 Task: Select the current location as Great Barrier Reef, Australia . Now zoom + , and verify the location . Show zoom slider
Action: Mouse moved to (189, 94)
Screenshot: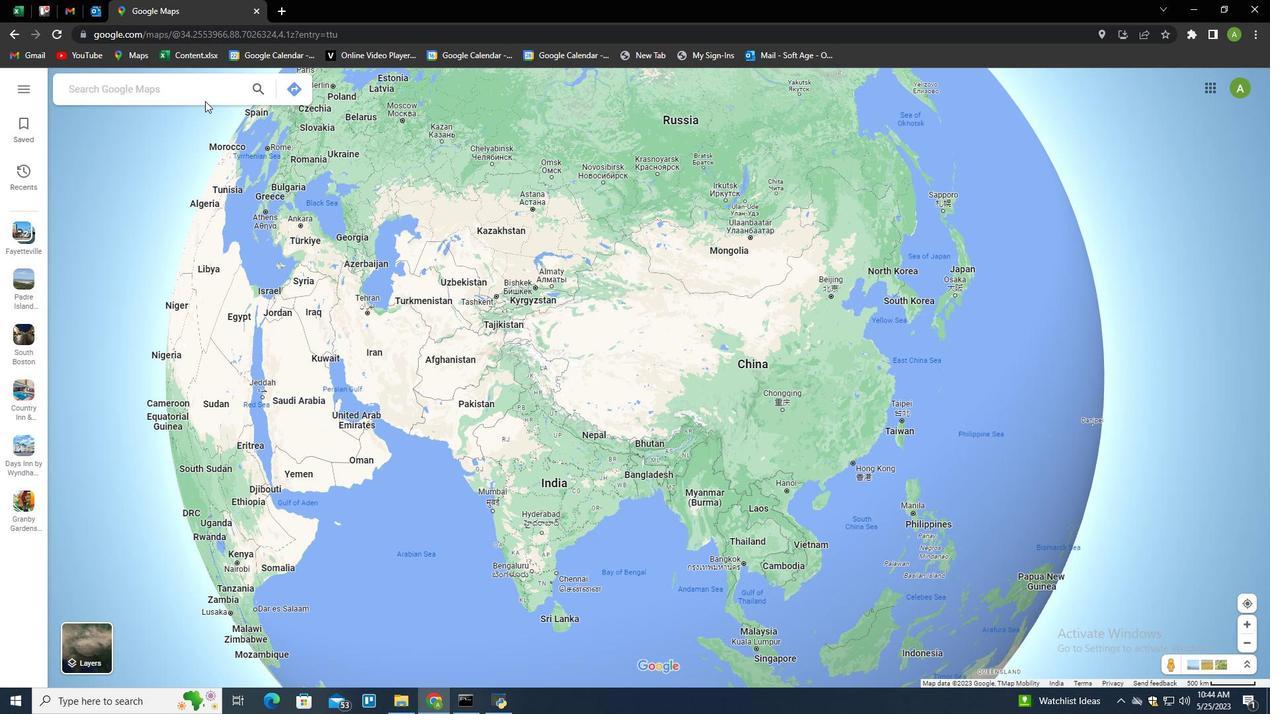 
Action: Mouse pressed left at (189, 94)
Screenshot: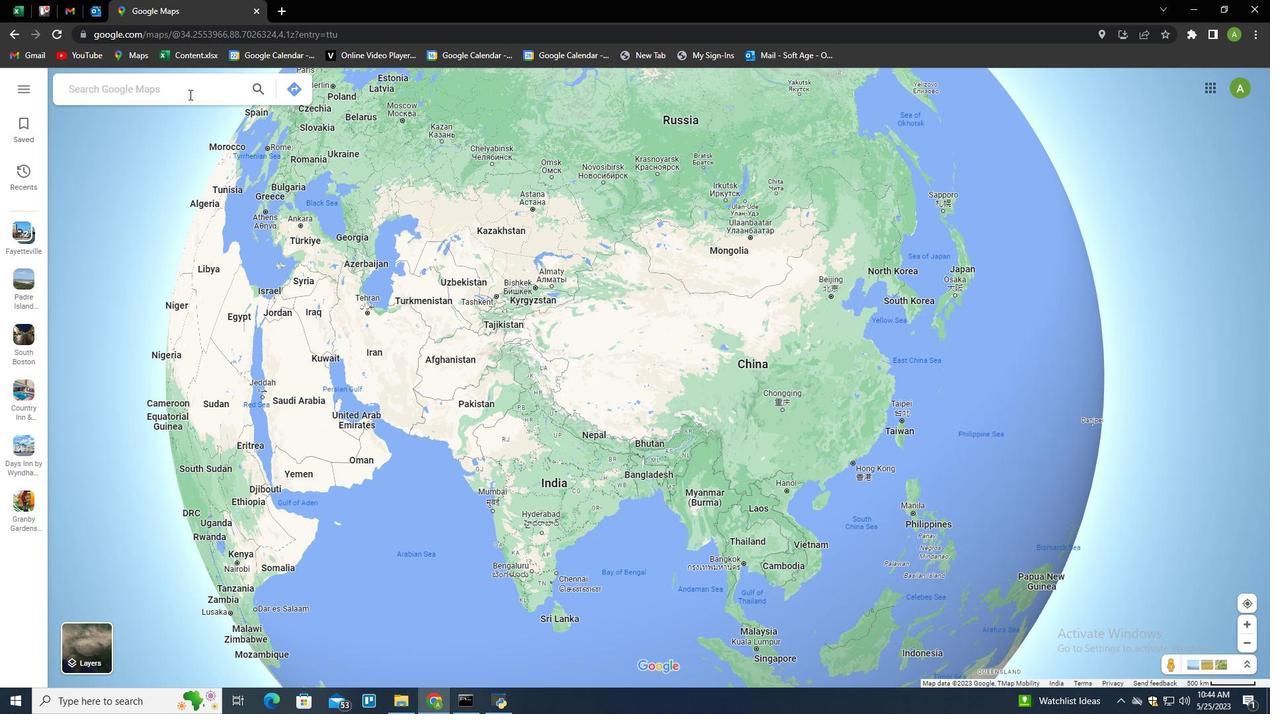 
Action: Key pressed <Key.shift>Va<Key.backspace><Key.backspace><Key.shift>Barre<Key.backspace>ier<Key.space><Key.shift>Reef,<Key.space><Key.shift>Australia<Key.enter>
Screenshot: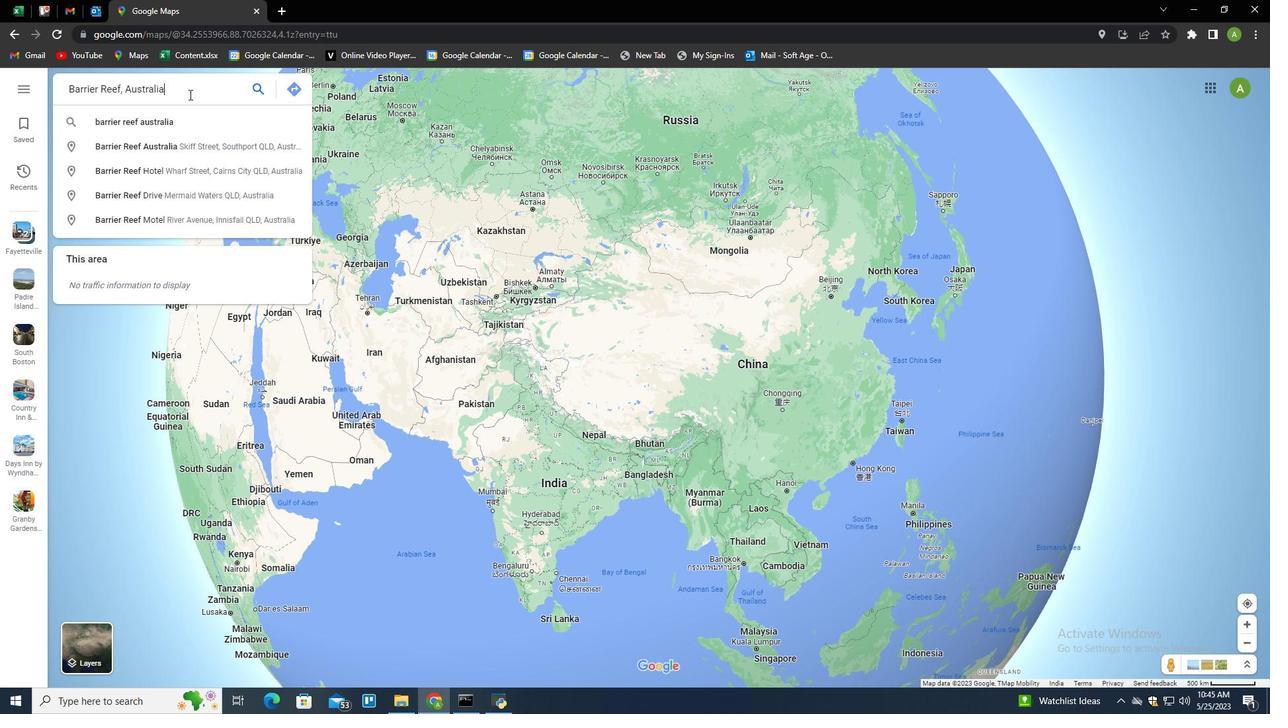 
Action: Mouse moved to (1214, 634)
Screenshot: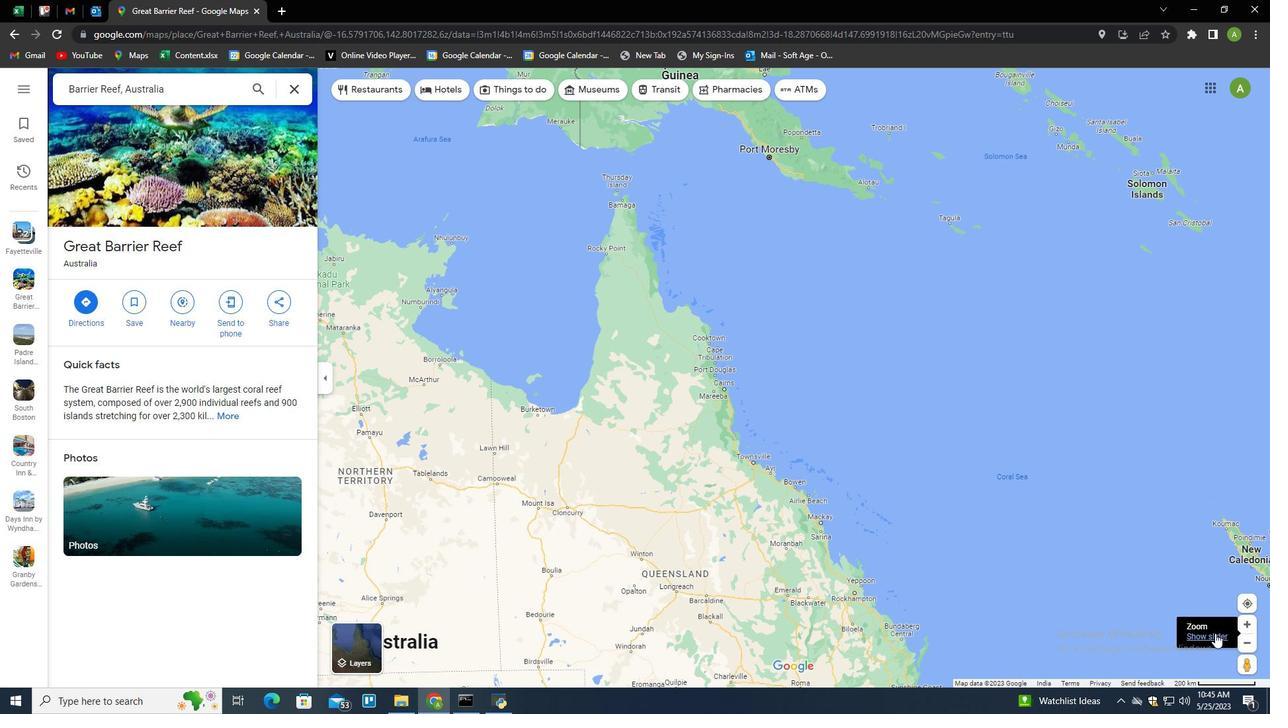 
Action: Mouse pressed left at (1214, 634)
Screenshot: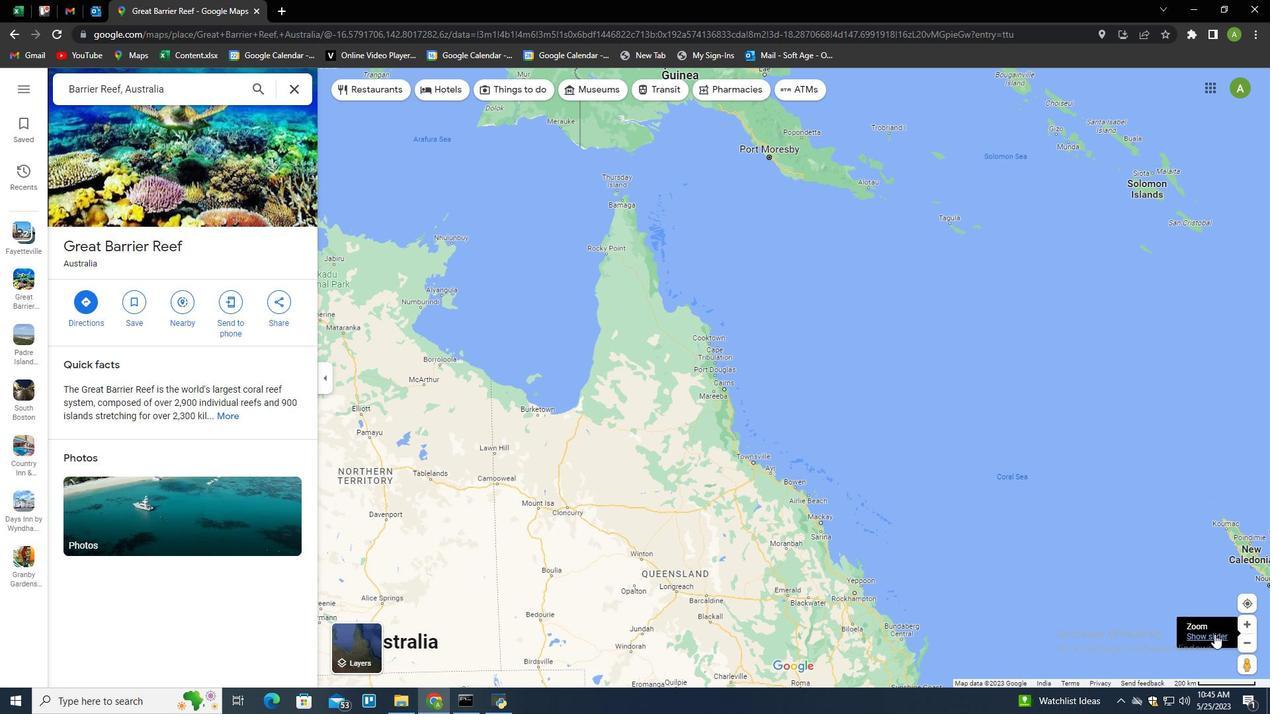 
Action: Mouse moved to (1247, 615)
Screenshot: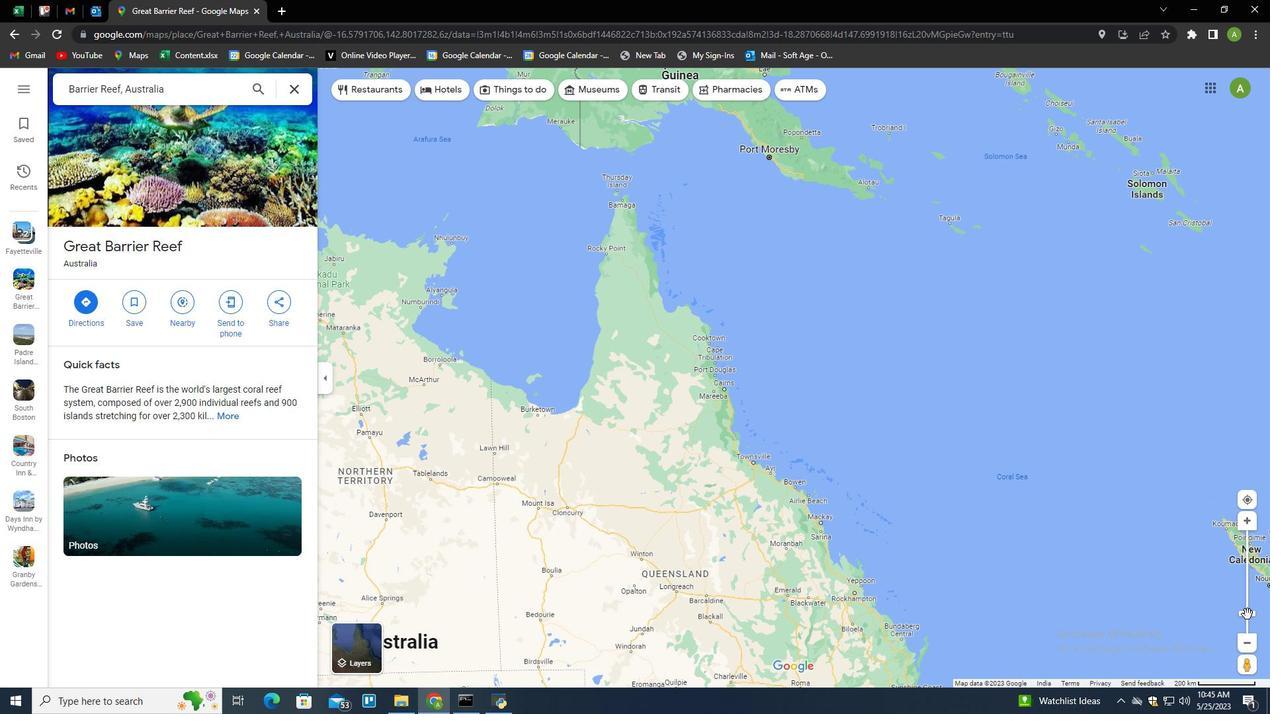 
Action: Mouse pressed left at (1247, 615)
Screenshot: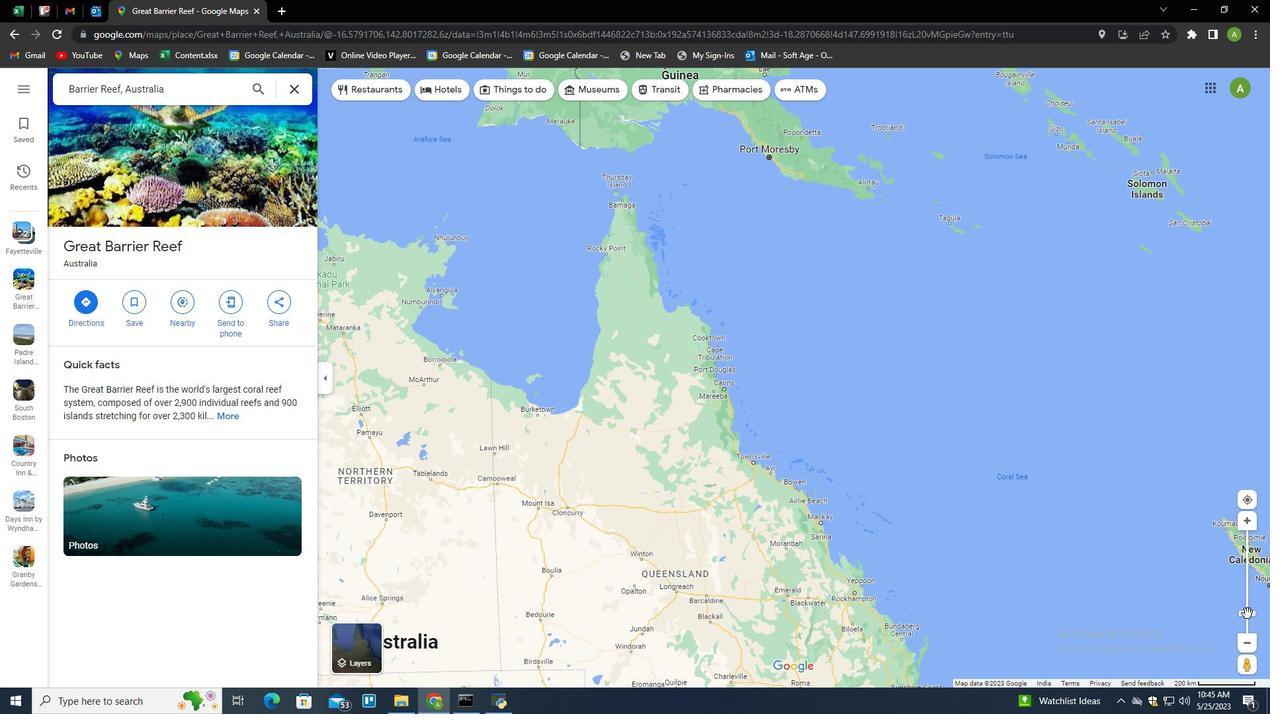 
Action: Mouse moved to (941, 486)
Screenshot: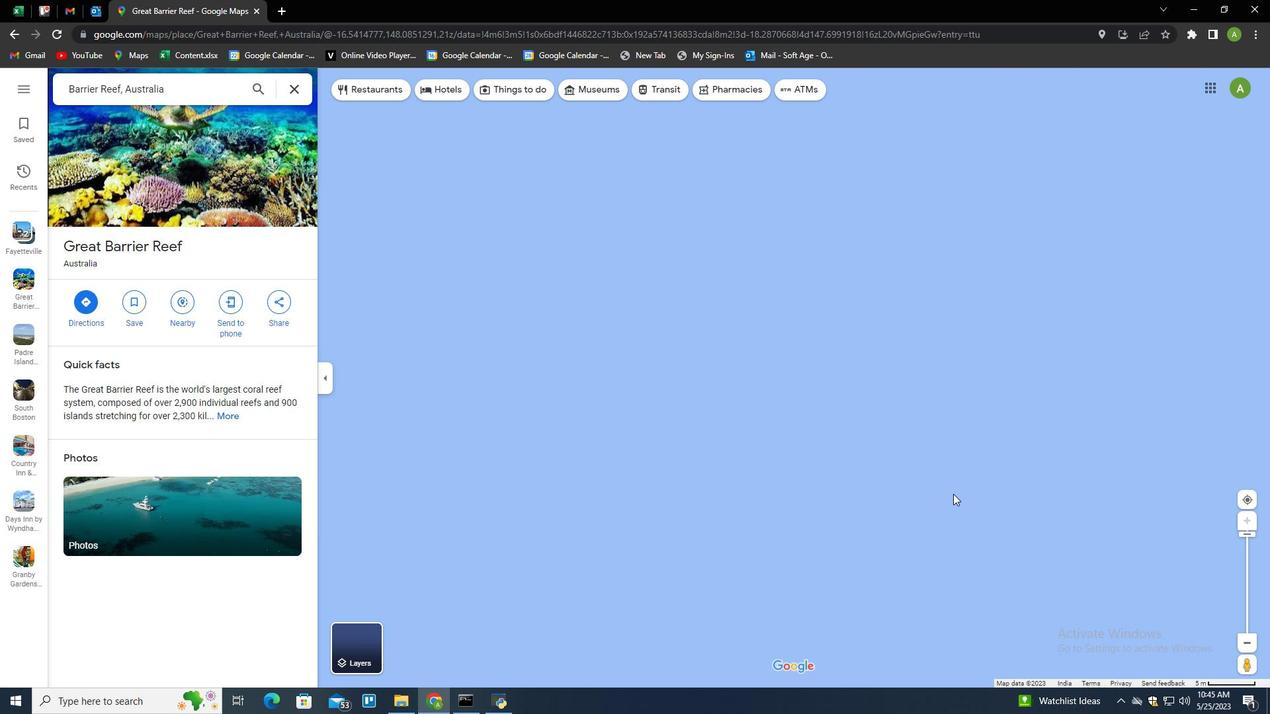 
Action: Mouse scrolled (941, 485) with delta (0, 0)
Screenshot: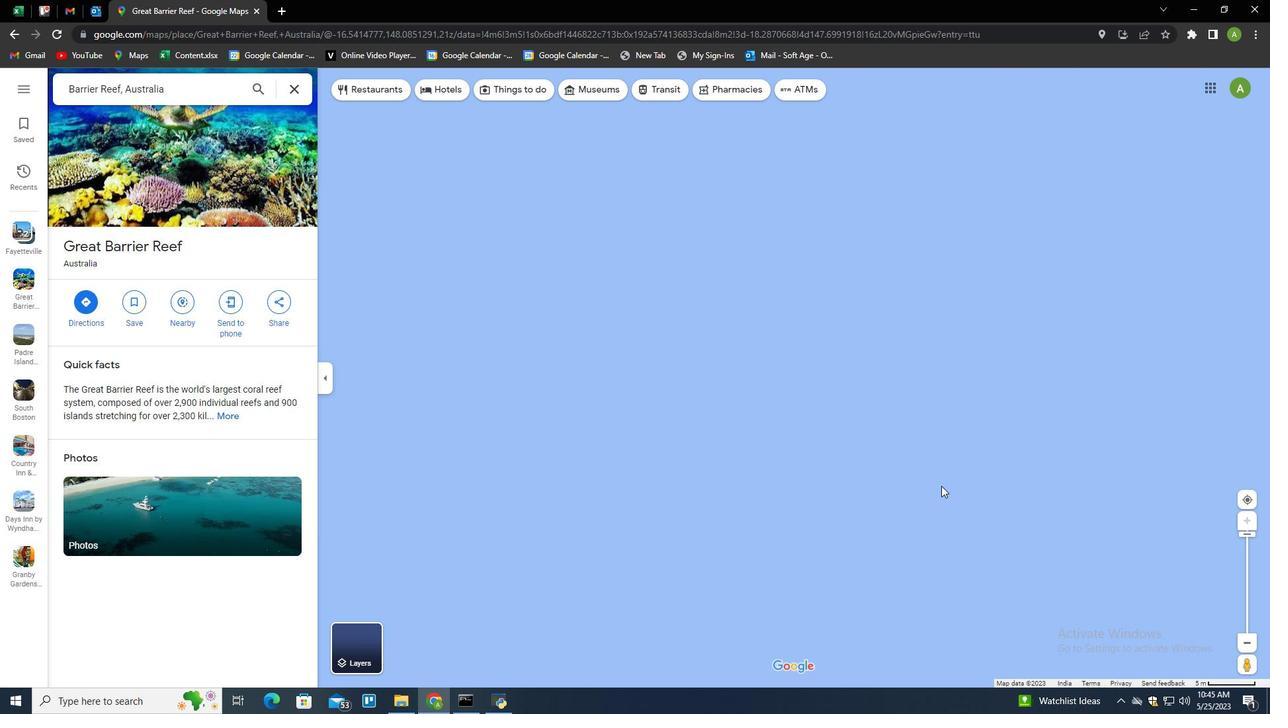 
Action: Mouse scrolled (941, 485) with delta (0, 0)
Screenshot: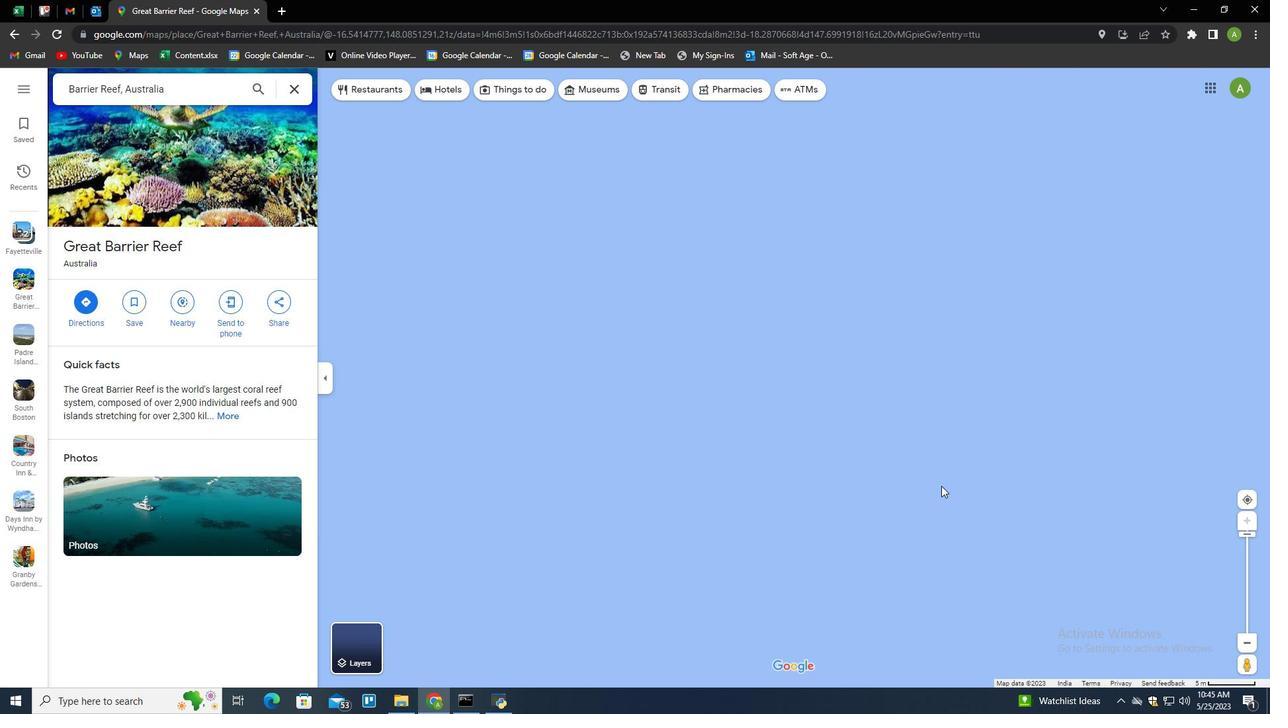 
Action: Mouse scrolled (941, 485) with delta (0, 0)
Screenshot: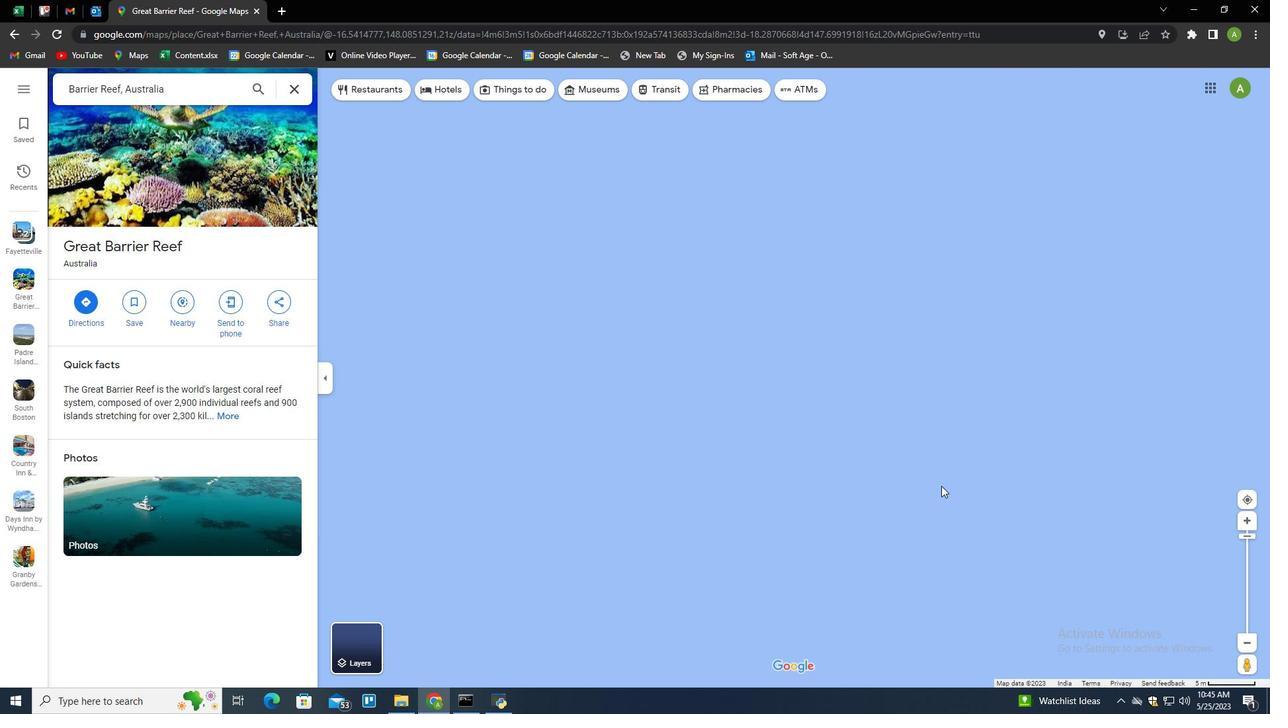 
Action: Mouse moved to (801, 457)
Screenshot: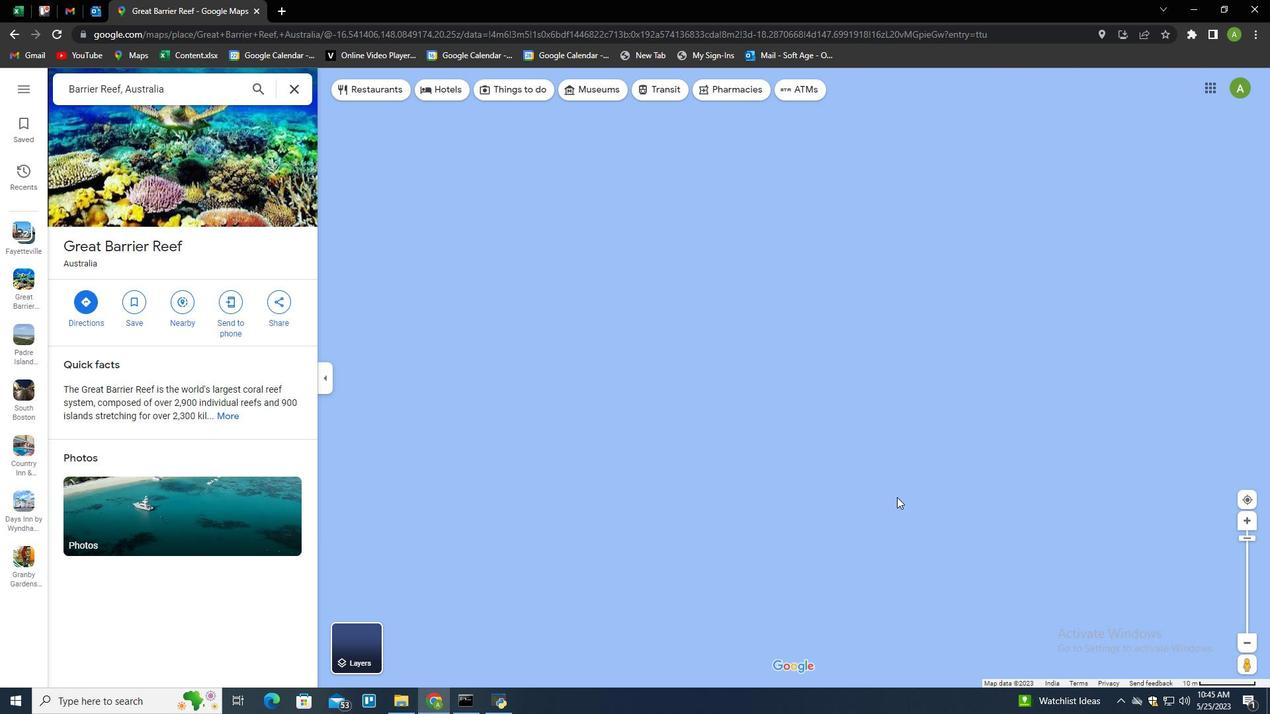 
Action: Mouse scrolled (801, 458) with delta (0, 0)
Screenshot: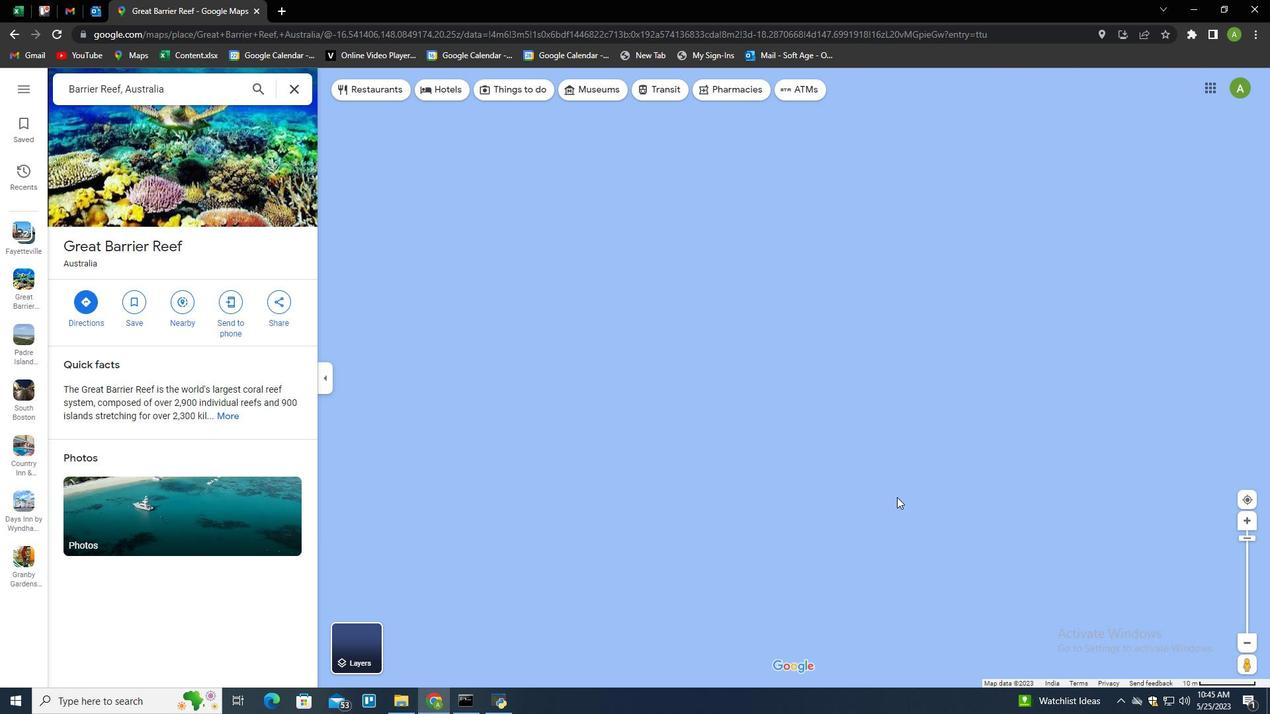 
Action: Mouse scrolled (801, 458) with delta (0, 0)
Screenshot: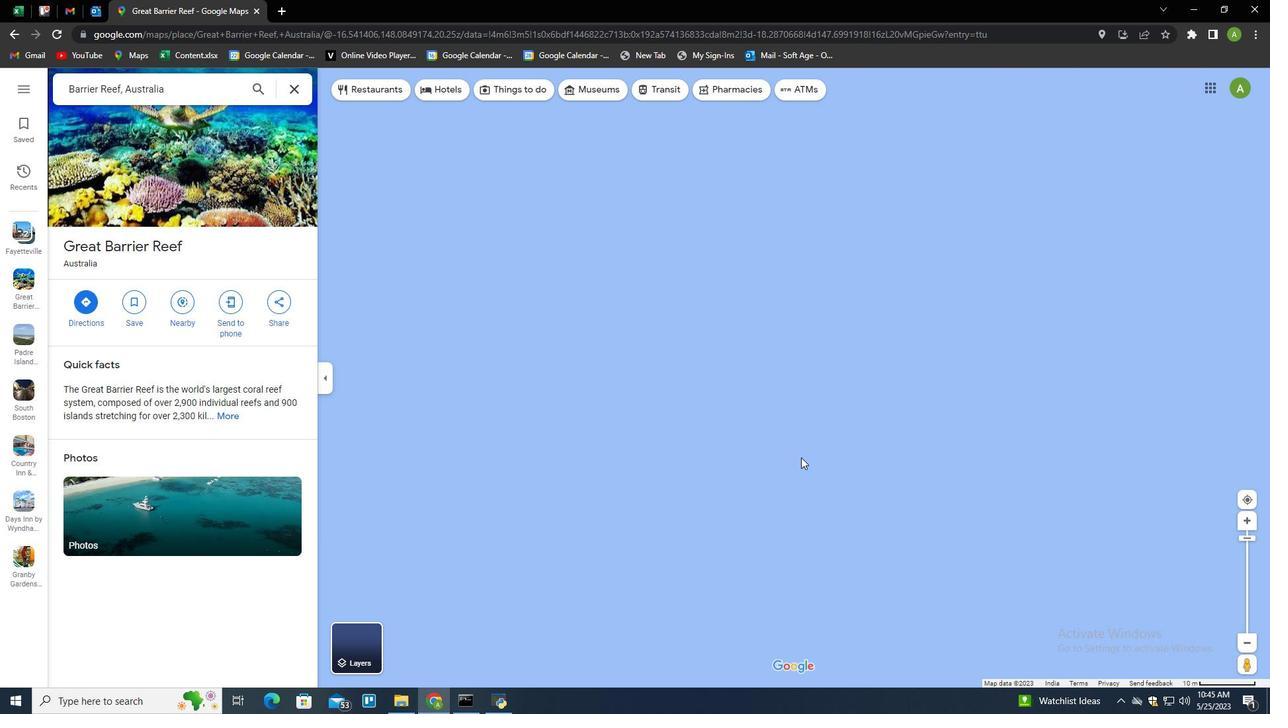 
Action: Mouse moved to (953, 476)
Screenshot: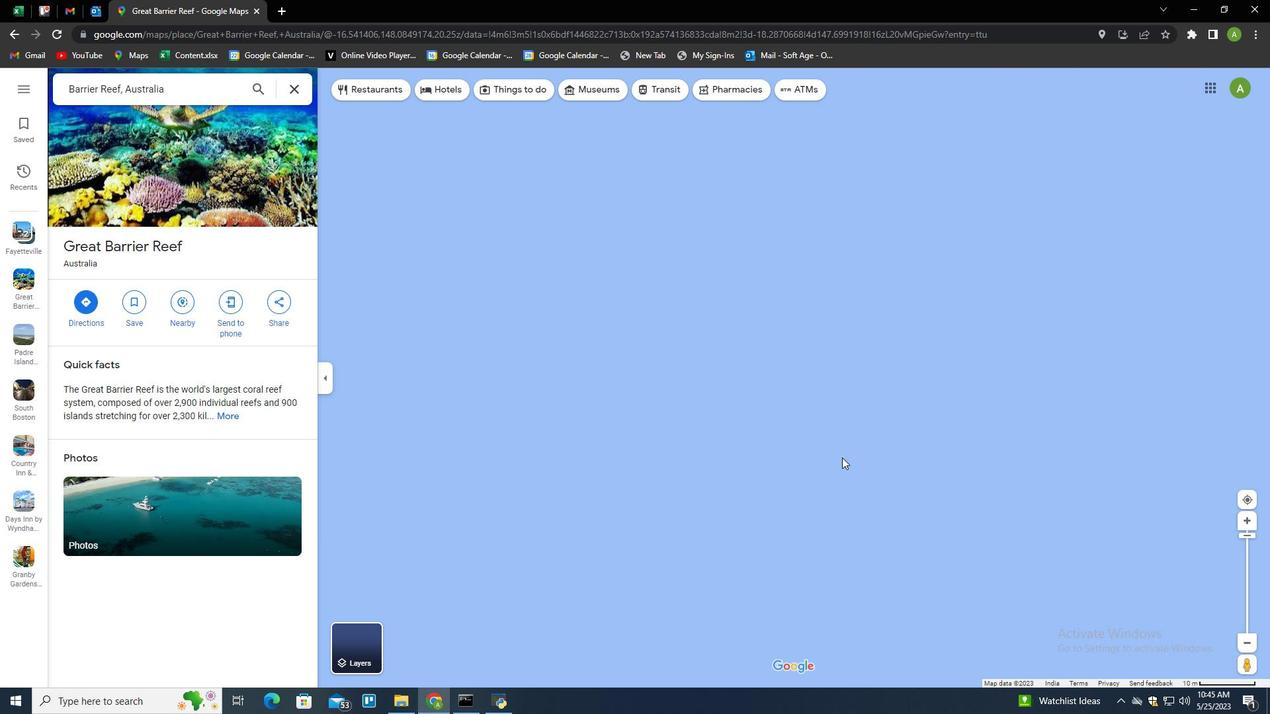 
Action: Mouse scrolled (953, 476) with delta (0, 0)
Screenshot: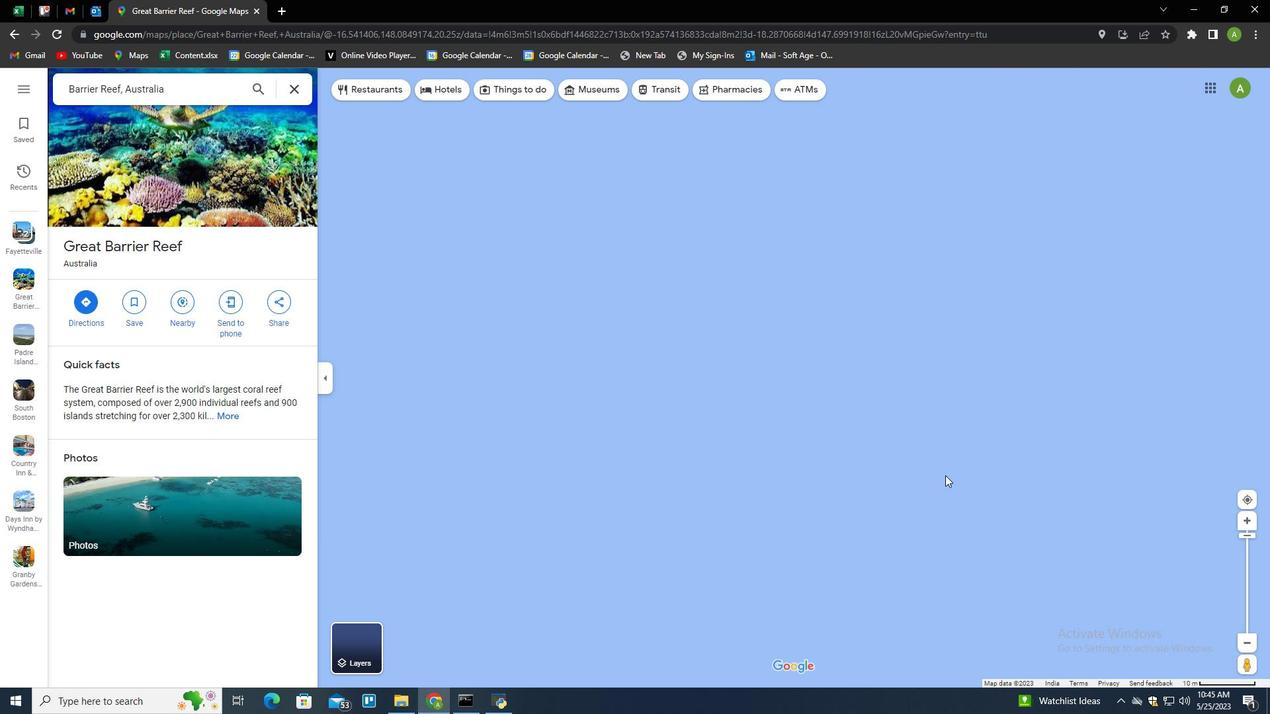 
Action: Mouse scrolled (953, 476) with delta (0, 0)
Screenshot: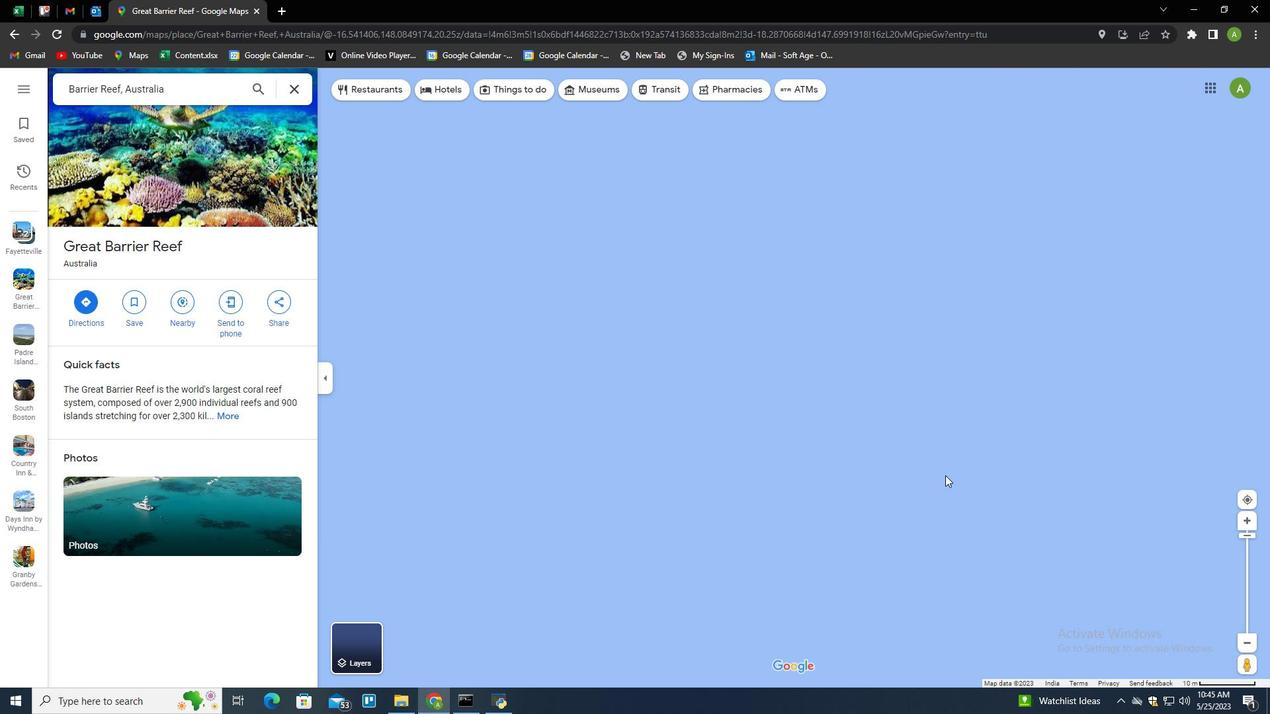 
Action: Mouse scrolled (953, 476) with delta (0, 0)
Screenshot: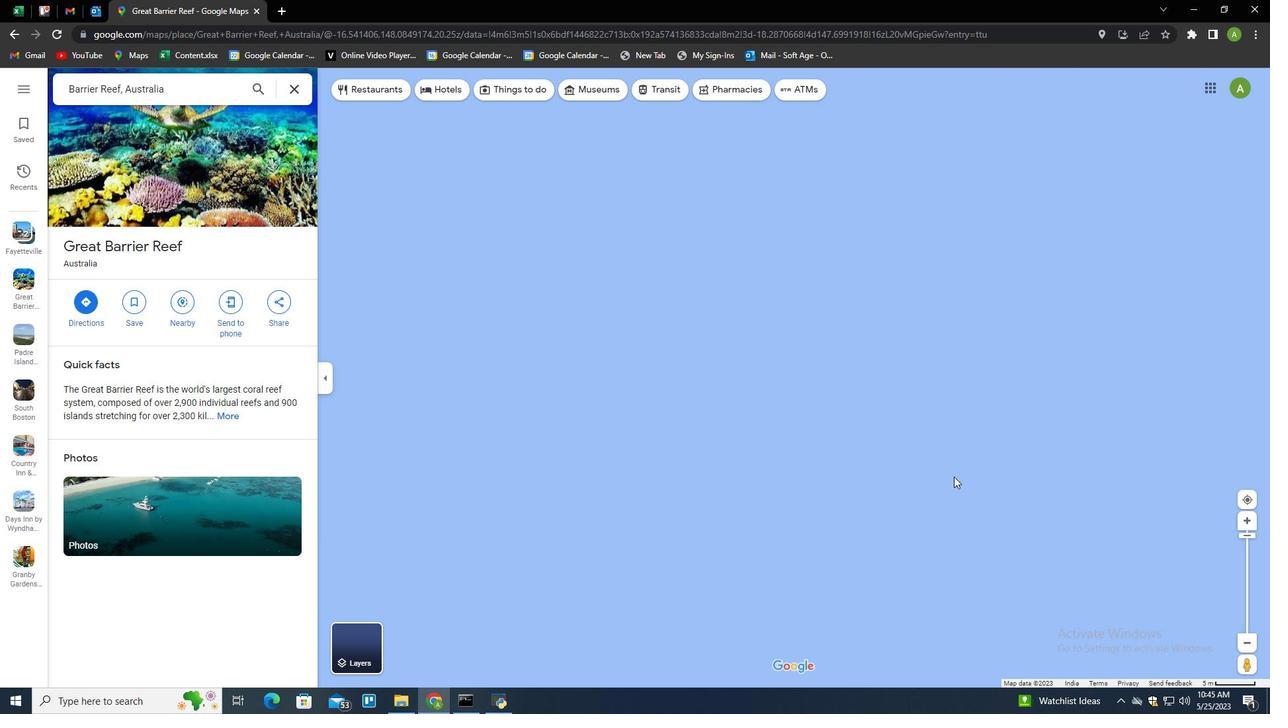 
Action: Mouse scrolled (953, 476) with delta (0, 0)
Screenshot: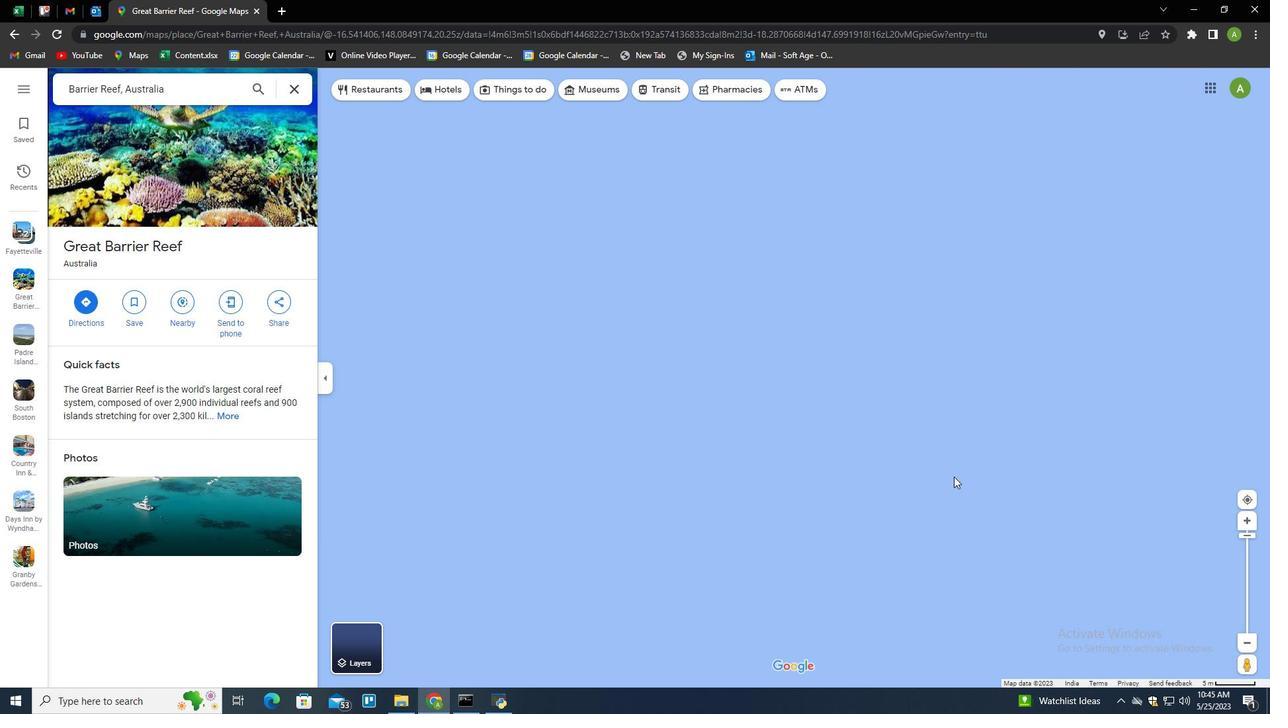 
Action: Mouse scrolled (953, 476) with delta (0, 0)
Screenshot: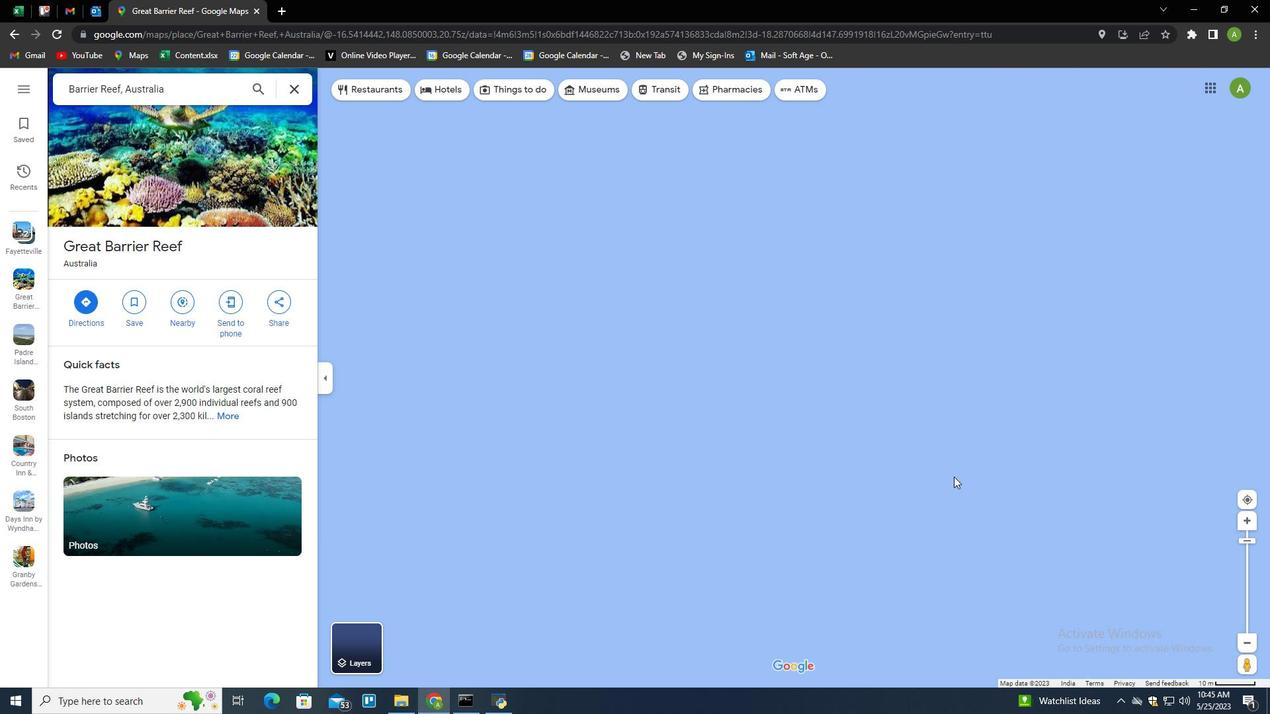 
Action: Mouse scrolled (953, 476) with delta (0, 0)
Screenshot: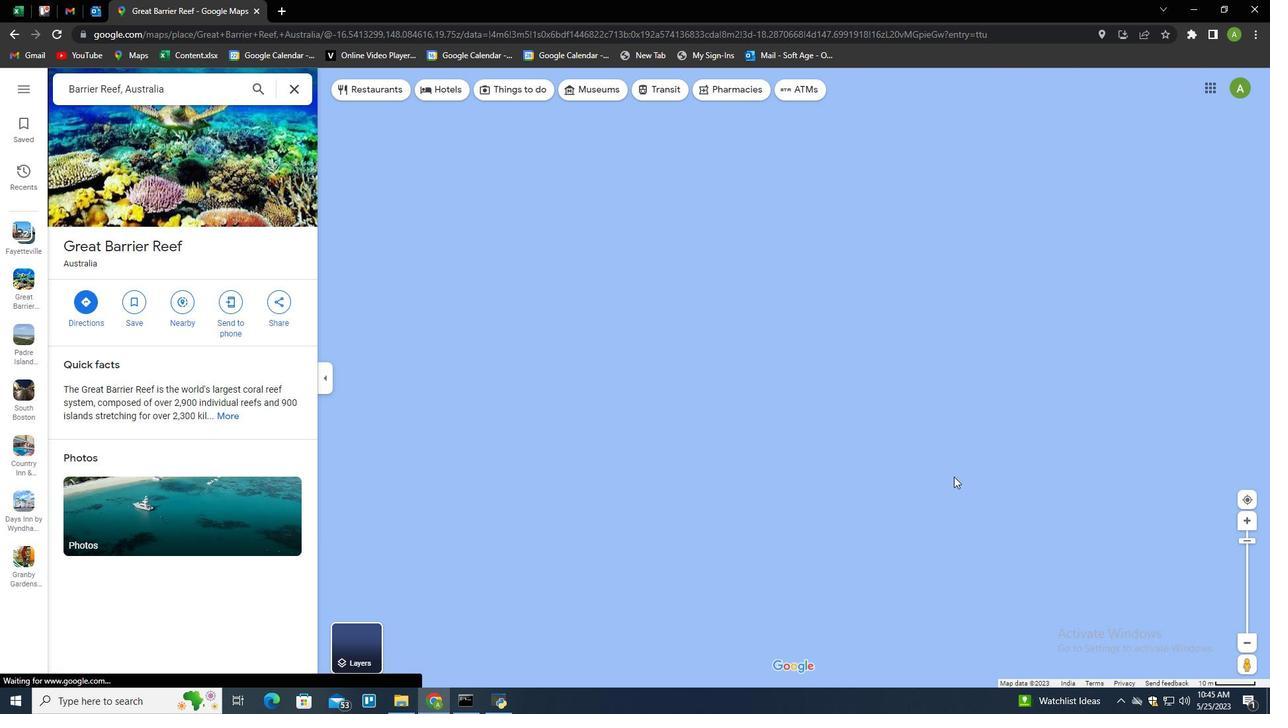 
Action: Mouse scrolled (953, 476) with delta (0, 0)
Screenshot: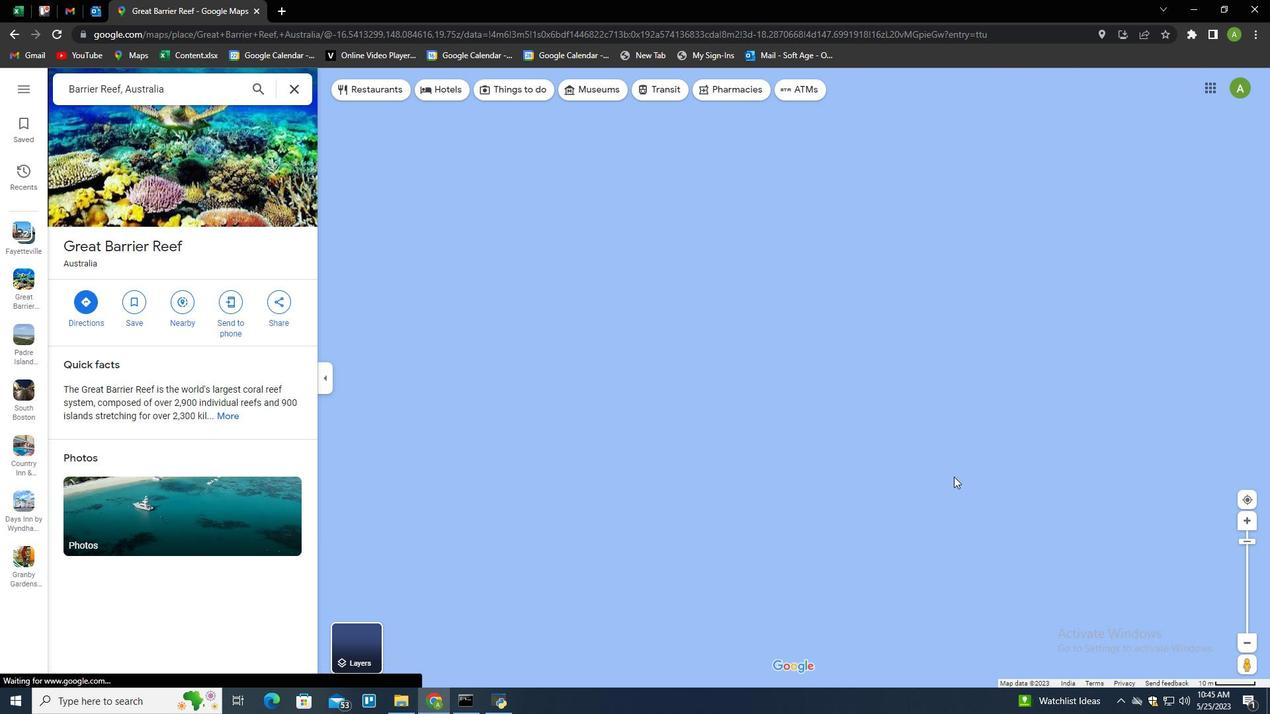 
Action: Mouse scrolled (953, 476) with delta (0, 0)
Screenshot: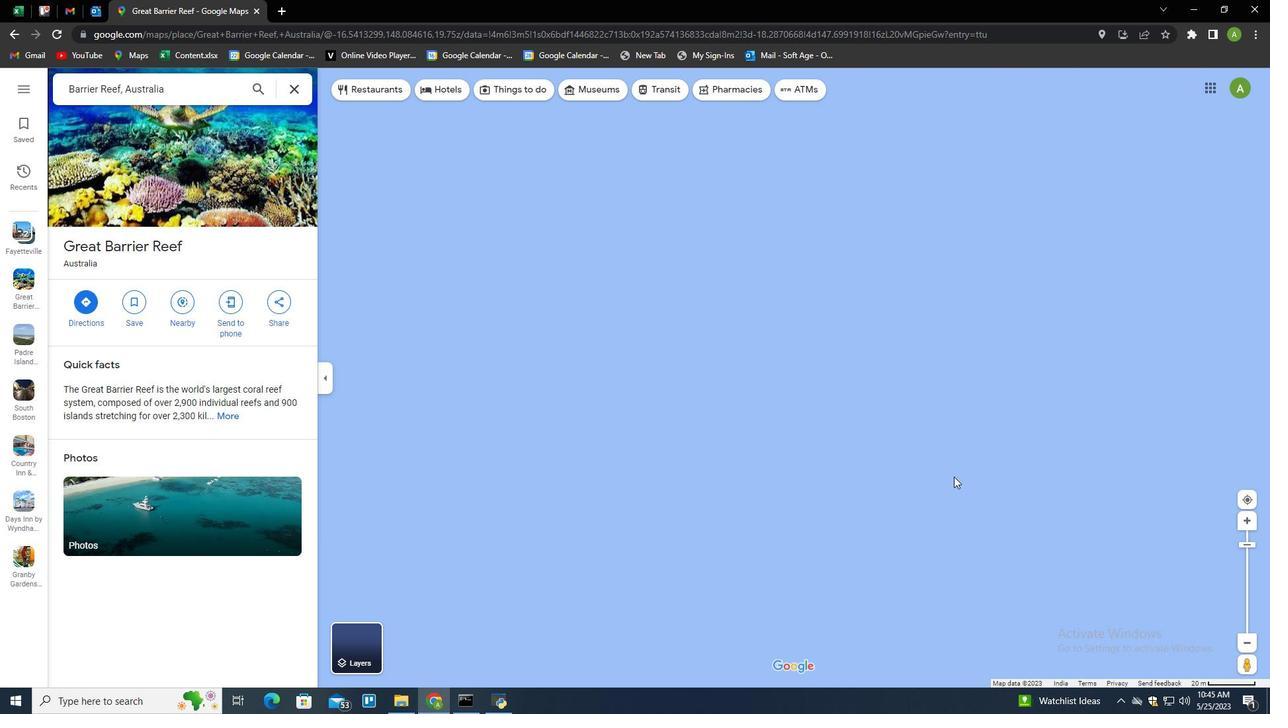 
Action: Mouse scrolled (953, 476) with delta (0, 0)
Screenshot: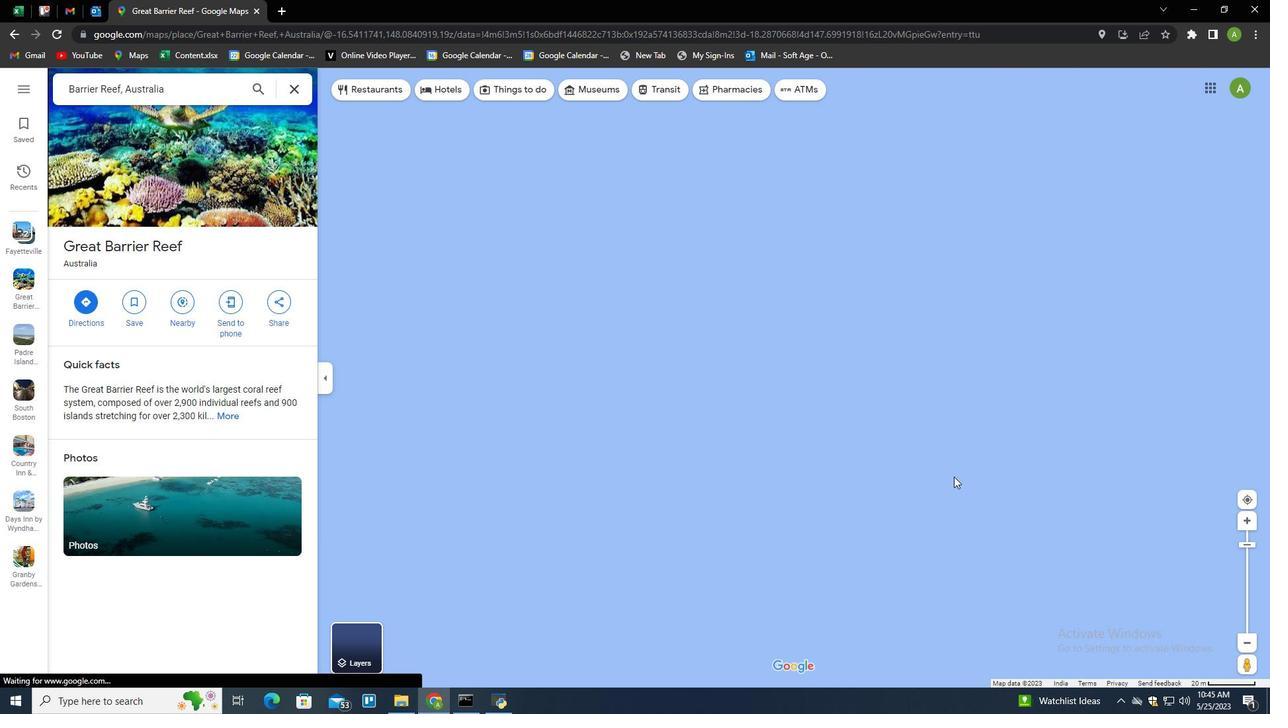 
Action: Mouse scrolled (953, 476) with delta (0, 0)
Screenshot: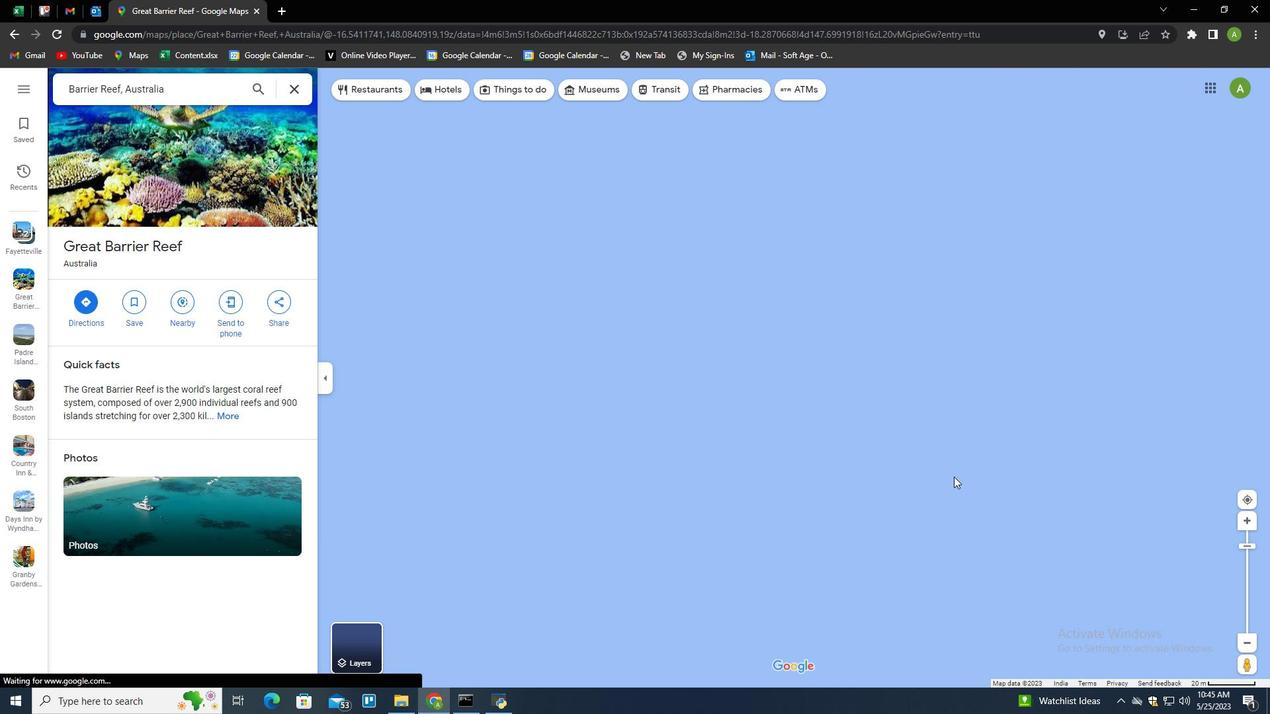 
Action: Mouse scrolled (953, 476) with delta (0, 0)
Screenshot: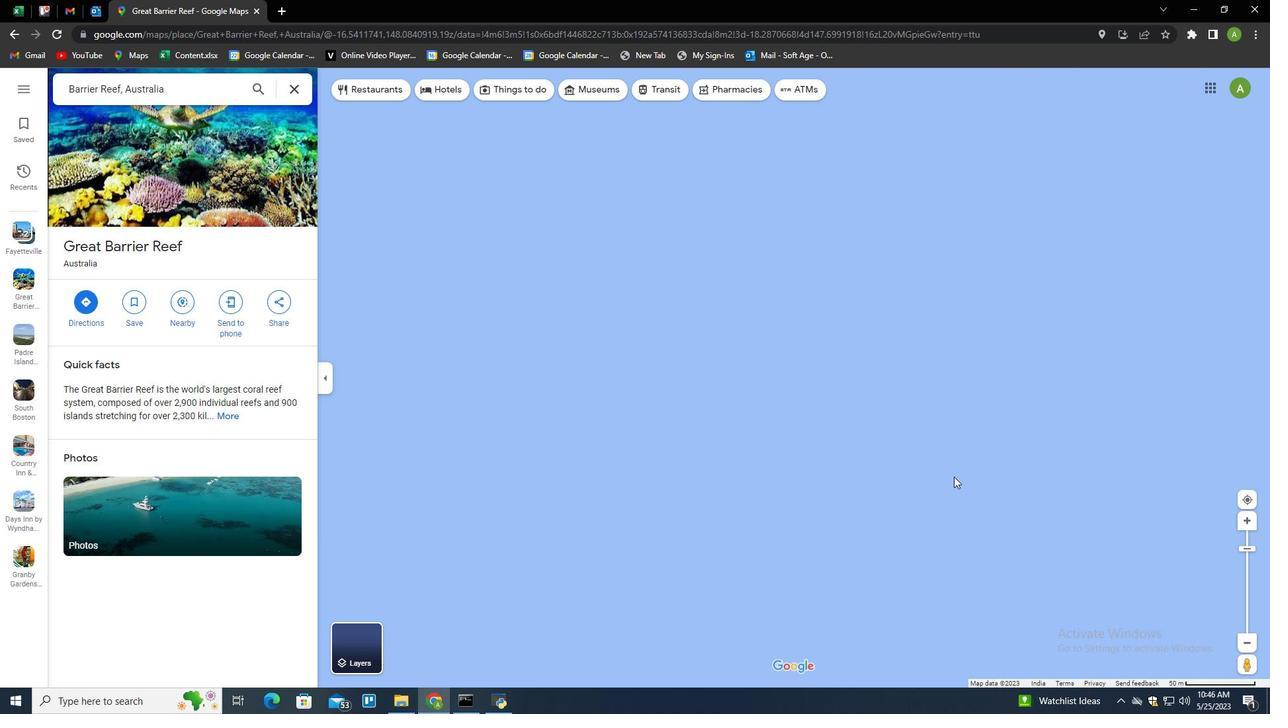 
Action: Mouse scrolled (953, 476) with delta (0, 0)
Screenshot: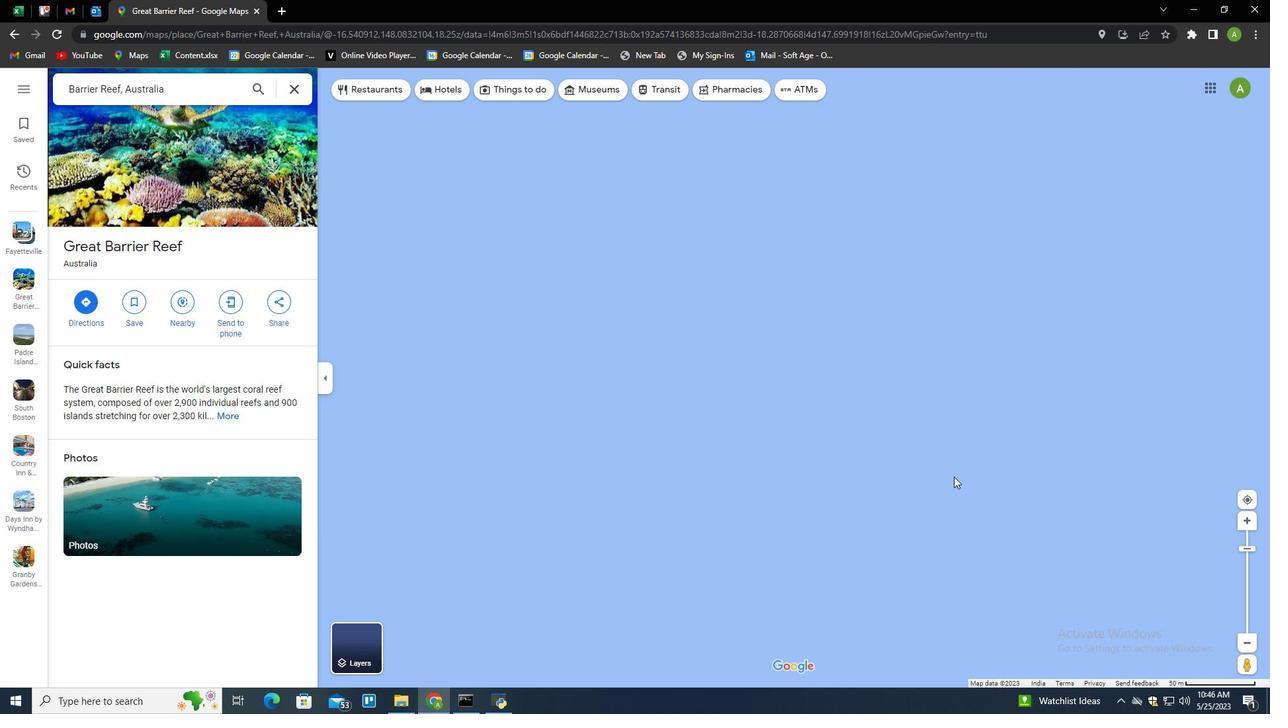 
Action: Mouse scrolled (953, 476) with delta (0, 0)
Screenshot: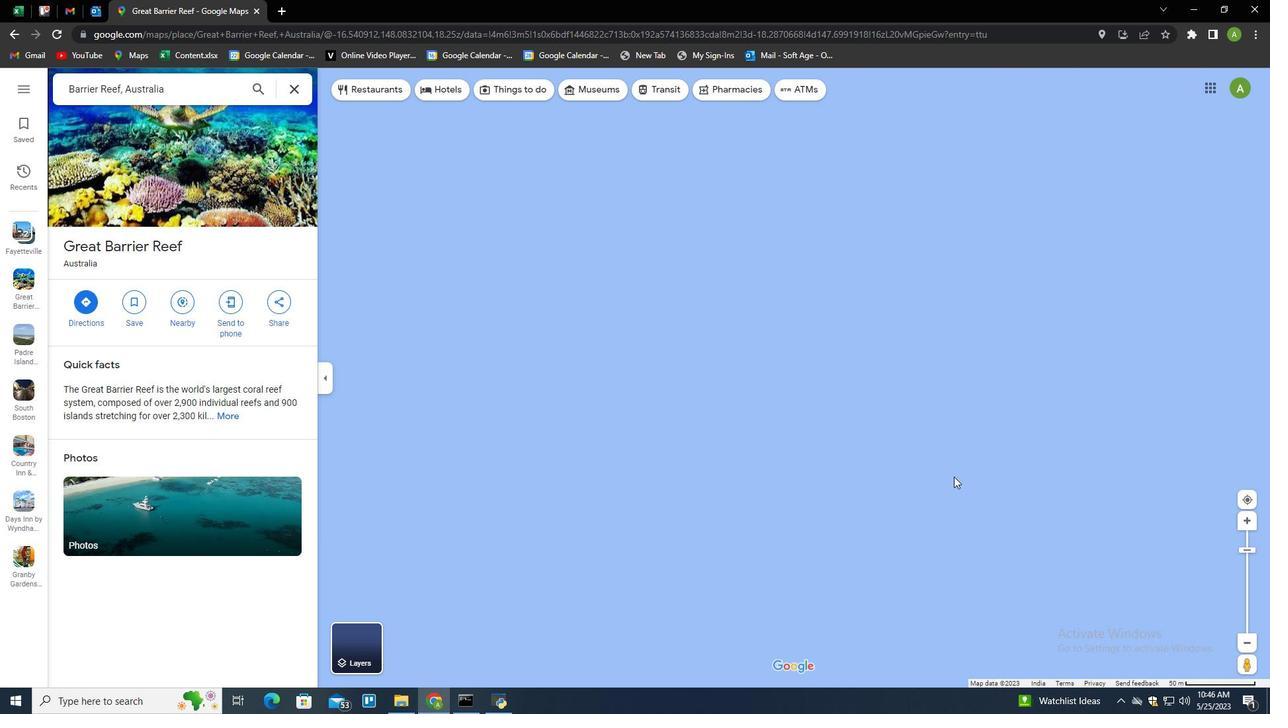 
Action: Mouse moved to (1086, 501)
Screenshot: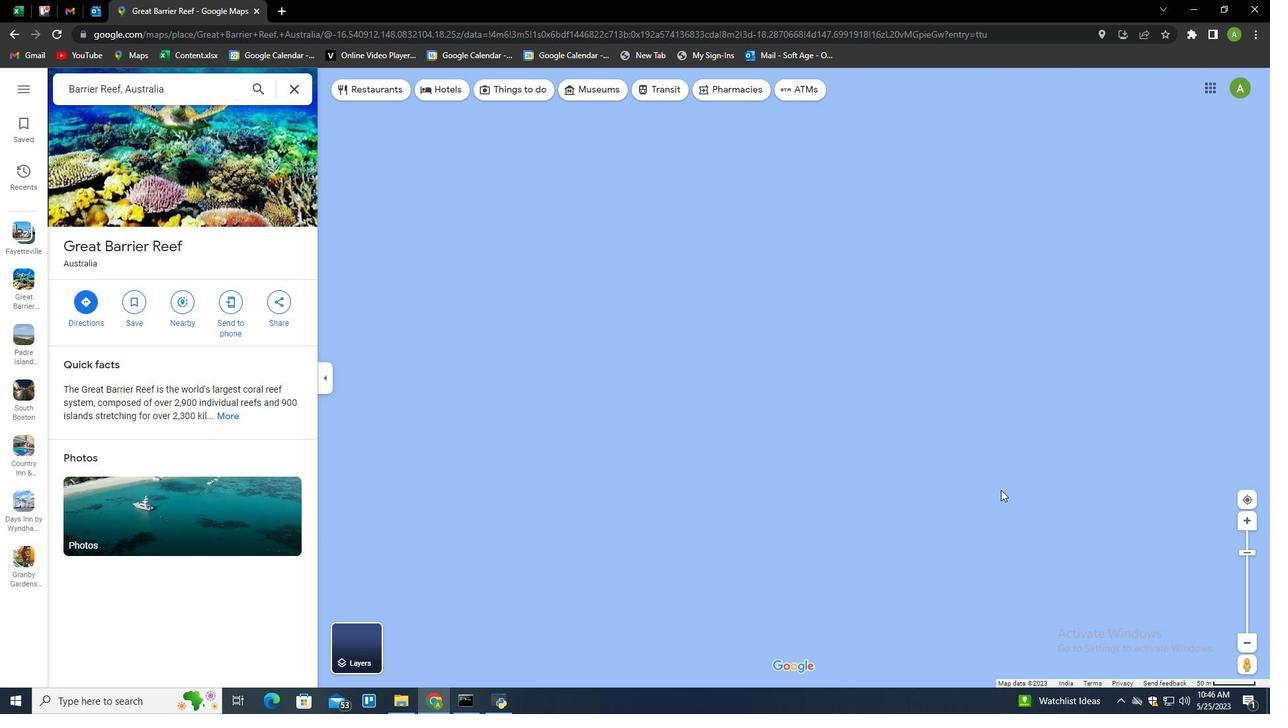 
Action: Mouse scrolled (1086, 500) with delta (0, 0)
Screenshot: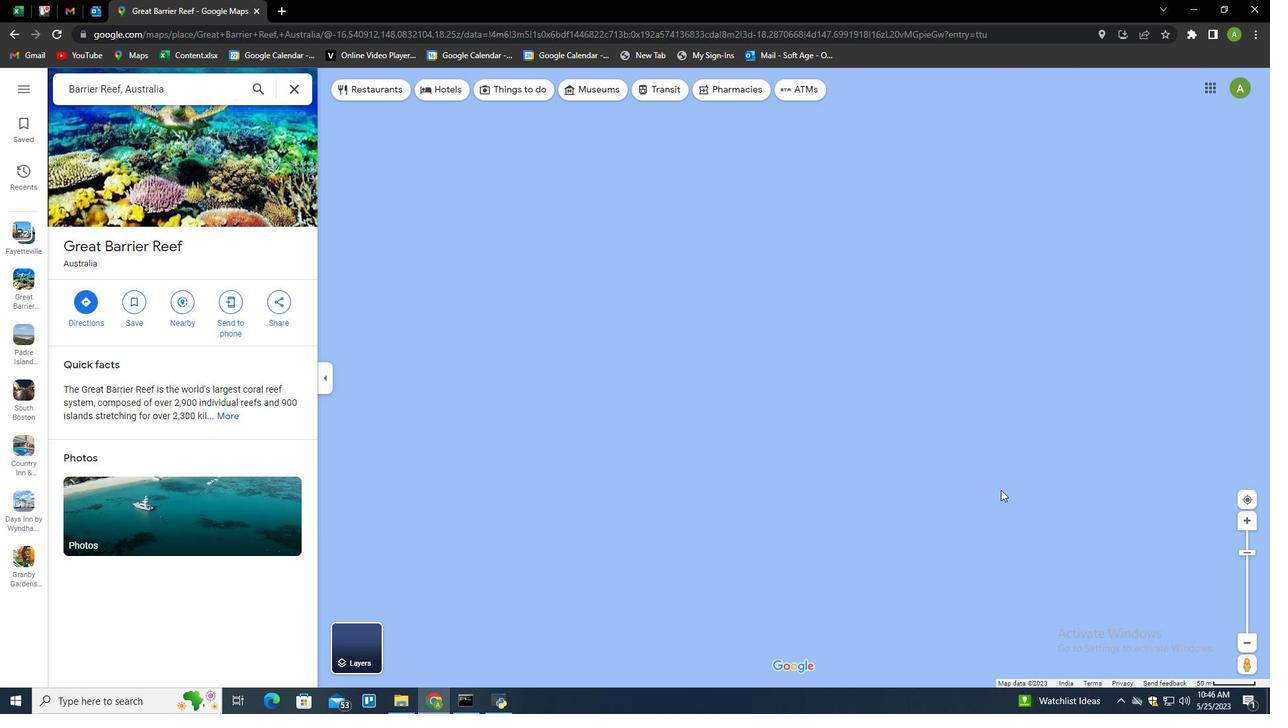 
Action: Mouse scrolled (1086, 500) with delta (0, 0)
Screenshot: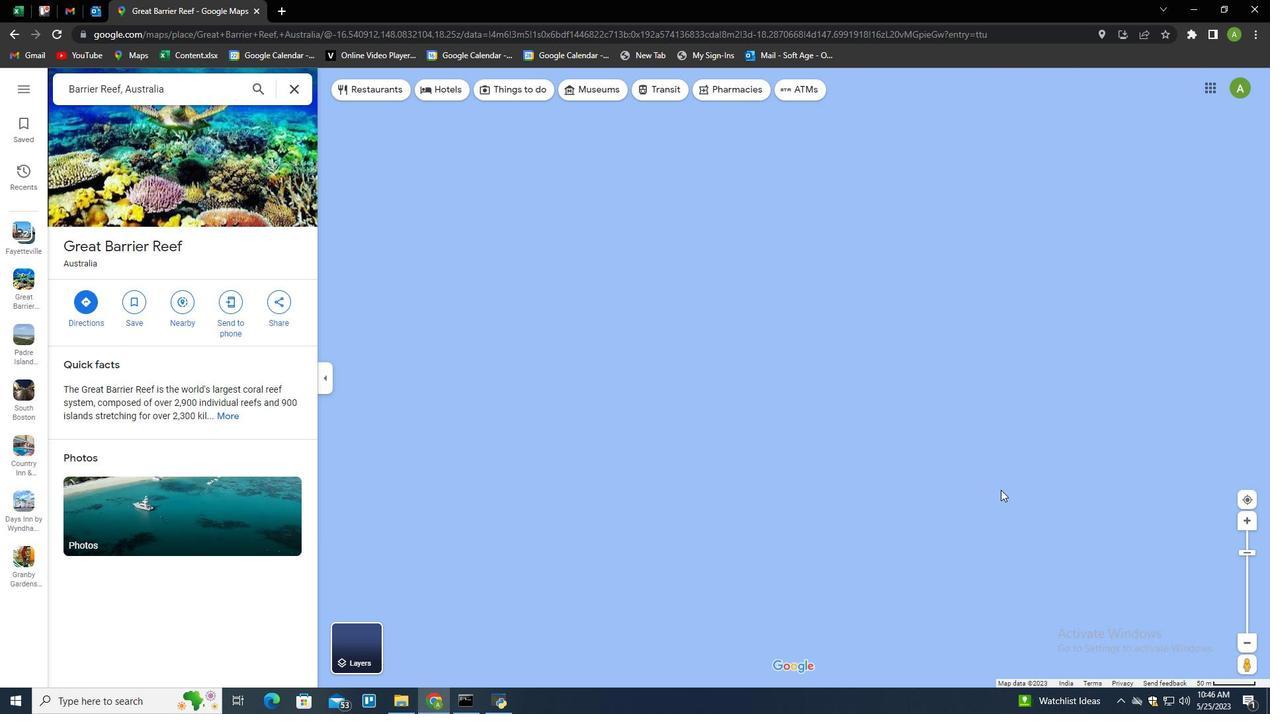 
Action: Mouse scrolled (1086, 500) with delta (0, 0)
Screenshot: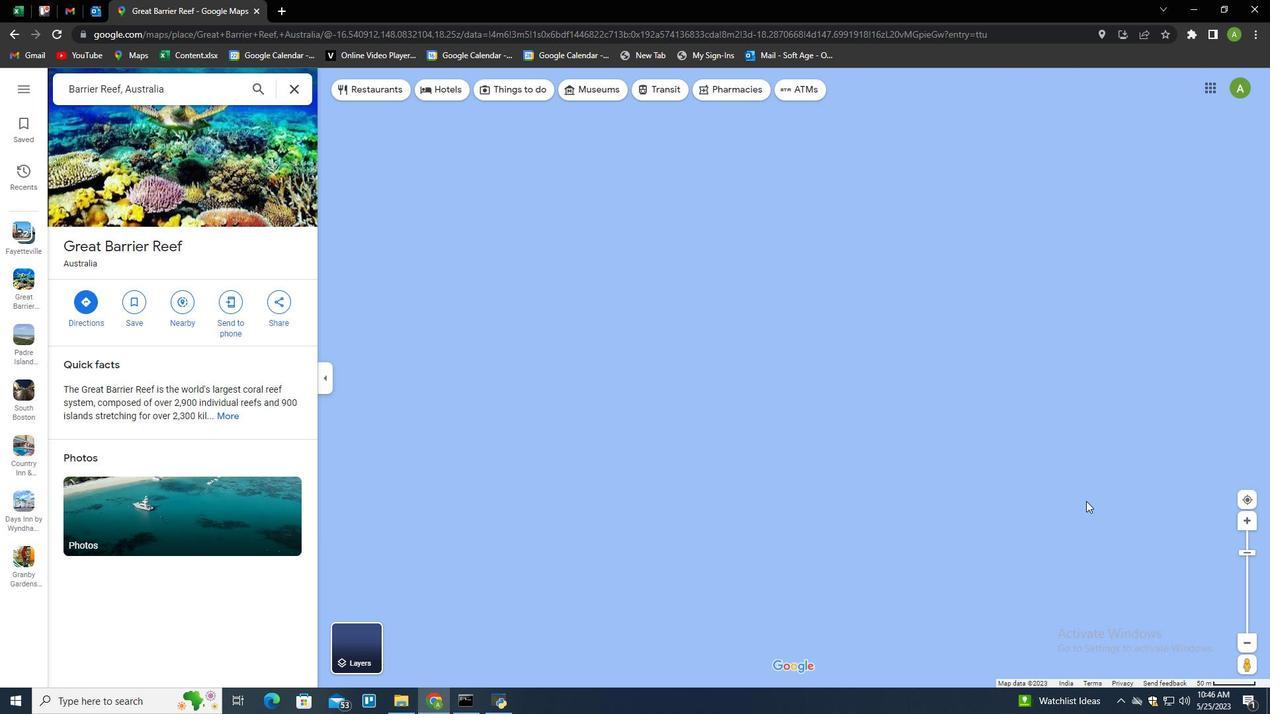 
Action: Mouse scrolled (1086, 500) with delta (0, 0)
Screenshot: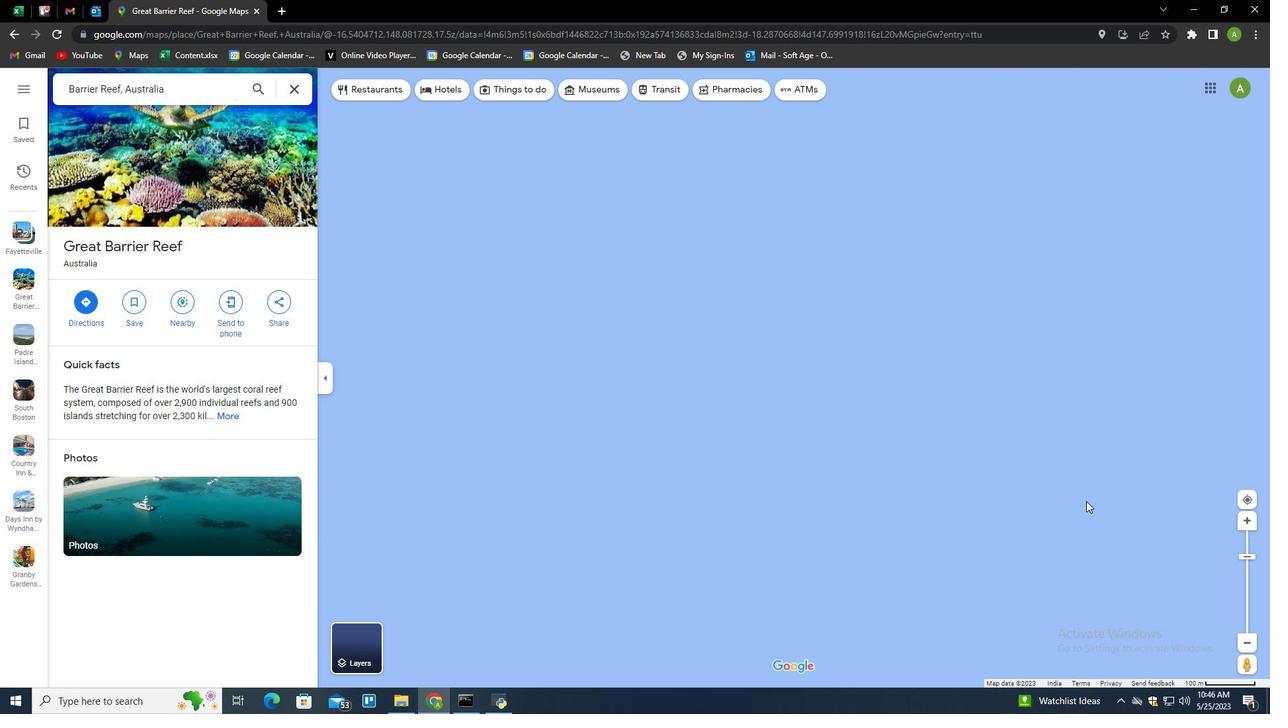 
Action: Mouse scrolled (1086, 500) with delta (0, 0)
Screenshot: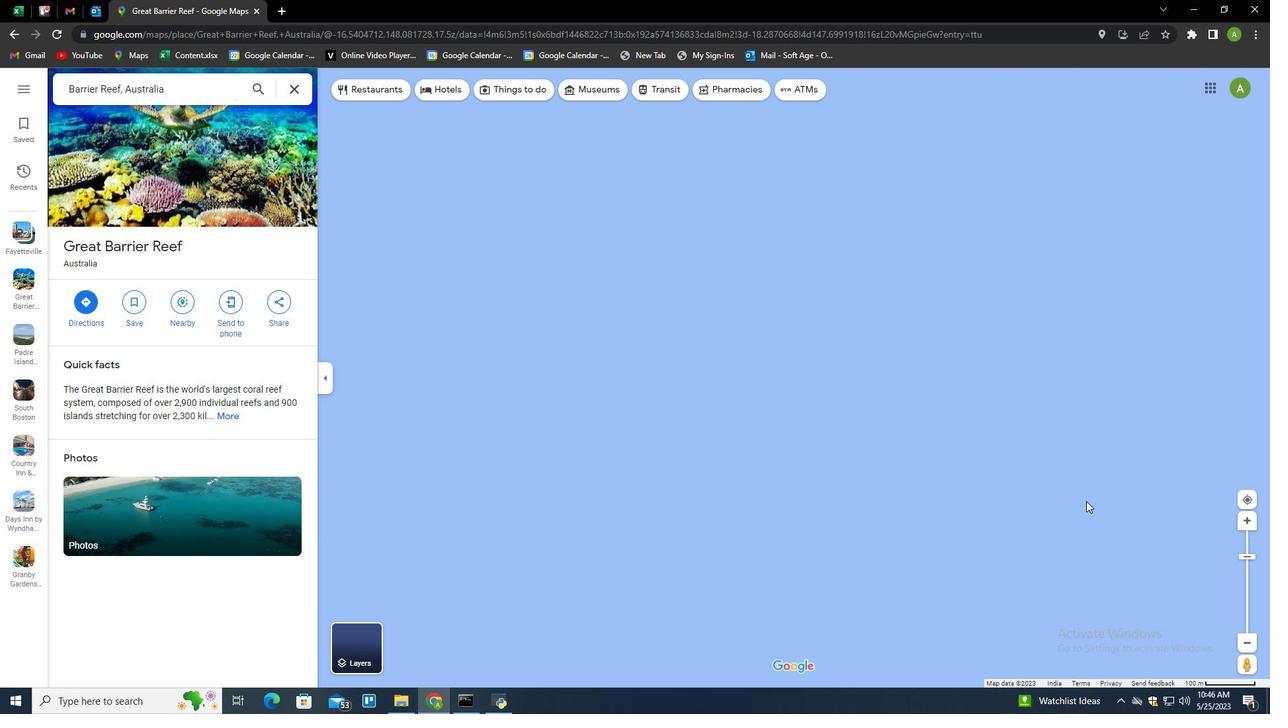 
Action: Mouse scrolled (1086, 500) with delta (0, 0)
Screenshot: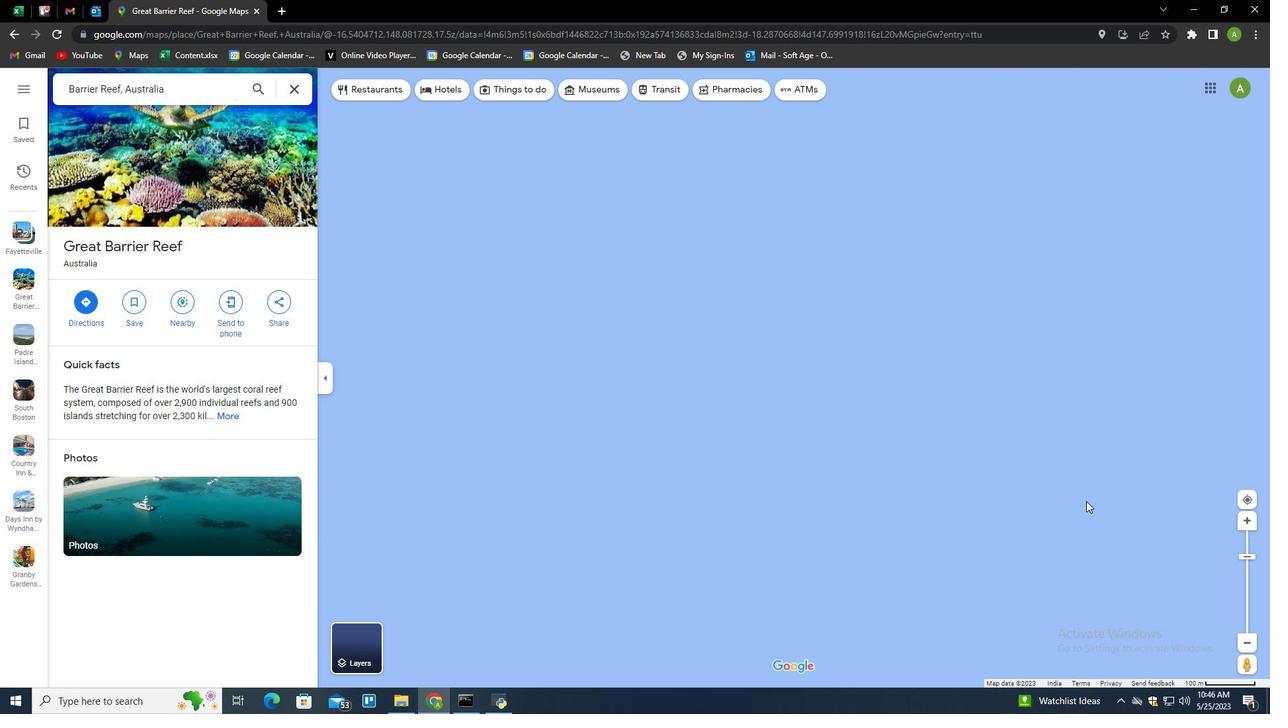 
Action: Mouse scrolled (1086, 500) with delta (0, 0)
Screenshot: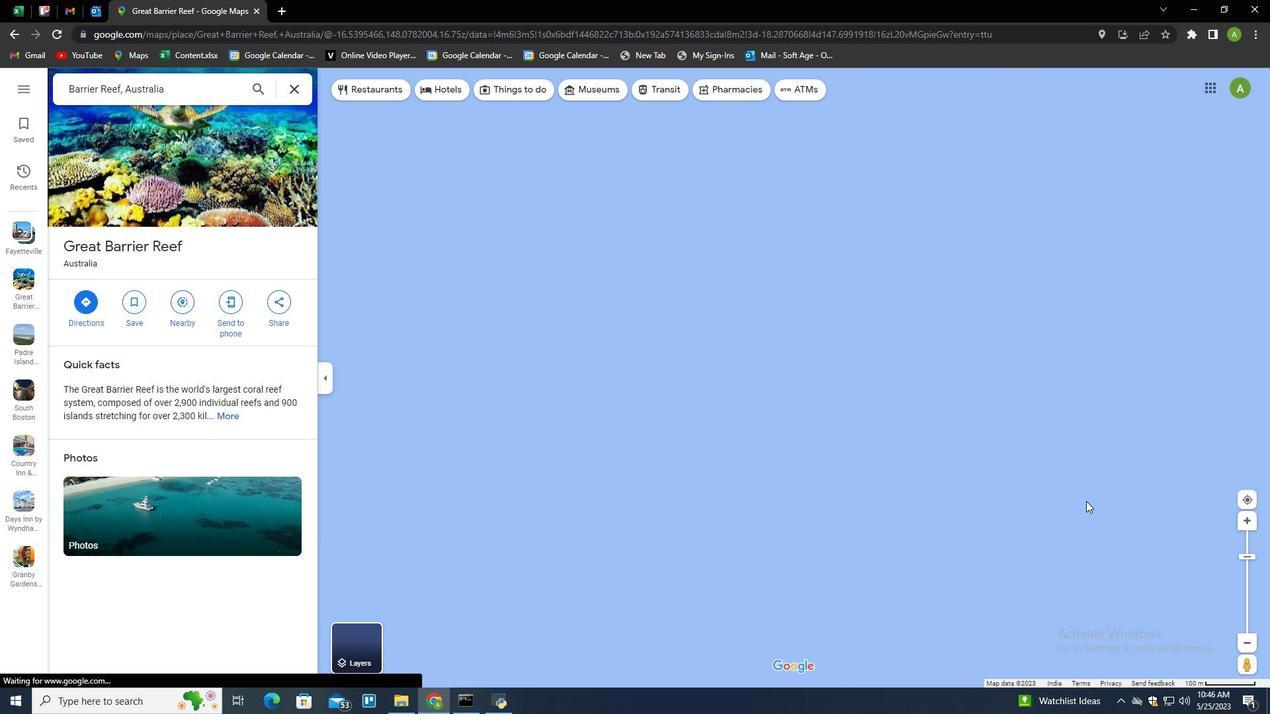 
Action: Mouse scrolled (1086, 500) with delta (0, 0)
Screenshot: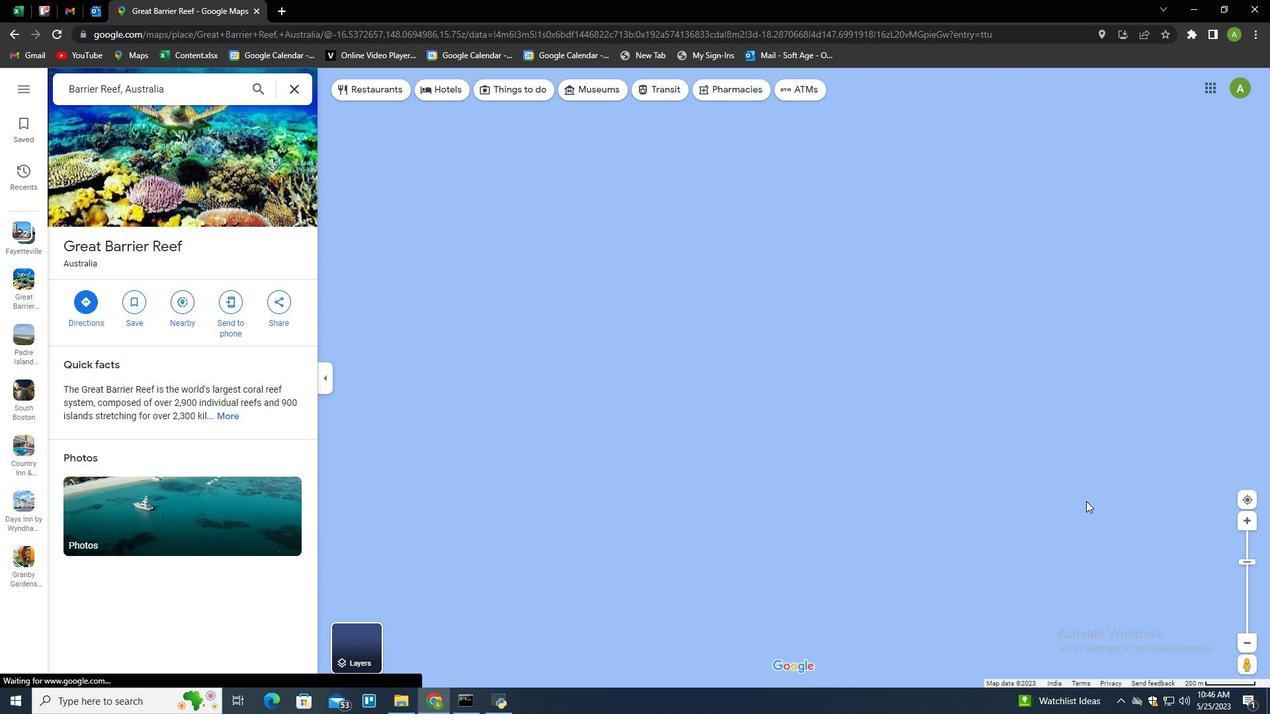
Action: Mouse scrolled (1086, 500) with delta (0, 0)
Screenshot: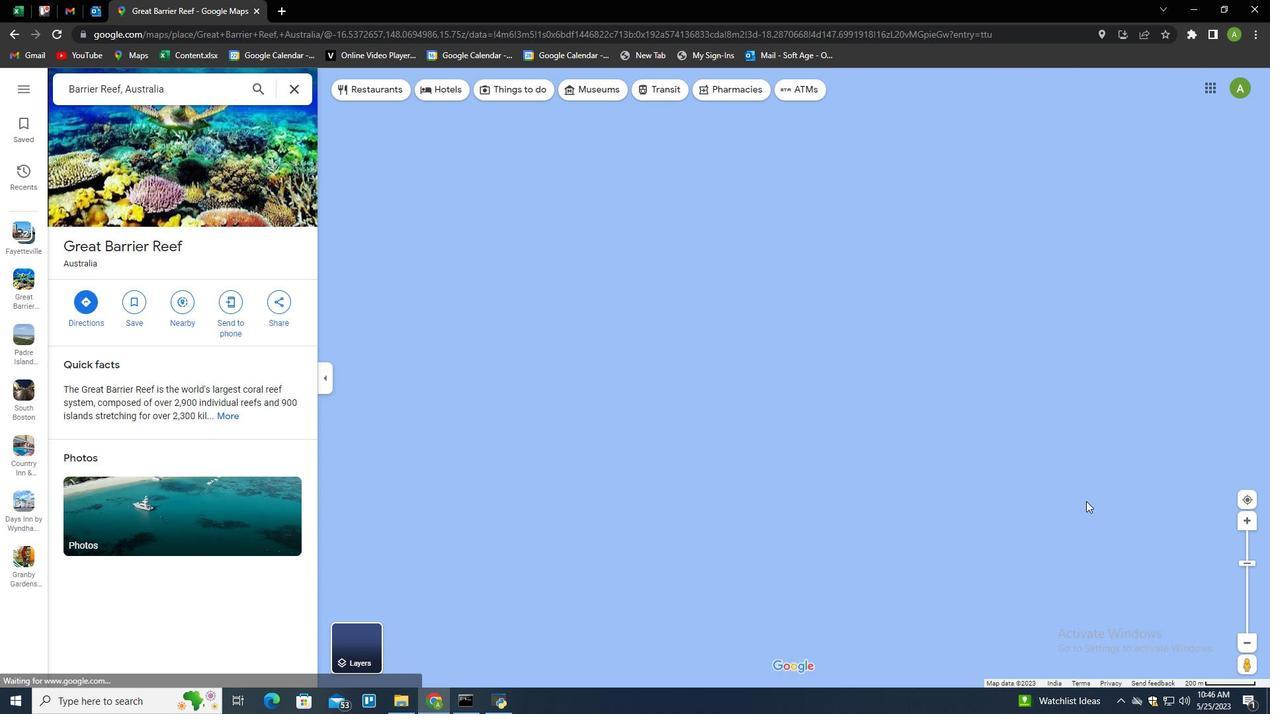 
Action: Mouse scrolled (1086, 500) with delta (0, 0)
Screenshot: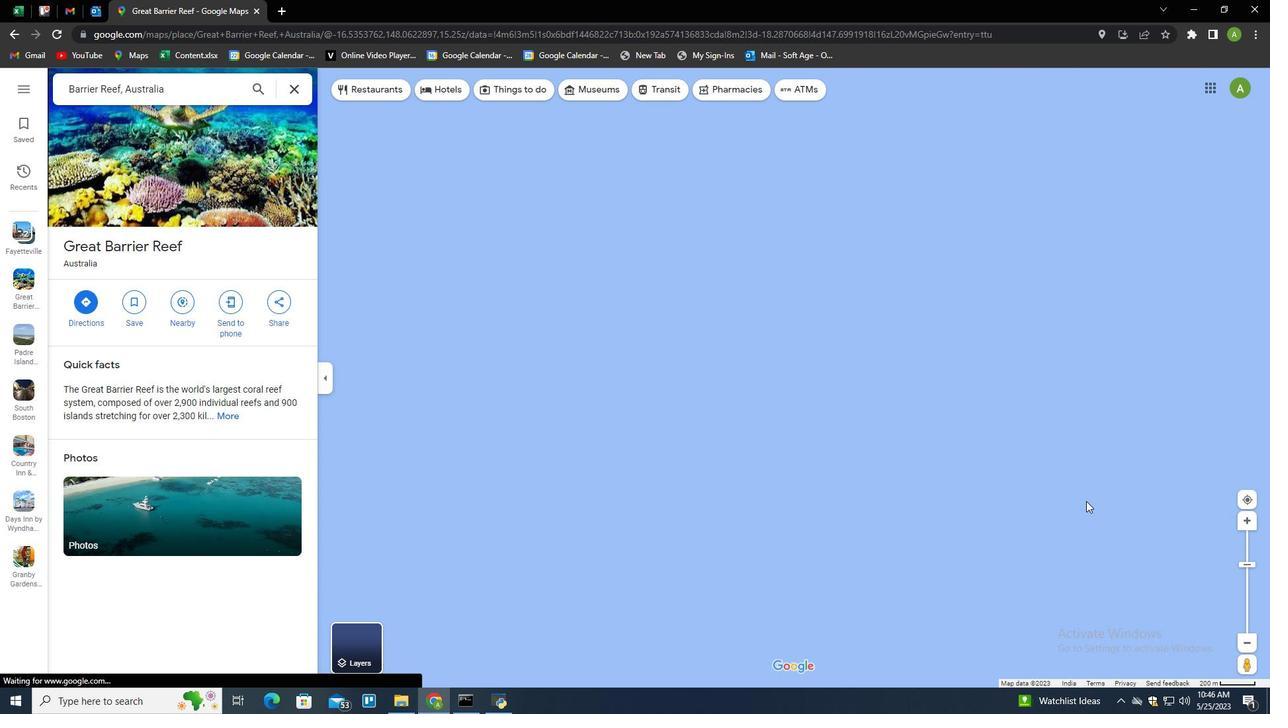 
Action: Mouse scrolled (1086, 500) with delta (0, 0)
Screenshot: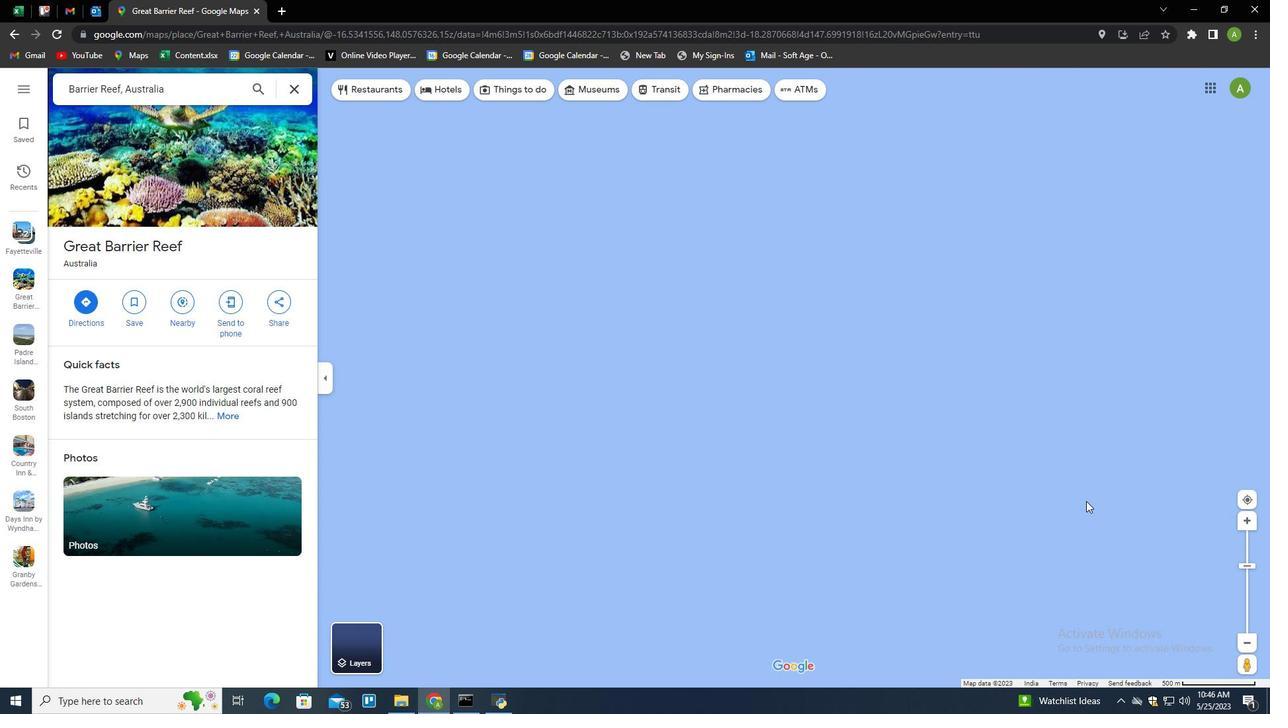 
Action: Mouse scrolled (1086, 500) with delta (0, 0)
Screenshot: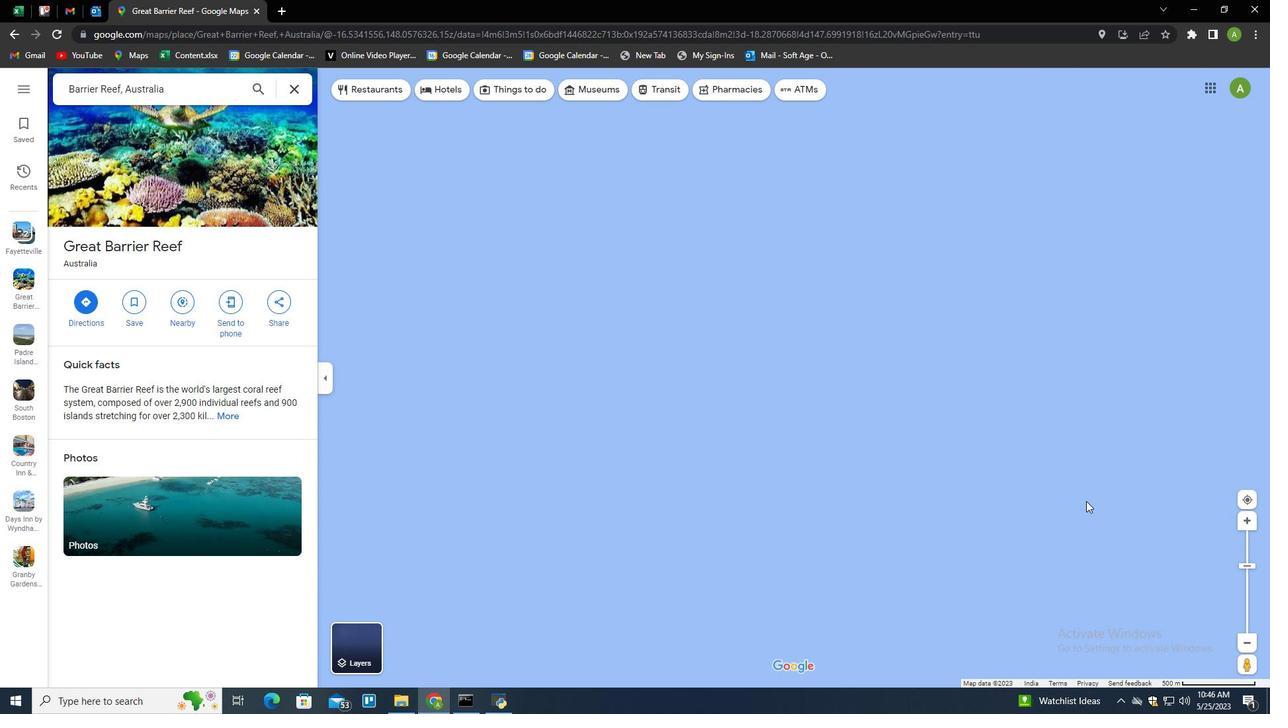 
Action: Mouse scrolled (1086, 500) with delta (0, 0)
Screenshot: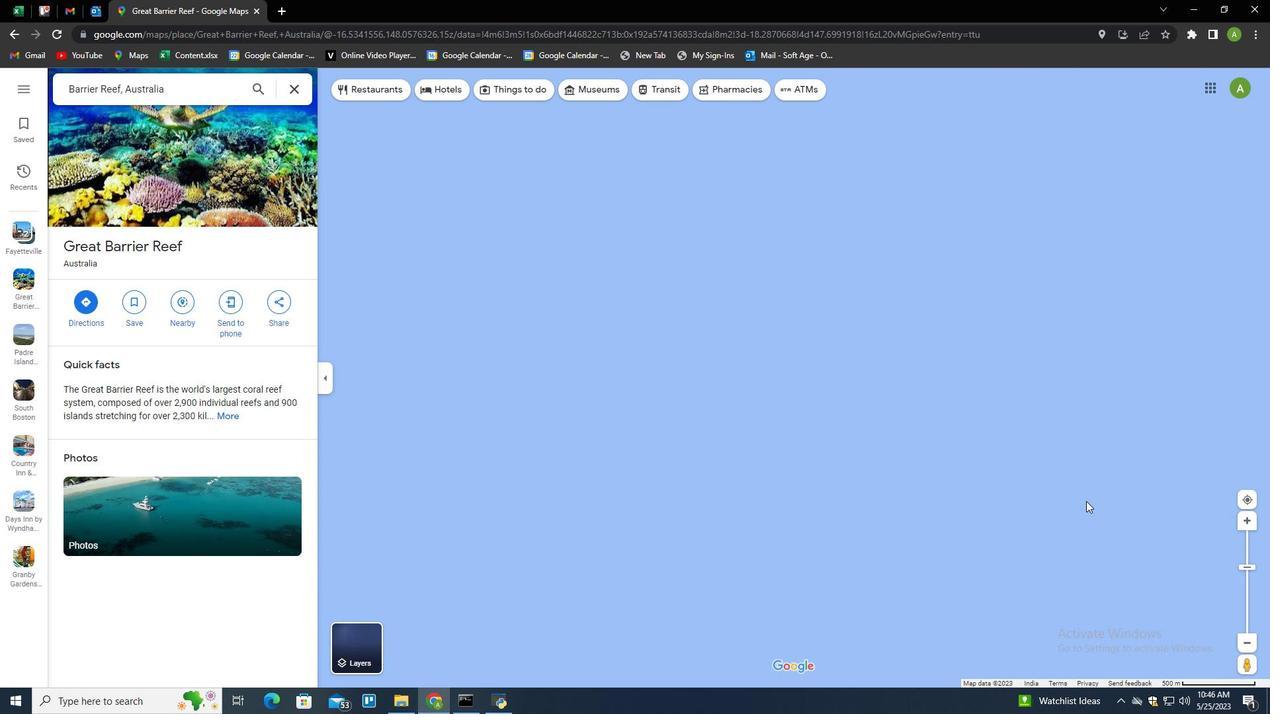
Action: Mouse scrolled (1086, 500) with delta (0, 0)
Screenshot: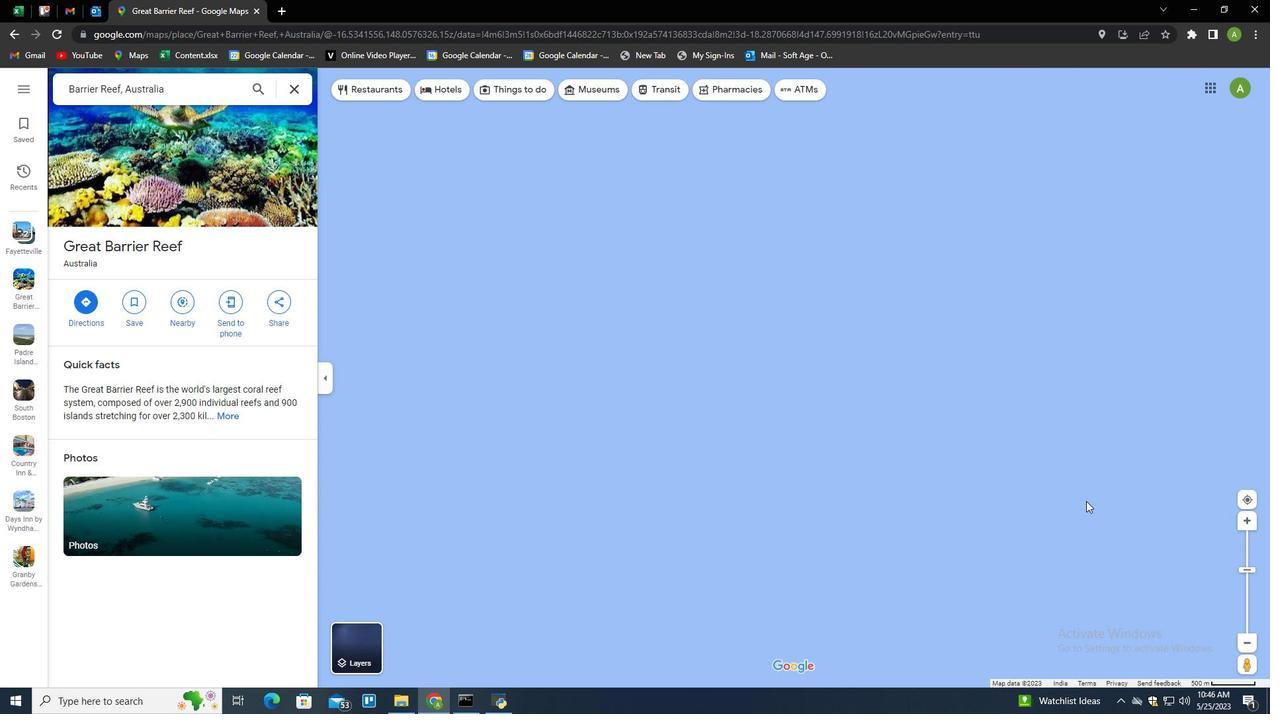 
Action: Mouse scrolled (1086, 500) with delta (0, 0)
Screenshot: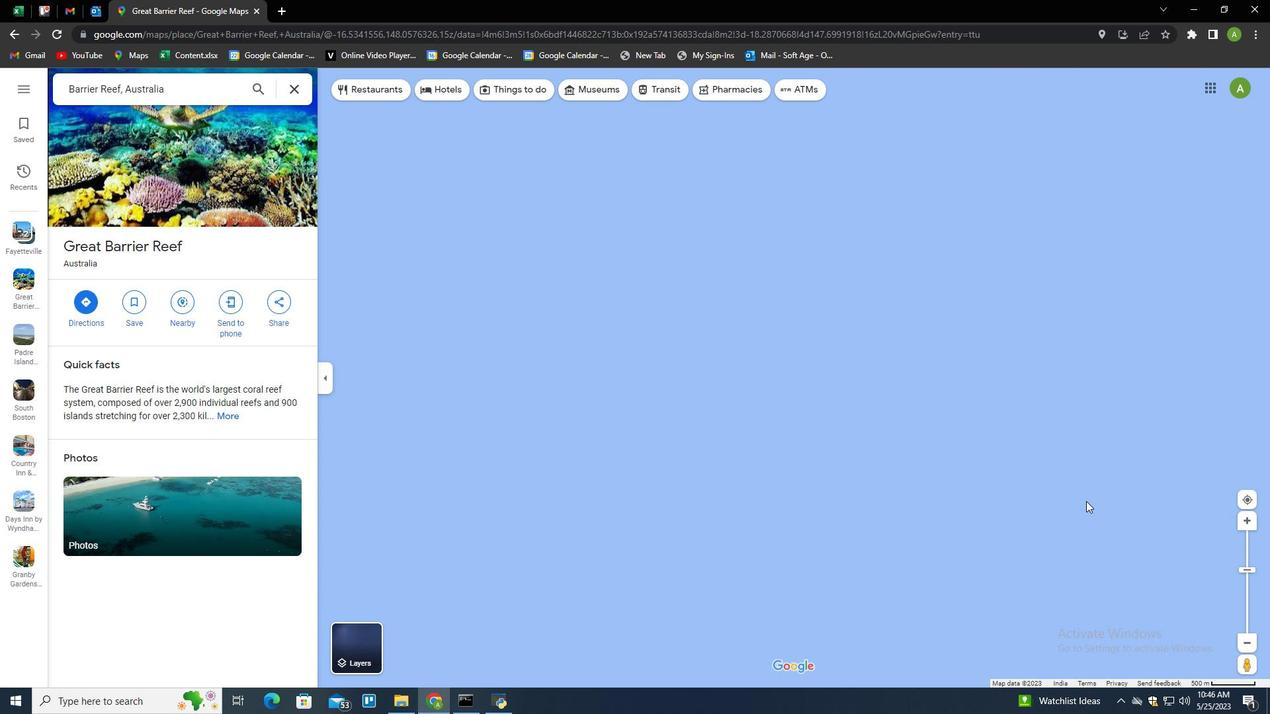 
Action: Mouse scrolled (1086, 500) with delta (0, 0)
Screenshot: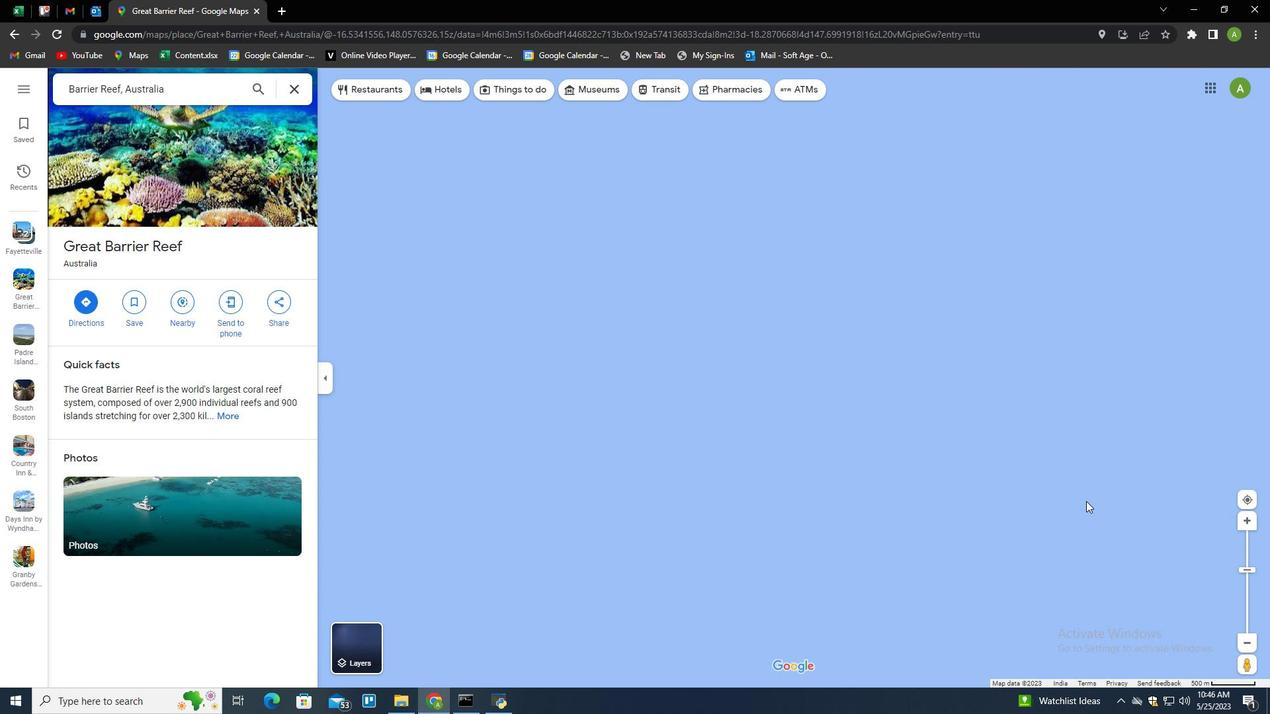 
Action: Mouse scrolled (1086, 500) with delta (0, 0)
Screenshot: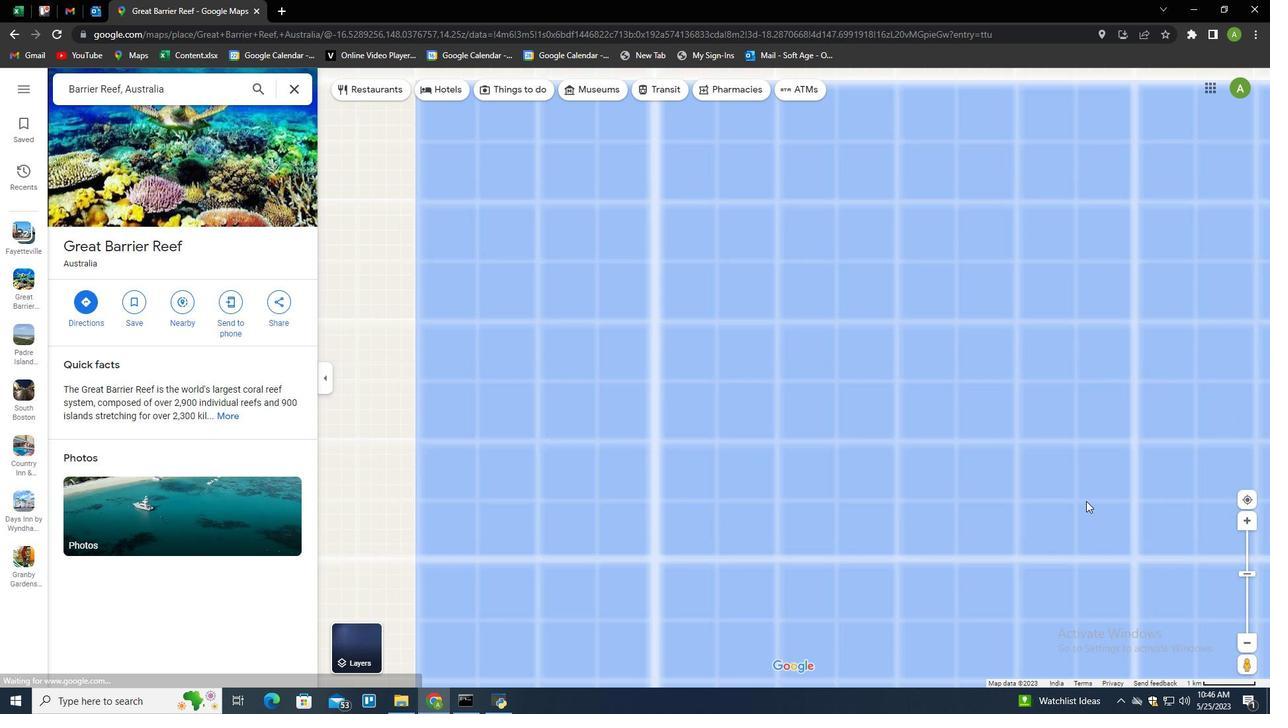 
Action: Mouse scrolled (1086, 500) with delta (0, 0)
Screenshot: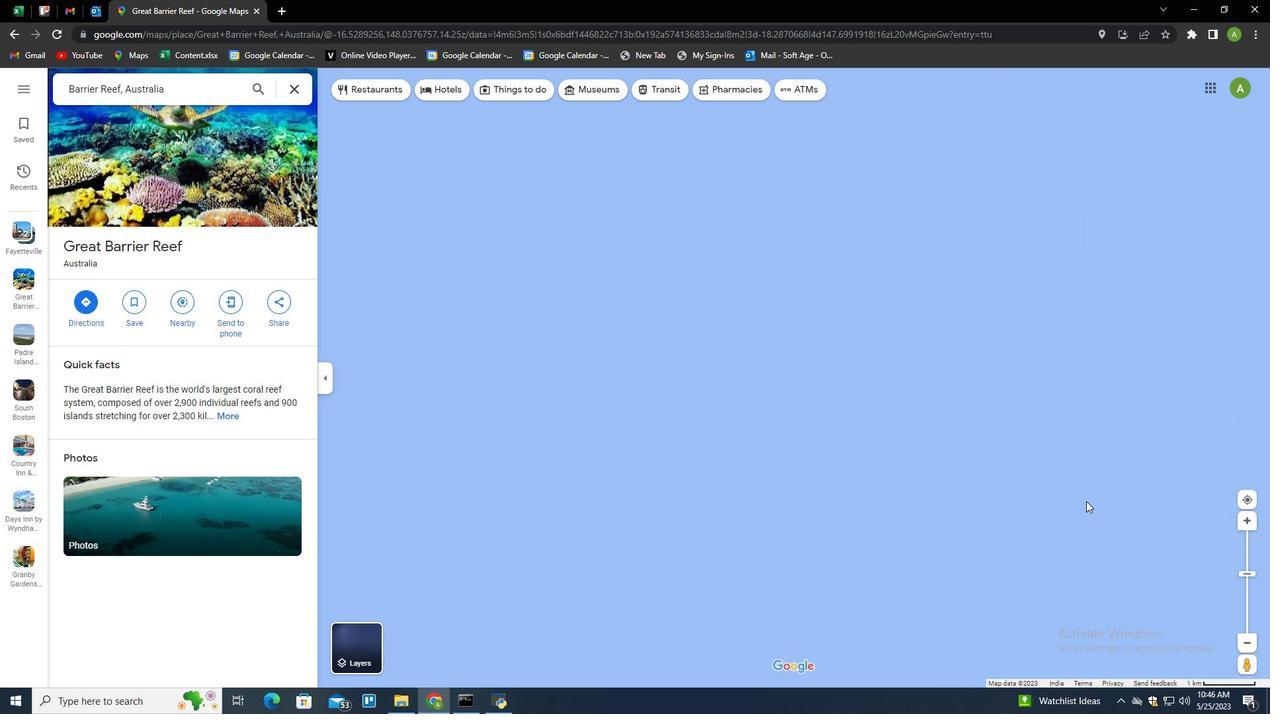 
Action: Mouse scrolled (1086, 500) with delta (0, 0)
Screenshot: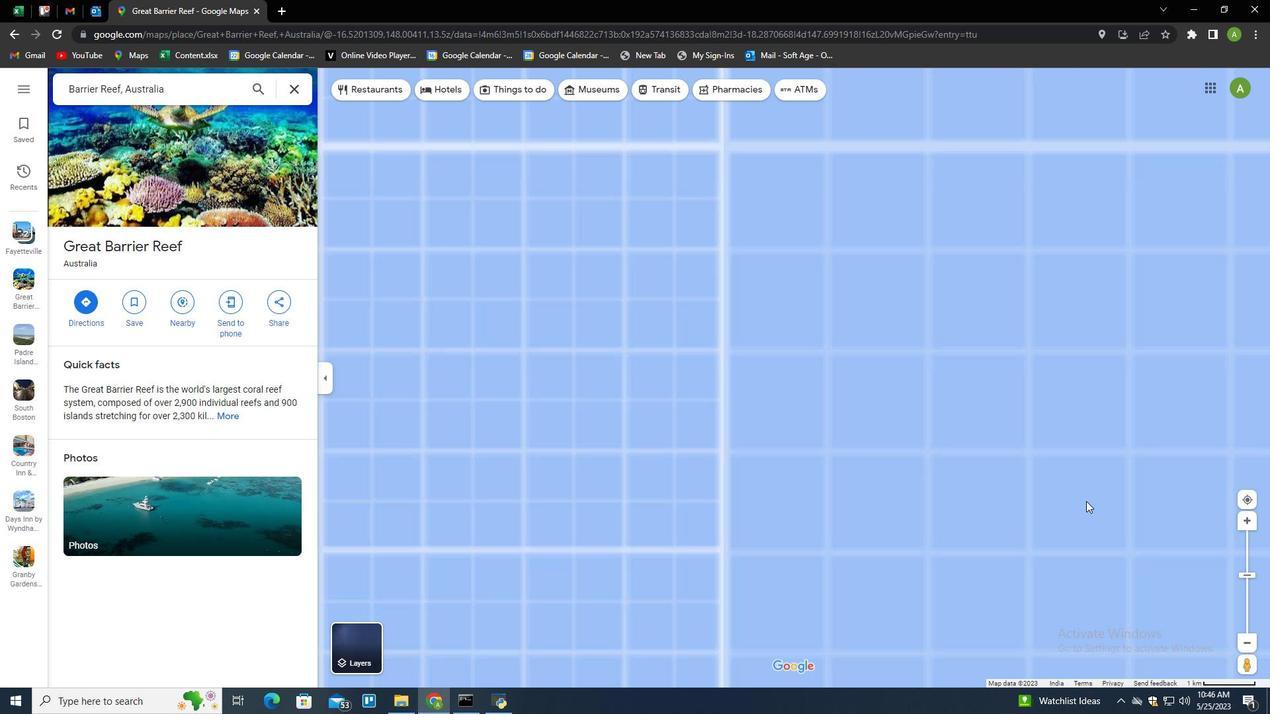 
Action: Mouse scrolled (1086, 500) with delta (0, 0)
Screenshot: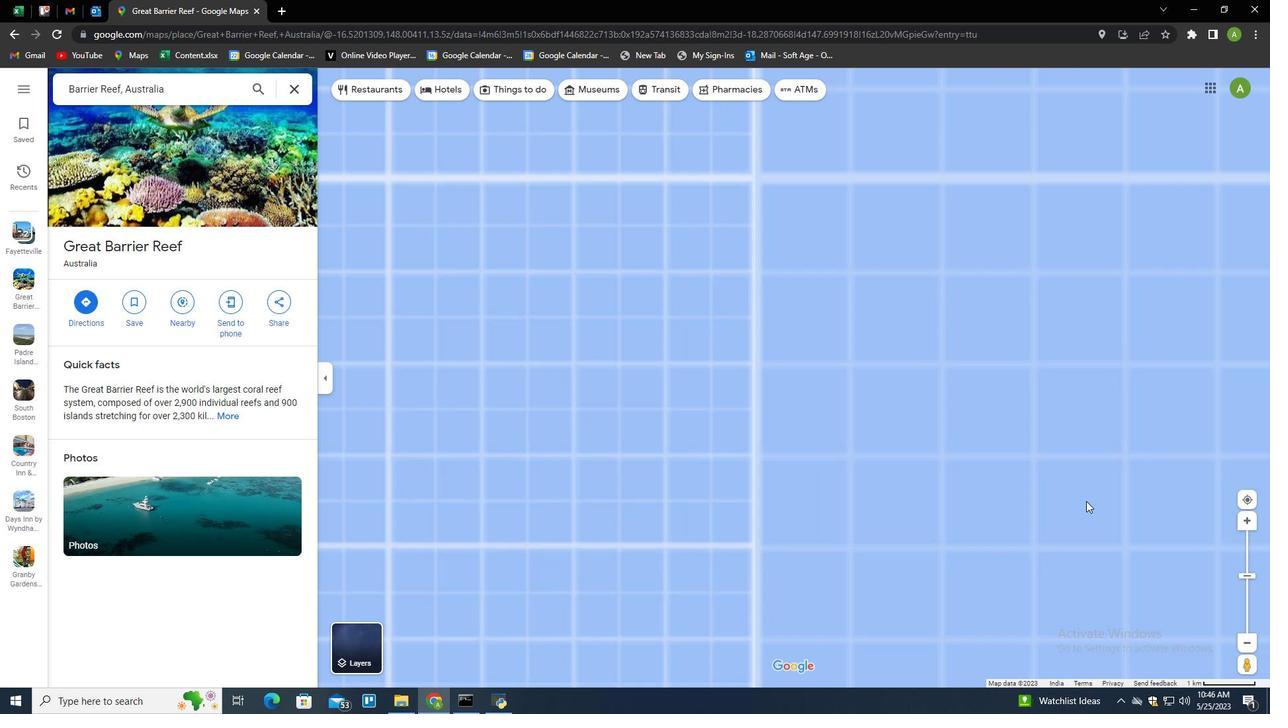 
Action: Mouse scrolled (1086, 500) with delta (0, 0)
Screenshot: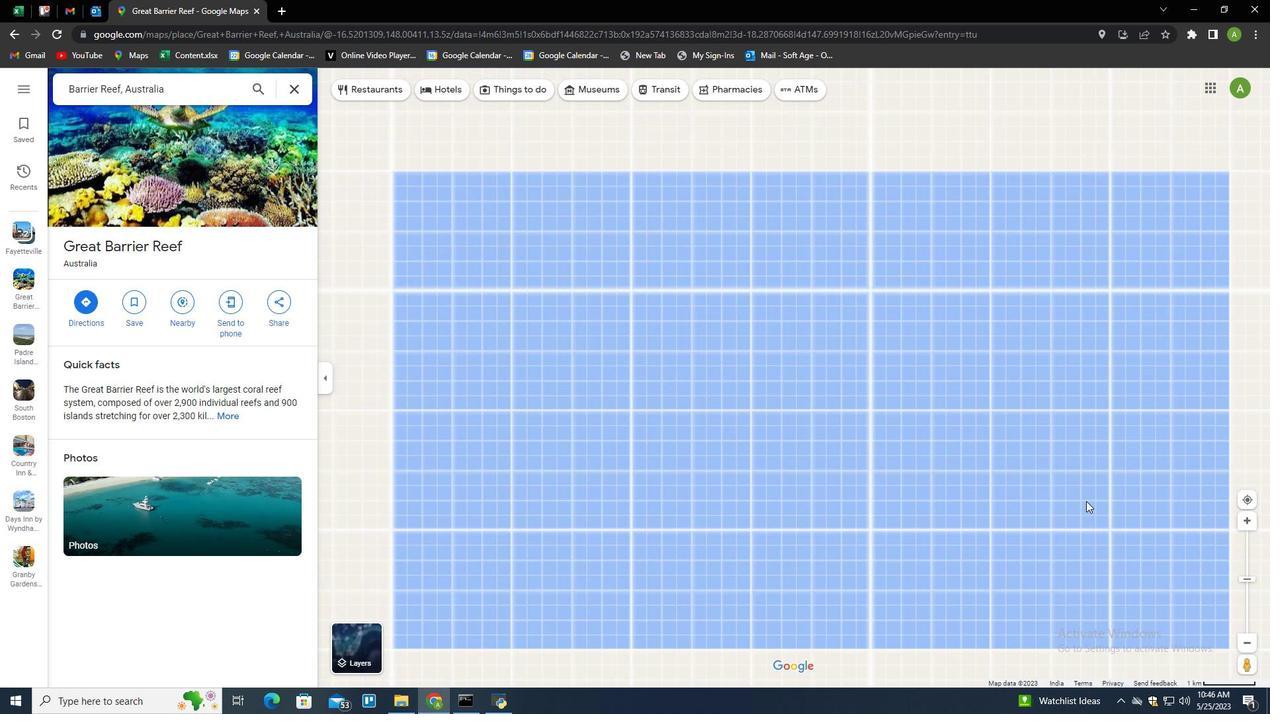 
Action: Mouse scrolled (1086, 500) with delta (0, 0)
Screenshot: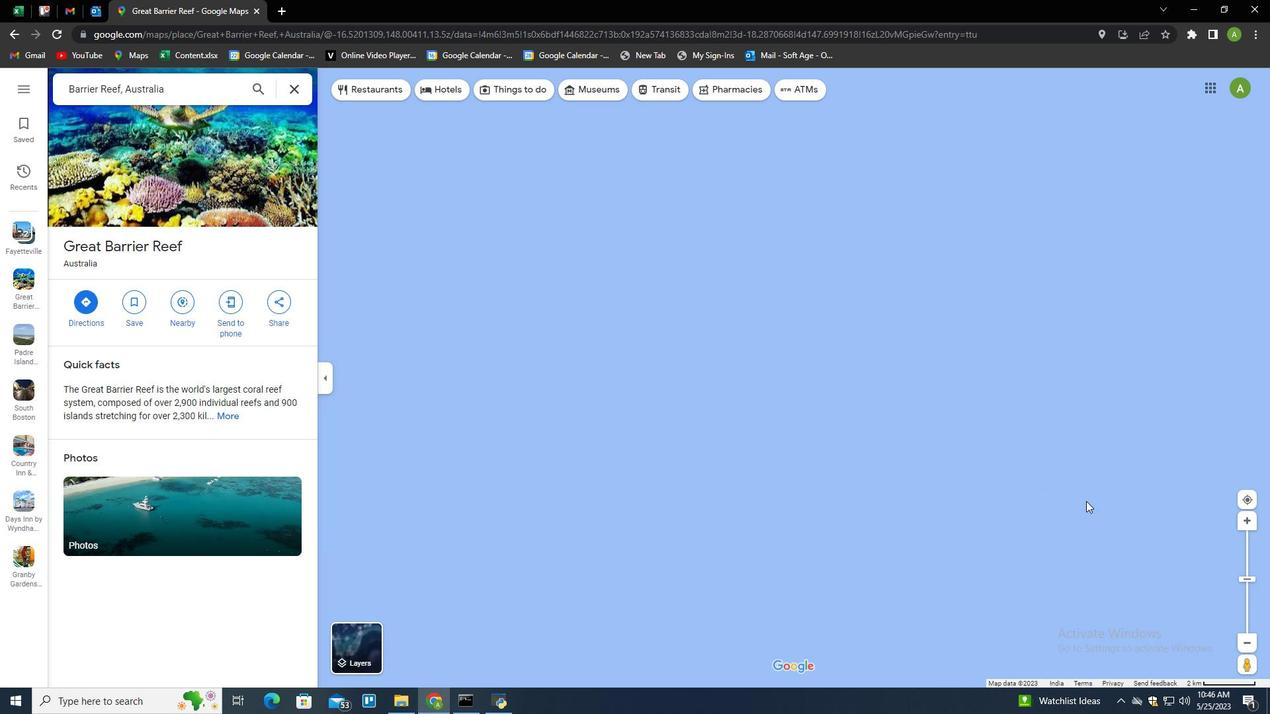 
Action: Mouse scrolled (1086, 500) with delta (0, 0)
Screenshot: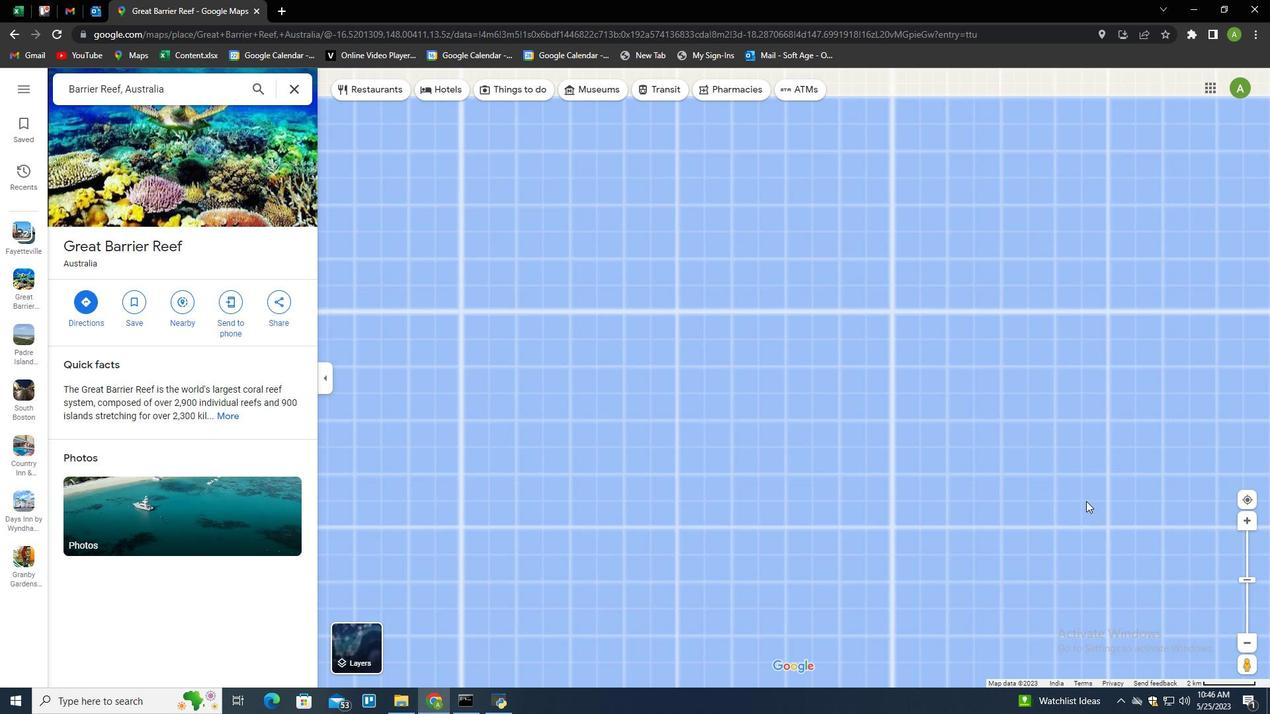 
Action: Mouse scrolled (1086, 500) with delta (0, 0)
Screenshot: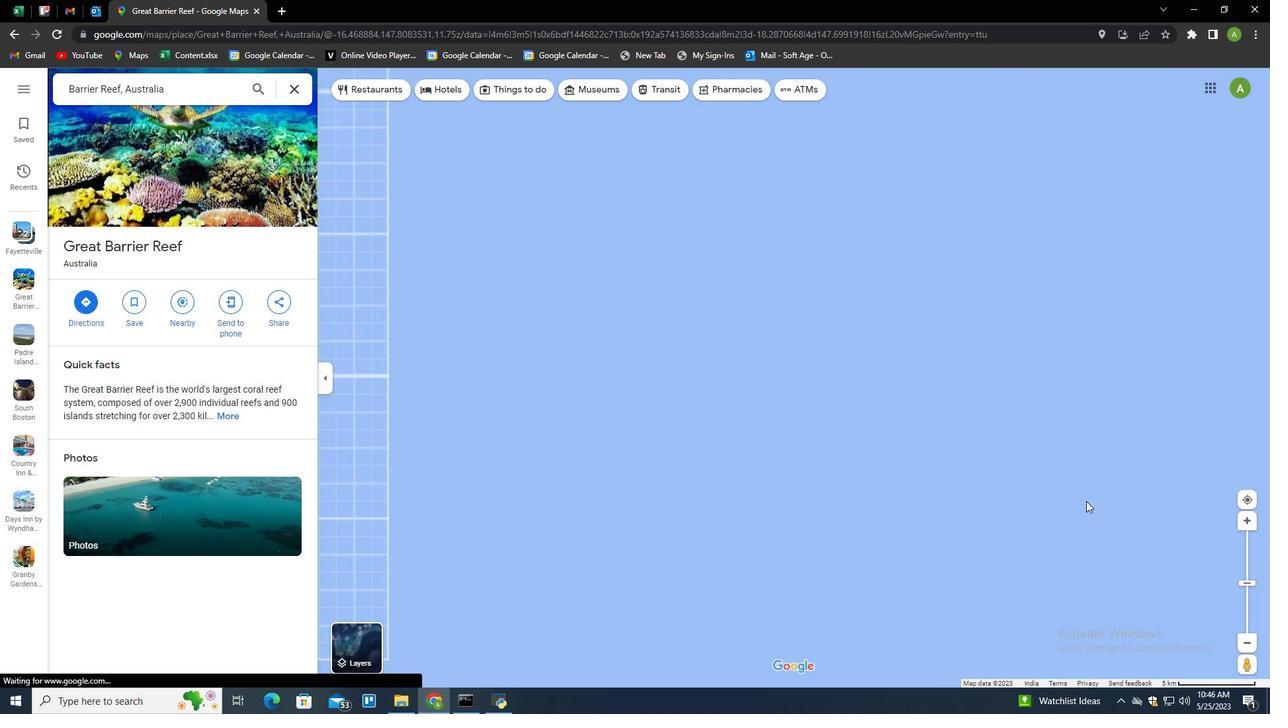 
Action: Mouse scrolled (1086, 500) with delta (0, 0)
Screenshot: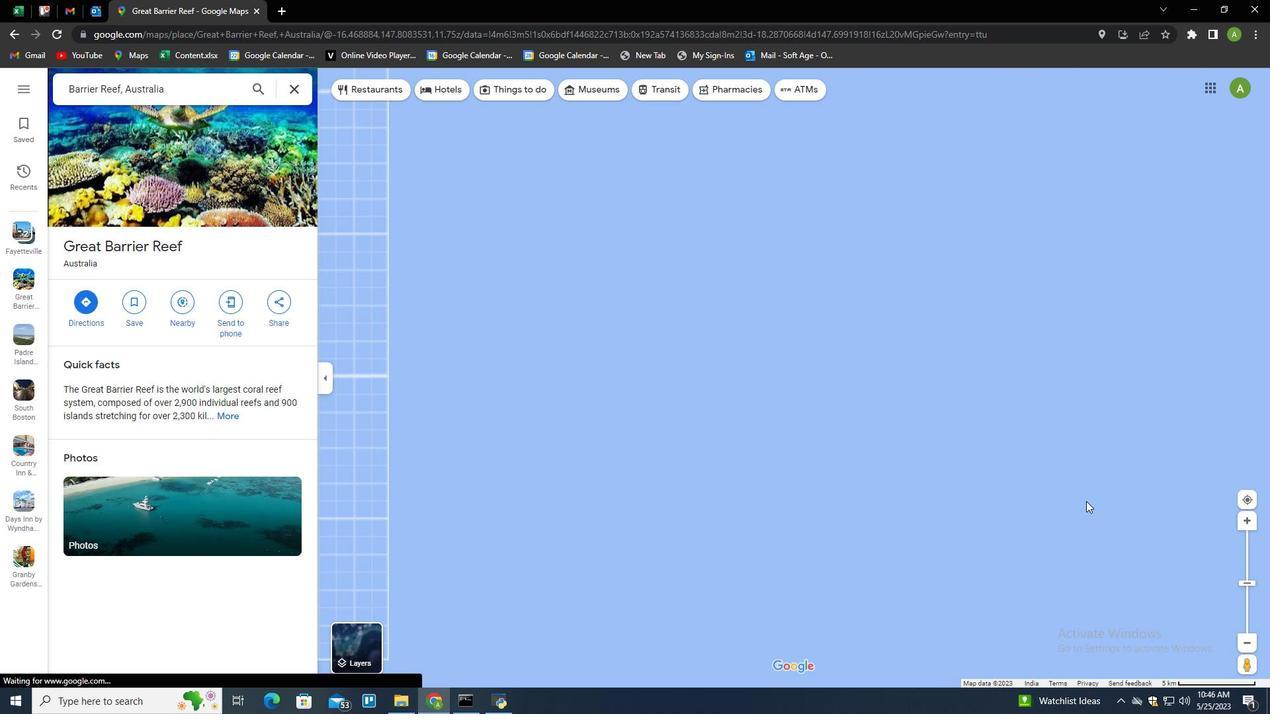 
Action: Mouse scrolled (1086, 500) with delta (0, 0)
Screenshot: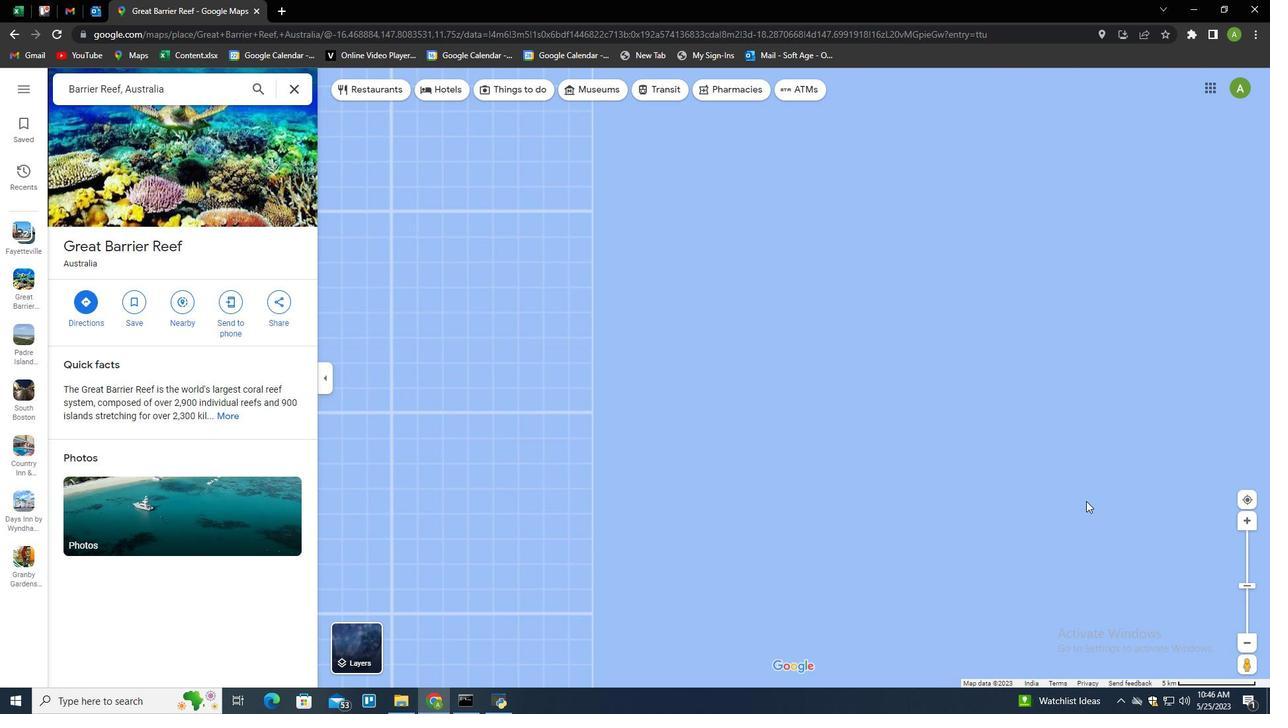 
Action: Mouse scrolled (1086, 500) with delta (0, 0)
Screenshot: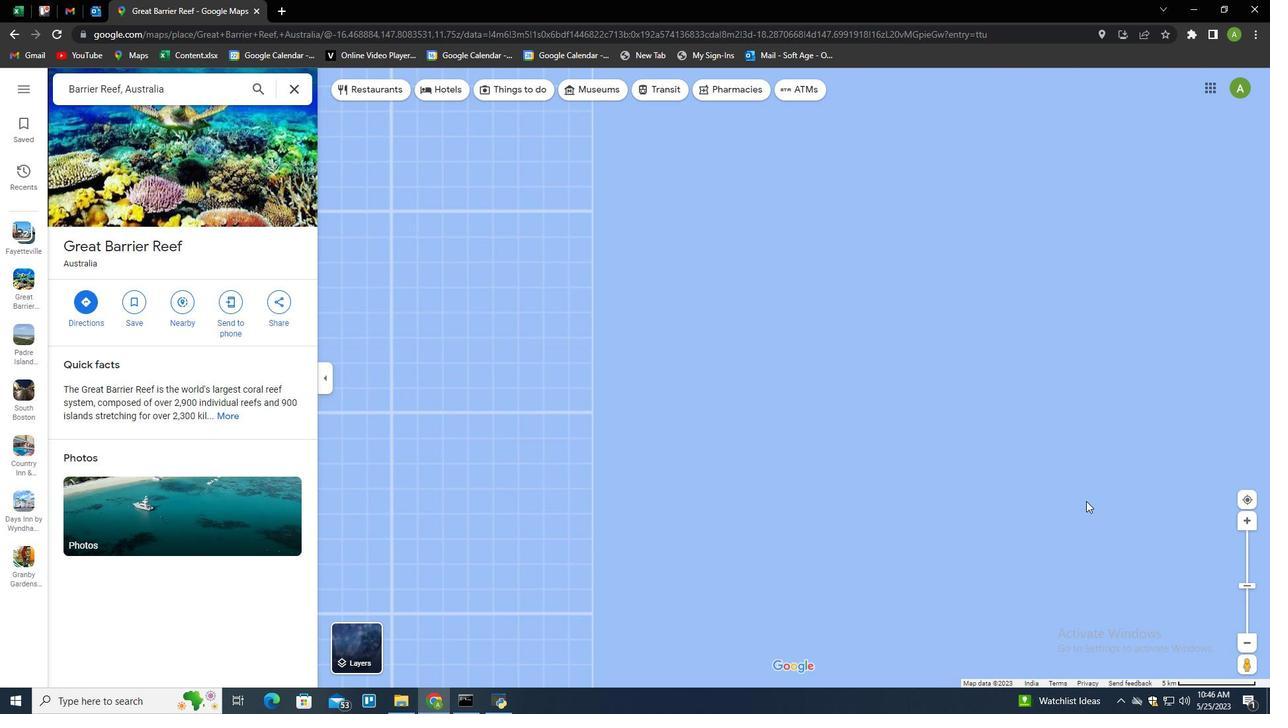 
Action: Mouse scrolled (1086, 500) with delta (0, 0)
Screenshot: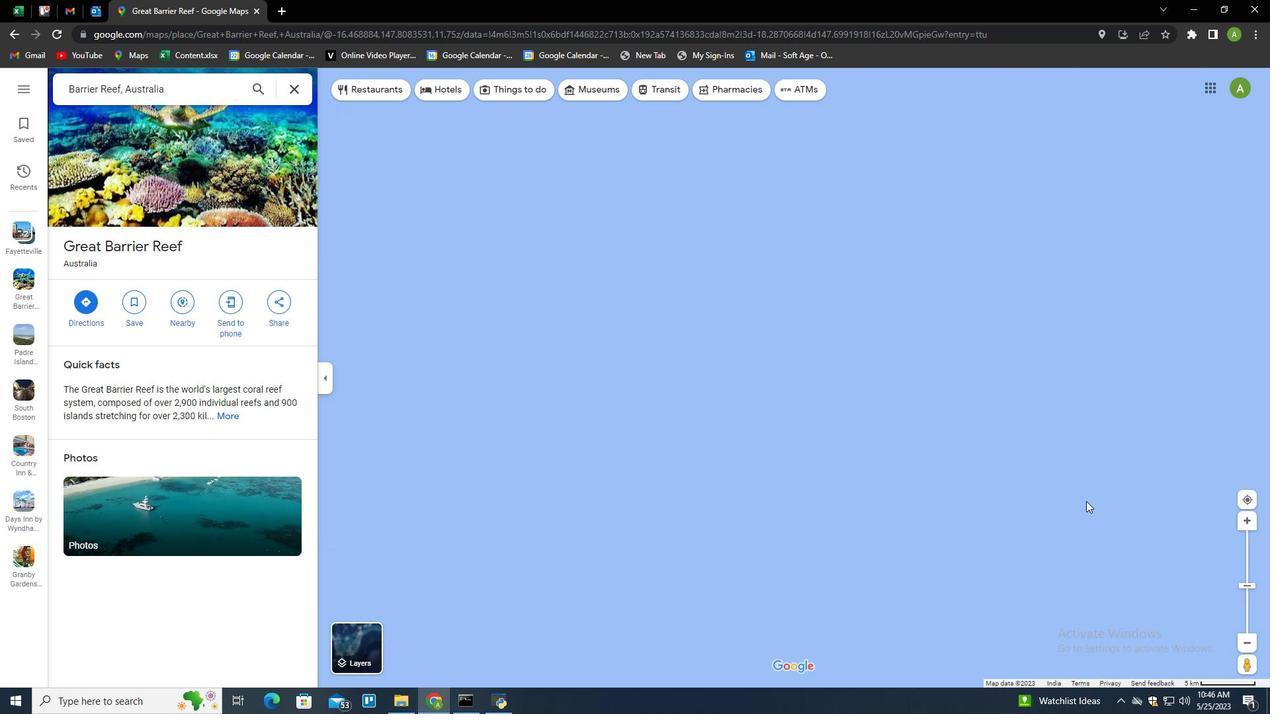 
Action: Mouse scrolled (1086, 500) with delta (0, 0)
Screenshot: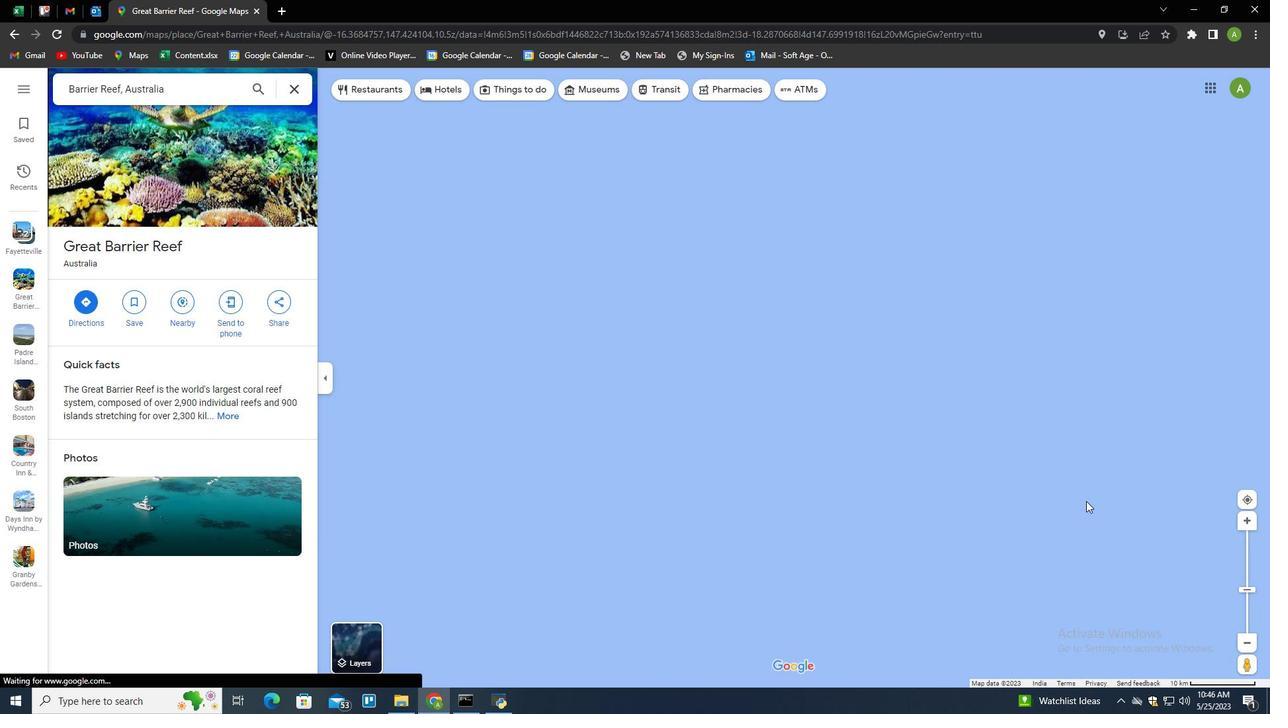 
Action: Mouse scrolled (1086, 500) with delta (0, 0)
Screenshot: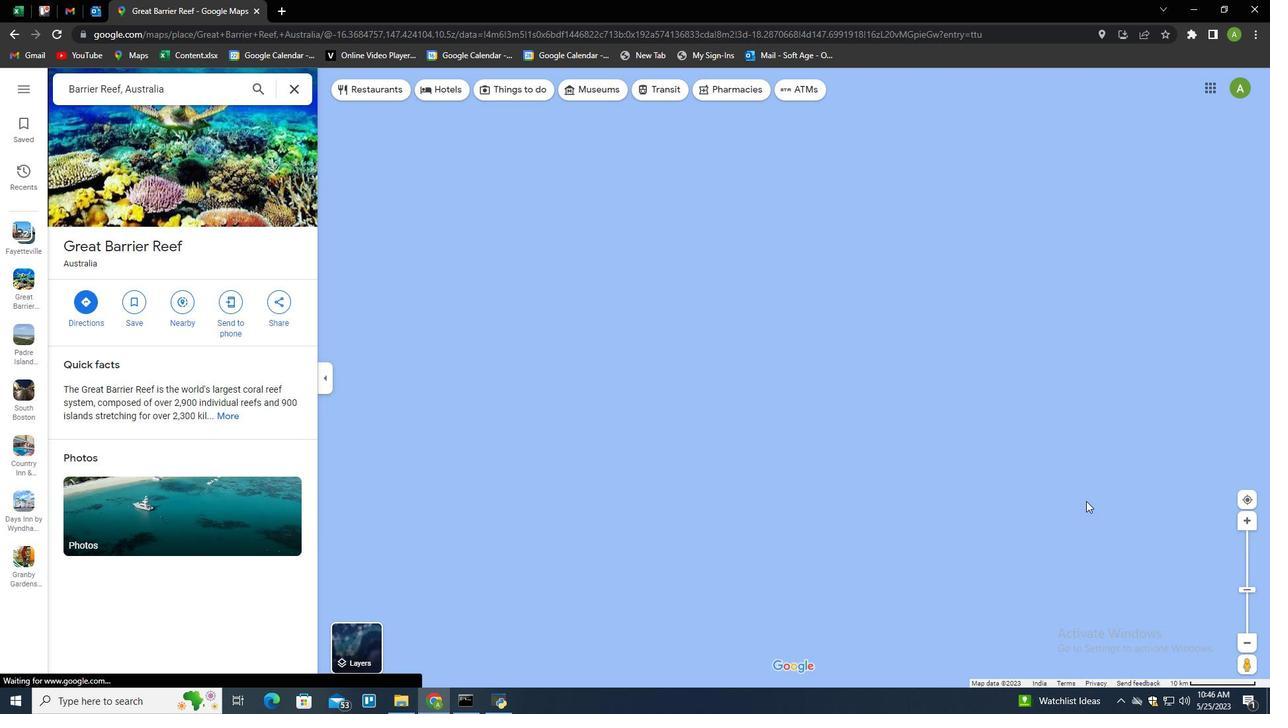 
Action: Mouse scrolled (1086, 500) with delta (0, 0)
Screenshot: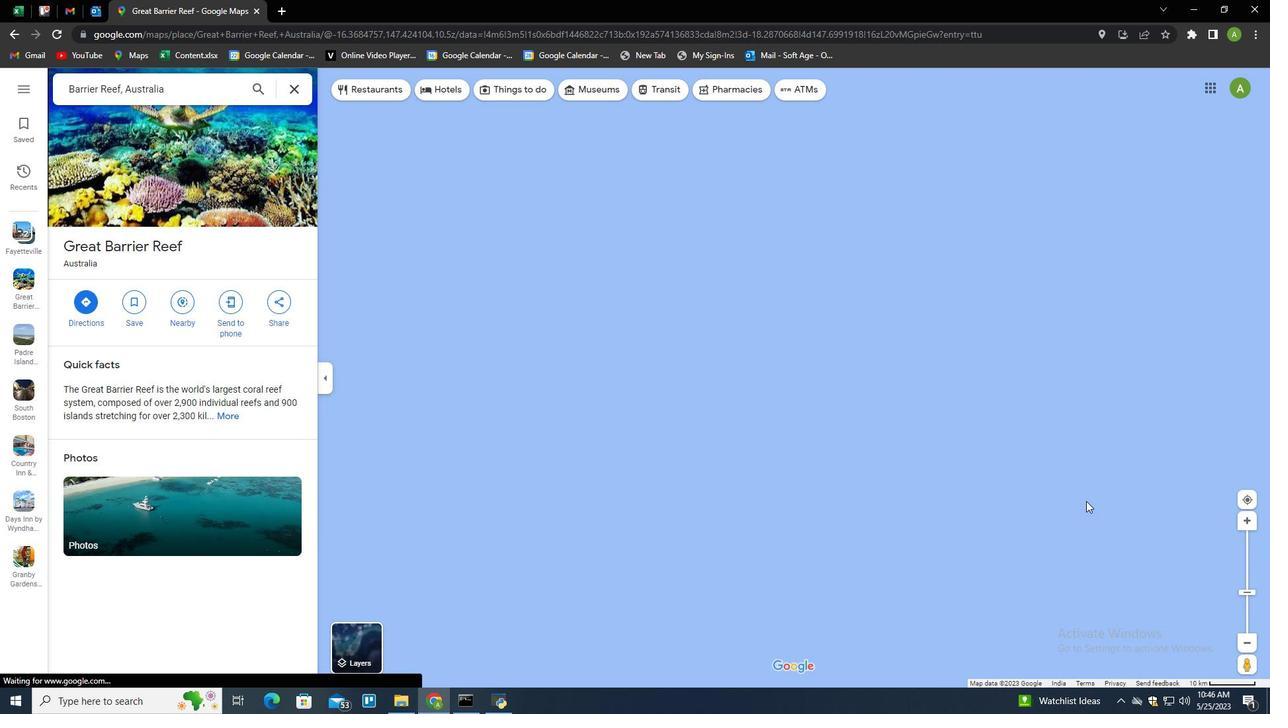 
Action: Mouse scrolled (1086, 500) with delta (0, 0)
Screenshot: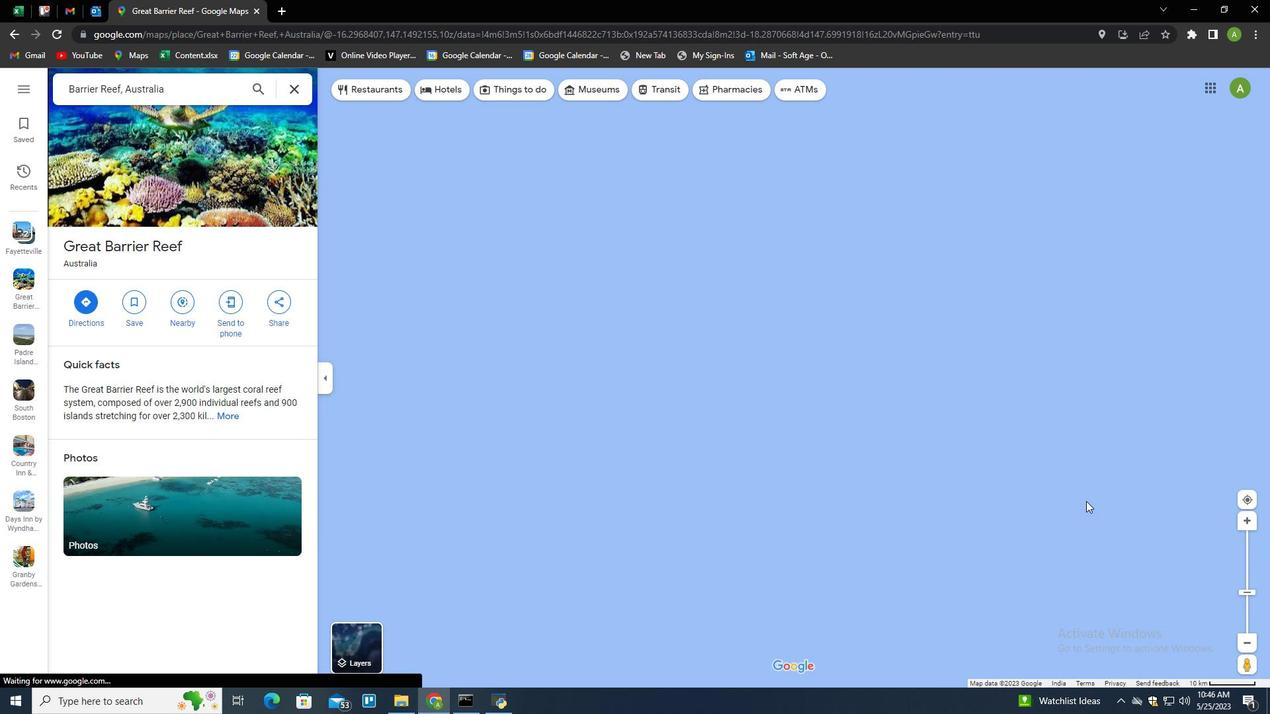 
Action: Mouse scrolled (1086, 500) with delta (0, 0)
Screenshot: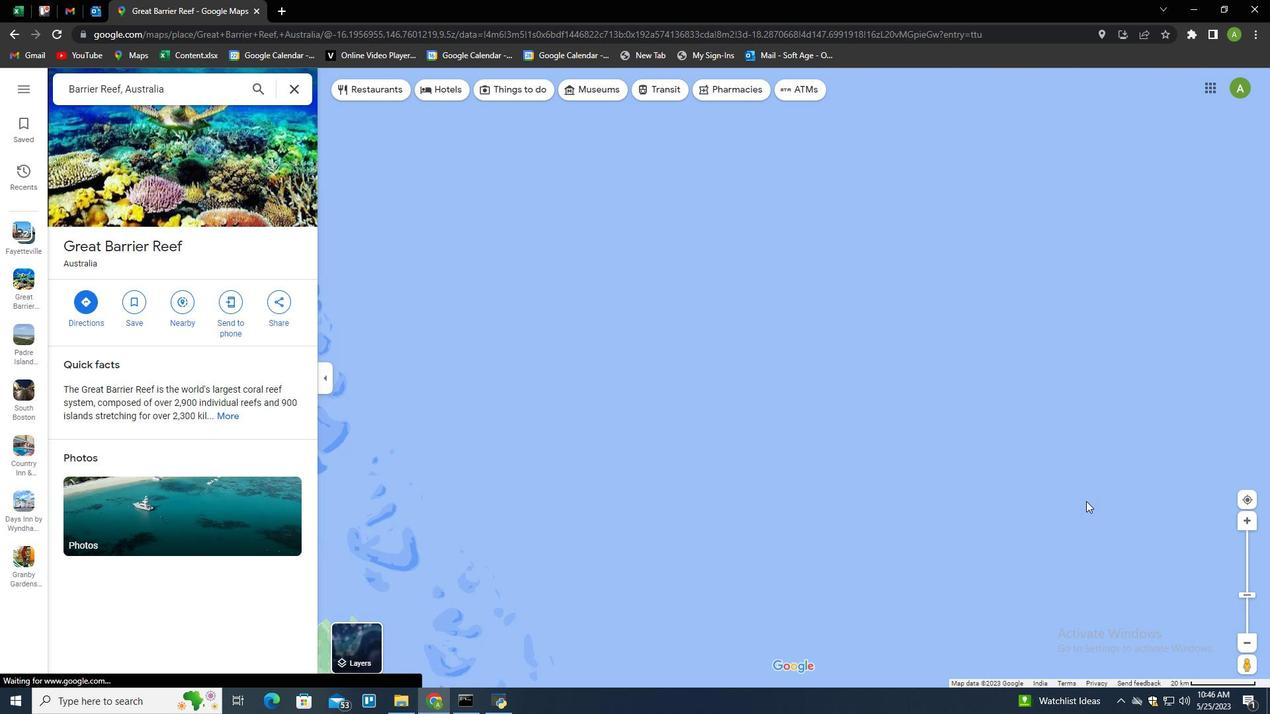 
Action: Mouse scrolled (1086, 500) with delta (0, 0)
Screenshot: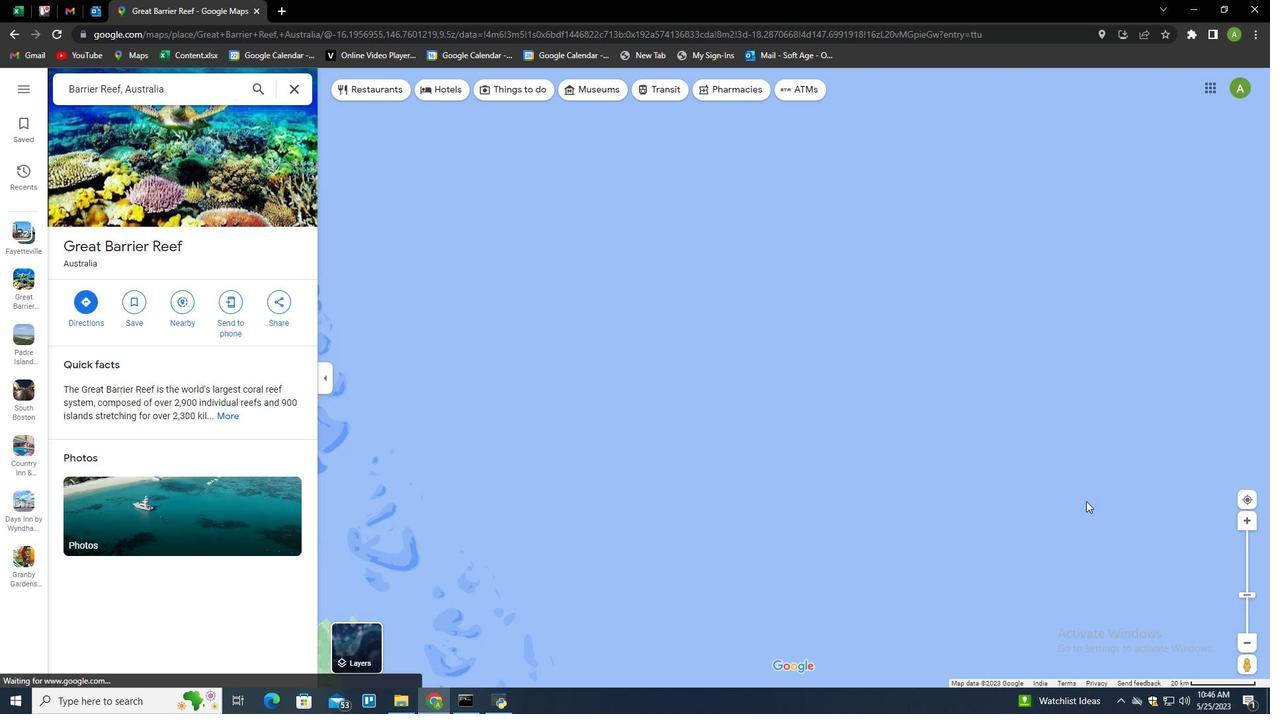 
Action: Mouse scrolled (1086, 500) with delta (0, 0)
Screenshot: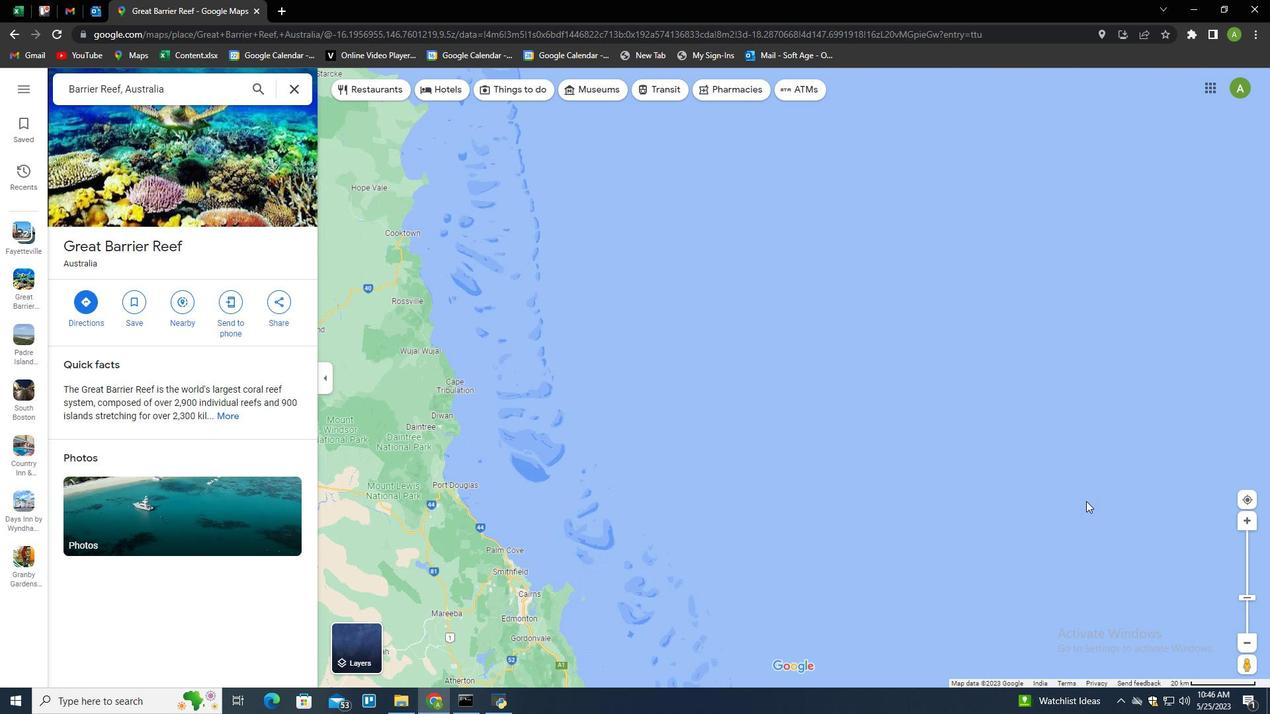 
Action: Mouse scrolled (1086, 500) with delta (0, 0)
Screenshot: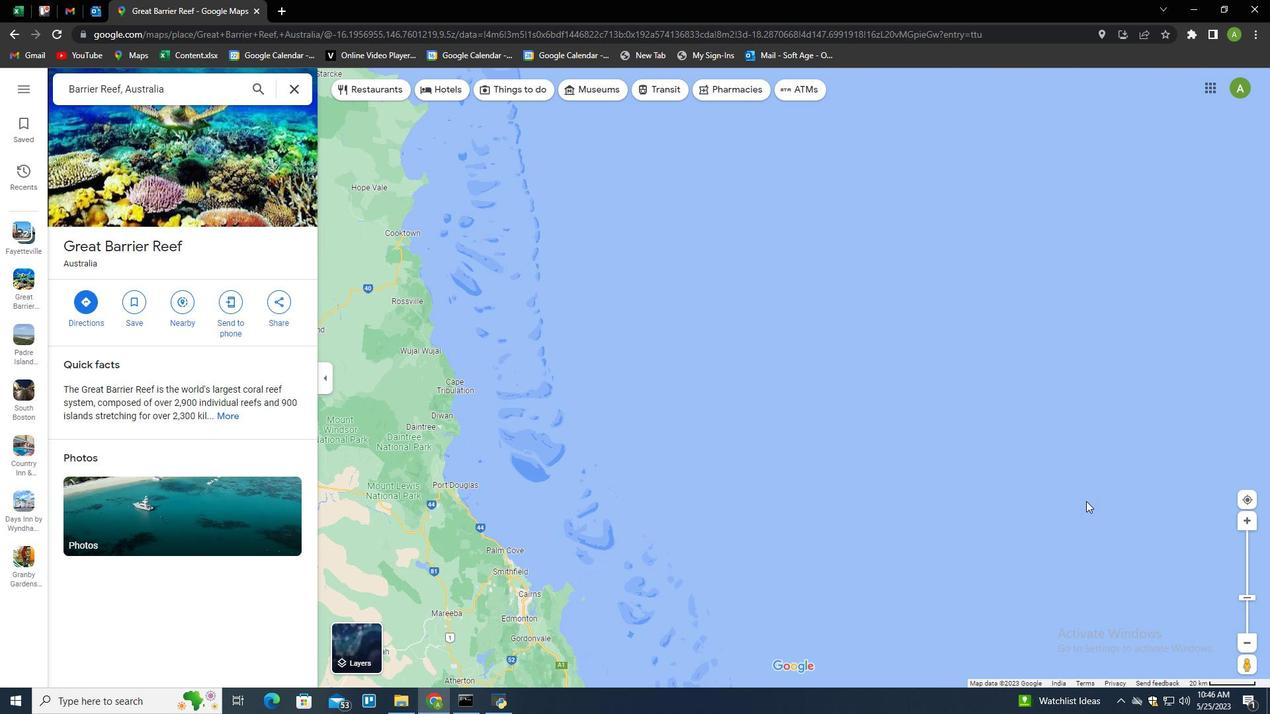 
Action: Mouse scrolled (1086, 500) with delta (0, 0)
Screenshot: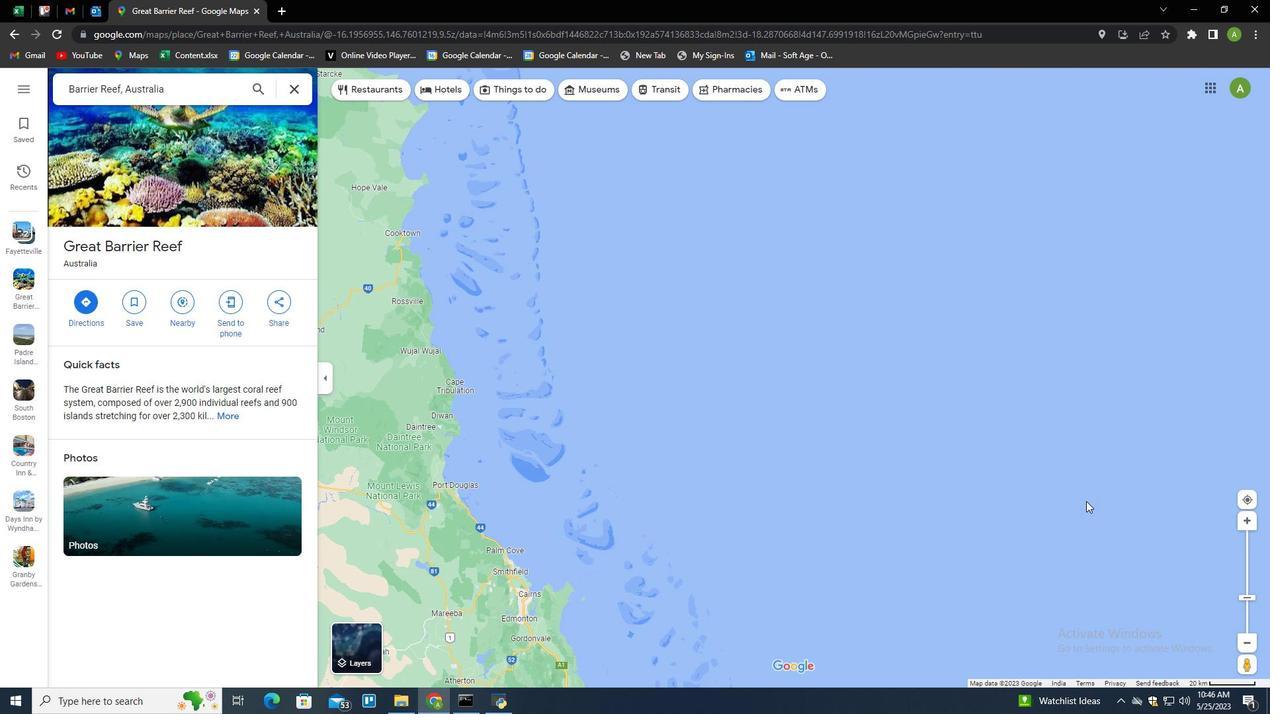 
Action: Mouse scrolled (1086, 500) with delta (0, 0)
Screenshot: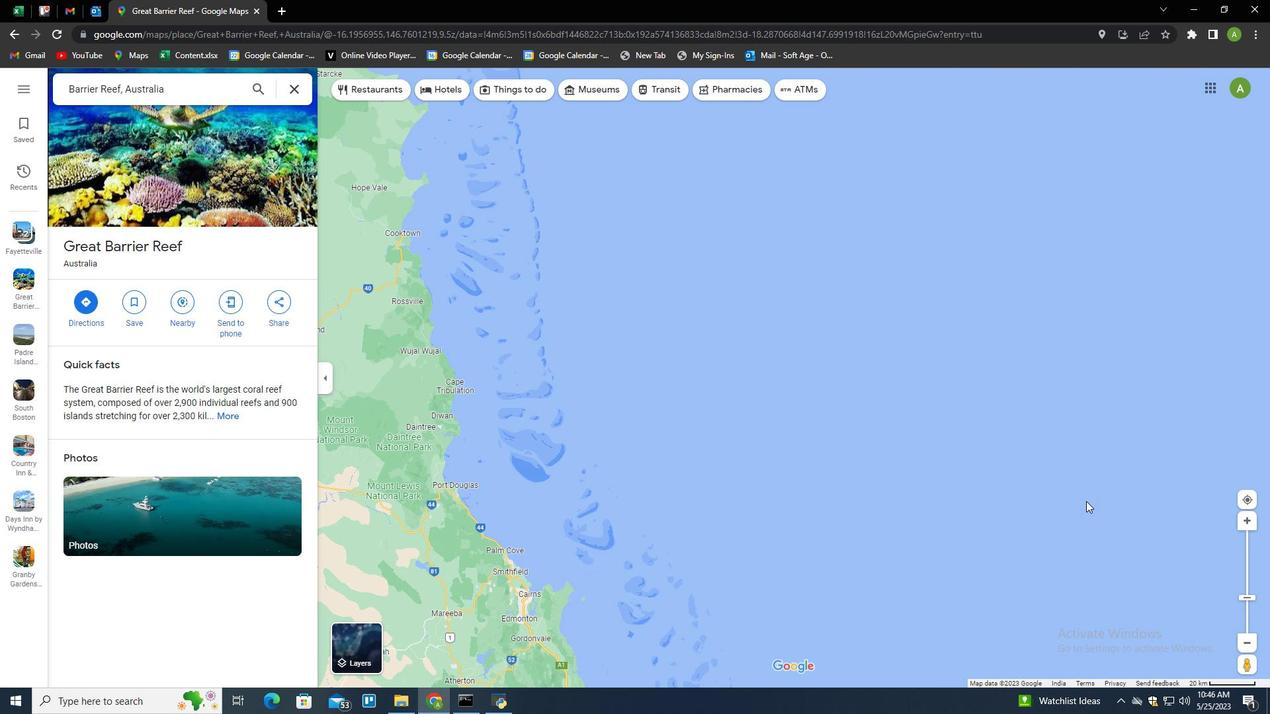 
Action: Mouse scrolled (1086, 500) with delta (0, 0)
Screenshot: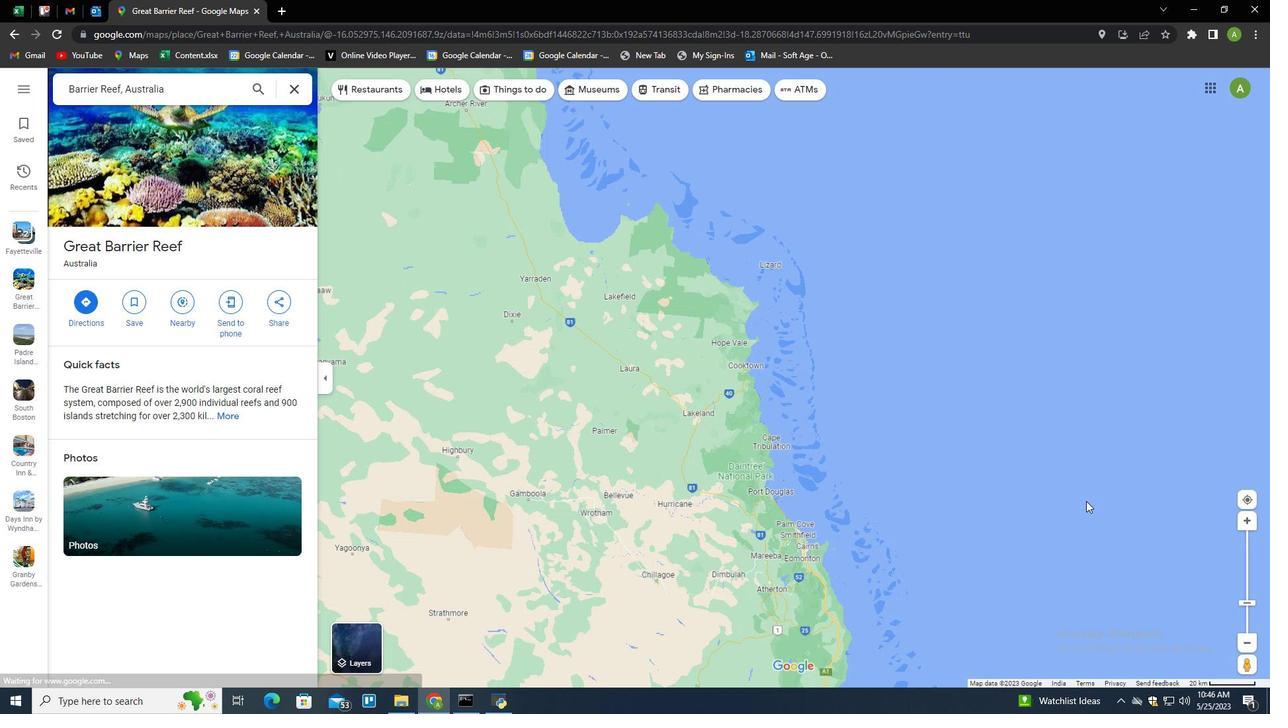 
Action: Mouse scrolled (1086, 500) with delta (0, 0)
Screenshot: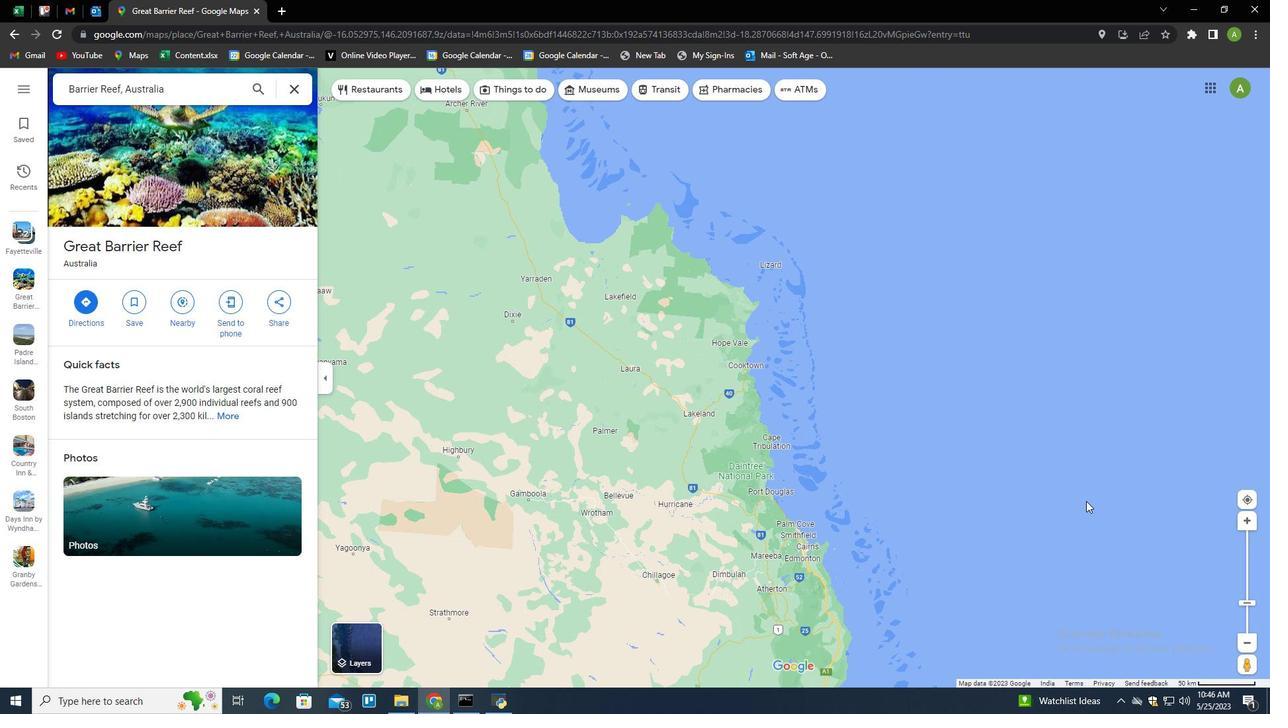 
Action: Mouse scrolled (1086, 500) with delta (0, 0)
Screenshot: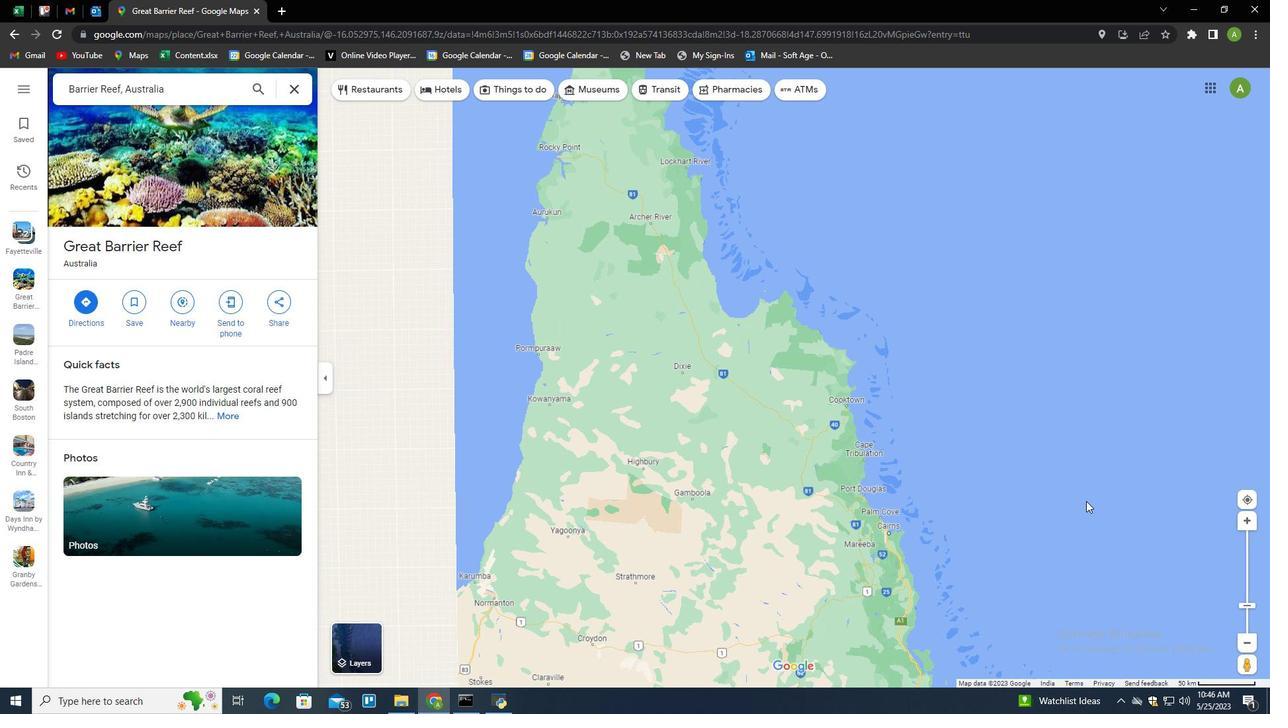 
Action: Mouse scrolled (1086, 500) with delta (0, 0)
Screenshot: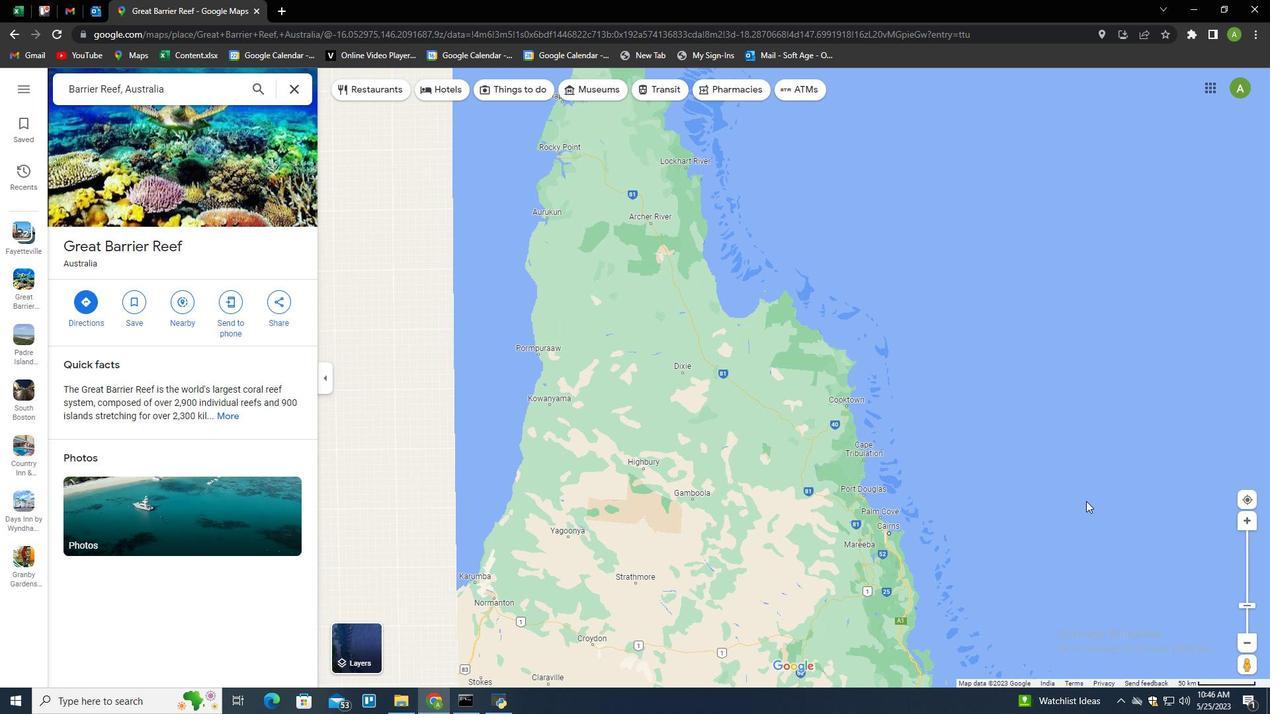 
Action: Mouse scrolled (1086, 500) with delta (0, 0)
Screenshot: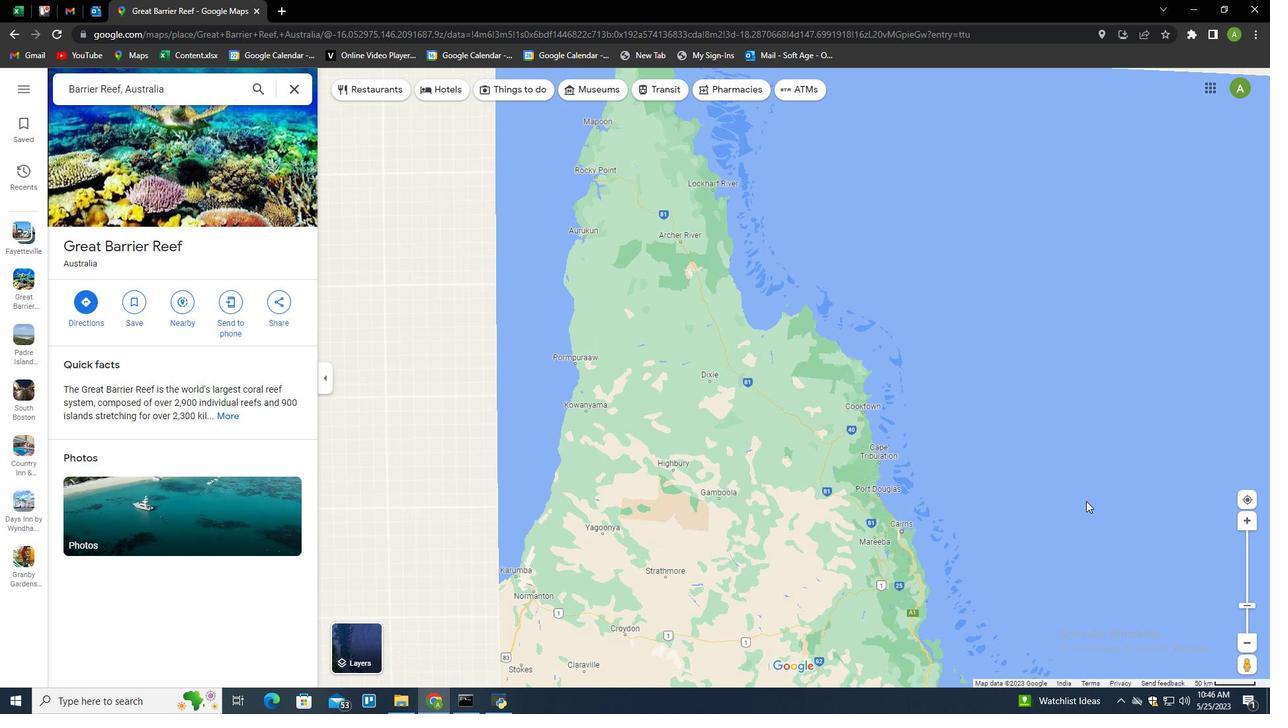 
Action: Mouse scrolled (1086, 500) with delta (0, 0)
Screenshot: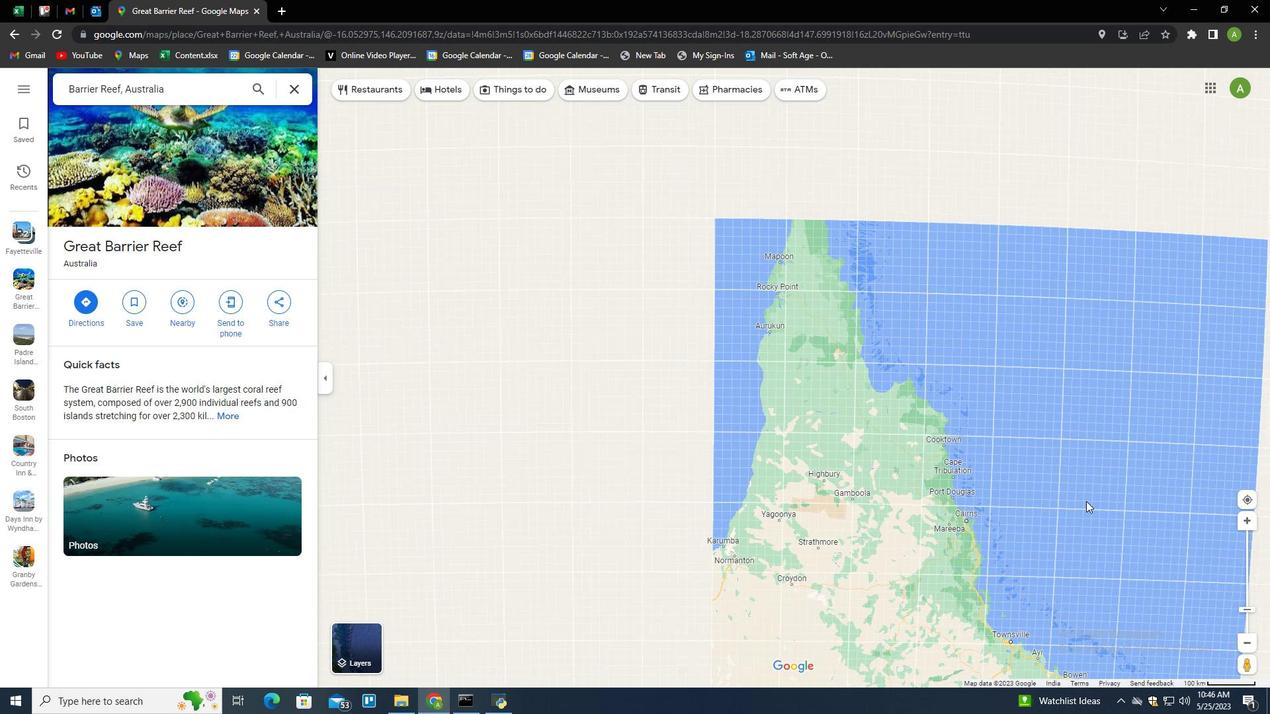 
Action: Mouse scrolled (1086, 500) with delta (0, 0)
Screenshot: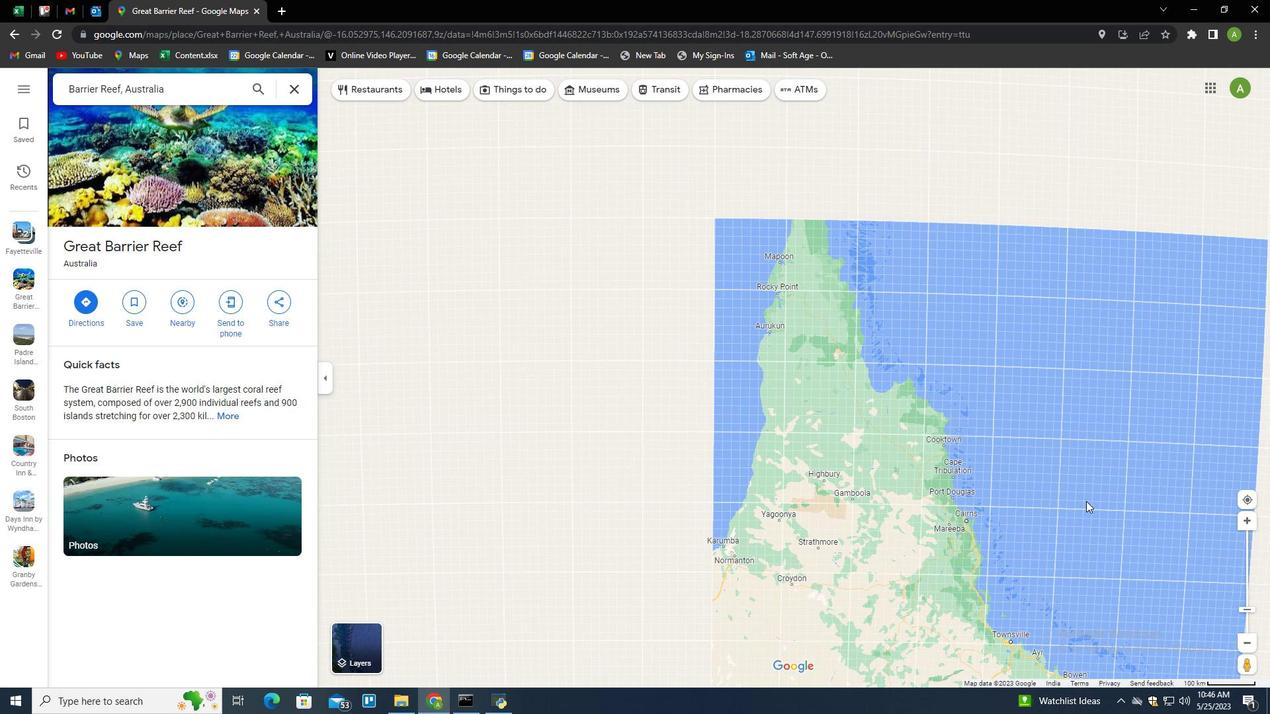 
Action: Mouse scrolled (1086, 500) with delta (0, 0)
Screenshot: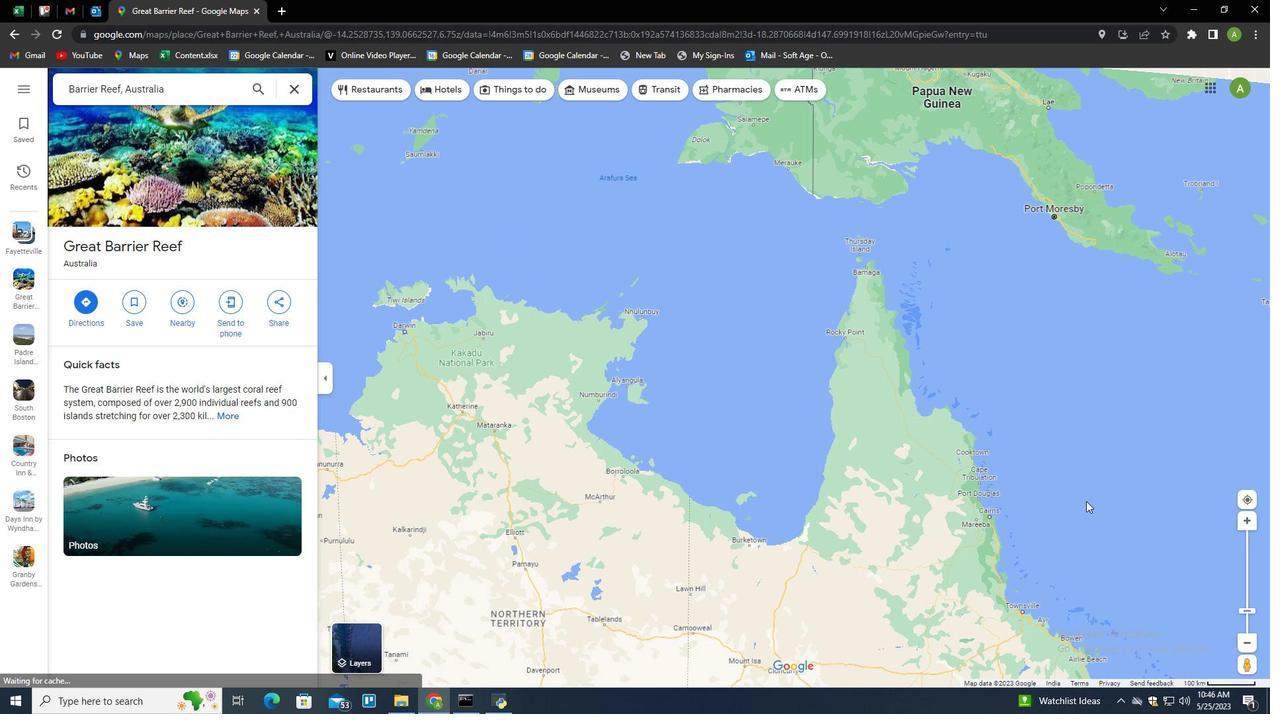 
Action: Mouse scrolled (1086, 500) with delta (0, 0)
Screenshot: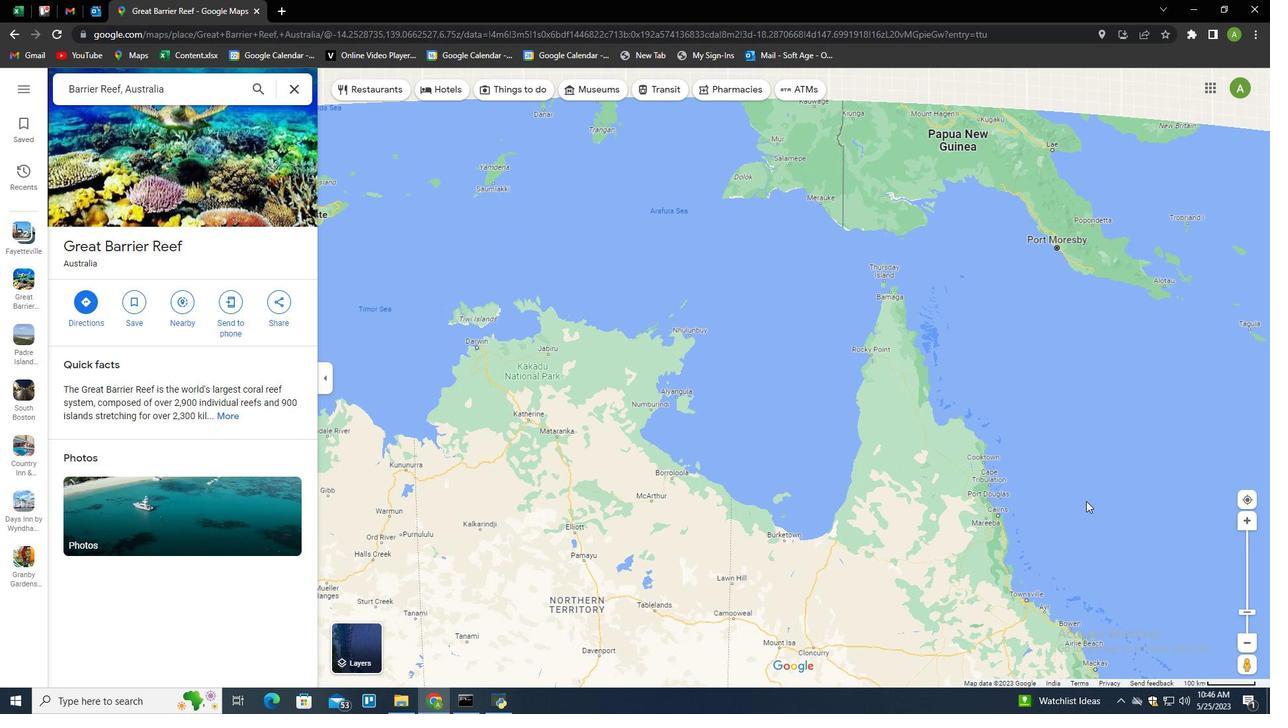 
Action: Mouse scrolled (1086, 500) with delta (0, 0)
Screenshot: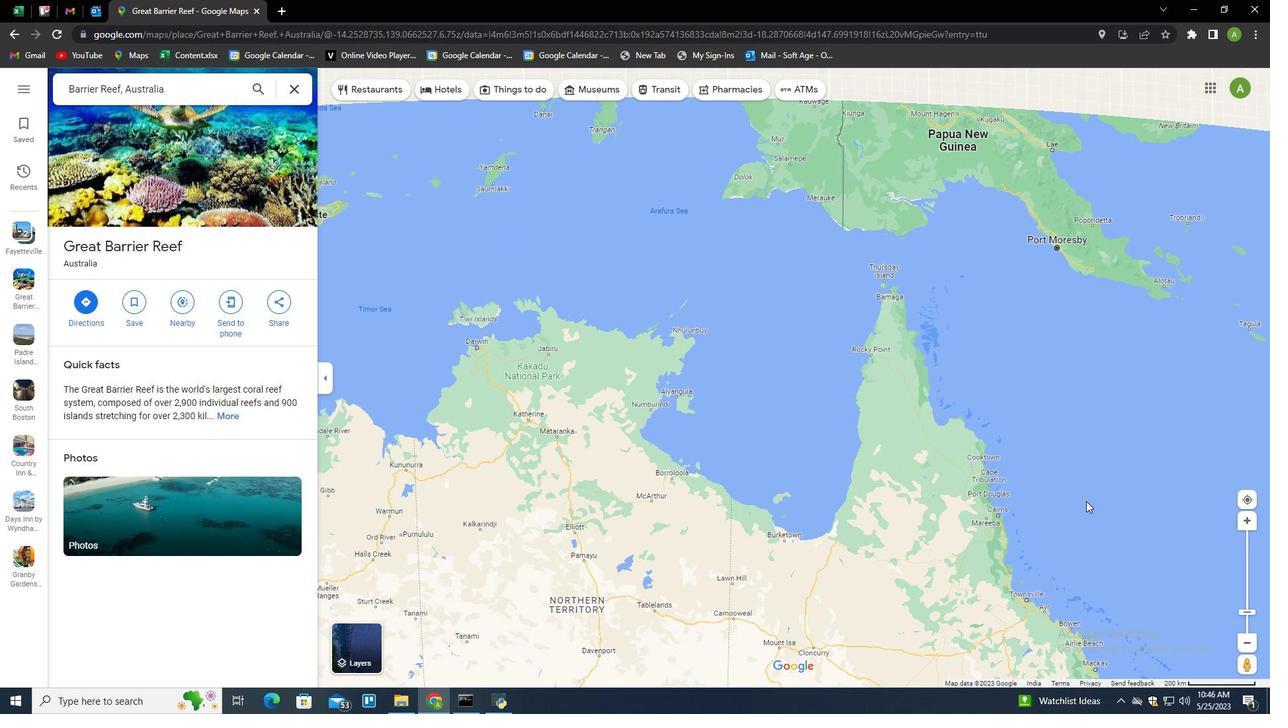 
Action: Mouse scrolled (1086, 500) with delta (0, 0)
Screenshot: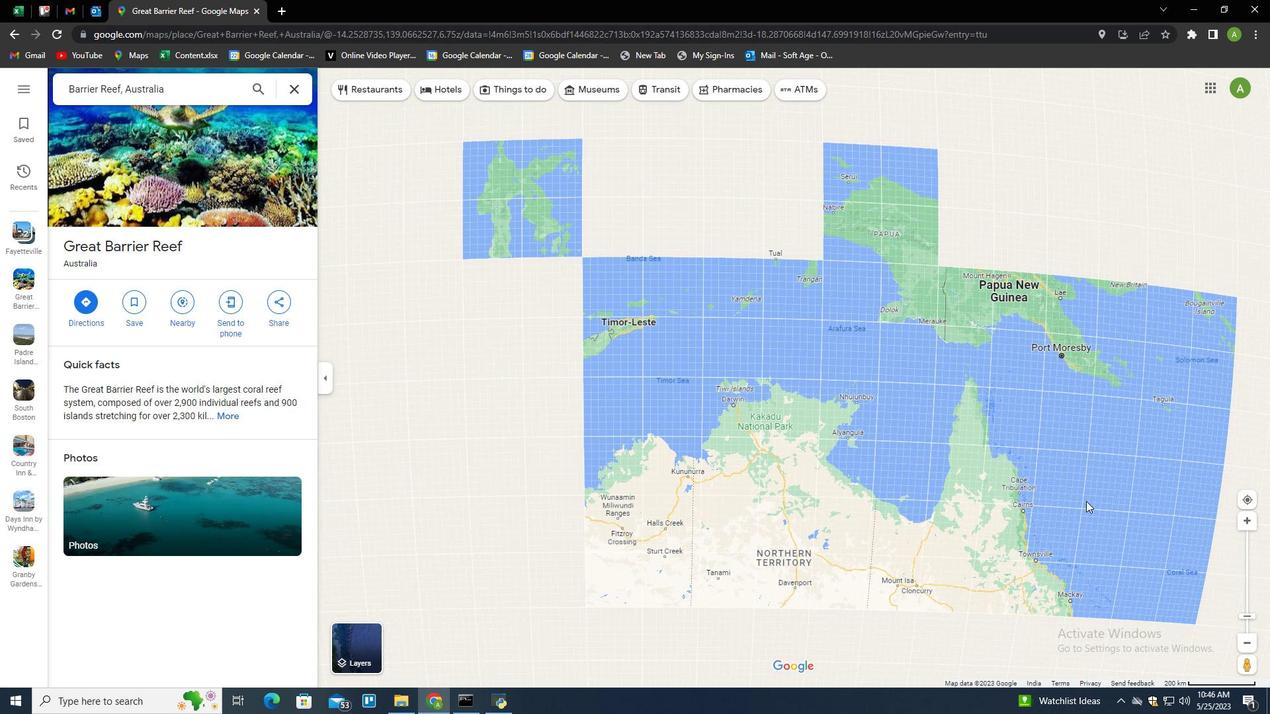 
Action: Mouse scrolled (1086, 500) with delta (0, 0)
Screenshot: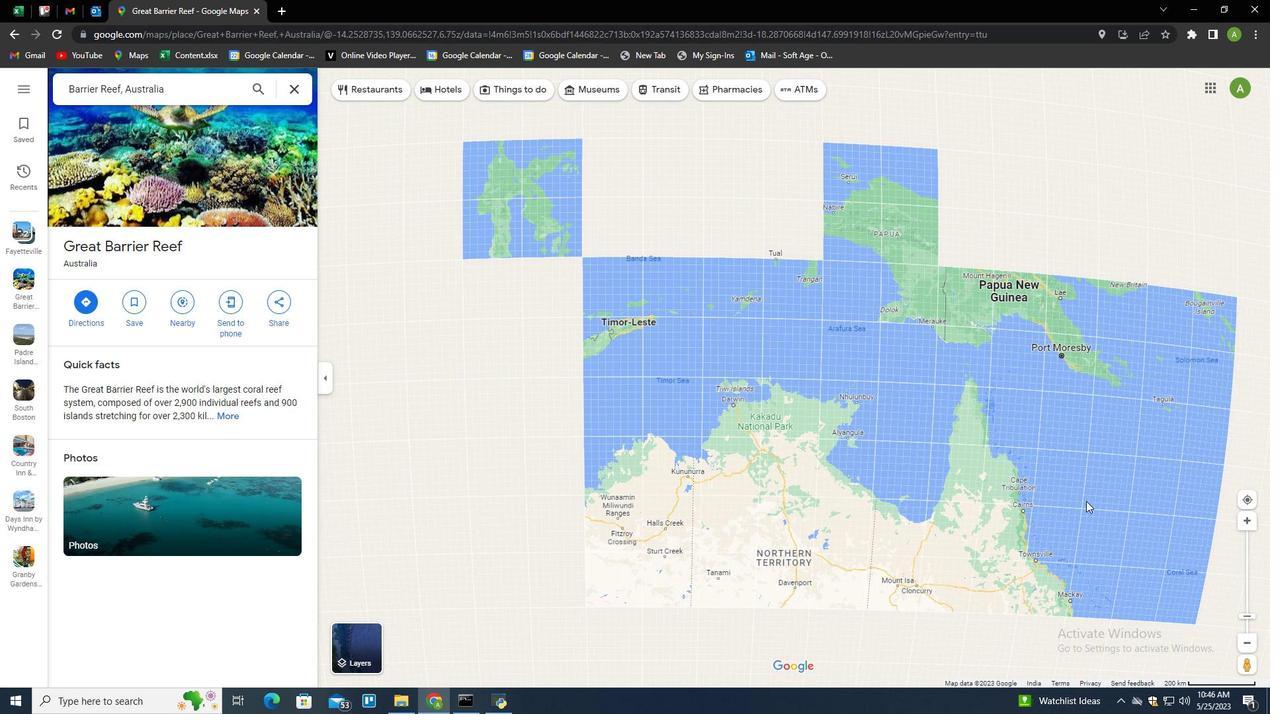 
Action: Mouse scrolled (1086, 500) with delta (0, 0)
Screenshot: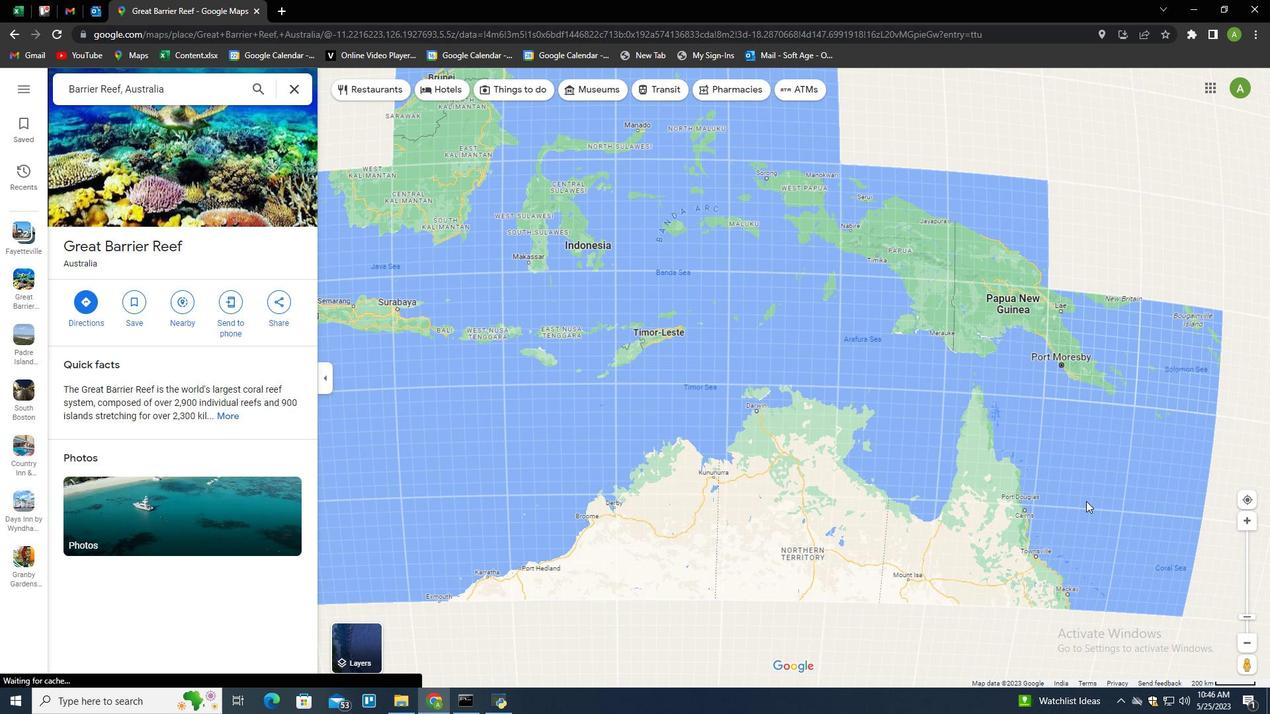 
Action: Mouse scrolled (1086, 500) with delta (0, 0)
Screenshot: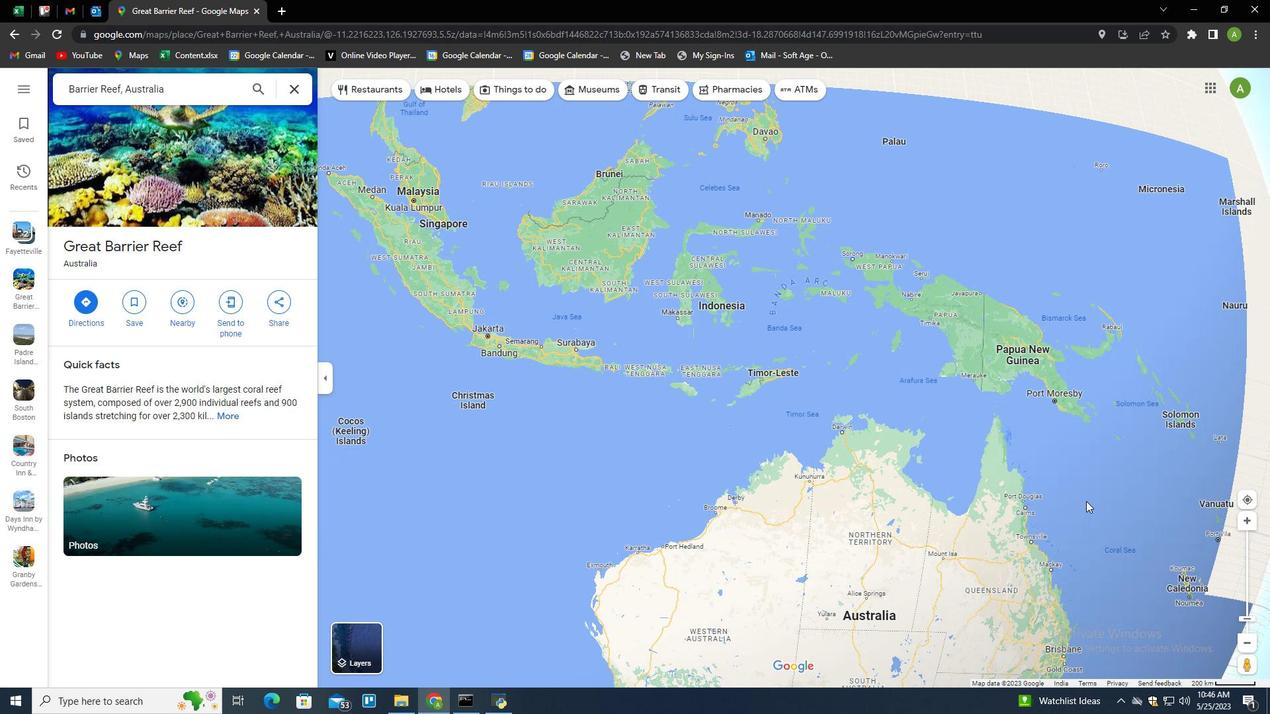 
Action: Mouse scrolled (1086, 500) with delta (0, 0)
Screenshot: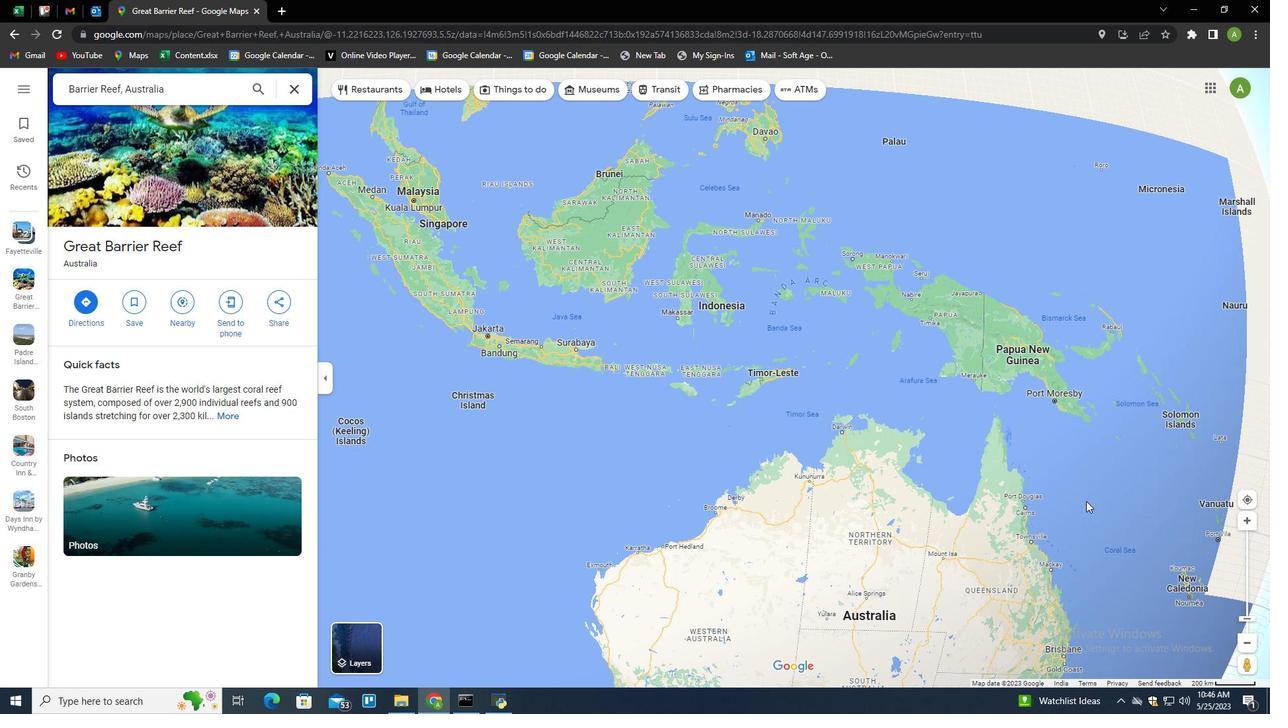 
Action: Mouse scrolled (1086, 500) with delta (0, 0)
Screenshot: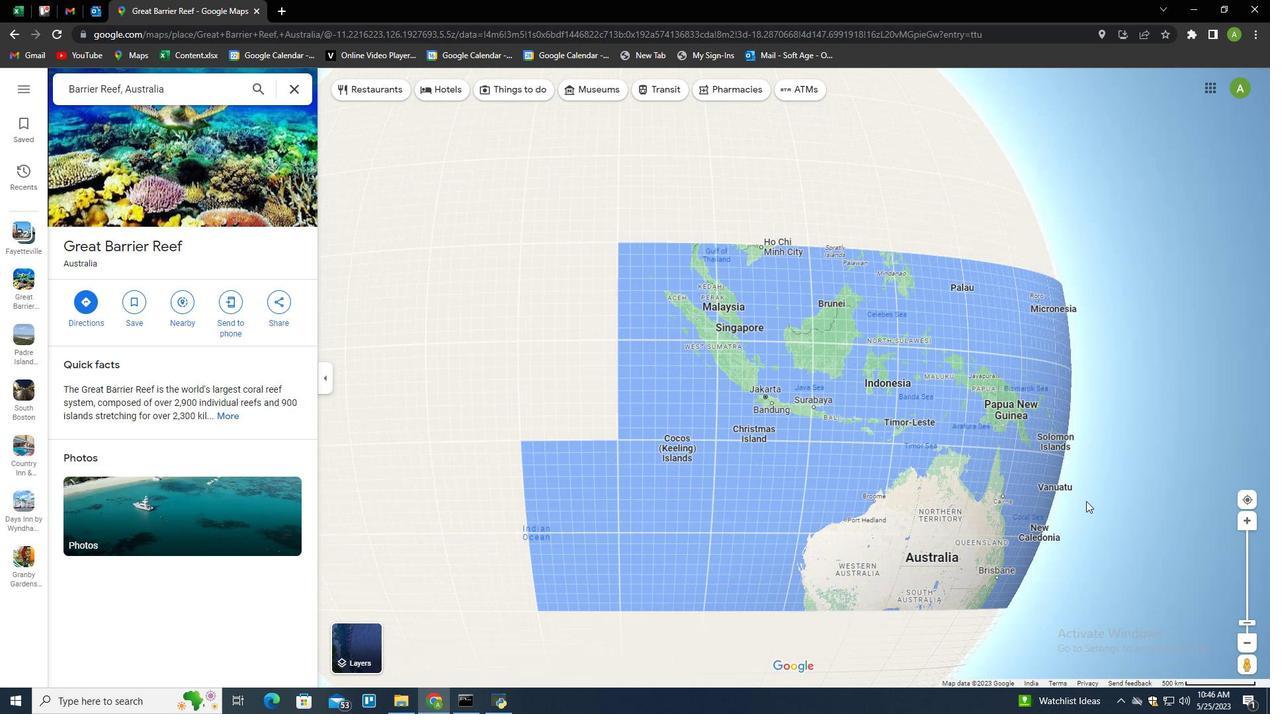 
Action: Mouse scrolled (1086, 500) with delta (0, 0)
Screenshot: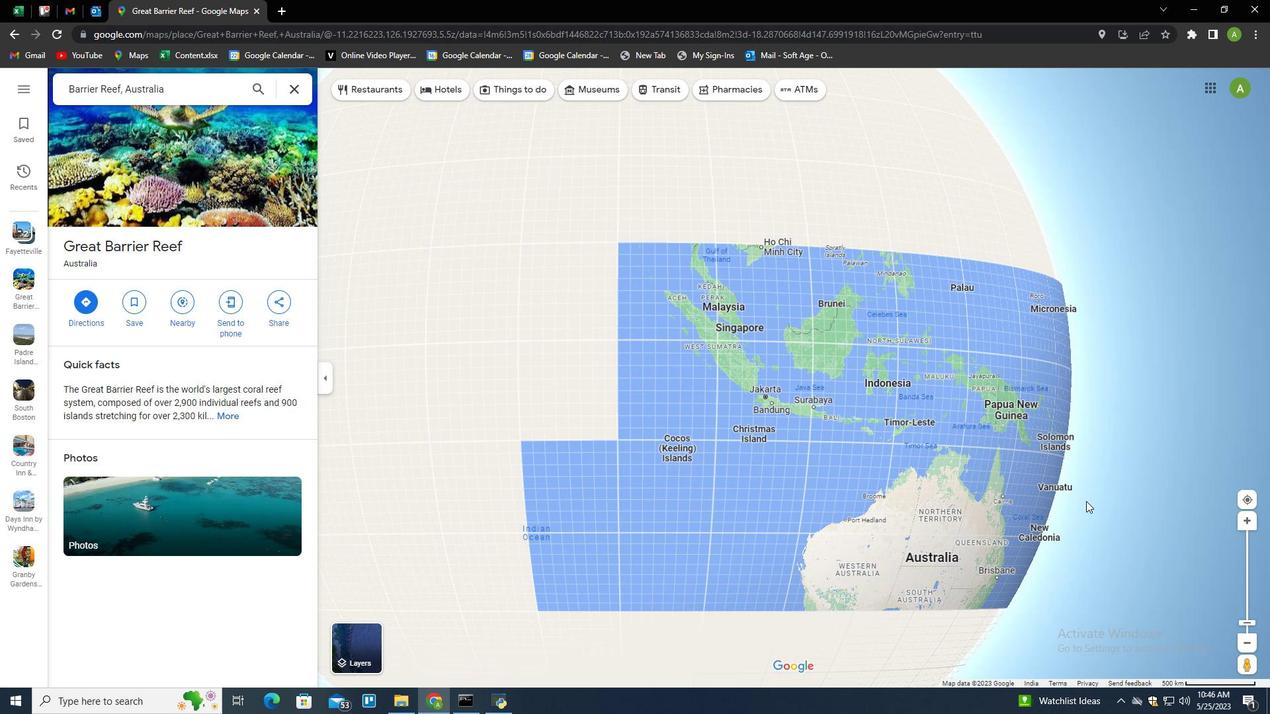 
Action: Mouse scrolled (1086, 500) with delta (0, 0)
Screenshot: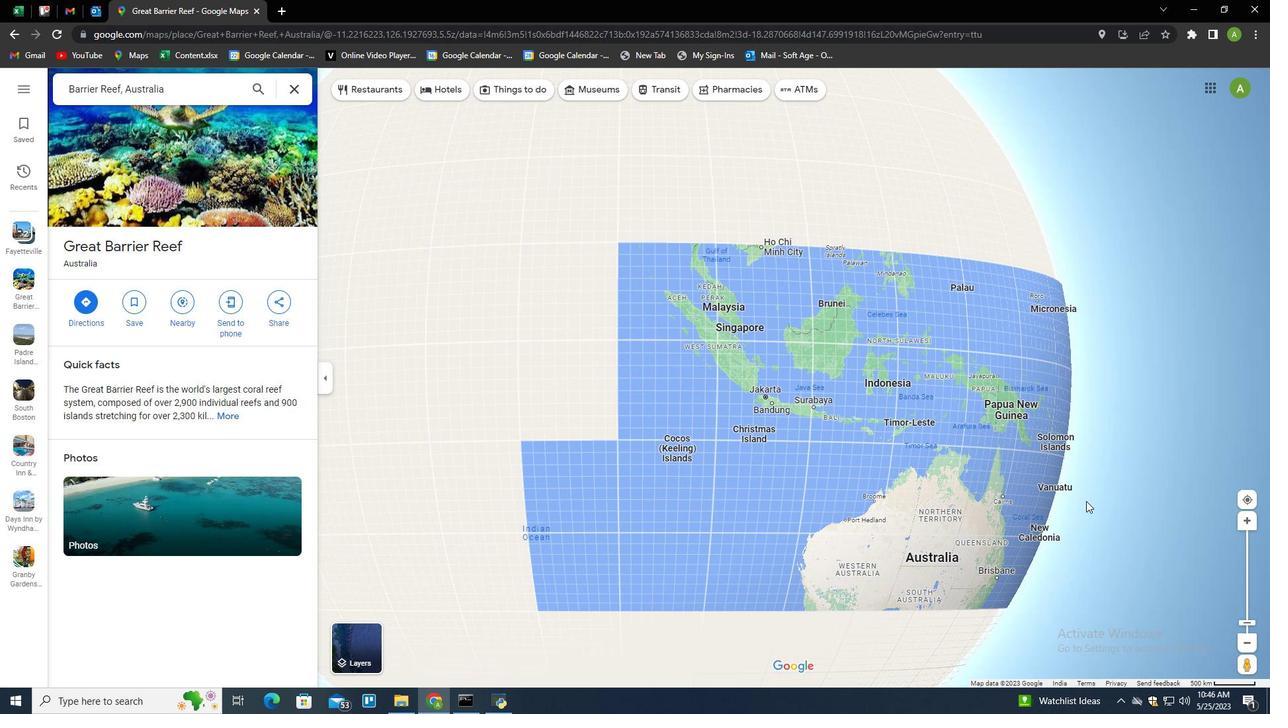 
Action: Mouse scrolled (1086, 500) with delta (0, 0)
Screenshot: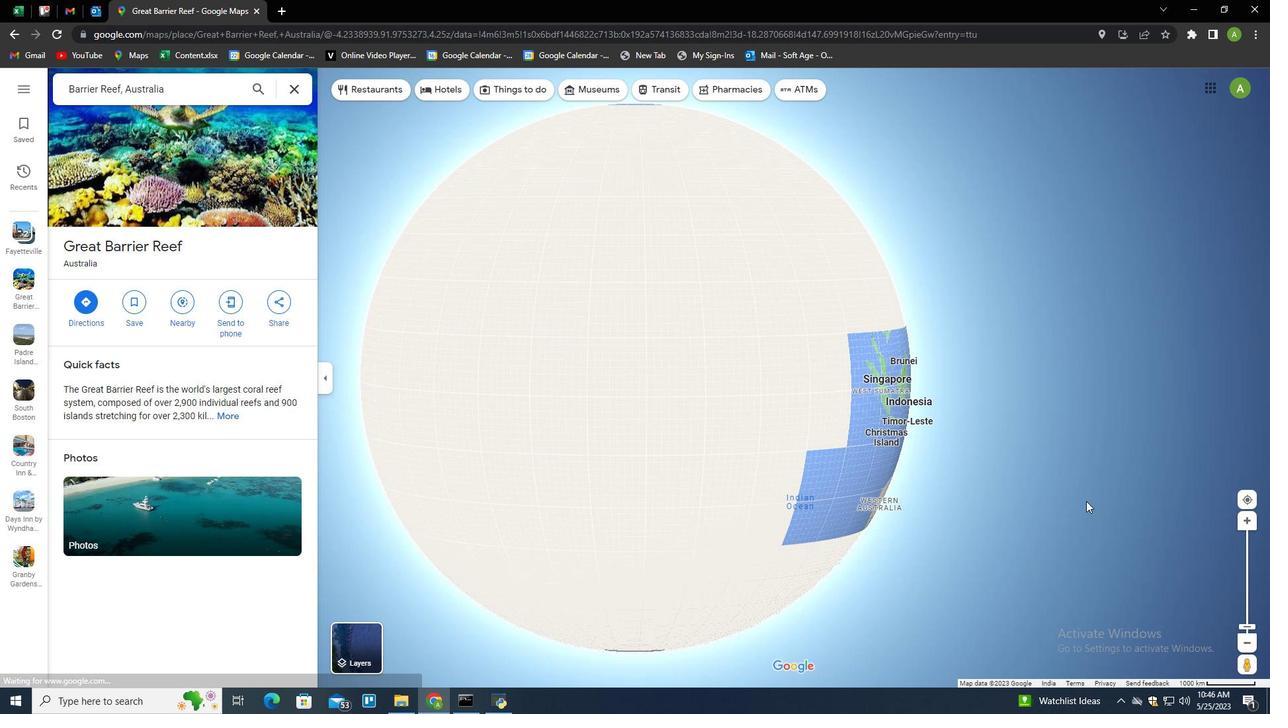 
Action: Mouse scrolled (1086, 500) with delta (0, 0)
Screenshot: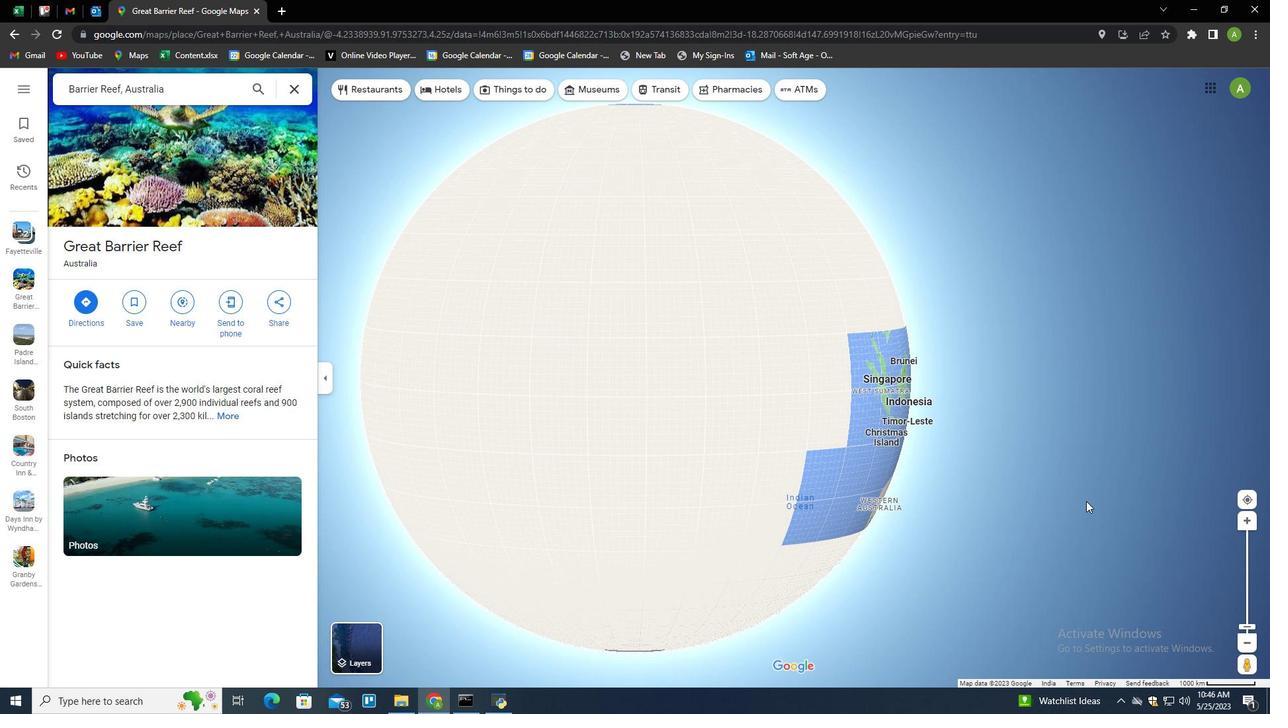 
Action: Mouse scrolled (1086, 500) with delta (0, 0)
Screenshot: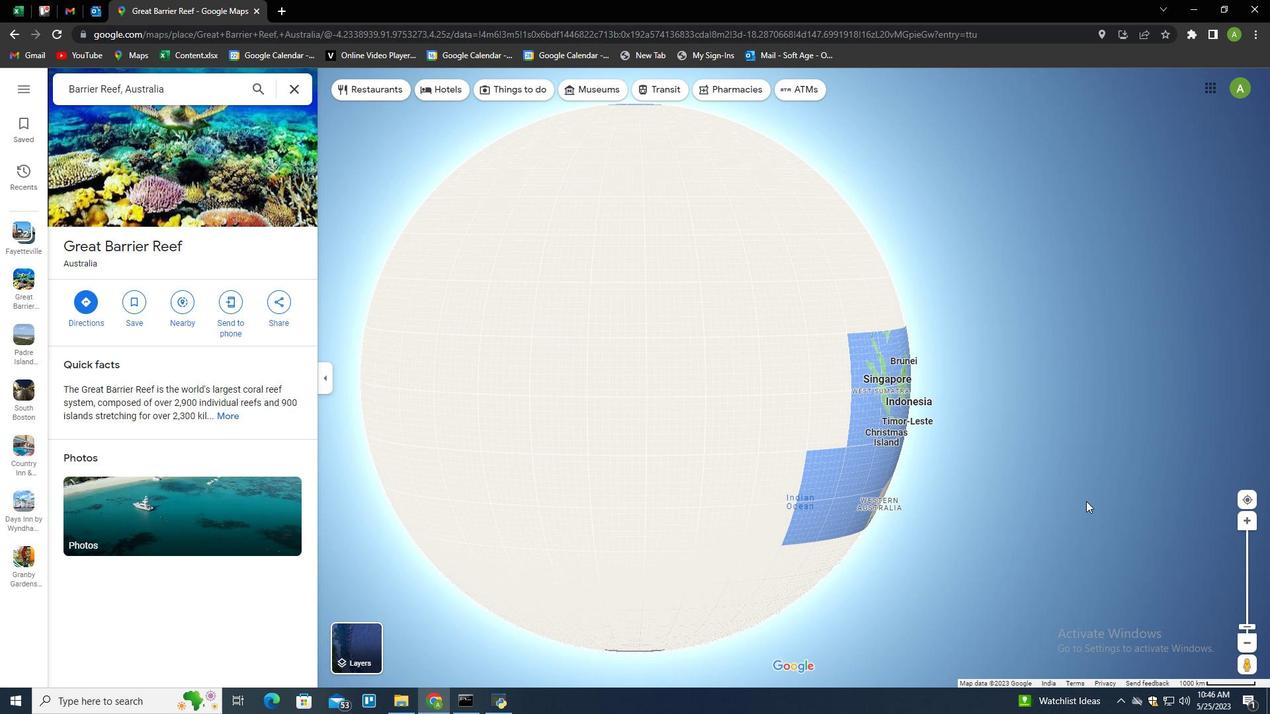 
Action: Mouse scrolled (1086, 500) with delta (0, 0)
Screenshot: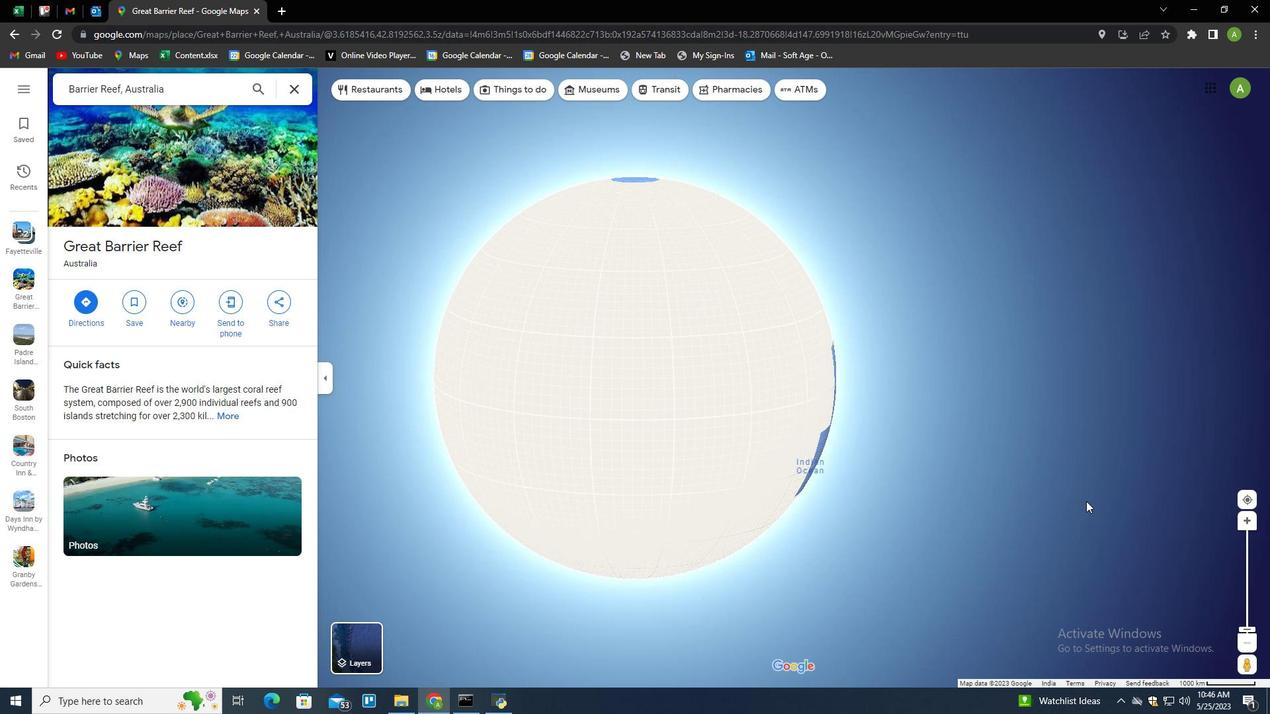 
Action: Mouse scrolled (1086, 500) with delta (0, 0)
Screenshot: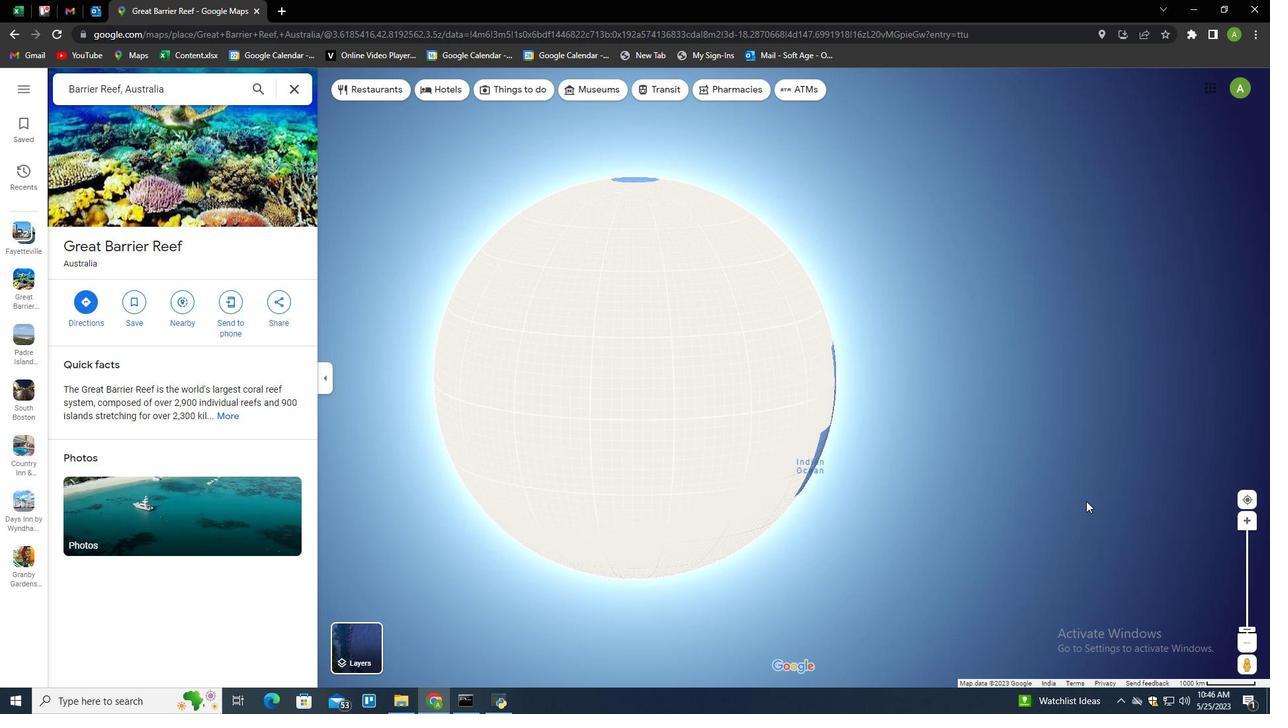 
Action: Mouse scrolled (1086, 500) with delta (0, 0)
Screenshot: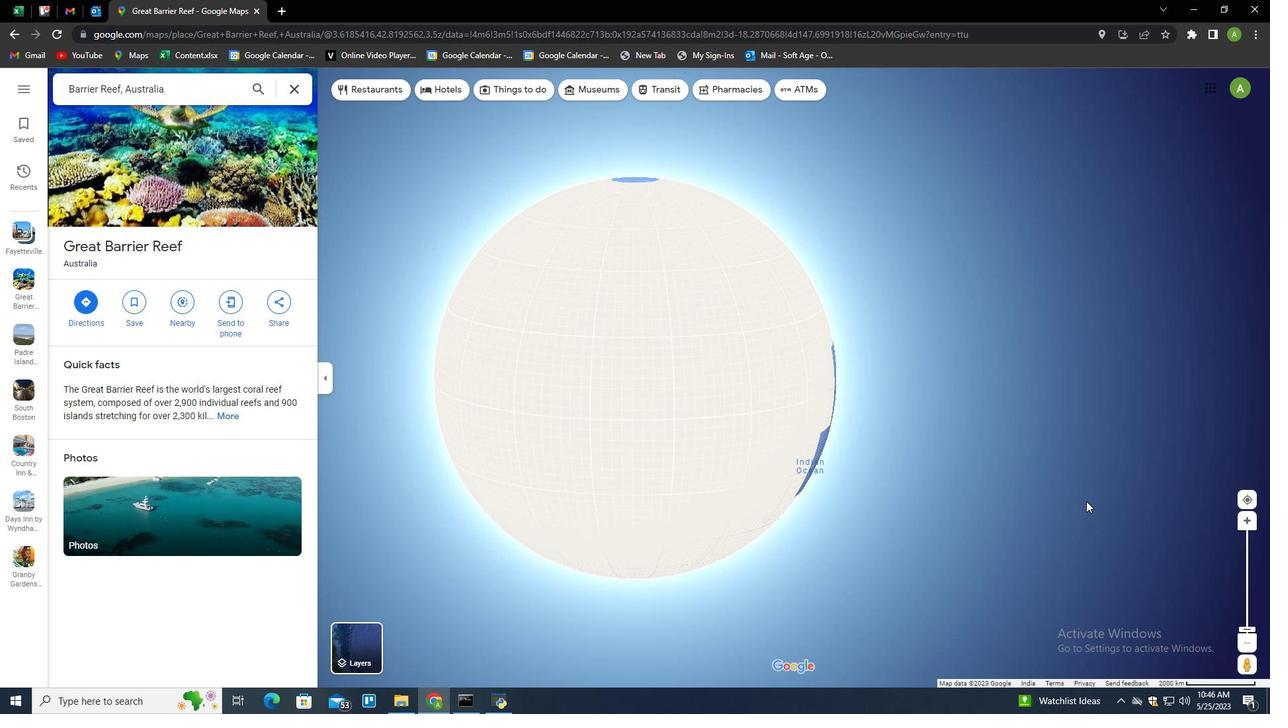 
Action: Mouse scrolled (1086, 500) with delta (0, 0)
Screenshot: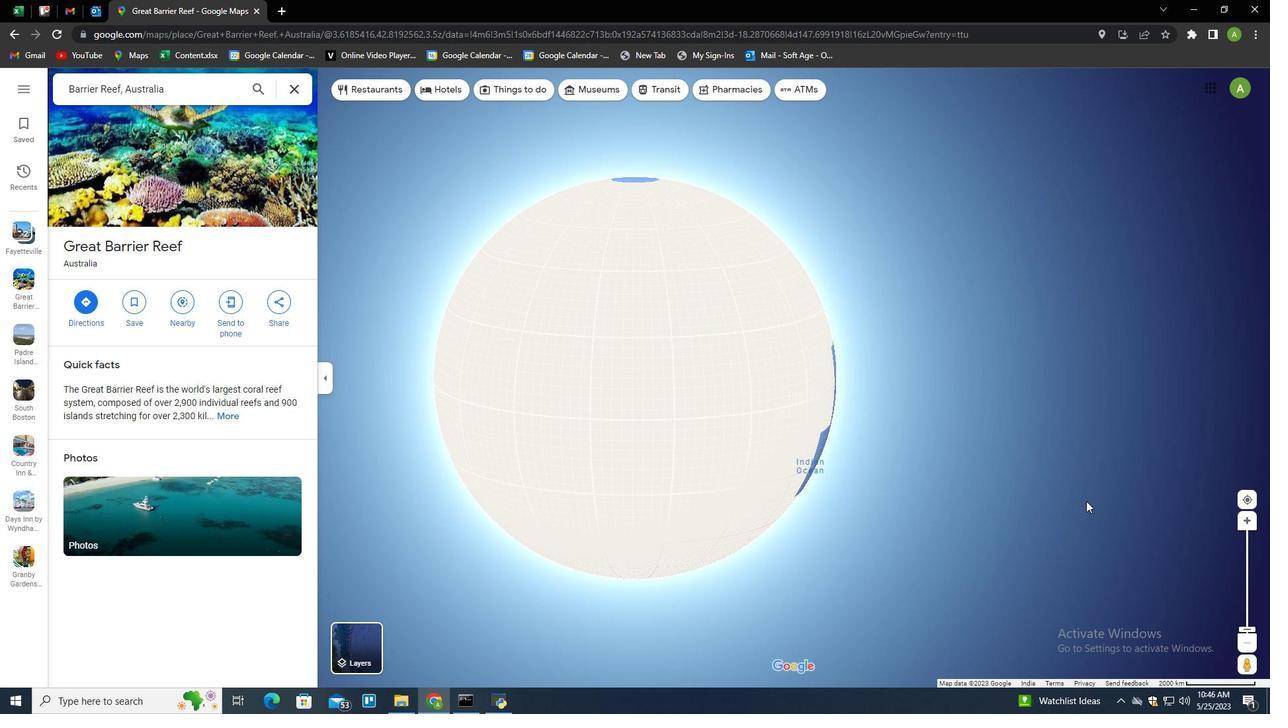 
Action: Mouse scrolled (1086, 500) with delta (0, 0)
Screenshot: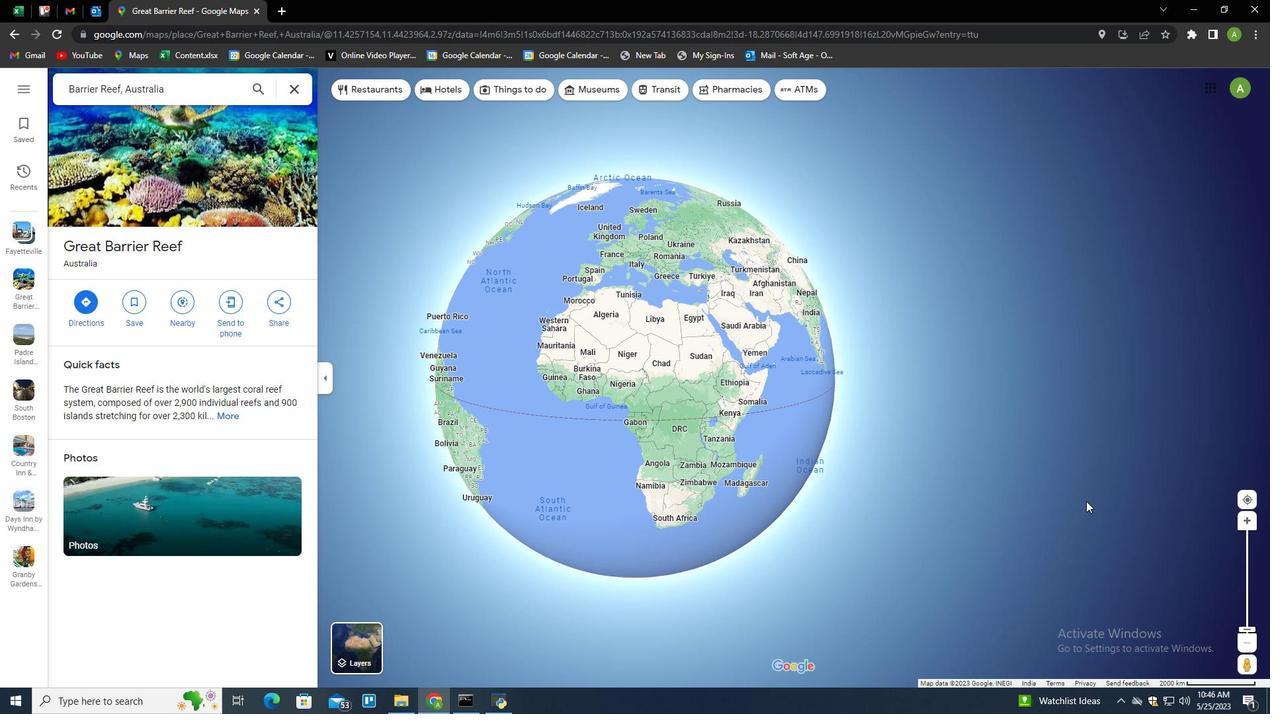 
Action: Mouse scrolled (1086, 500) with delta (0, 0)
Screenshot: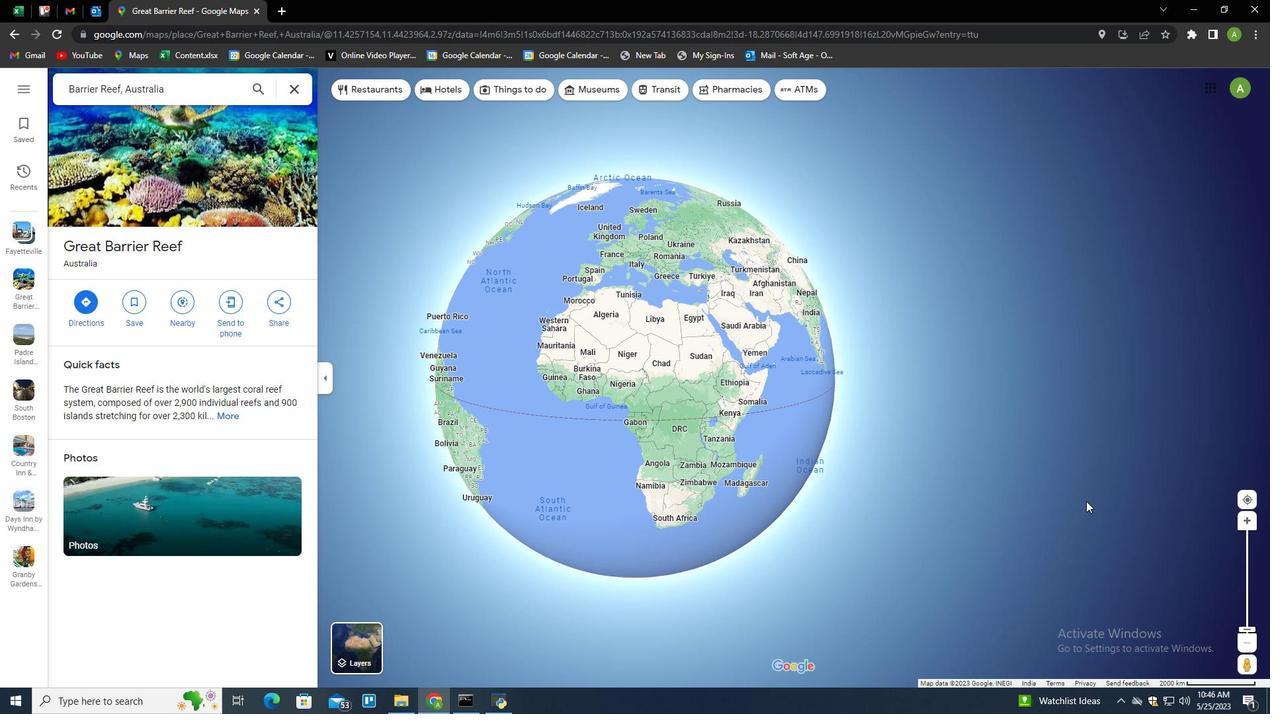 
Action: Mouse scrolled (1086, 500) with delta (0, 0)
Screenshot: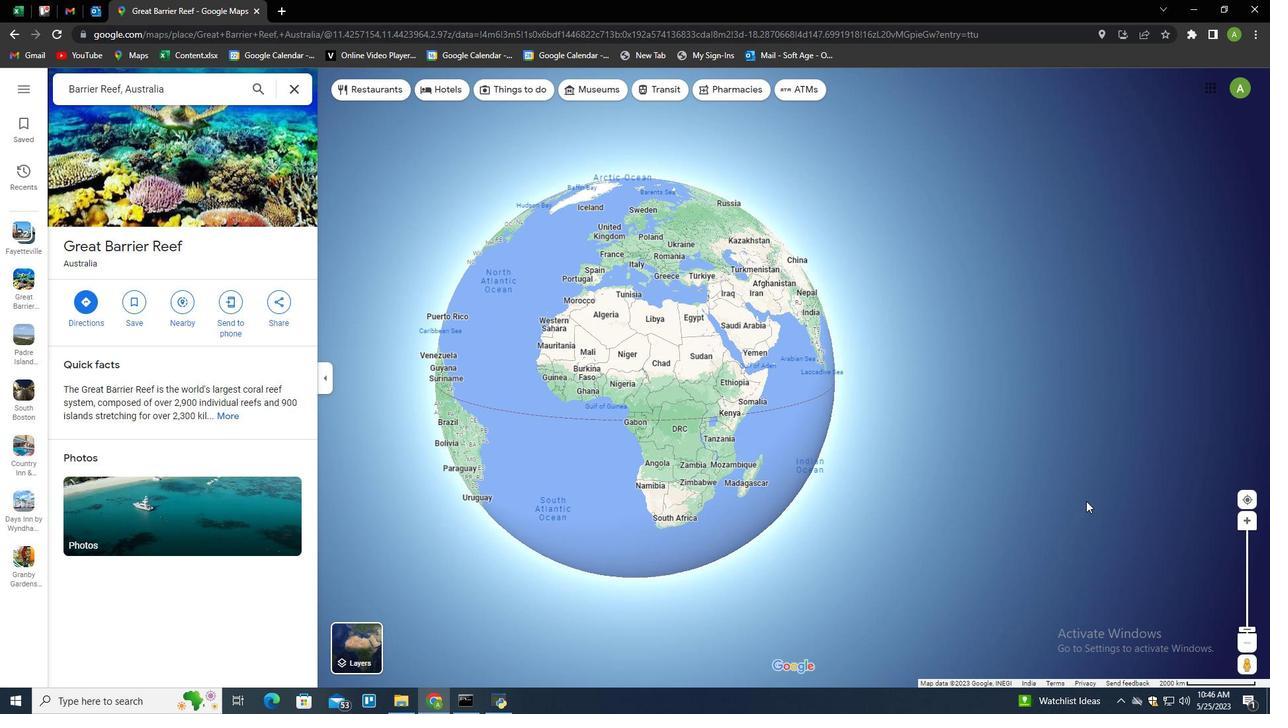 
Action: Mouse moved to (634, 506)
Screenshot: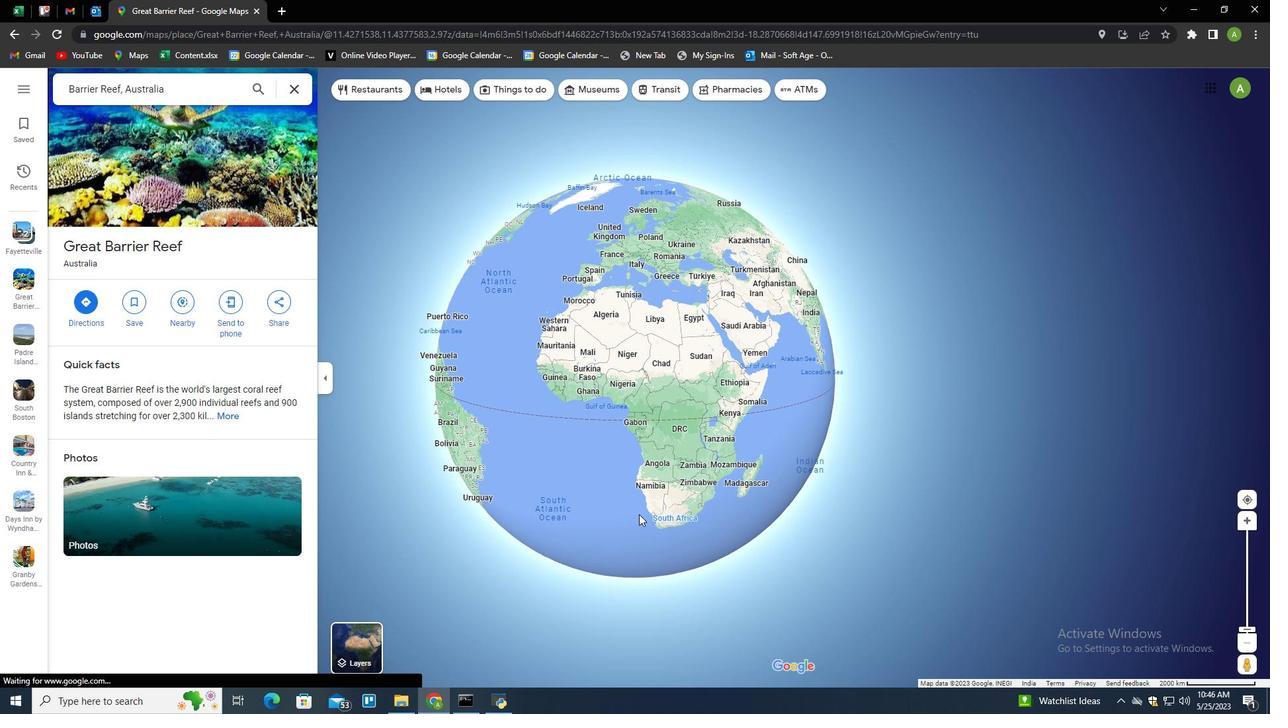
Action: Mouse pressed left at (634, 506)
Screenshot: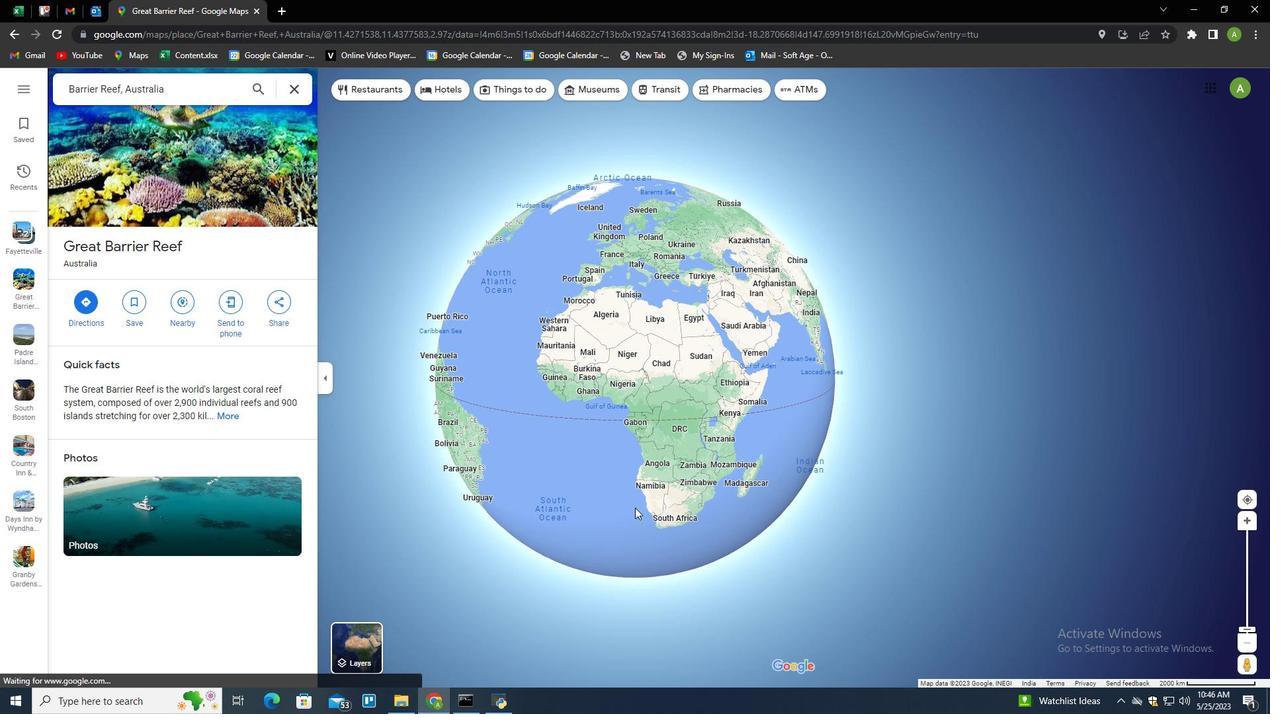 
Action: Mouse moved to (724, 510)
Screenshot: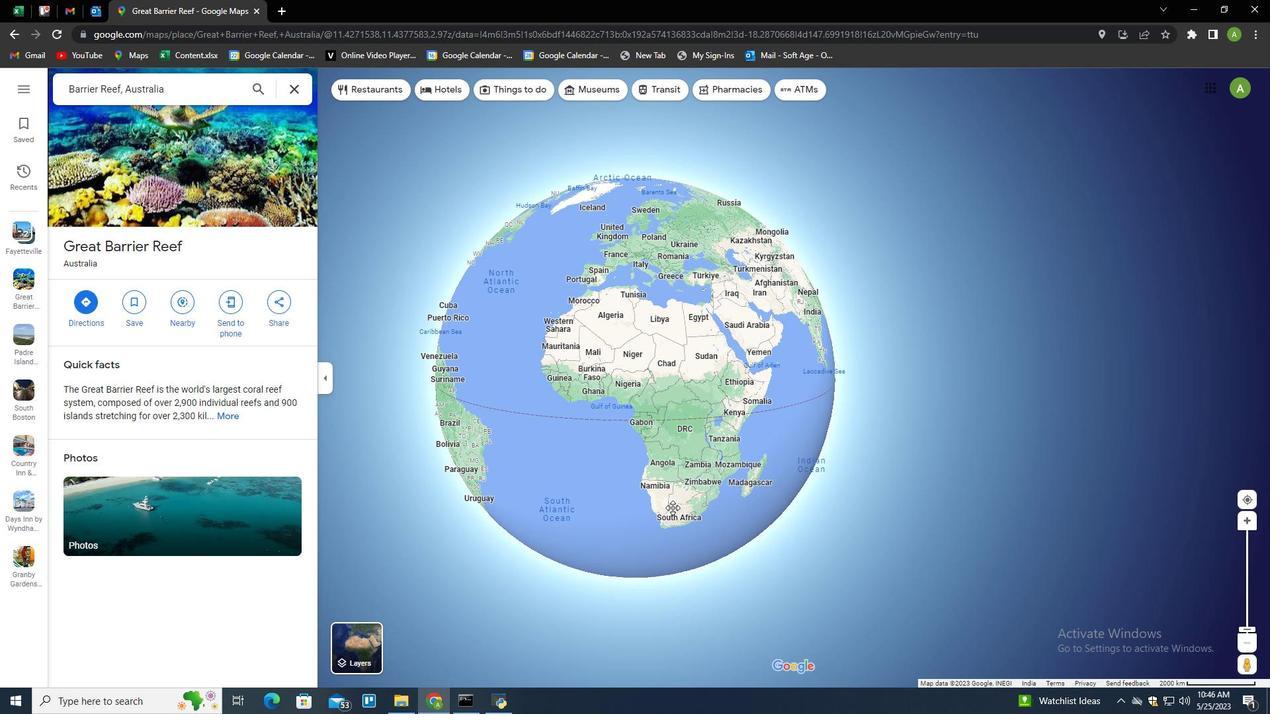 
Action: Mouse scrolled (724, 510) with delta (0, 0)
Screenshot: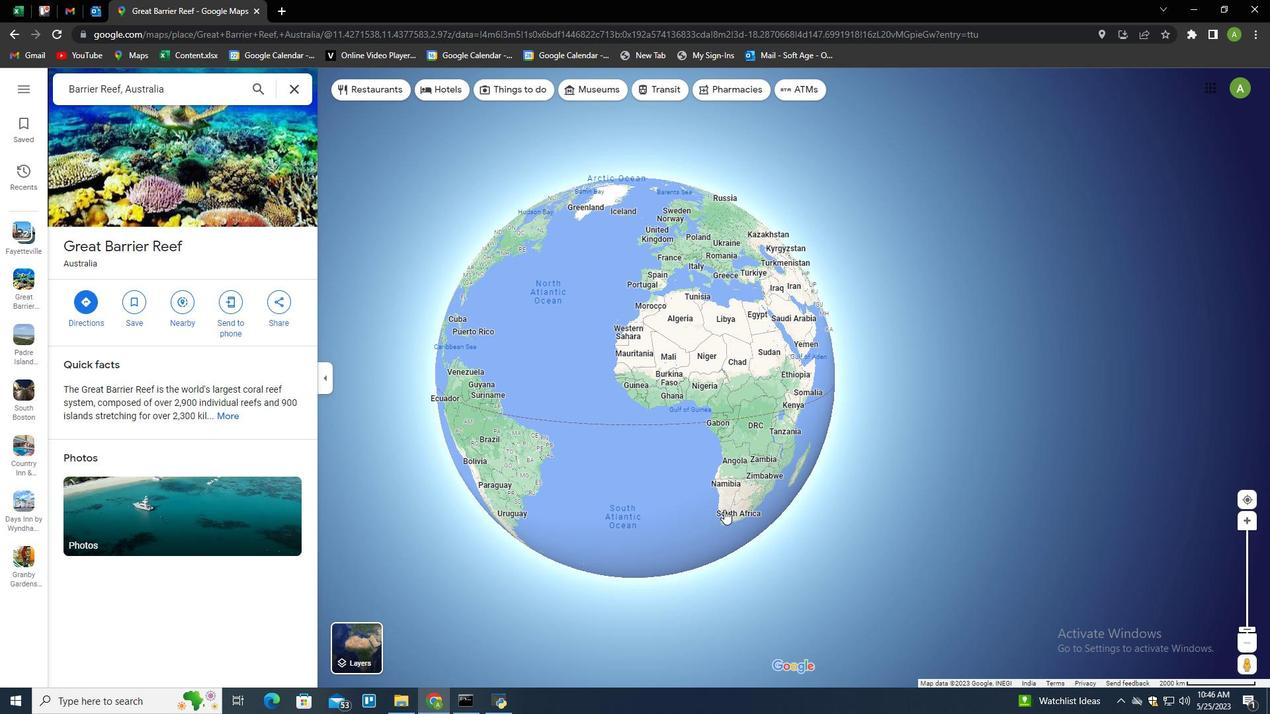 
Action: Mouse scrolled (724, 510) with delta (0, 0)
Screenshot: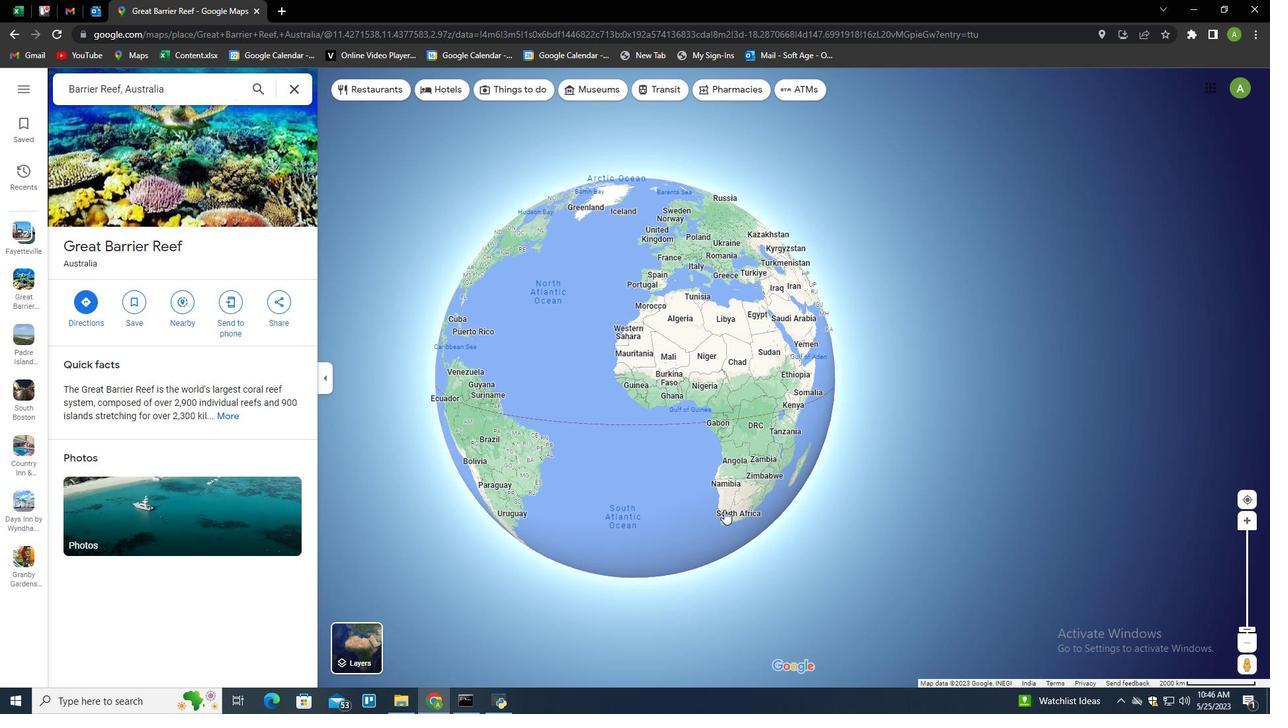 
Action: Mouse moved to (580, 462)
Screenshot: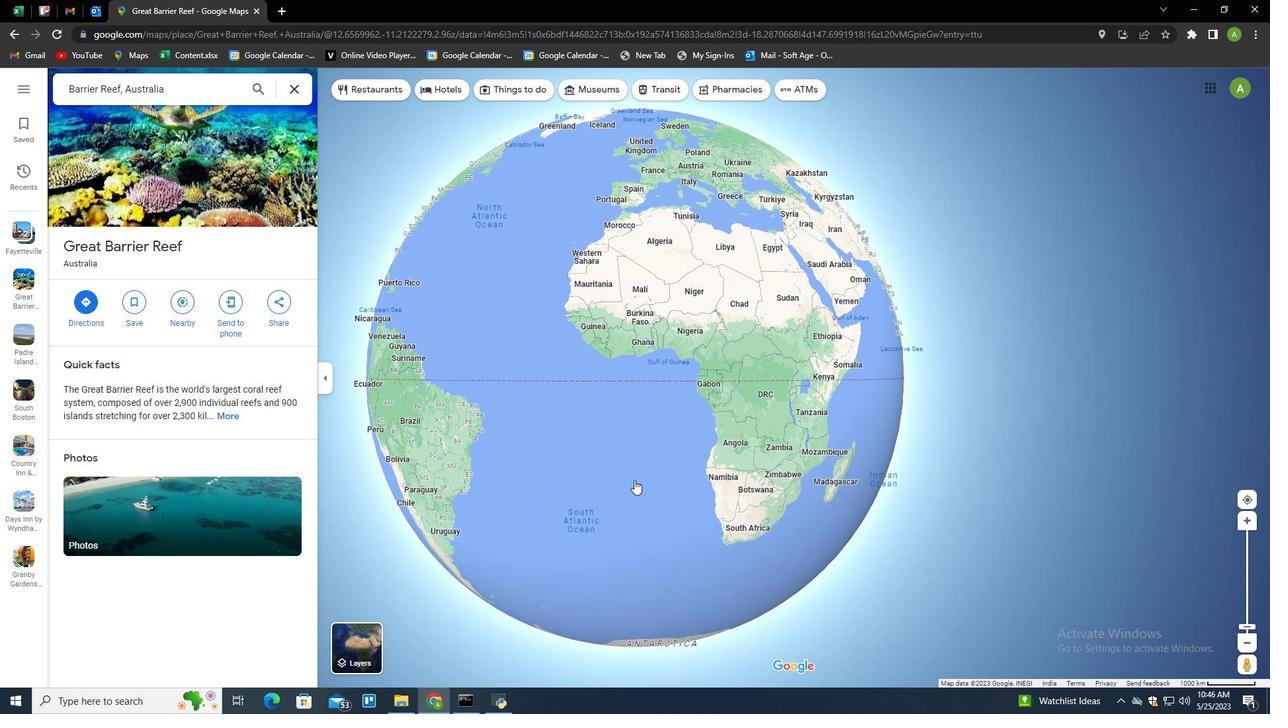 
Action: Mouse pressed left at (580, 462)
Screenshot: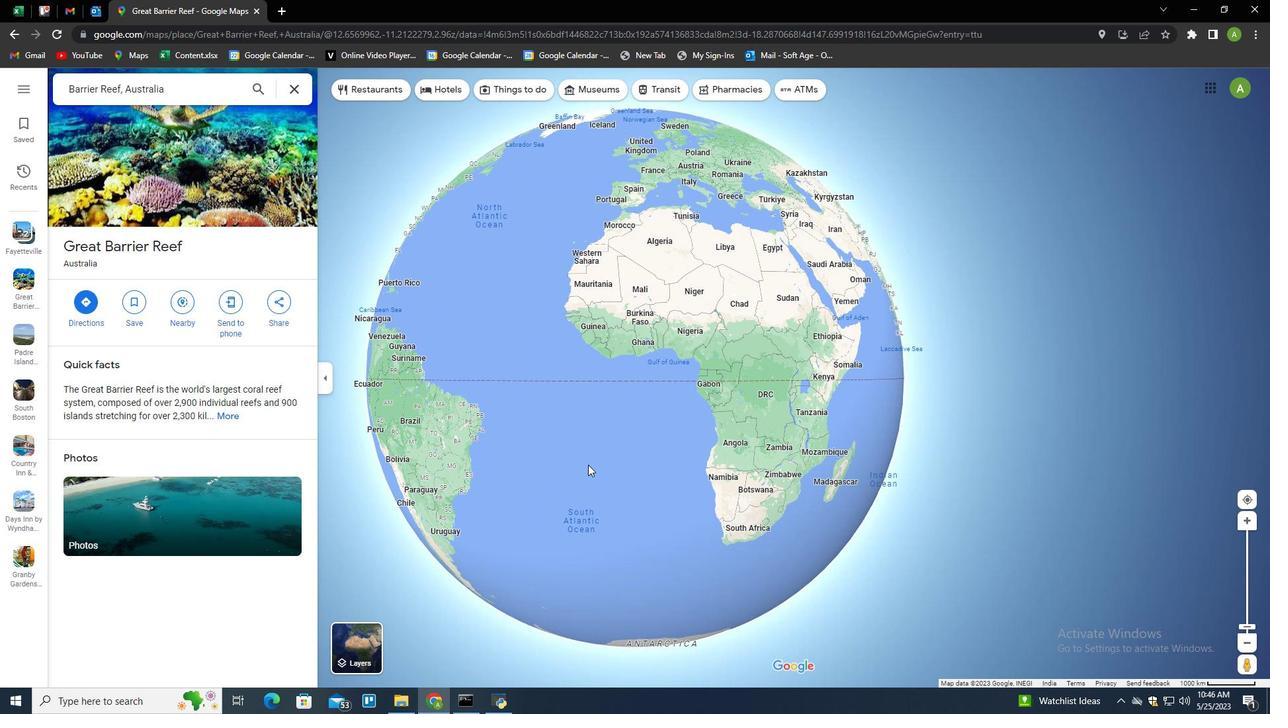 
Action: Mouse moved to (834, 470)
Screenshot: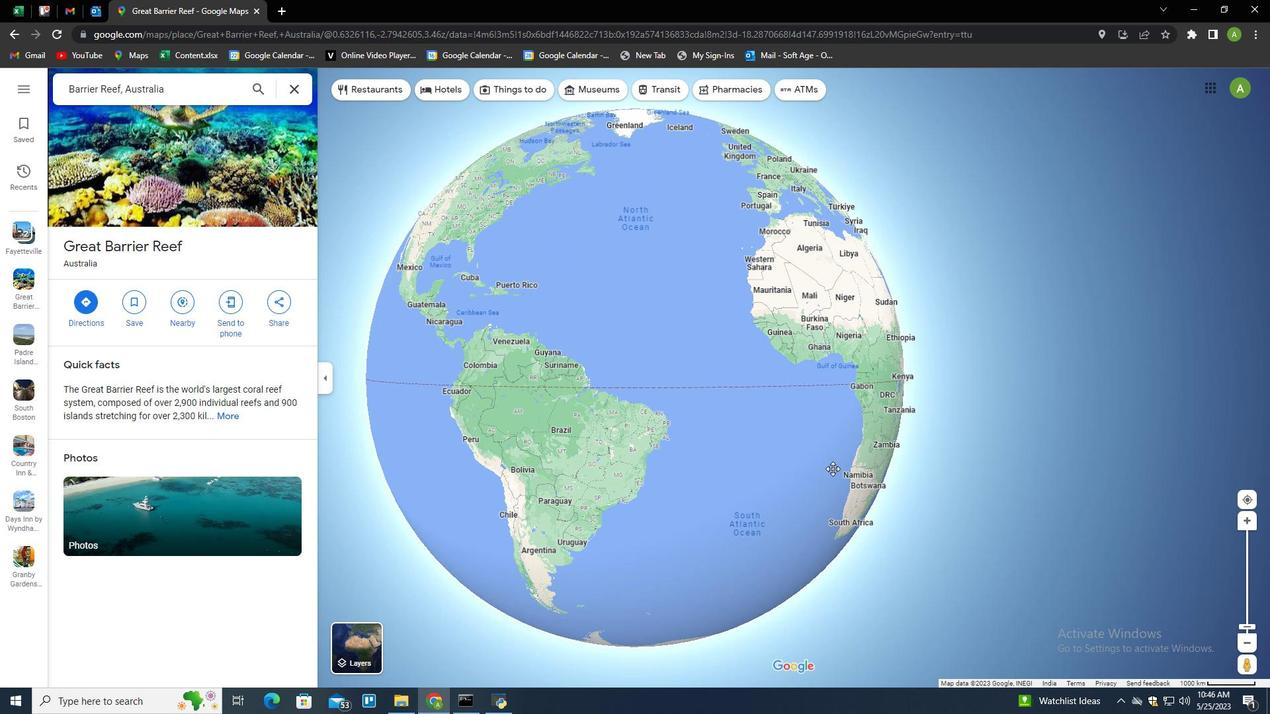 
Action: Mouse scrolled (834, 469) with delta (0, 0)
Screenshot: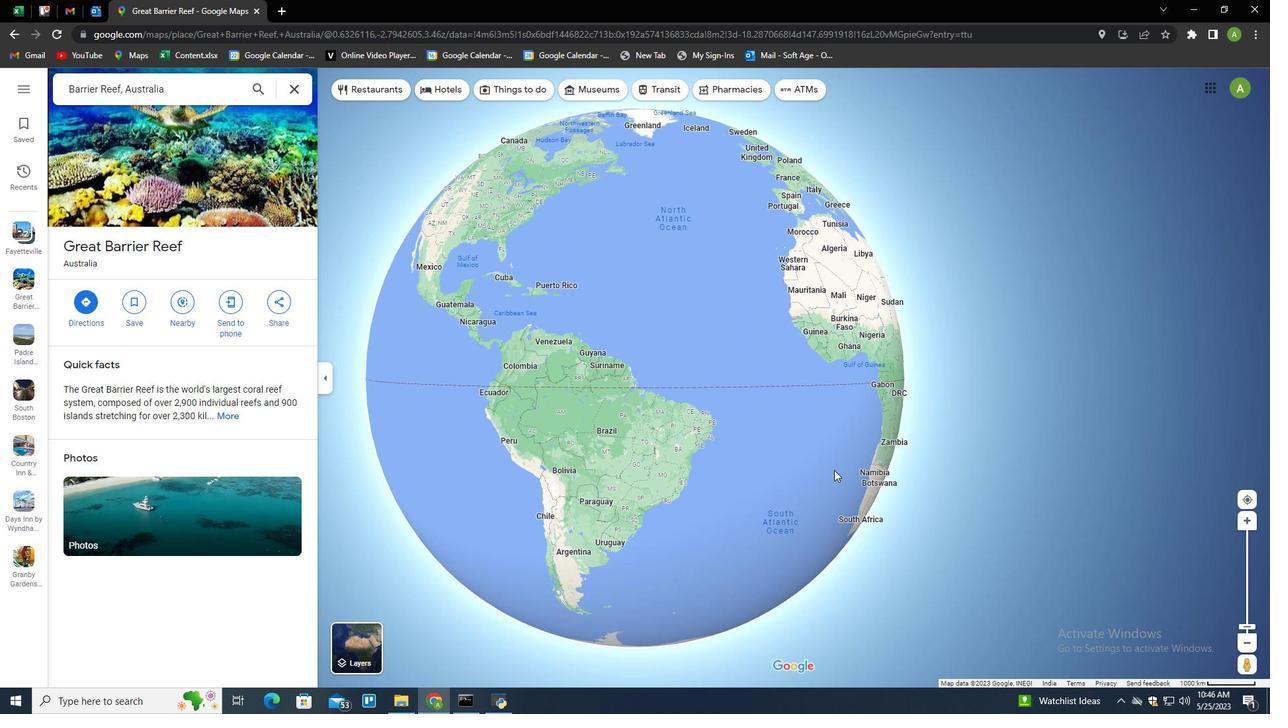 
Action: Mouse scrolled (834, 470) with delta (0, 0)
Screenshot: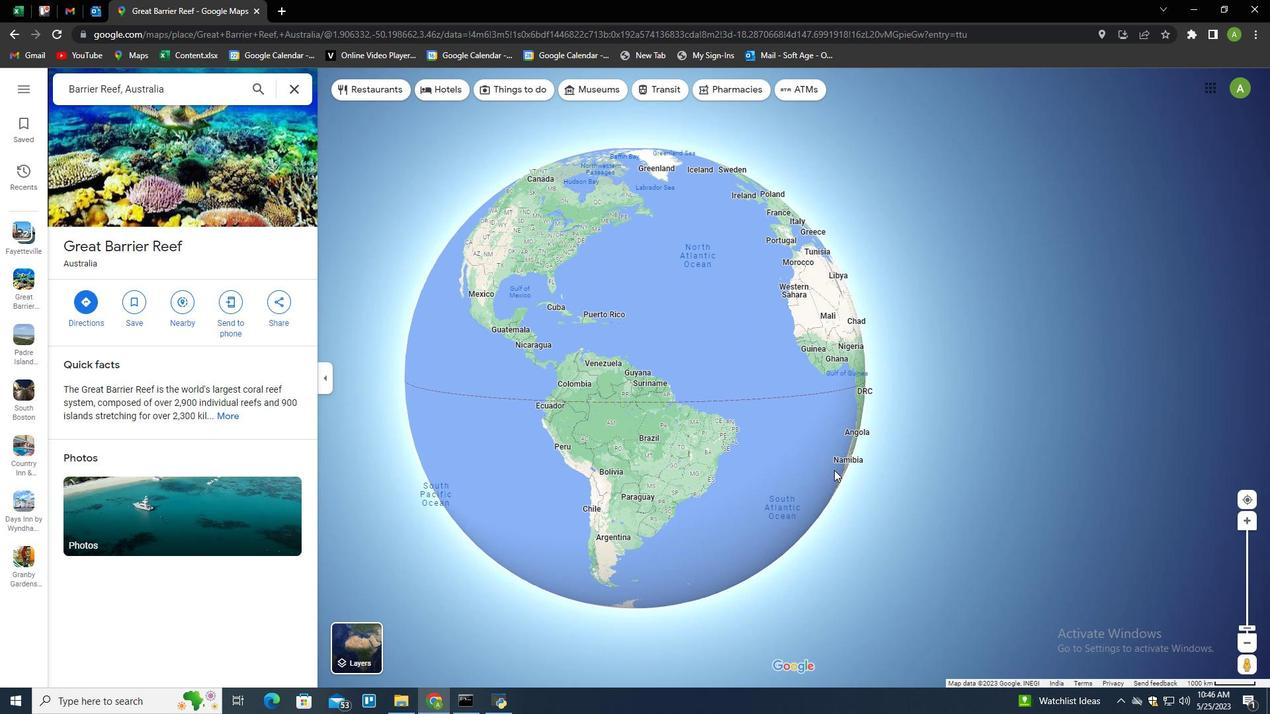 
Action: Mouse scrolled (834, 470) with delta (0, 0)
Screenshot: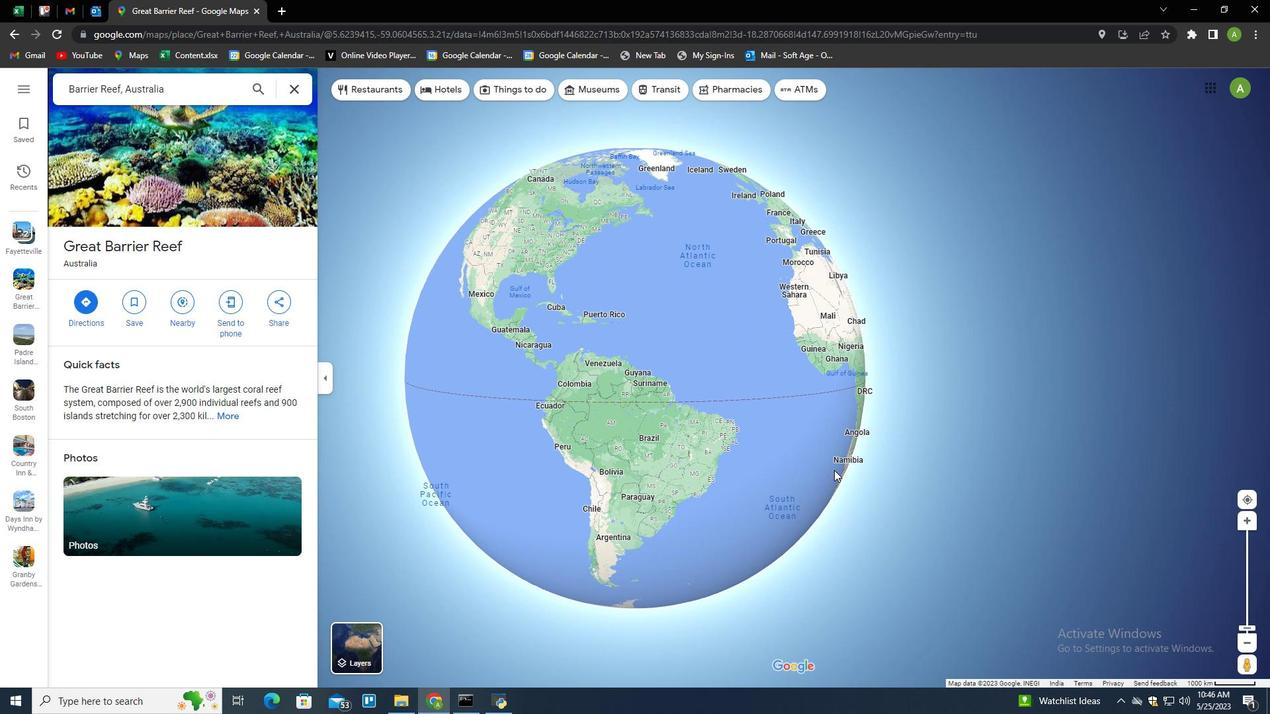 
Action: Mouse scrolled (834, 470) with delta (0, 0)
Screenshot: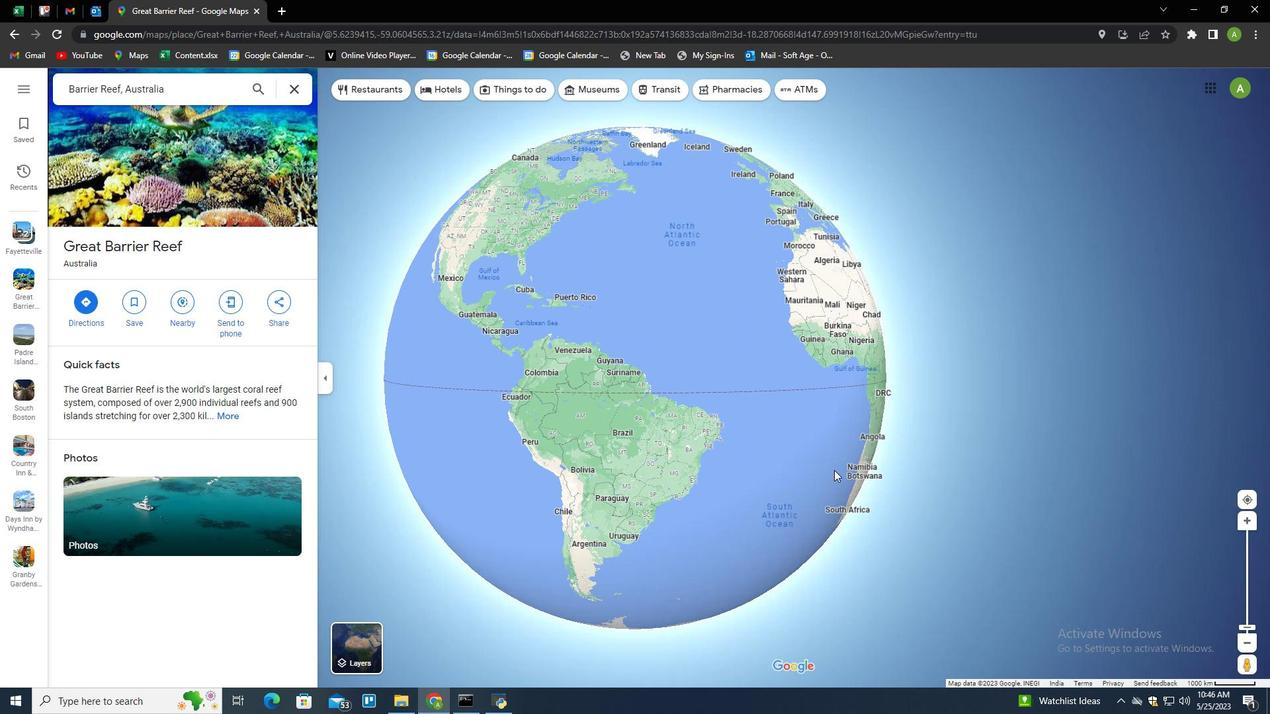 
Action: Mouse moved to (680, 470)
Screenshot: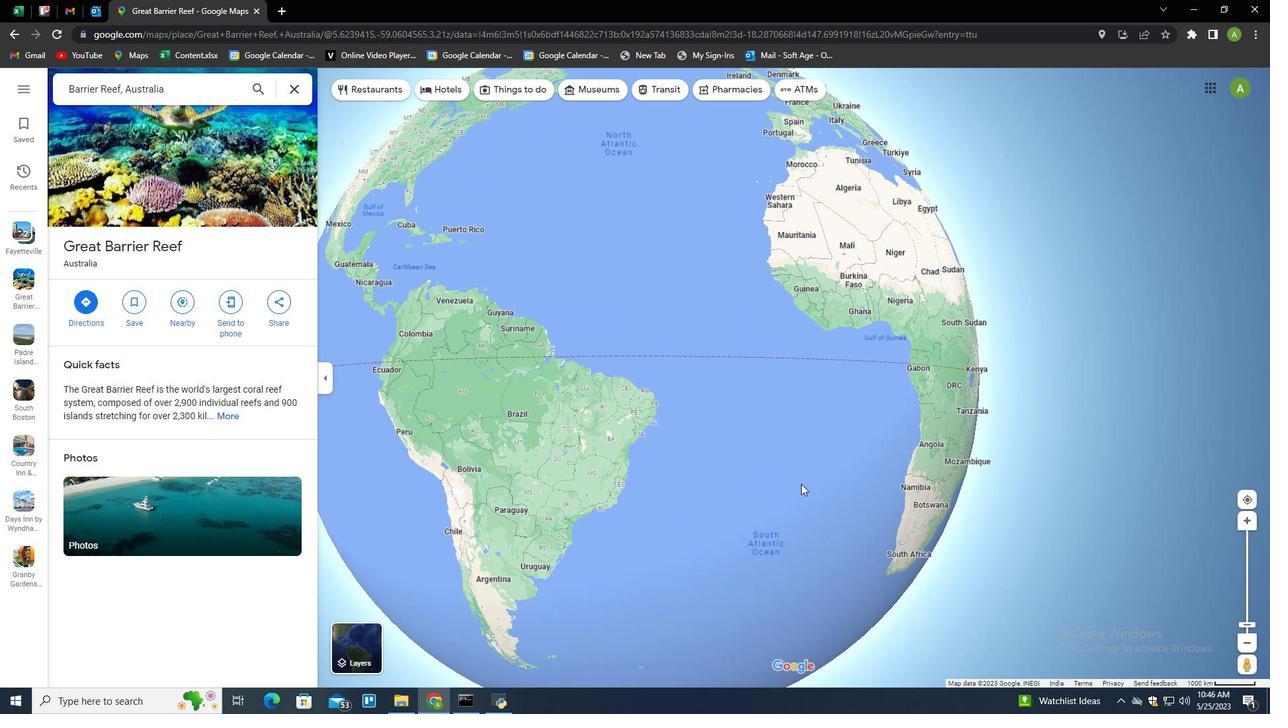 
Action: Mouse pressed left at (680, 470)
Screenshot: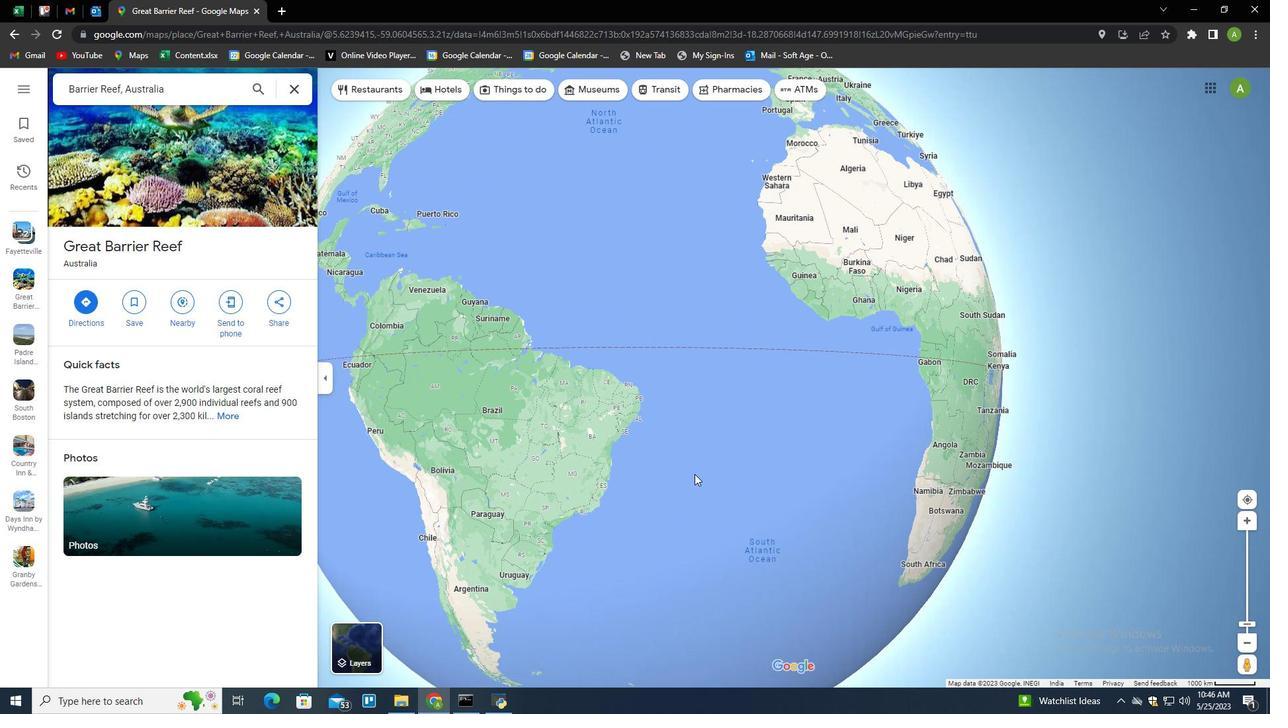 
Action: Mouse moved to (826, 470)
Screenshot: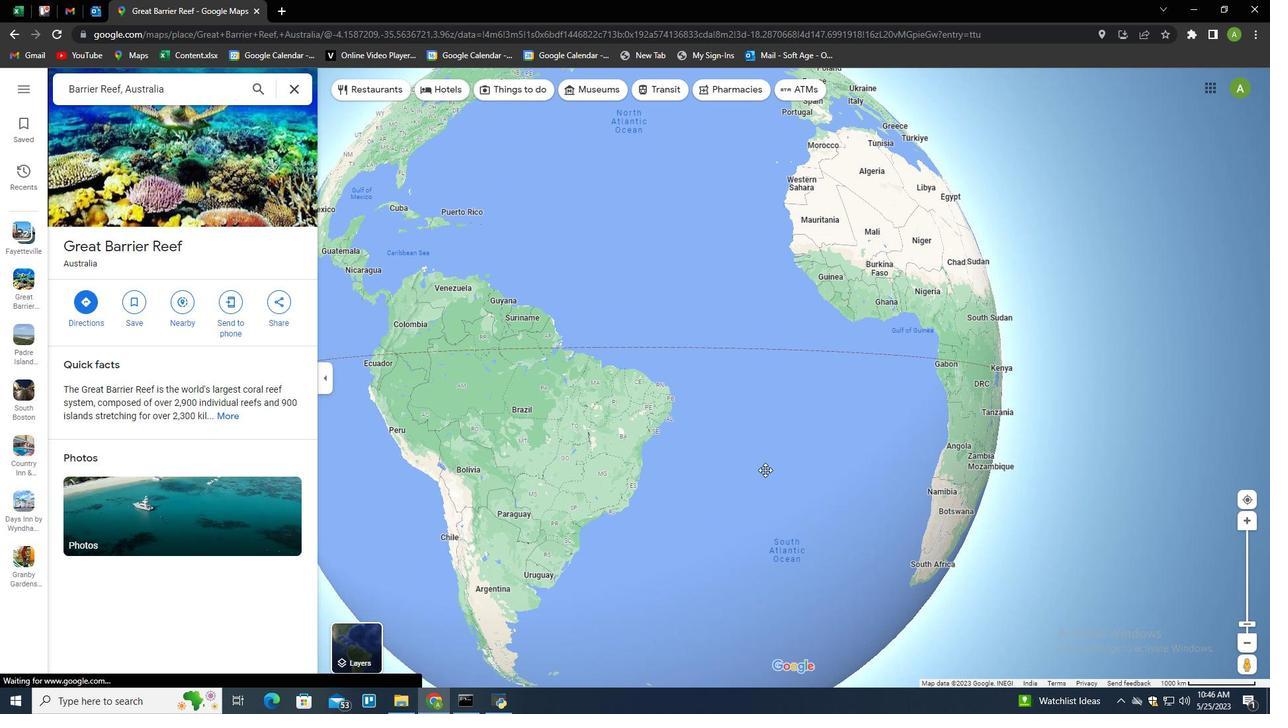 
Action: Mouse scrolled (826, 469) with delta (0, 0)
Screenshot: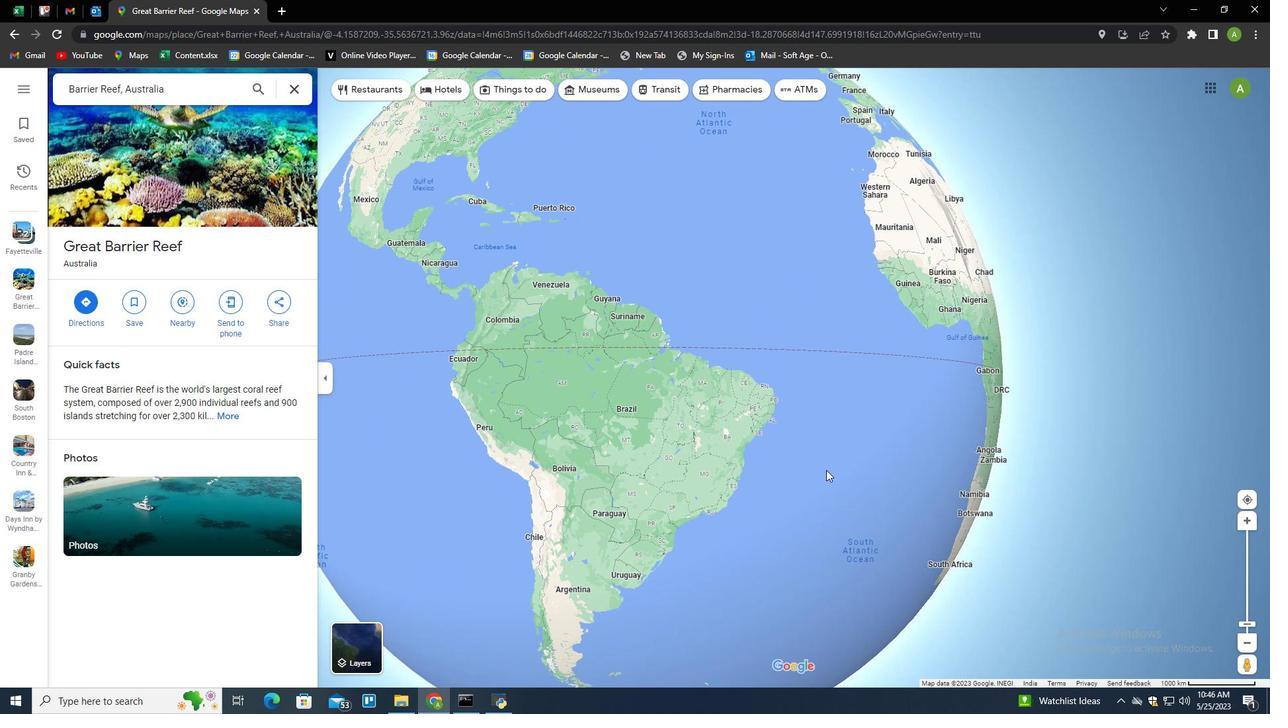 
Action: Mouse scrolled (826, 469) with delta (0, 0)
Screenshot: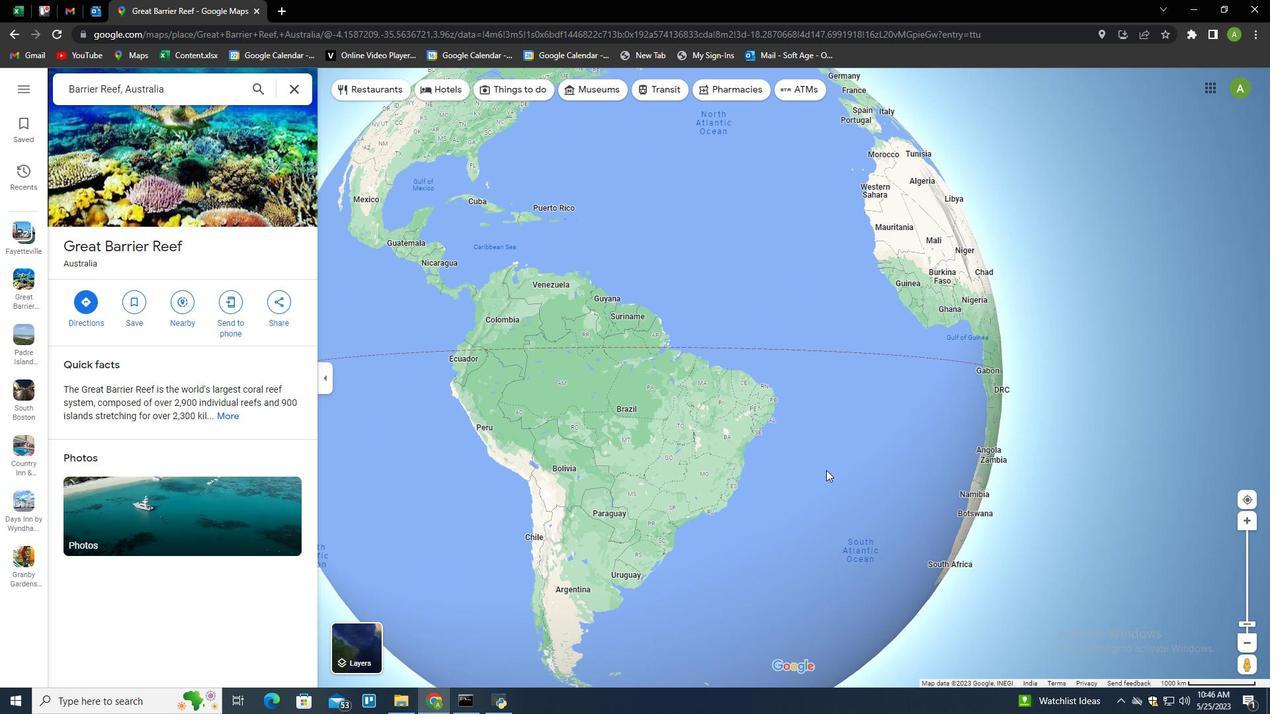 
Action: Mouse pressed middle at (826, 470)
Screenshot: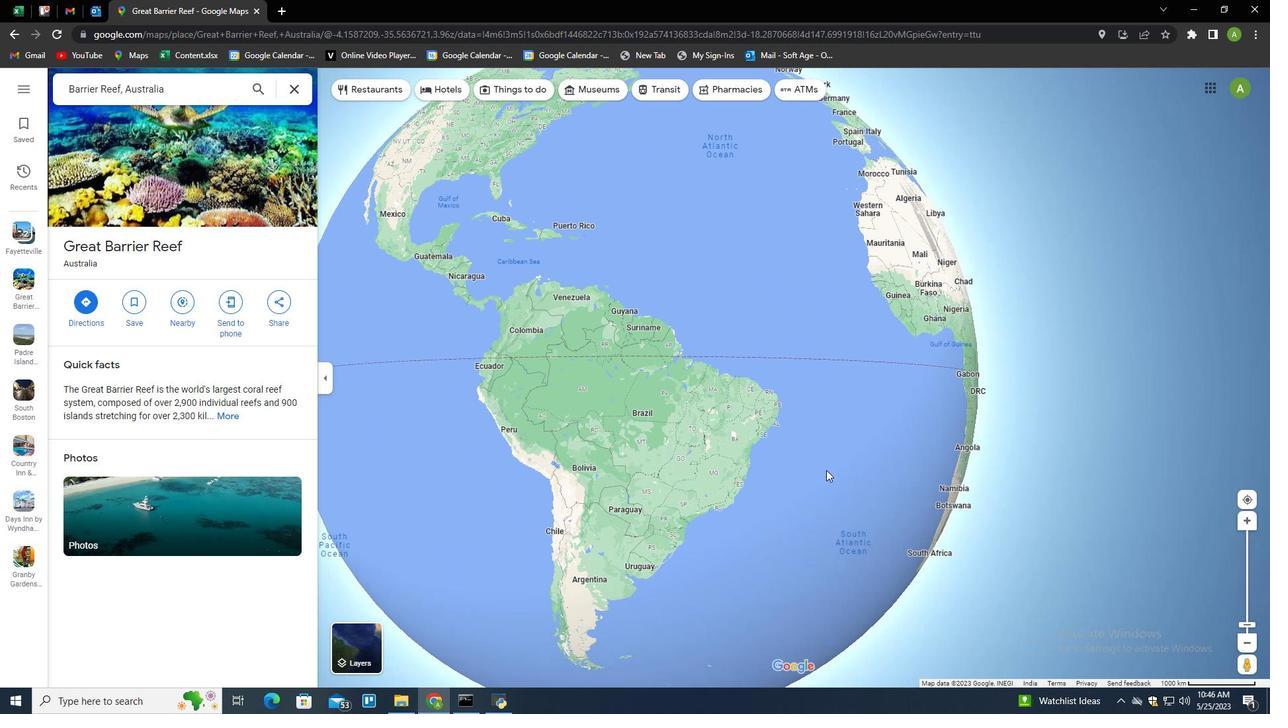 
Action: Mouse scrolled (826, 470) with delta (0, 0)
Screenshot: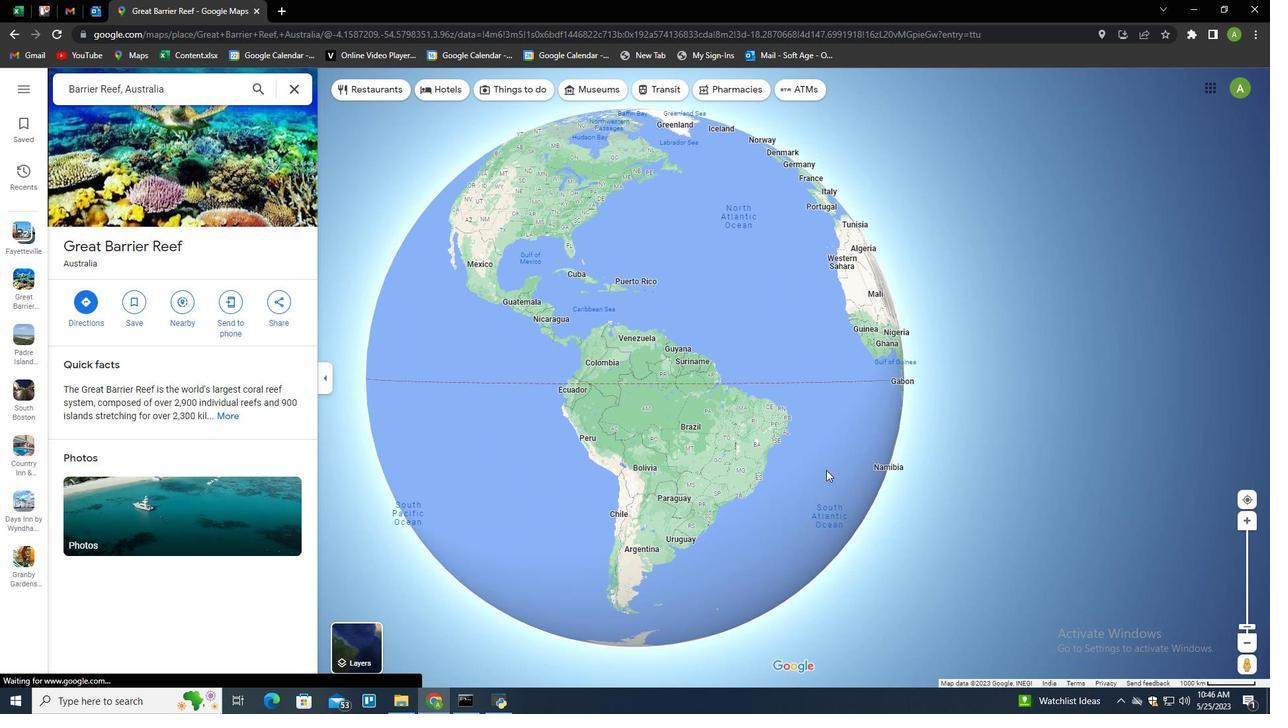 
Action: Mouse scrolled (826, 470) with delta (0, 0)
Screenshot: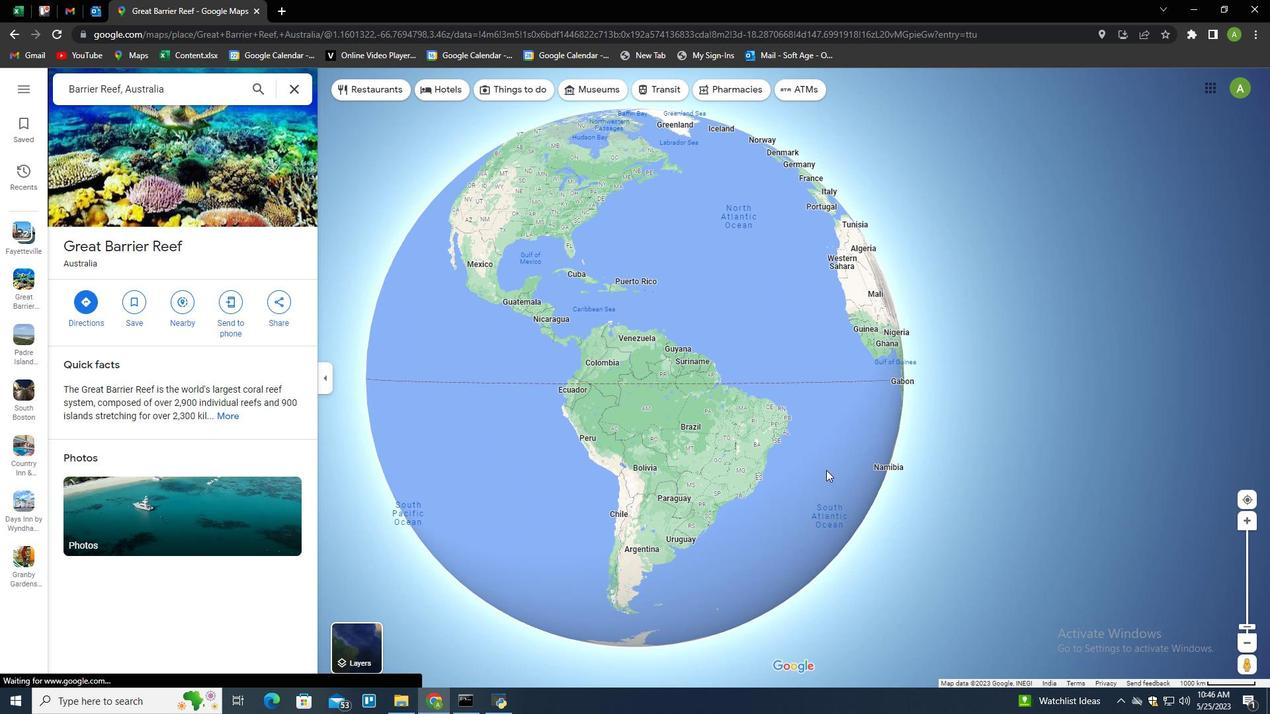 
Action: Mouse scrolled (826, 470) with delta (0, 0)
Screenshot: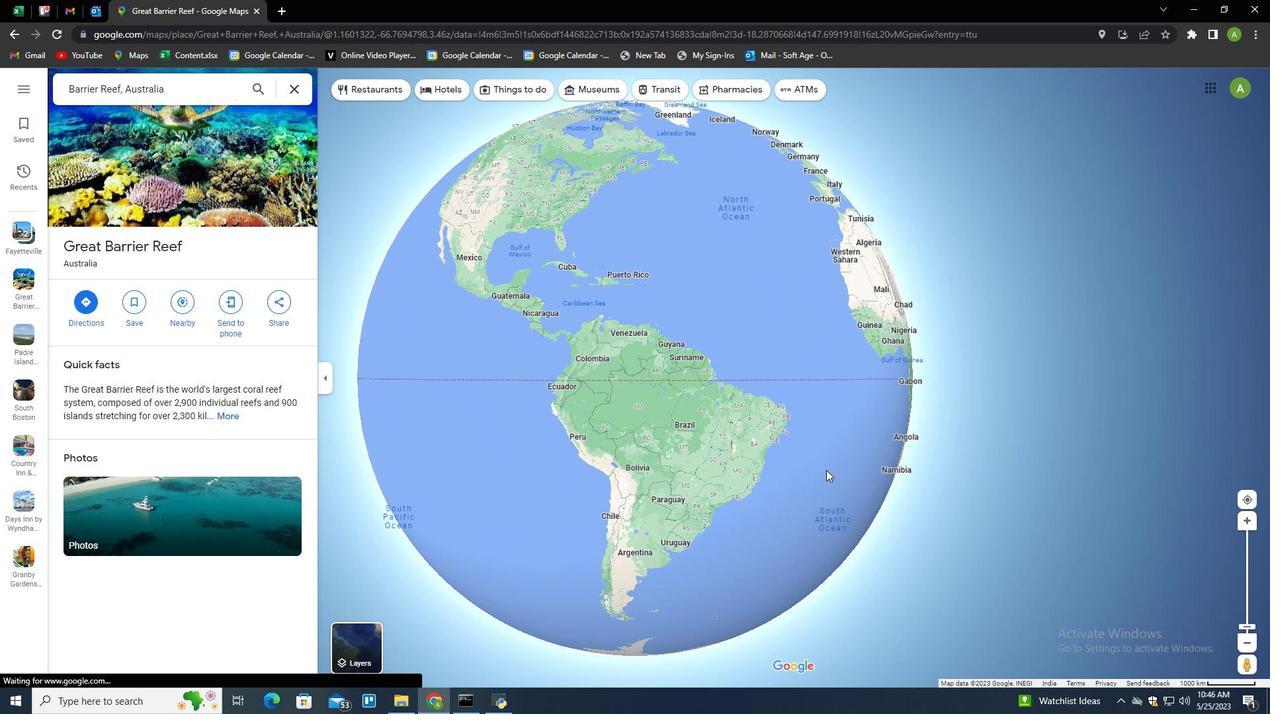 
Action: Mouse moved to (746, 520)
Screenshot: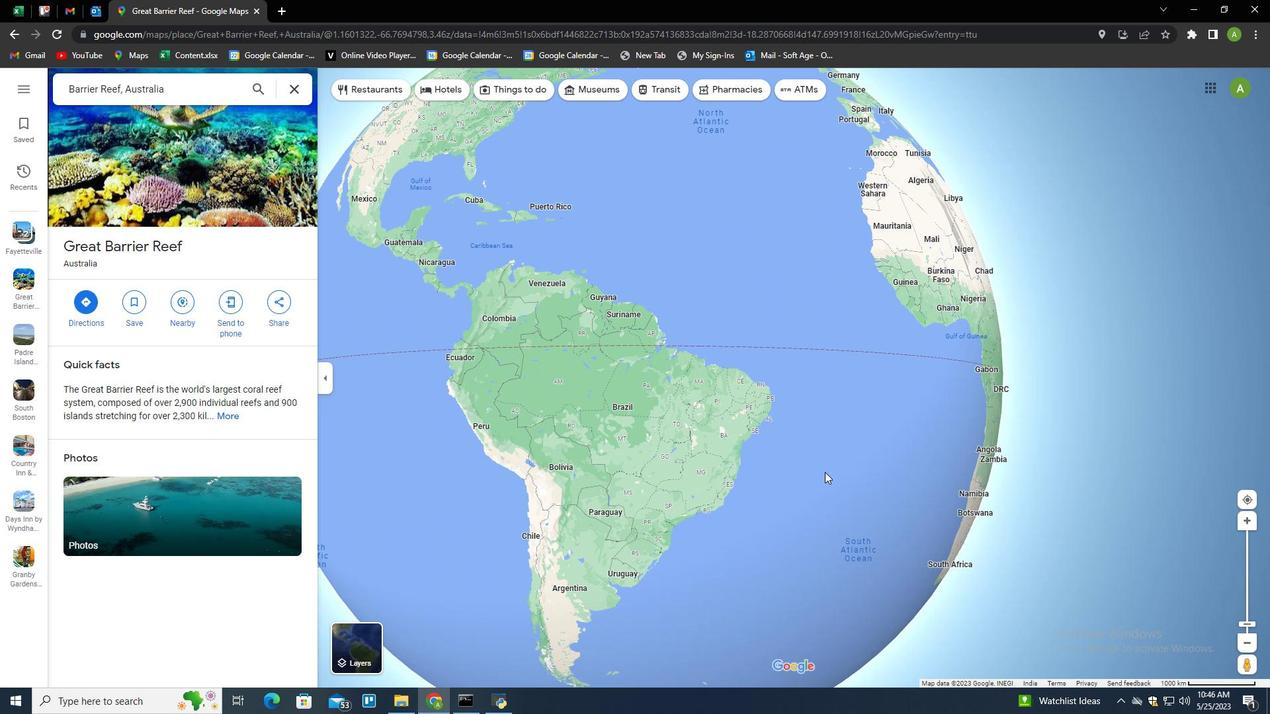 
Action: Mouse pressed left at (746, 520)
Screenshot: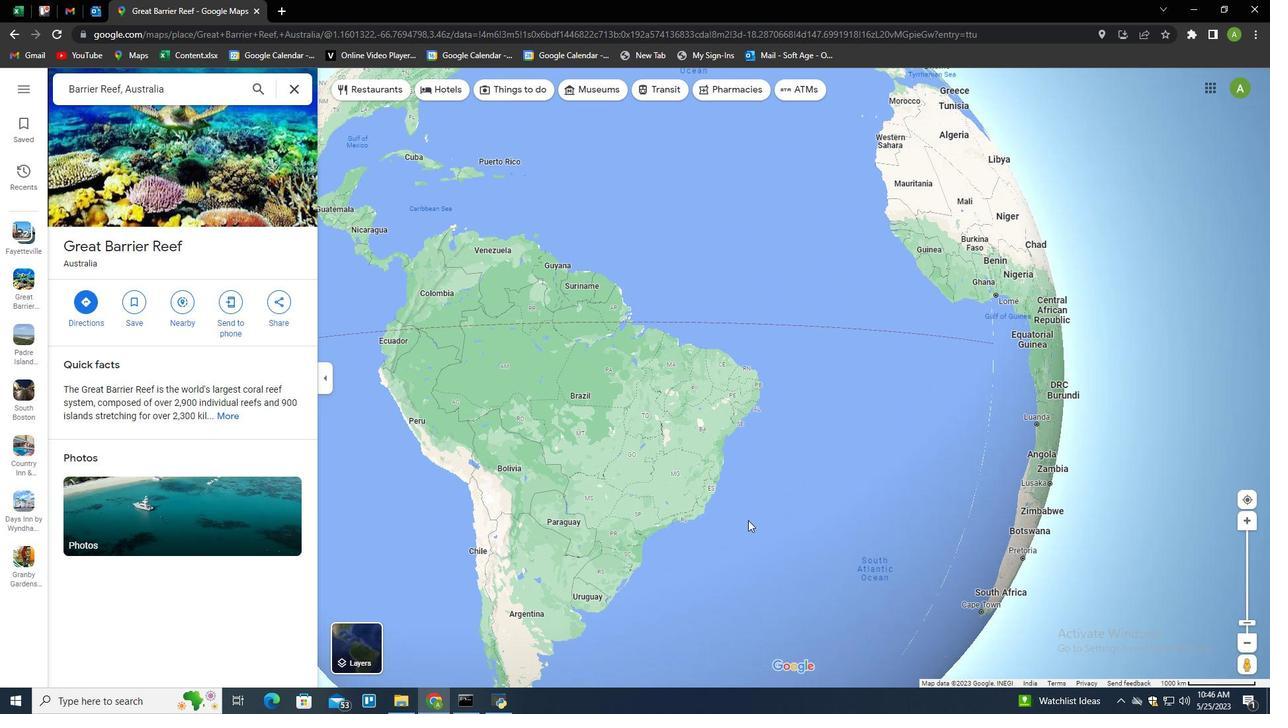 
Action: Mouse moved to (812, 474)
Screenshot: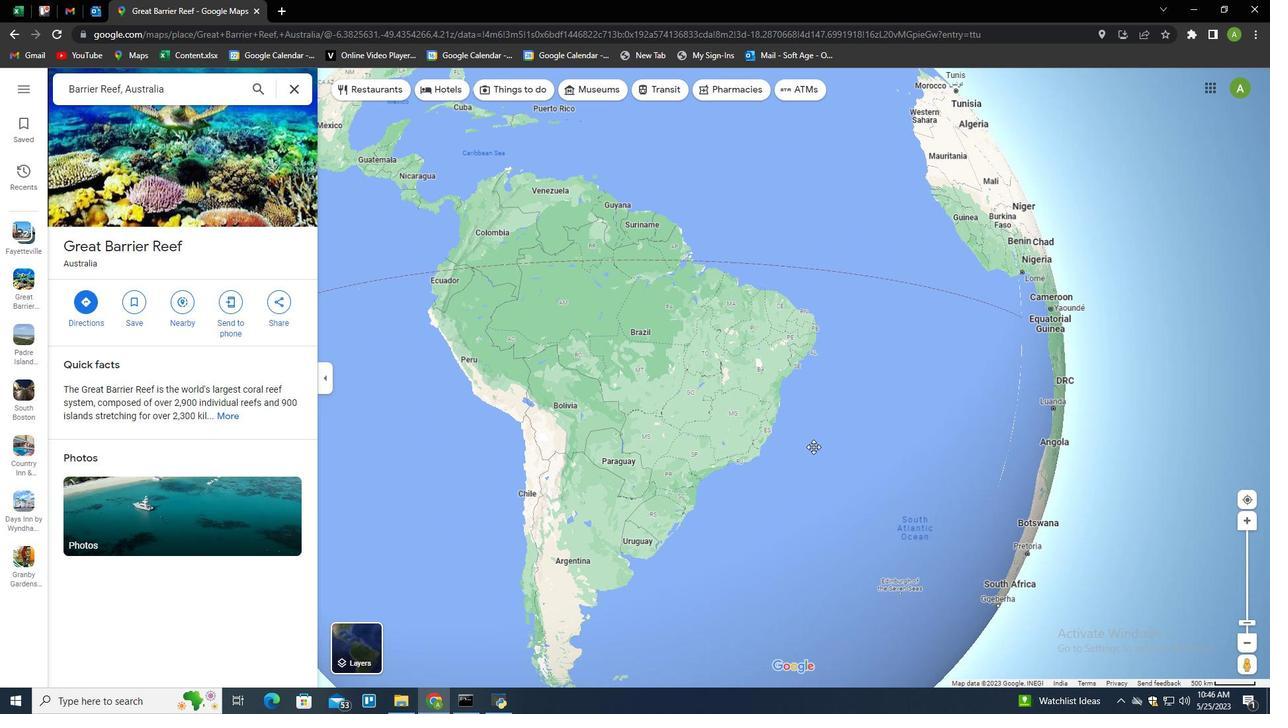 
Action: Mouse scrolled (812, 474) with delta (0, 0)
Screenshot: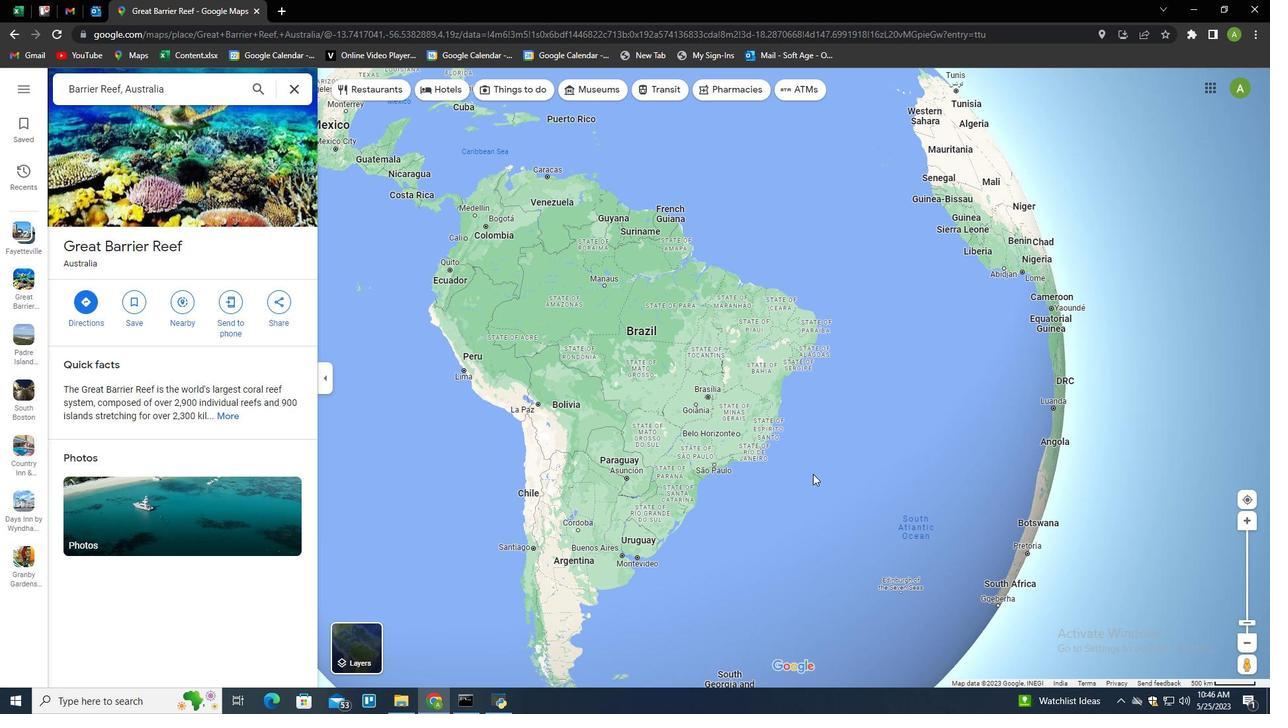 
Action: Mouse scrolled (812, 474) with delta (0, 0)
Screenshot: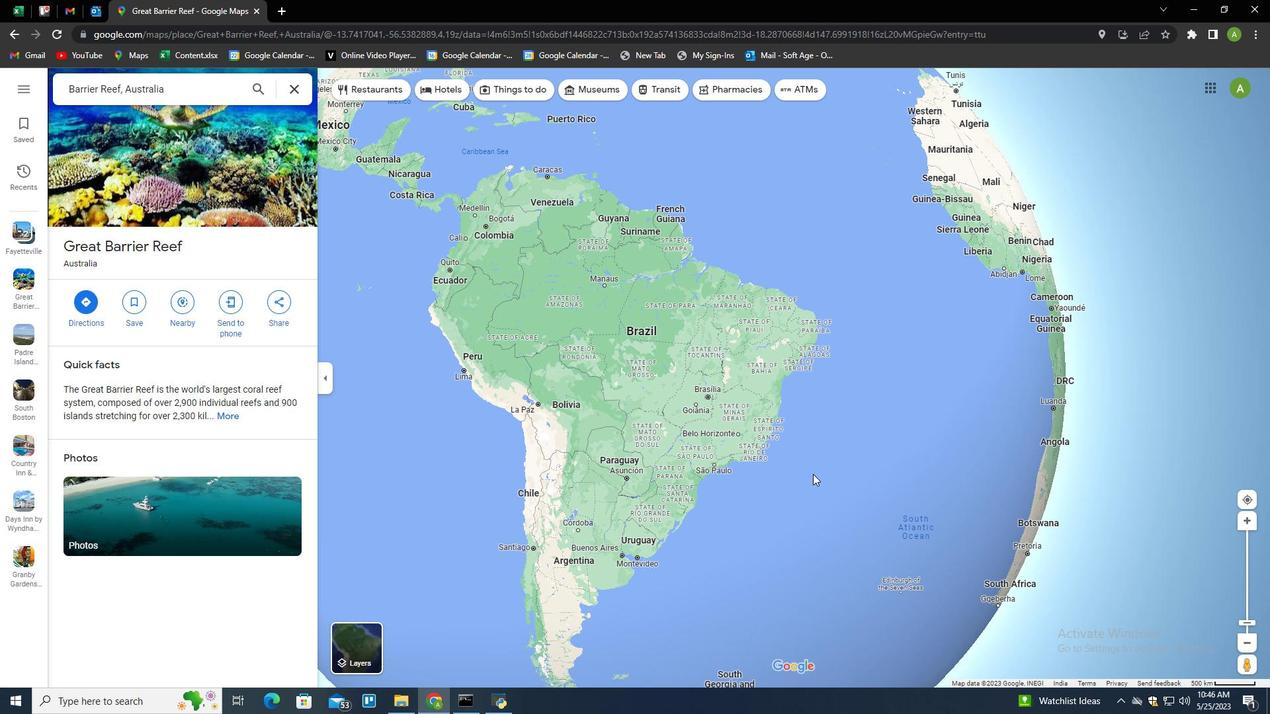 
Action: Mouse moved to (706, 500)
Screenshot: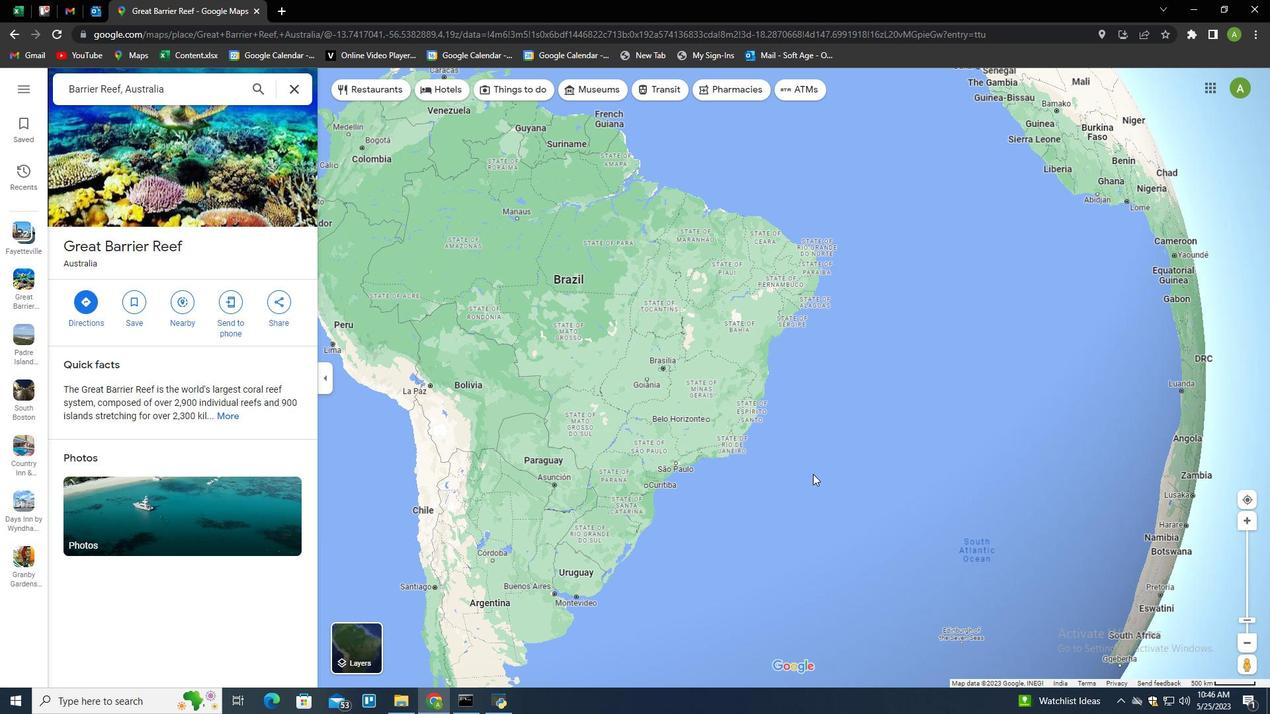 
Action: Mouse pressed left at (706, 500)
Screenshot: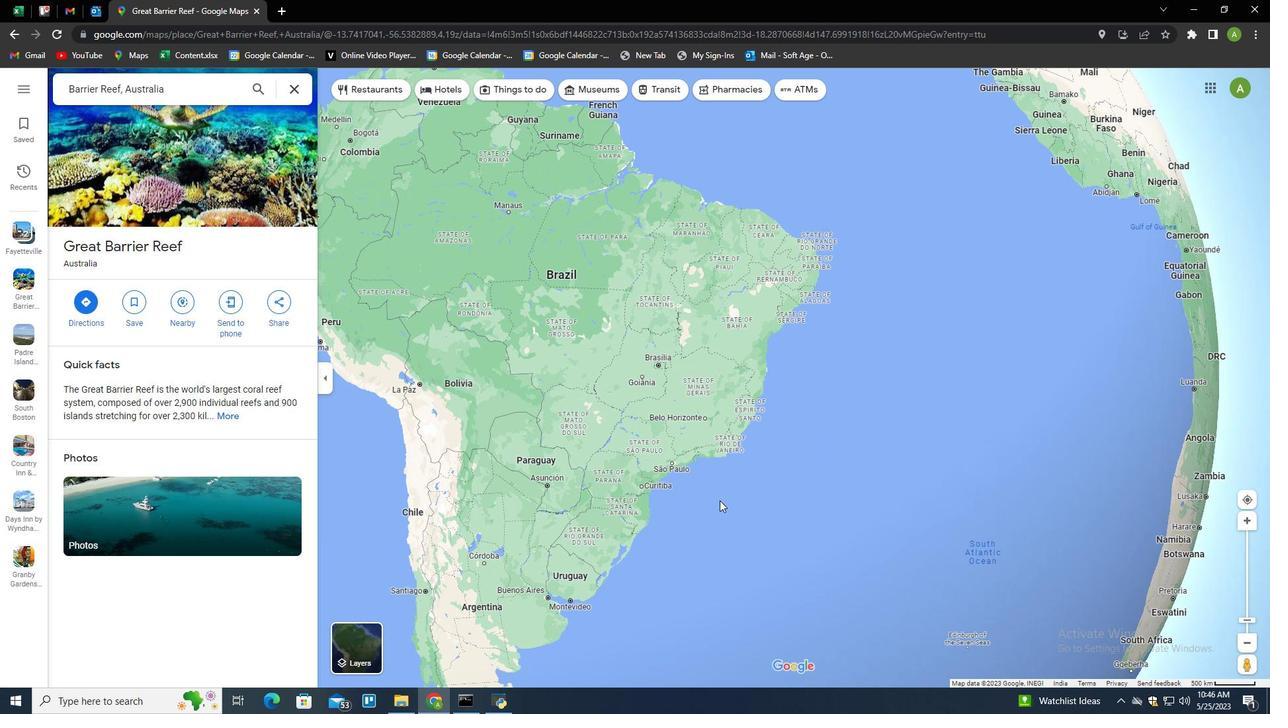 
Action: Mouse moved to (904, 463)
Screenshot: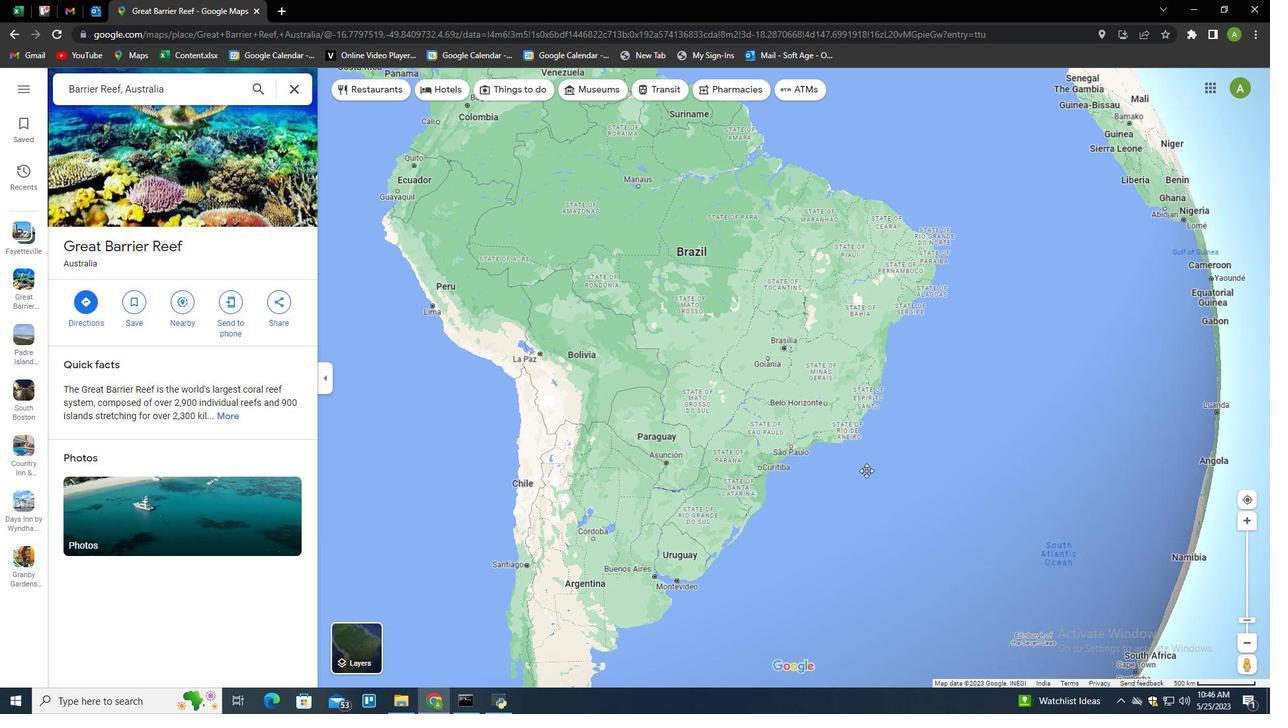 
Action: Mouse scrolled (904, 464) with delta (0, 0)
Screenshot: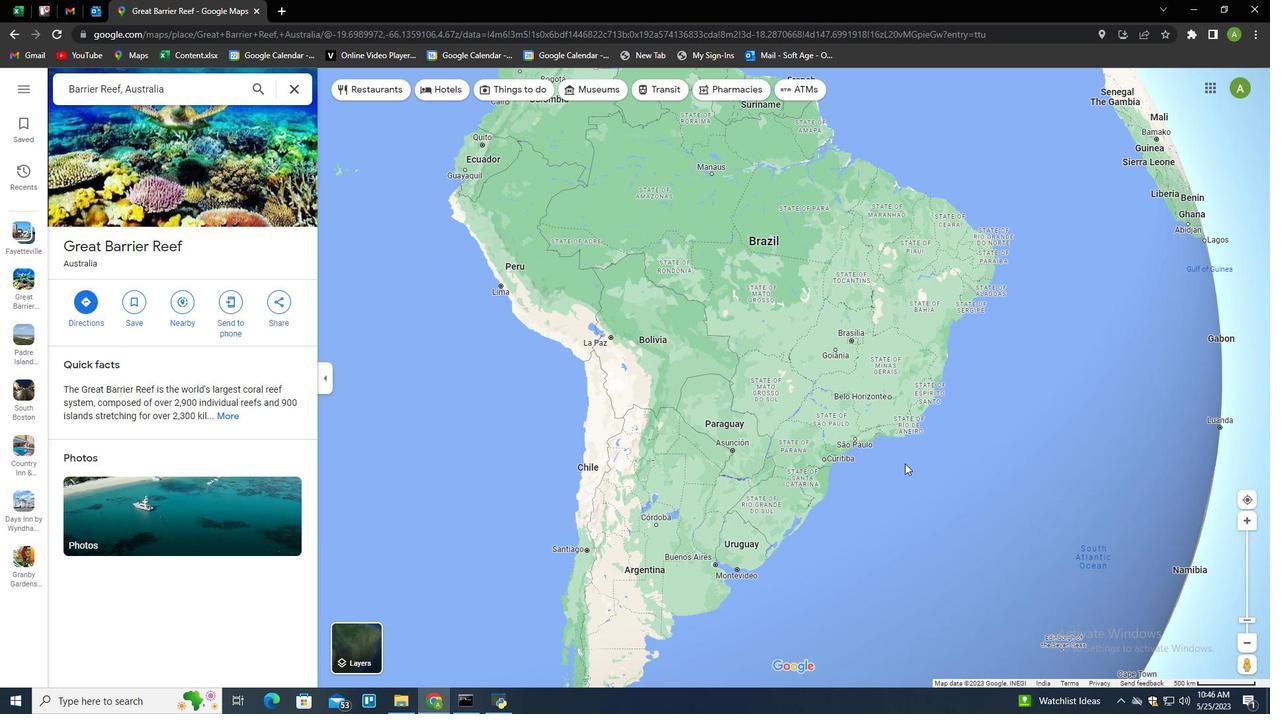 
Action: Mouse scrolled (904, 464) with delta (0, 0)
Screenshot: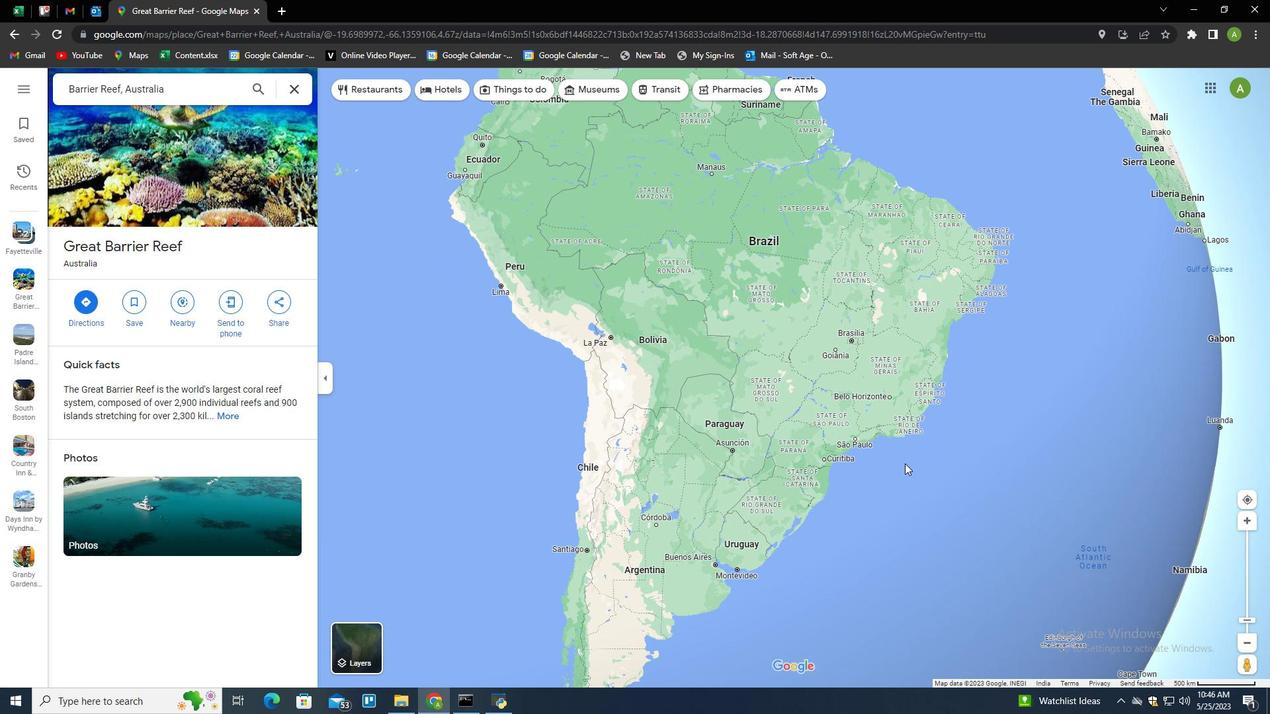 
Action: Mouse scrolled (904, 463) with delta (0, 0)
Screenshot: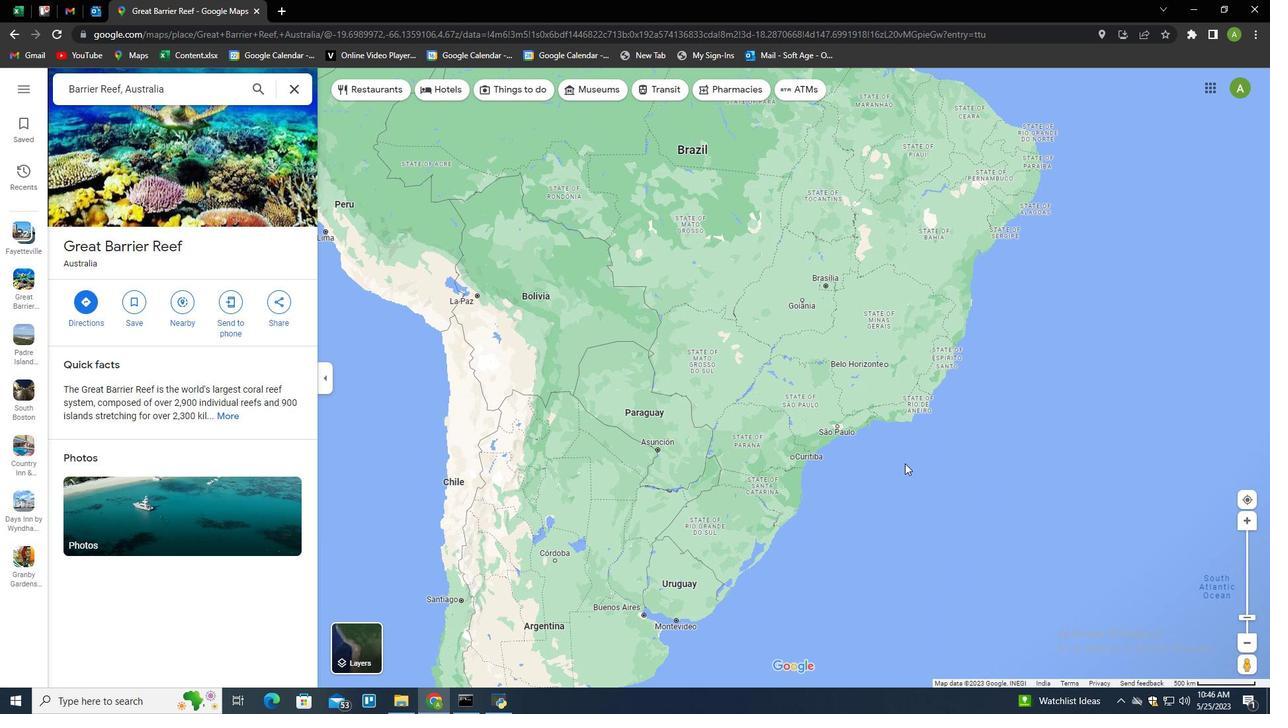 
Action: Mouse scrolled (904, 463) with delta (0, 0)
Screenshot: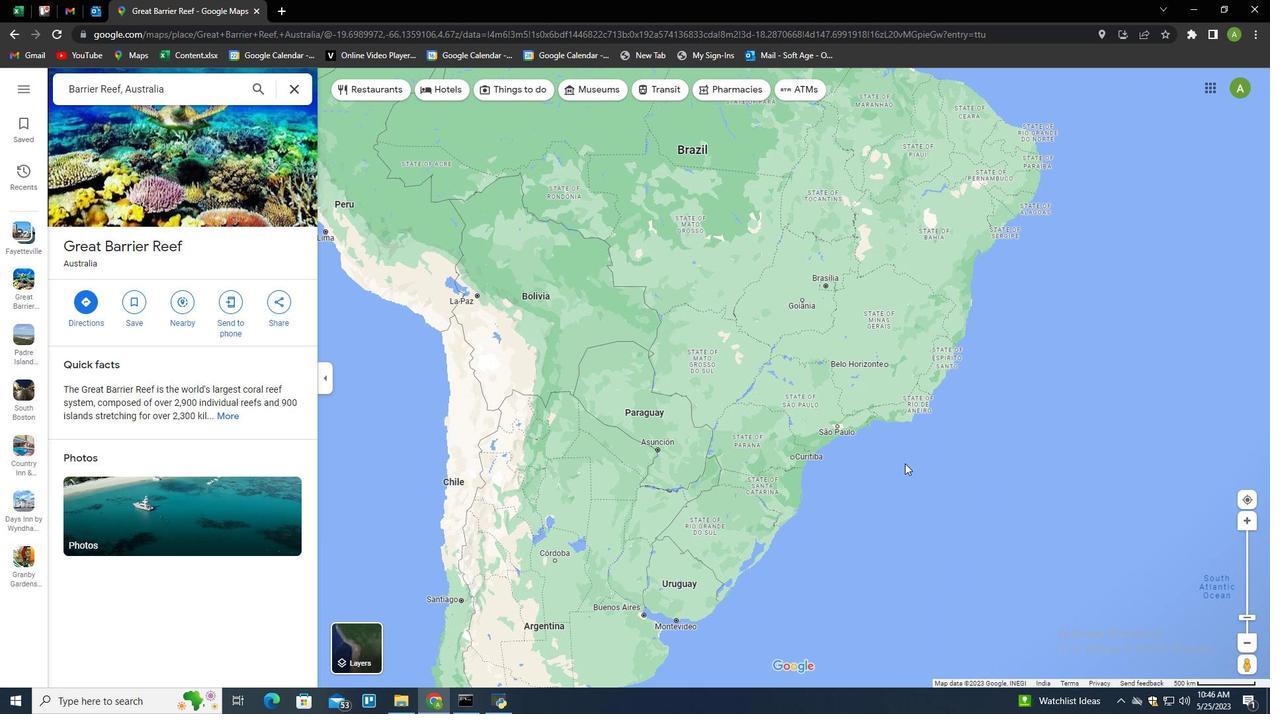 
Action: Mouse scrolled (904, 463) with delta (0, 0)
Screenshot: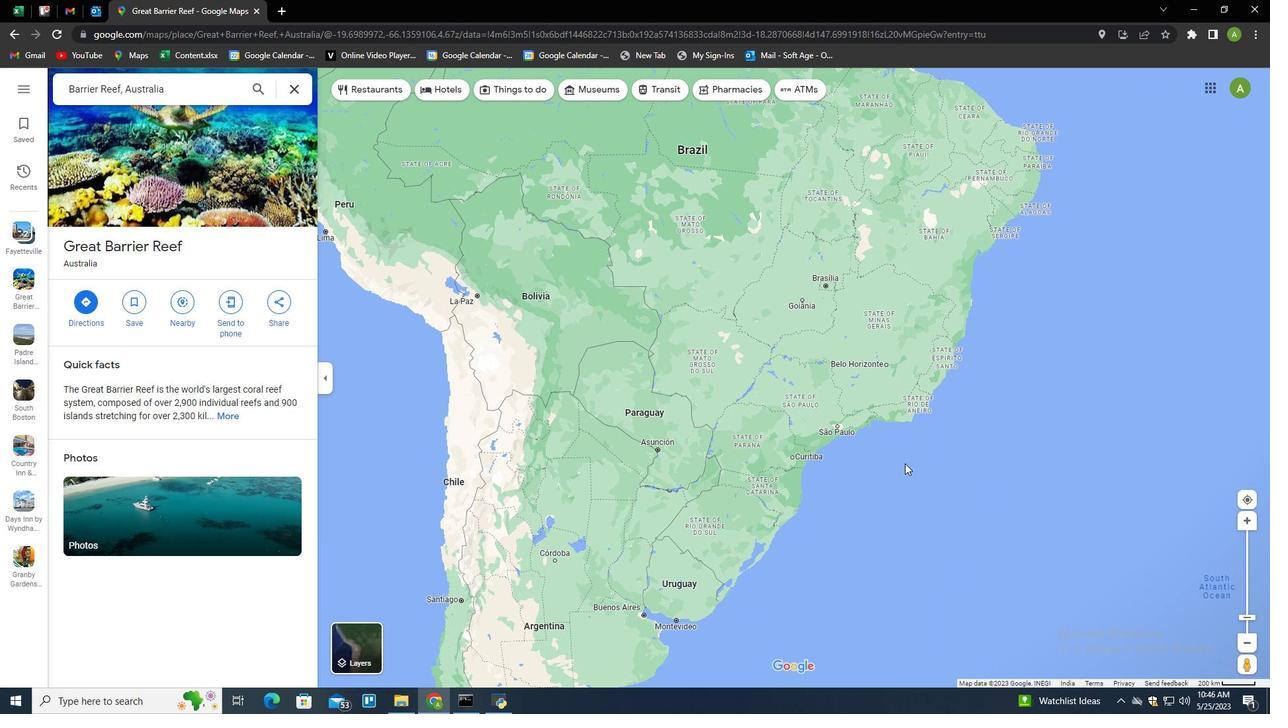 
Action: Mouse scrolled (904, 463) with delta (0, 0)
Screenshot: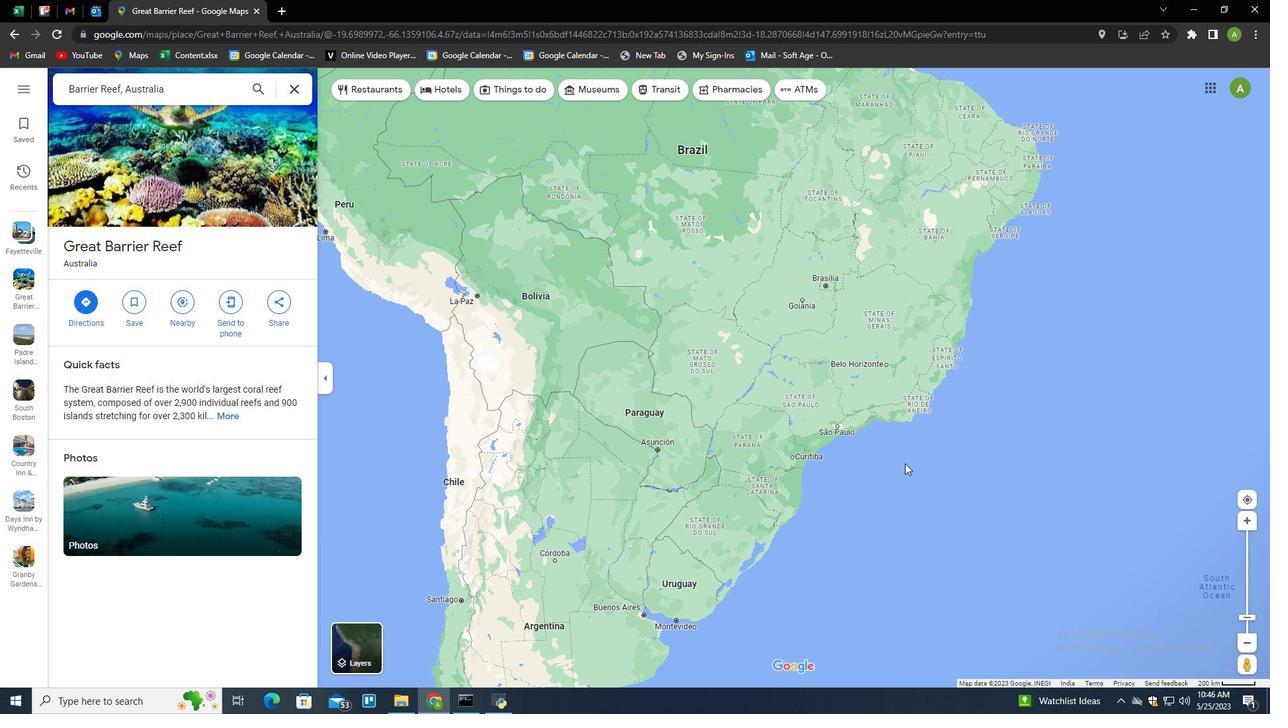 
Action: Mouse scrolled (904, 463) with delta (0, 0)
Screenshot: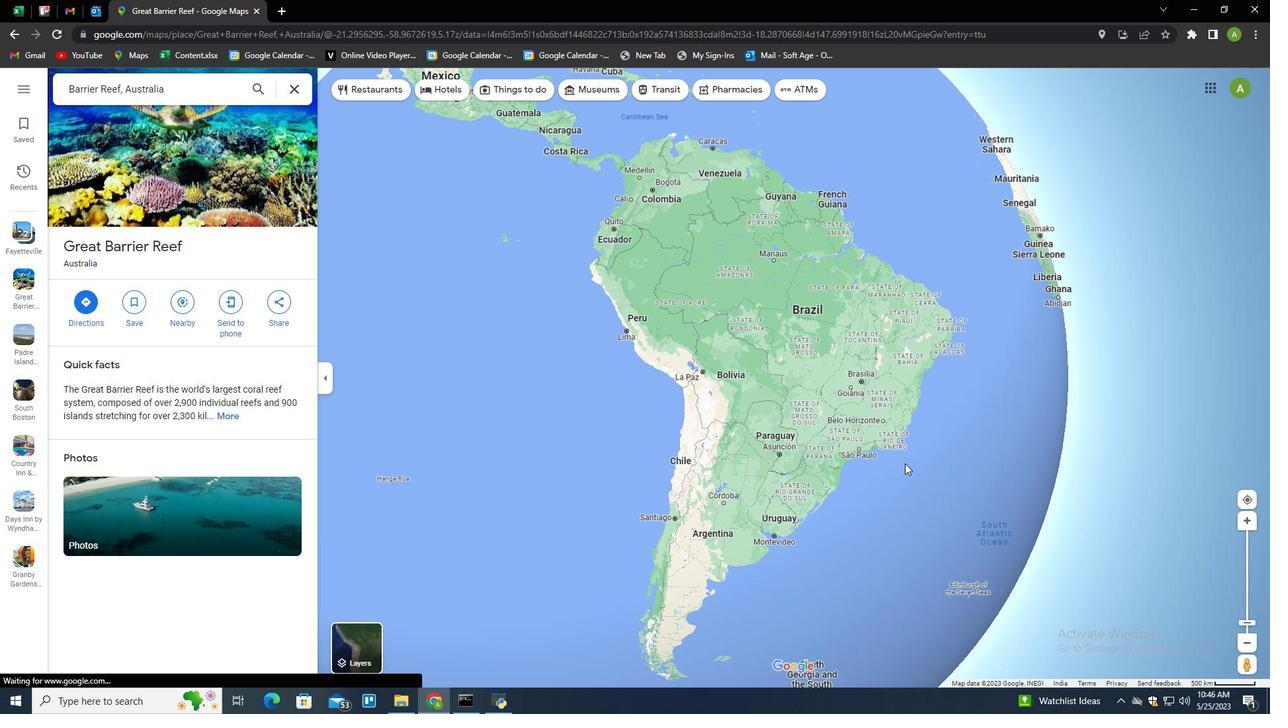 
Action: Mouse moved to (574, 463)
Screenshot: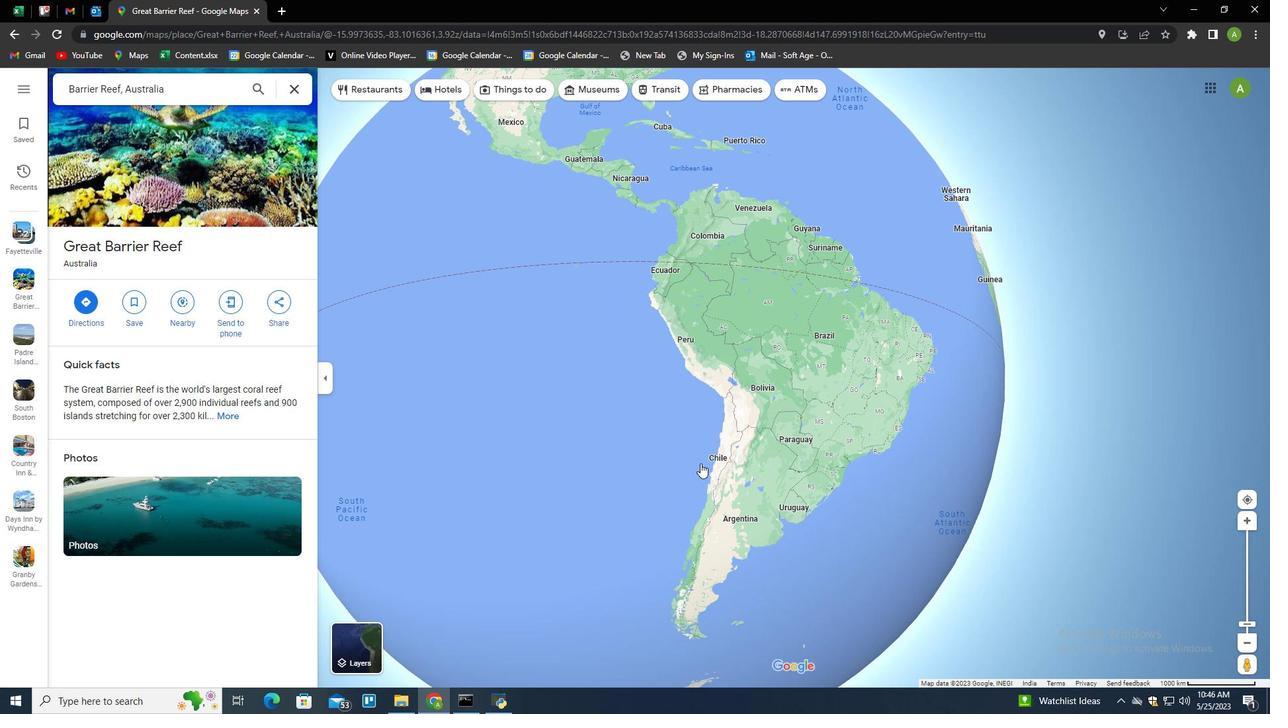 
Action: Mouse pressed left at (574, 463)
Screenshot: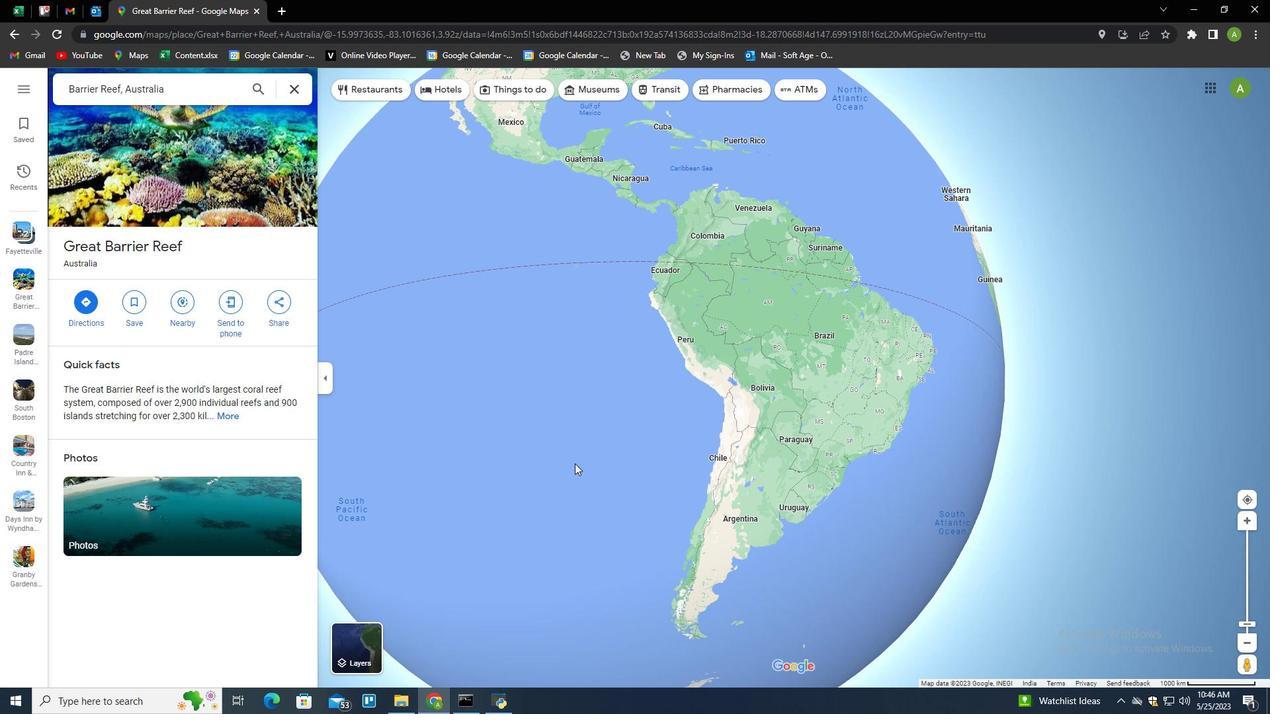 
Action: Mouse moved to (651, 480)
Screenshot: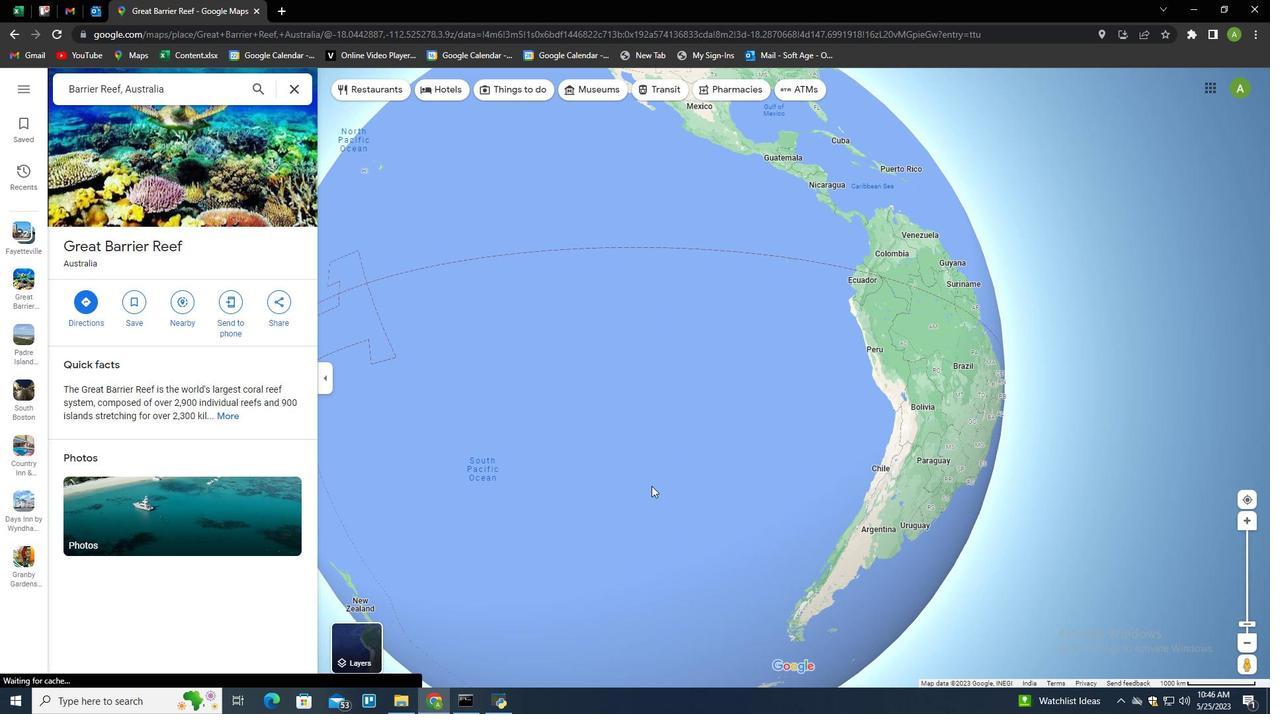 
Action: Mouse pressed left at (651, 480)
Screenshot: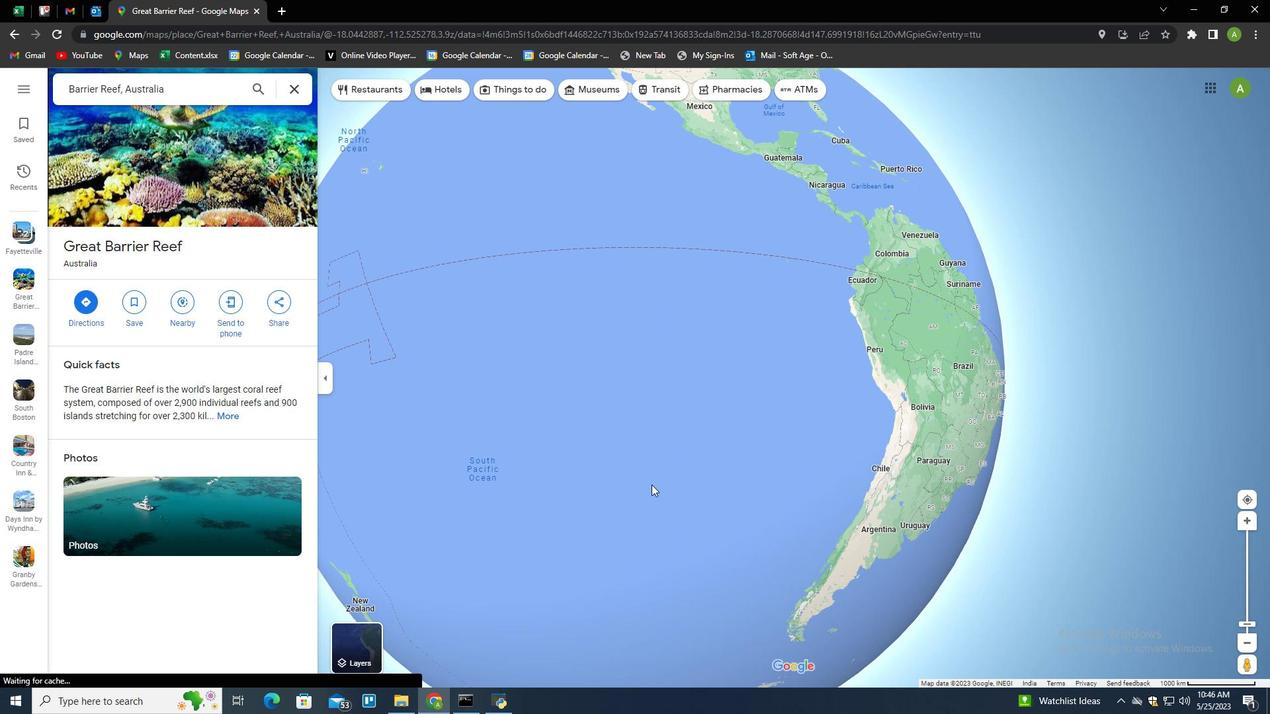 
Action: Mouse moved to (656, 444)
Screenshot: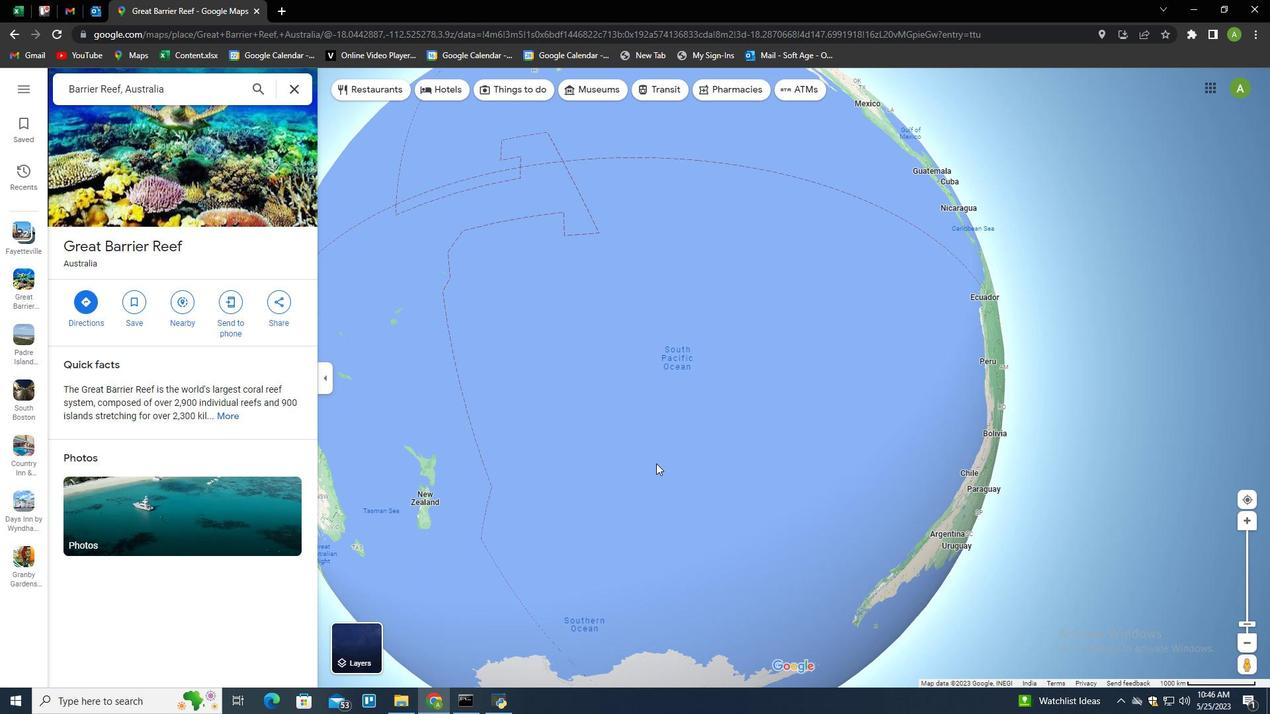 
Action: Mouse pressed left at (656, 444)
Screenshot: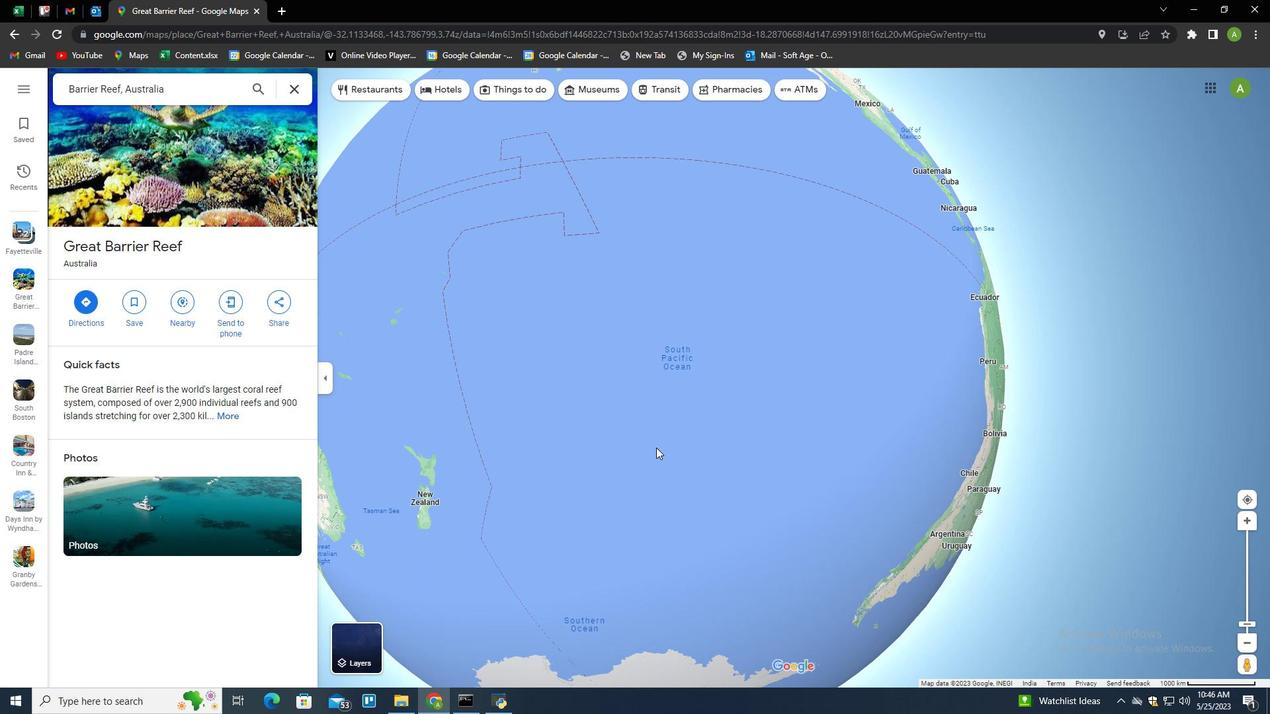 
Action: Mouse moved to (736, 406)
Screenshot: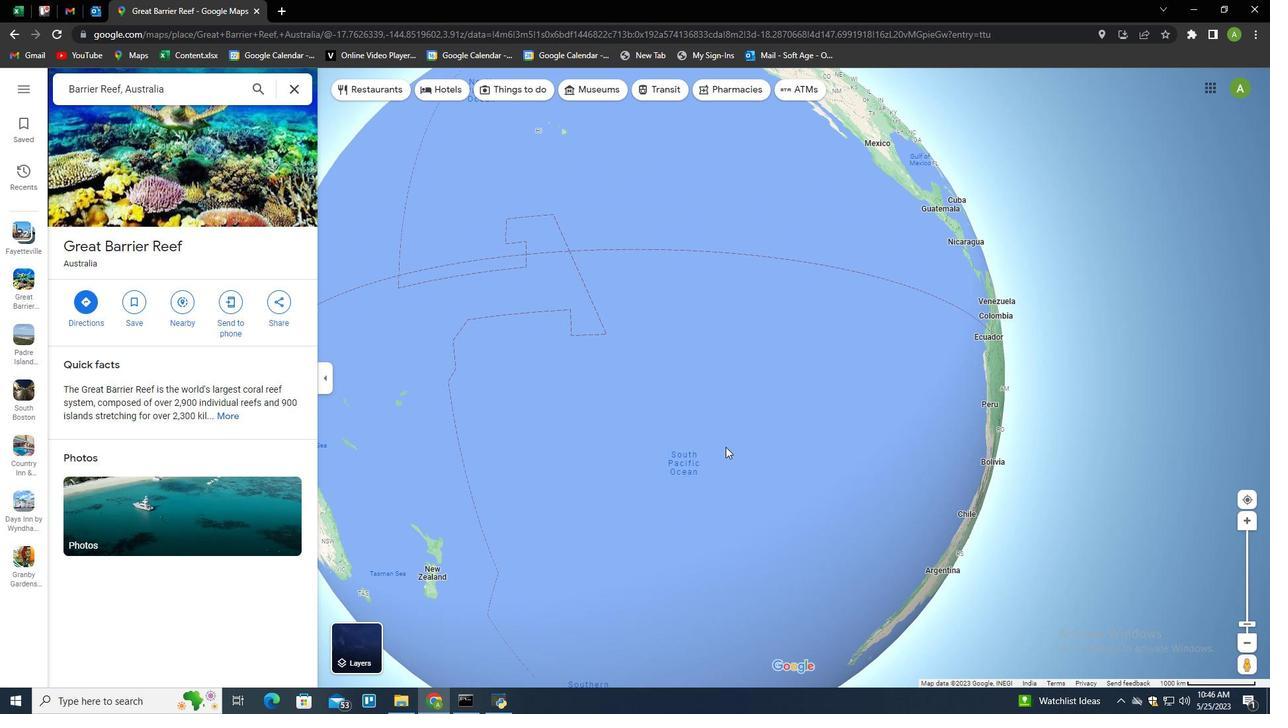 
Action: Mouse pressed left at (736, 406)
Screenshot: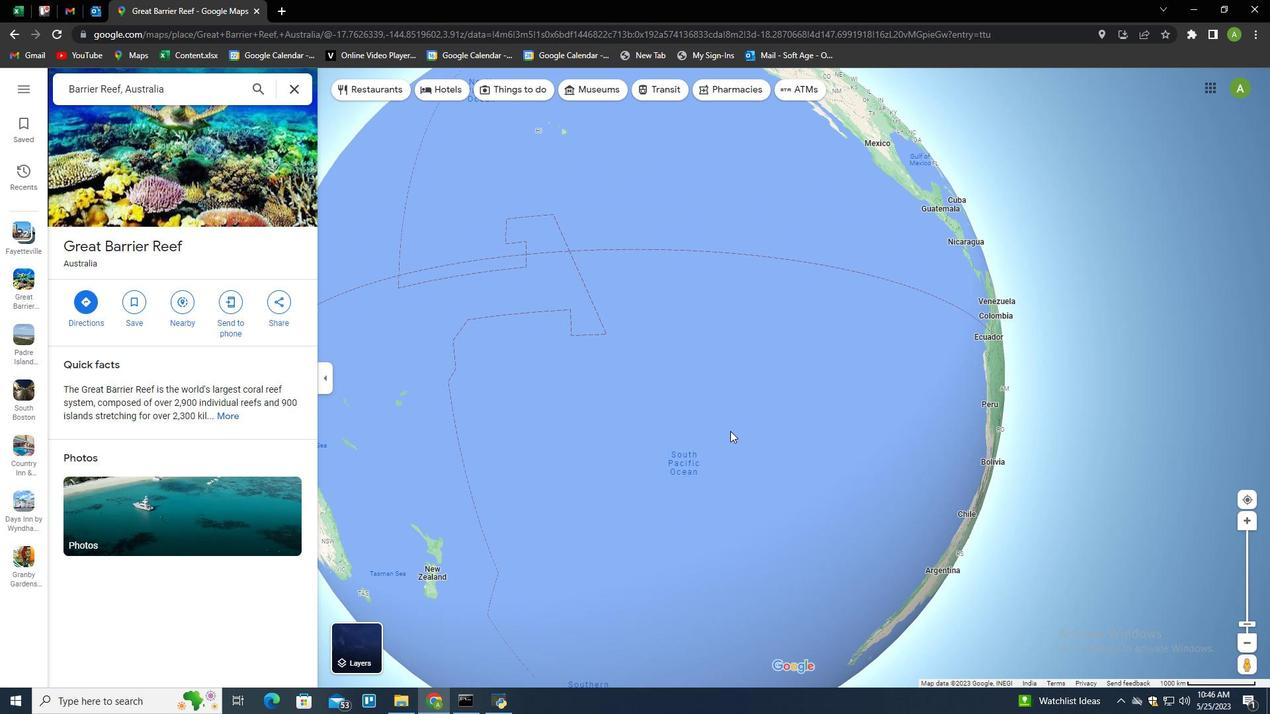 
Action: Mouse moved to (742, 341)
Screenshot: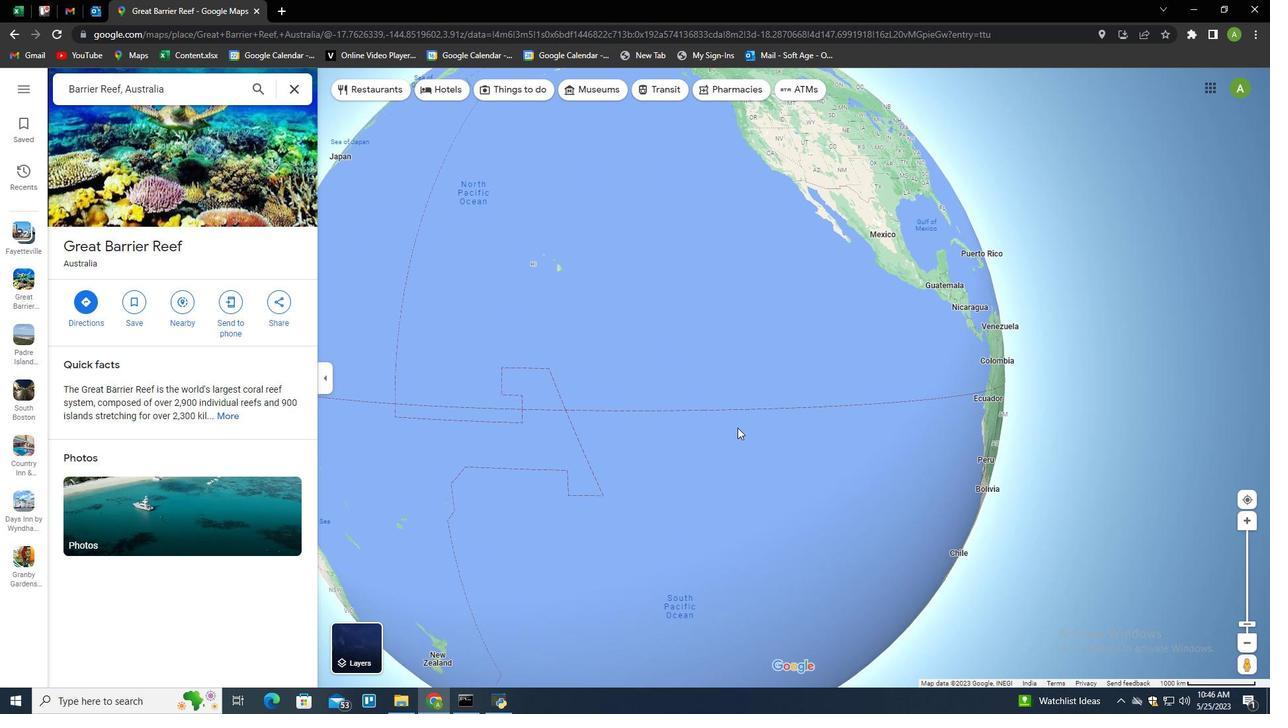
Action: Mouse pressed left at (742, 341)
Screenshot: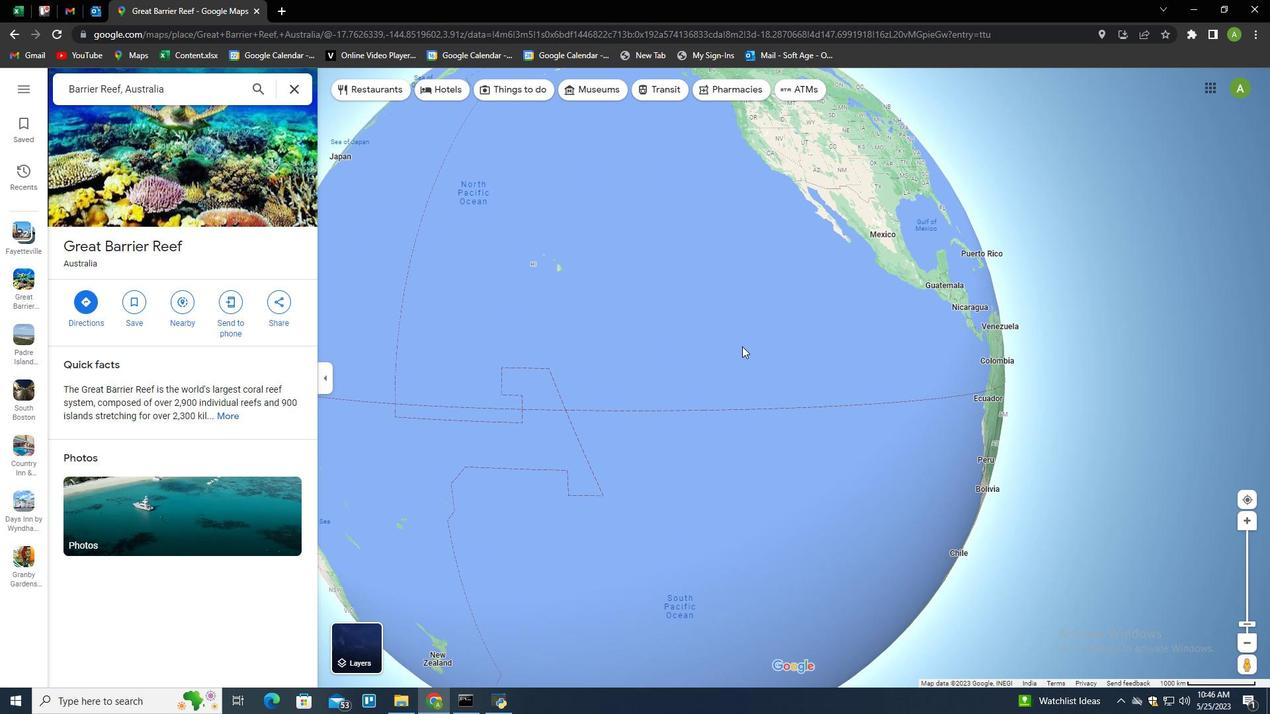 
Action: Mouse moved to (695, 355)
Screenshot: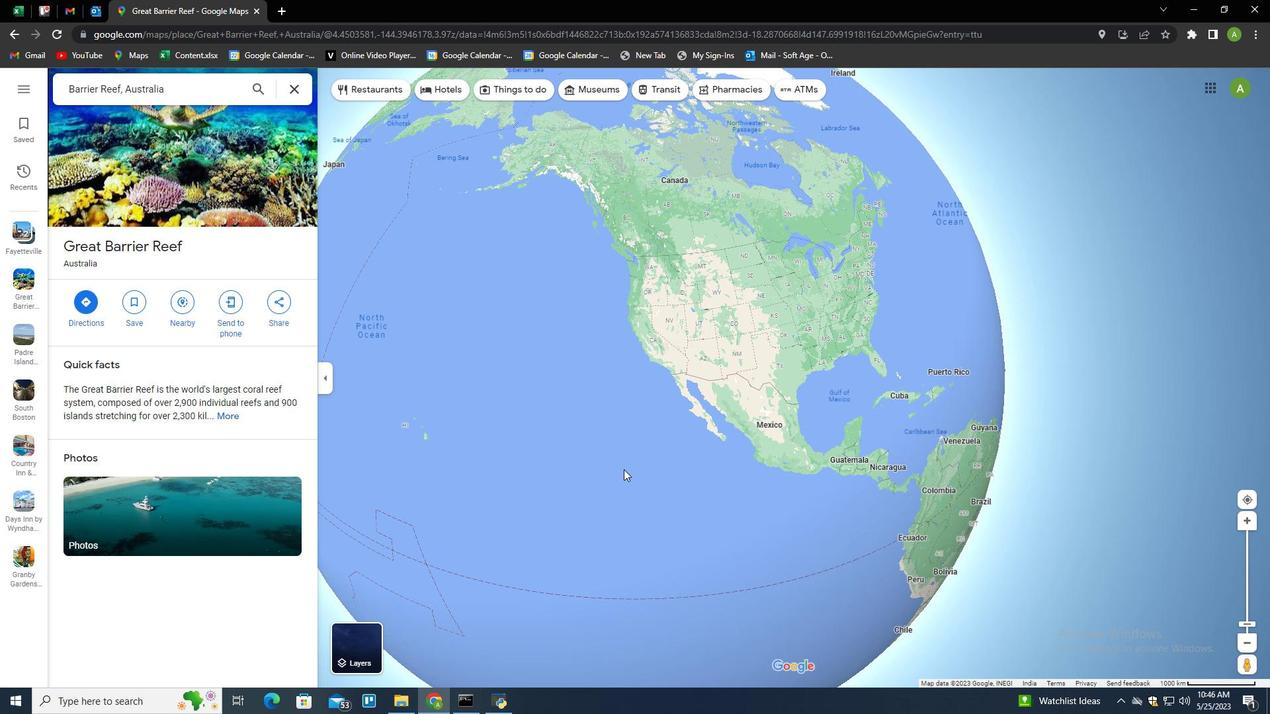 
Action: Mouse pressed left at (695, 355)
Screenshot: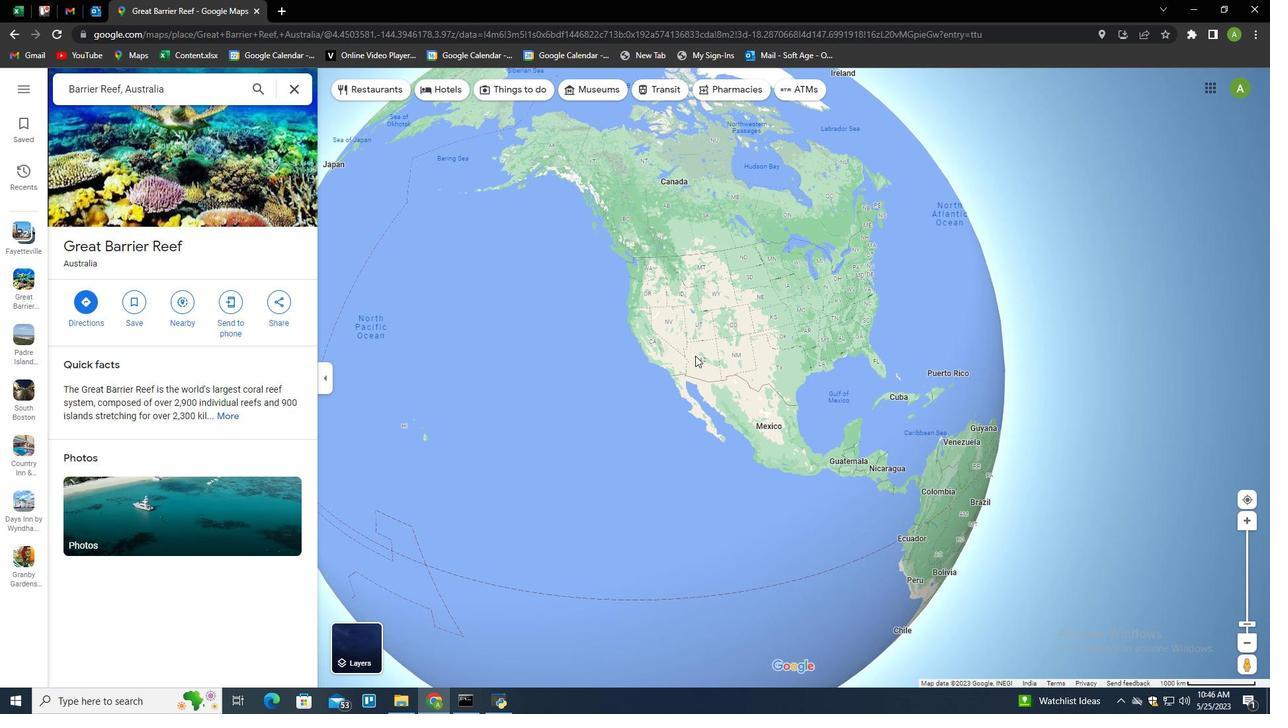 
Action: Mouse moved to (754, 318)
Screenshot: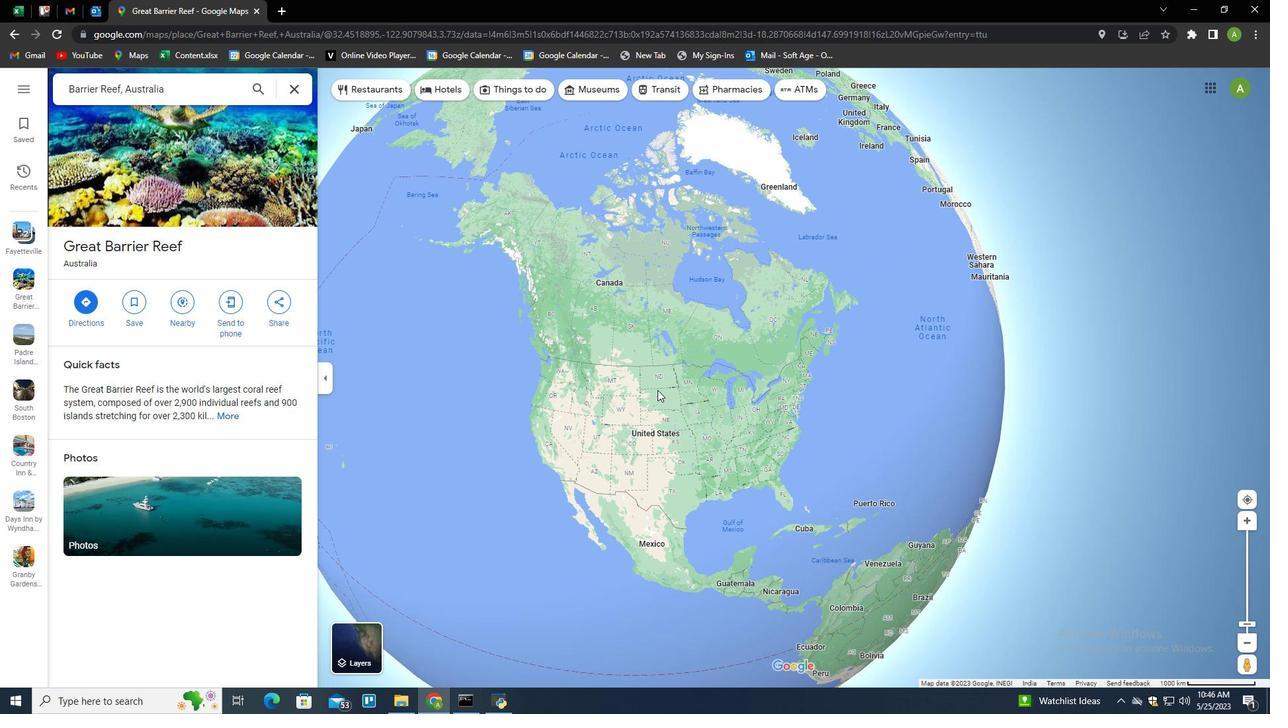 
Action: Mouse pressed left at (754, 316)
Screenshot: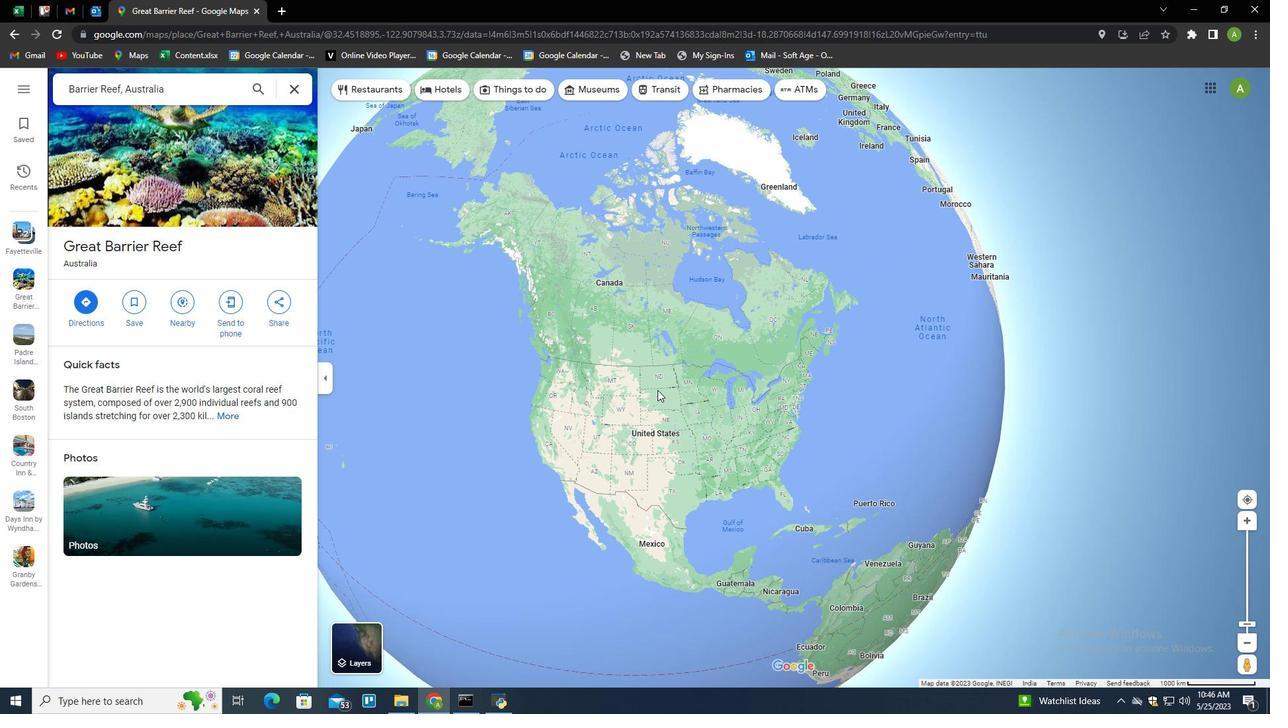 
Action: Mouse moved to (913, 315)
Screenshot: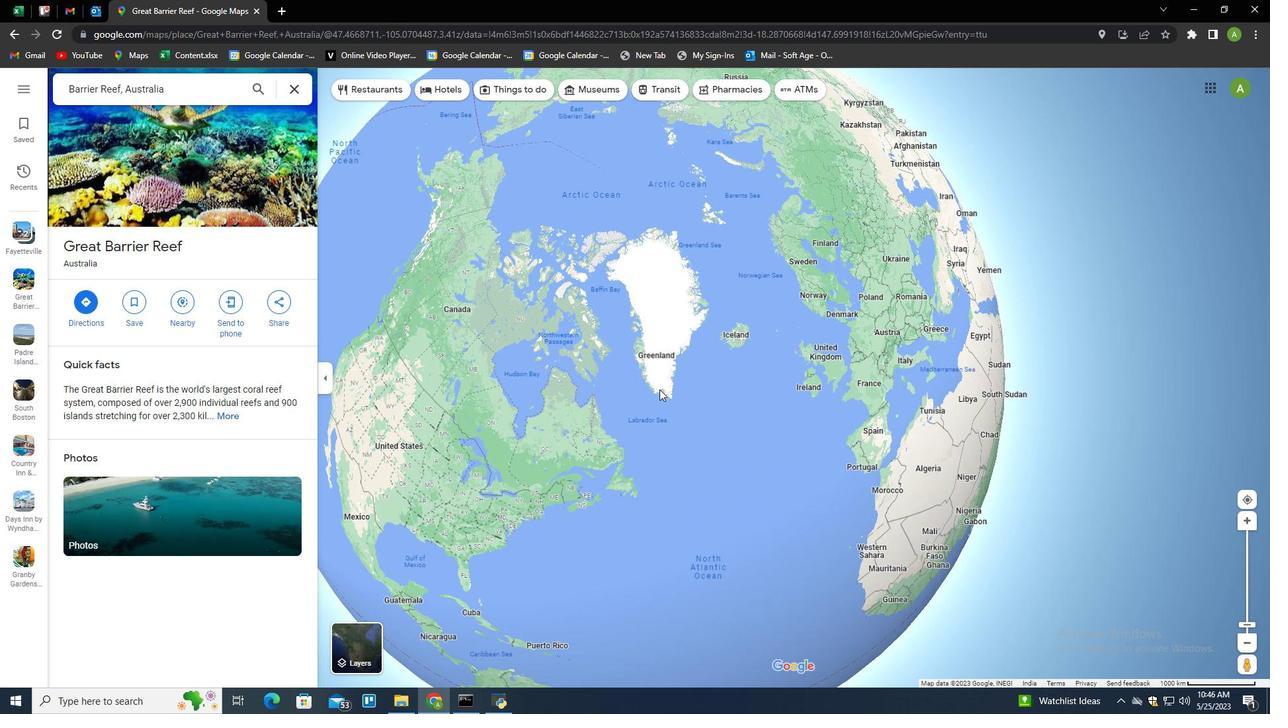 
Action: Mouse pressed left at (913, 315)
Screenshot: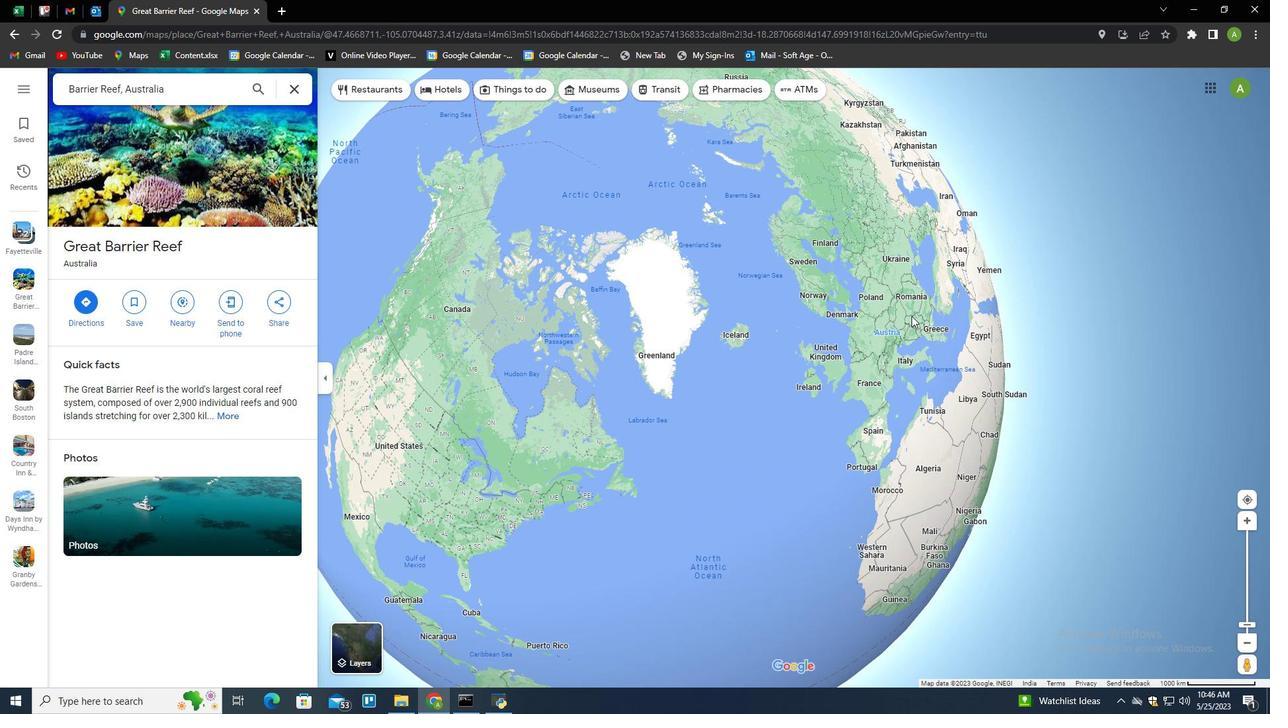 
Action: Mouse moved to (742, 366)
Screenshot: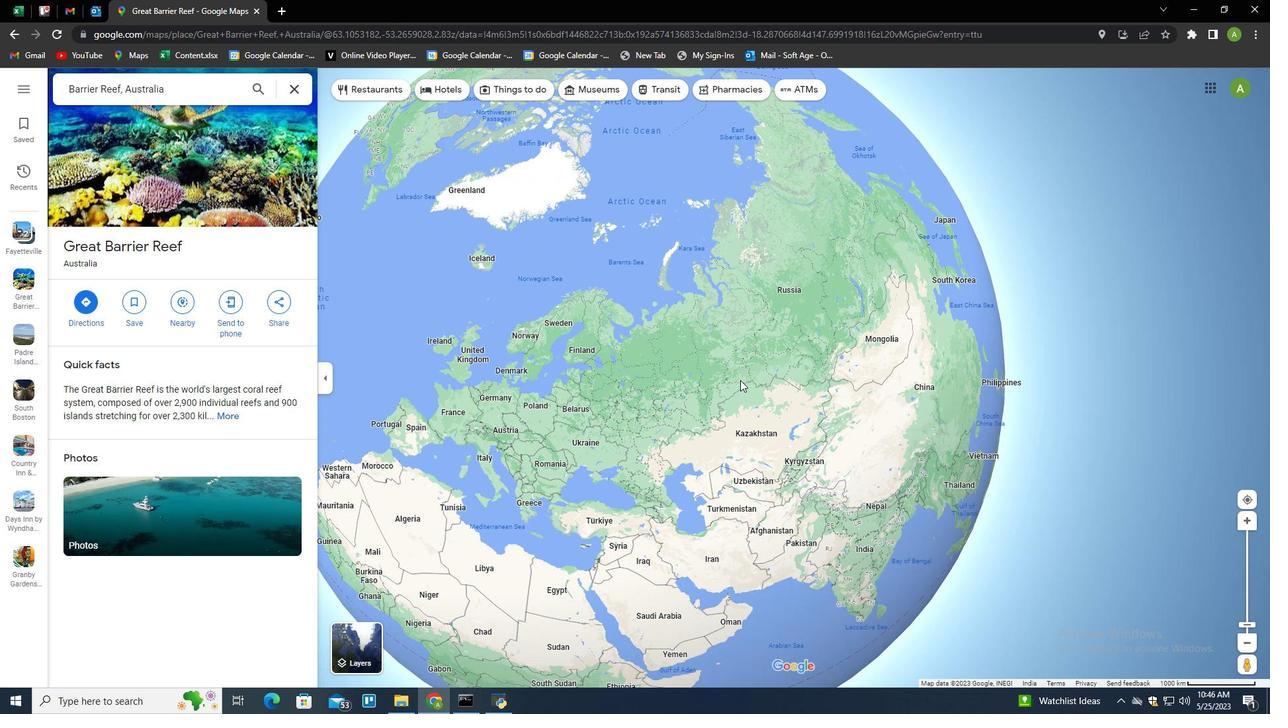 
Action: Mouse pressed left at (742, 366)
Screenshot: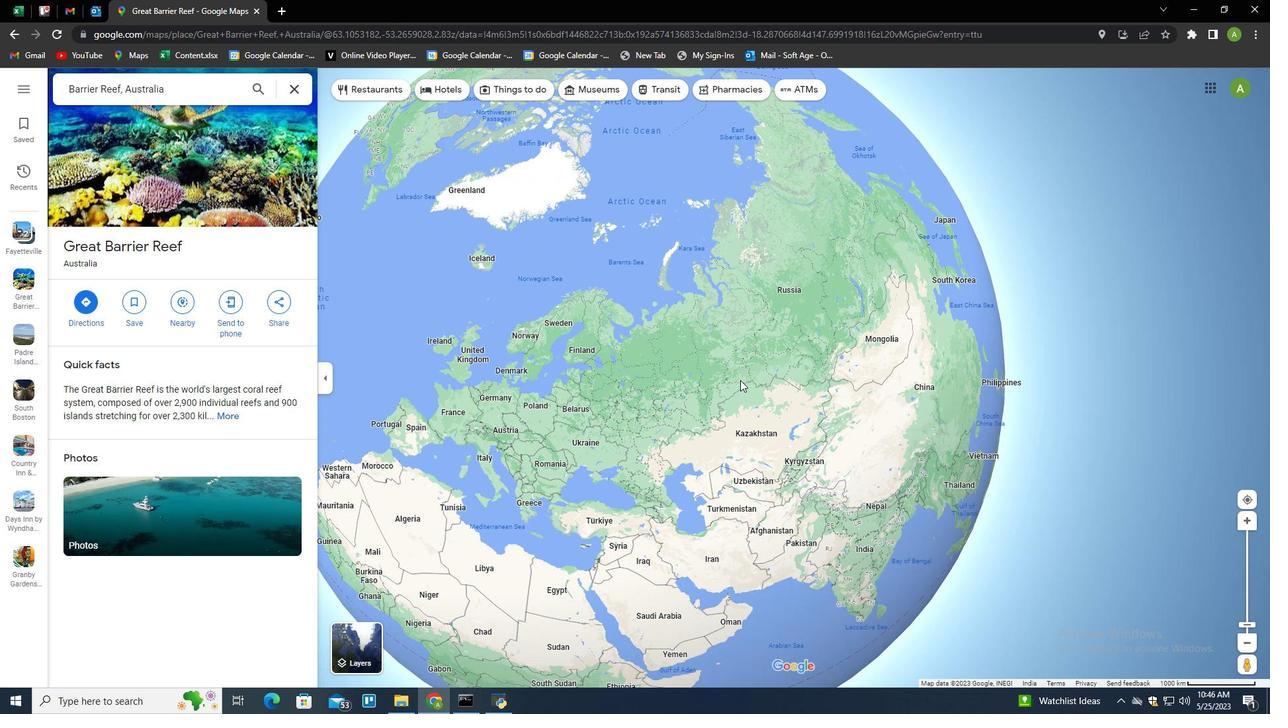 
Action: Mouse moved to (793, 430)
Screenshot: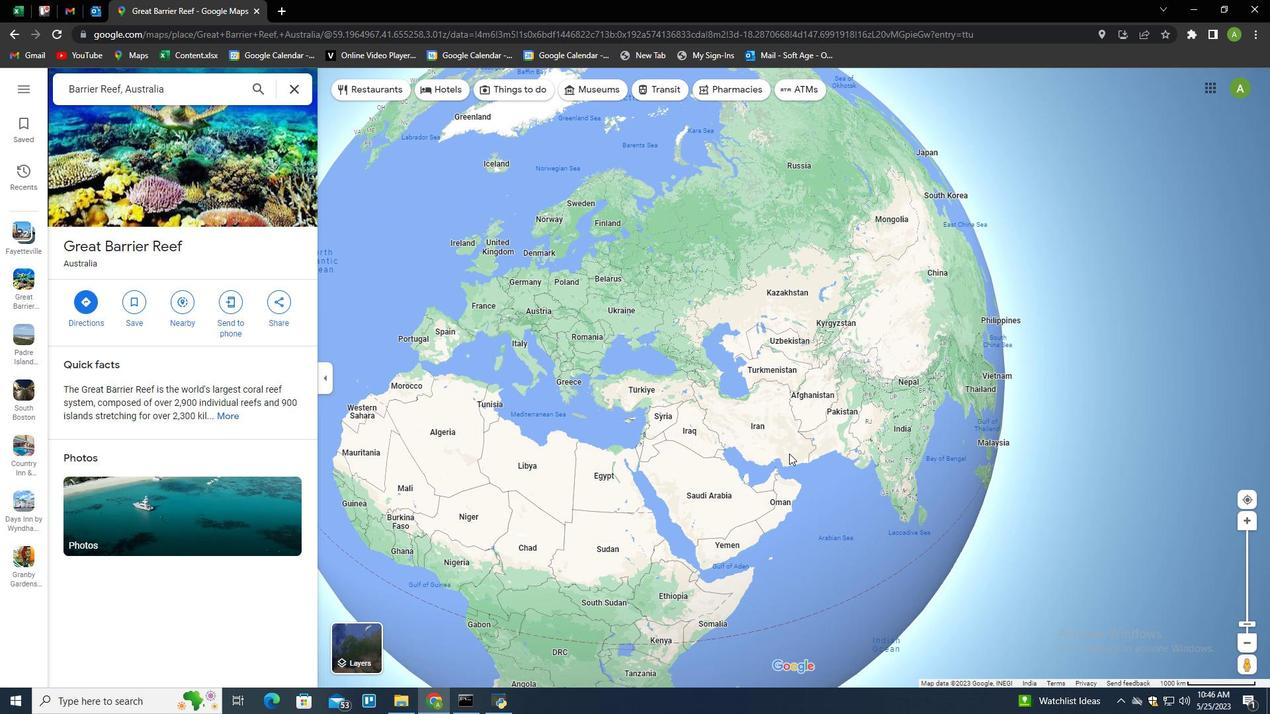 
Action: Mouse pressed left at (793, 430)
Screenshot: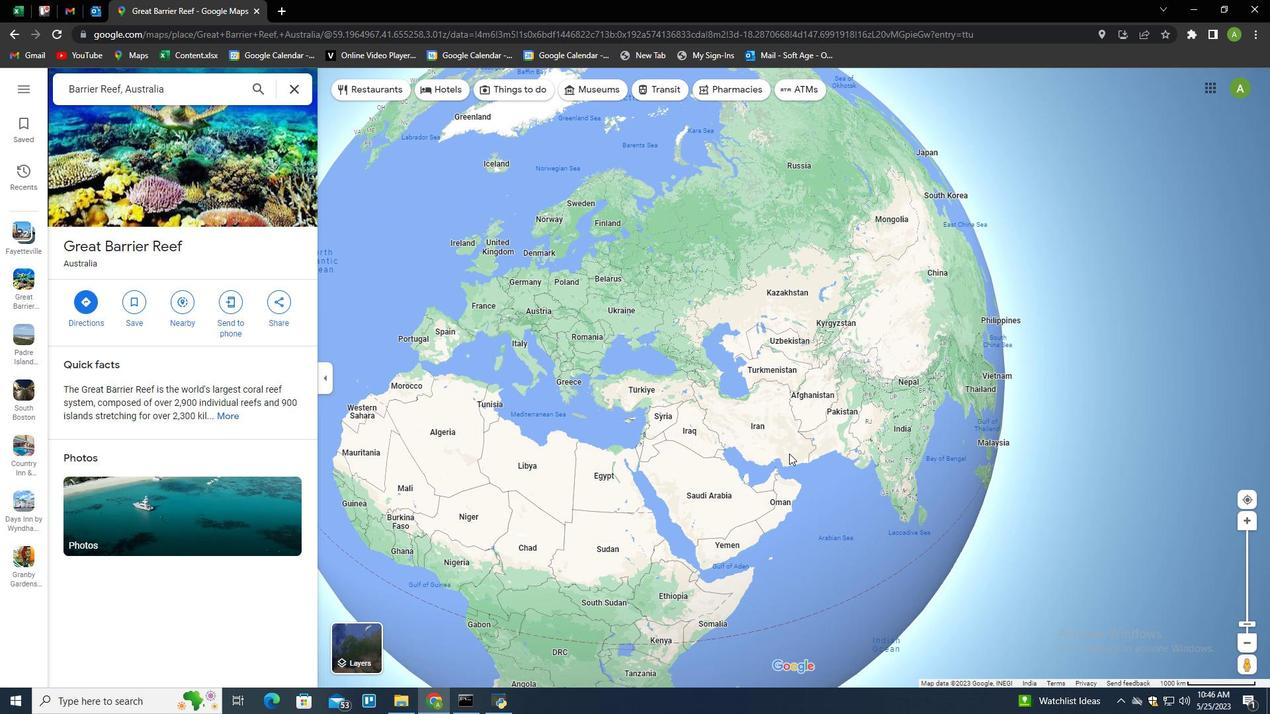 
Action: Mouse moved to (790, 451)
Screenshot: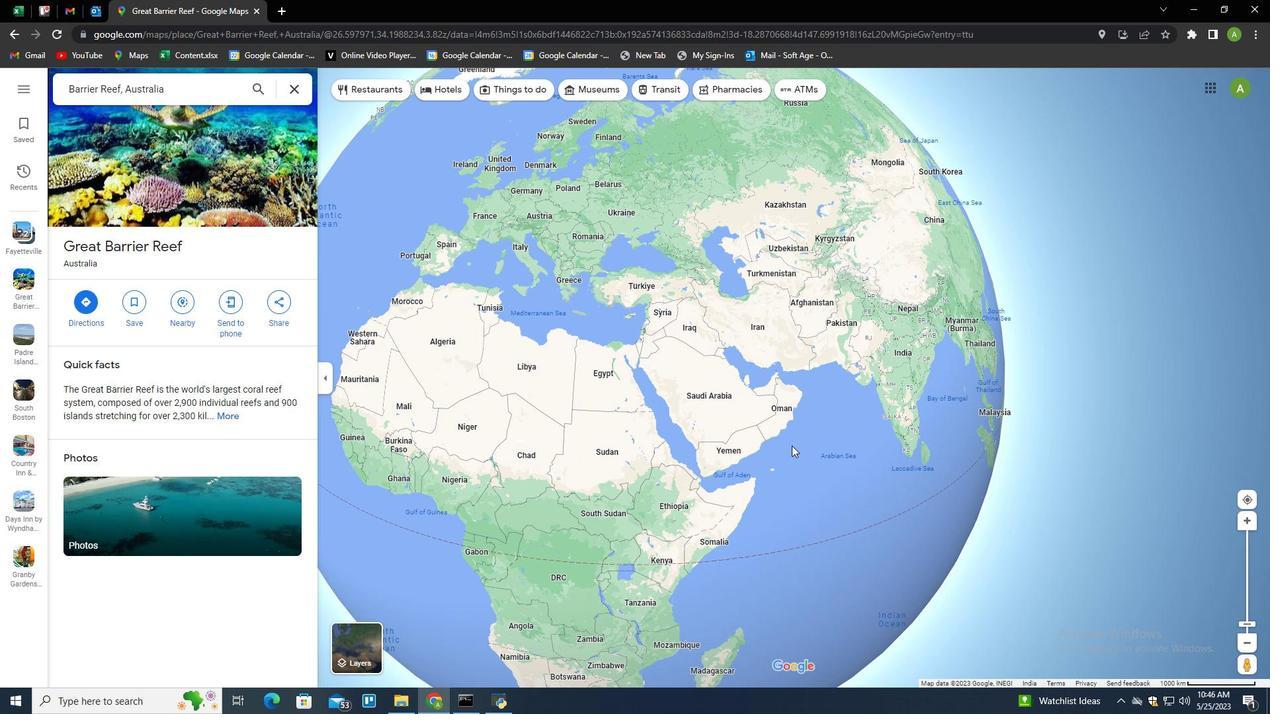 
Action: Mouse pressed left at (790, 451)
Screenshot: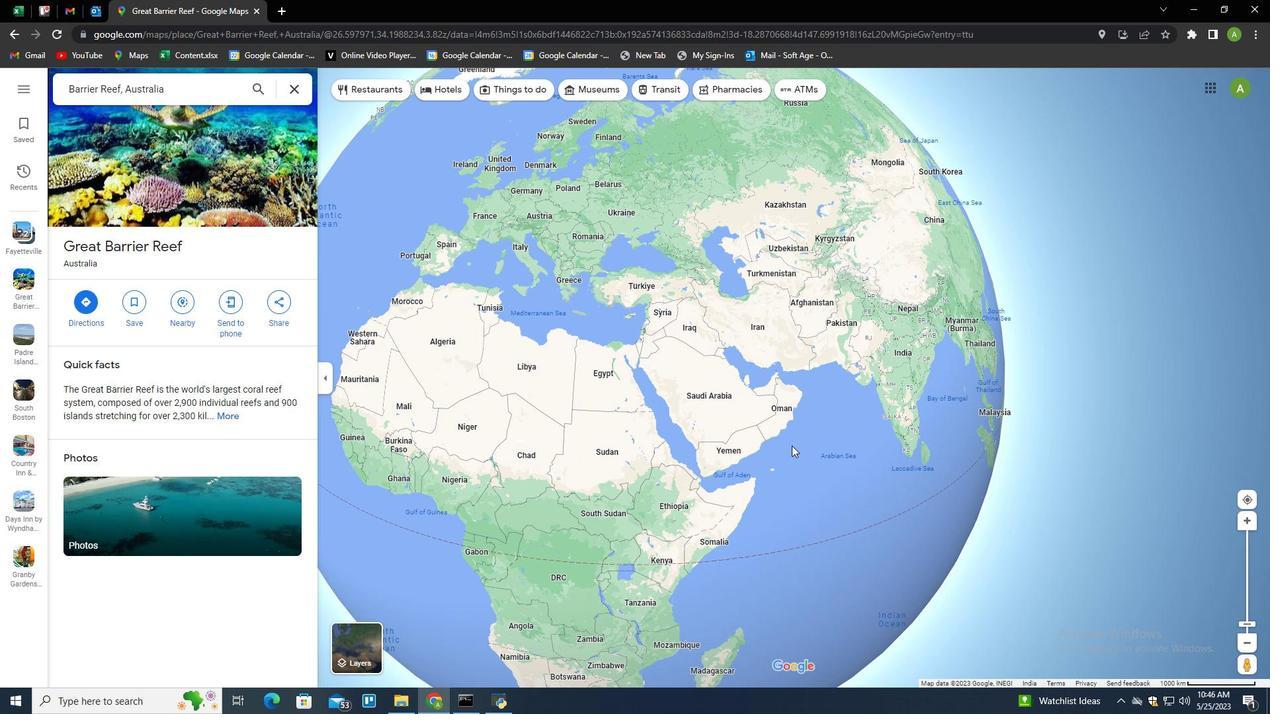 
Action: Mouse moved to (827, 389)
Screenshot: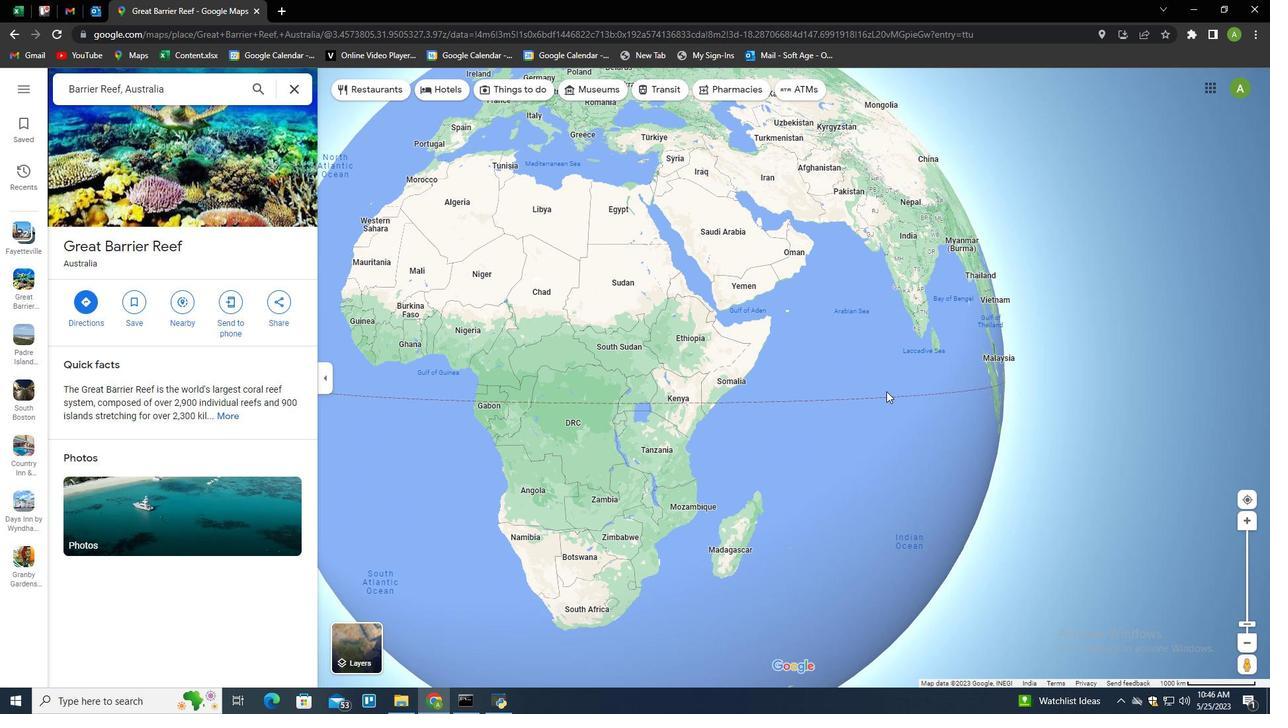 
Action: Mouse pressed left at (888, 390)
Screenshot: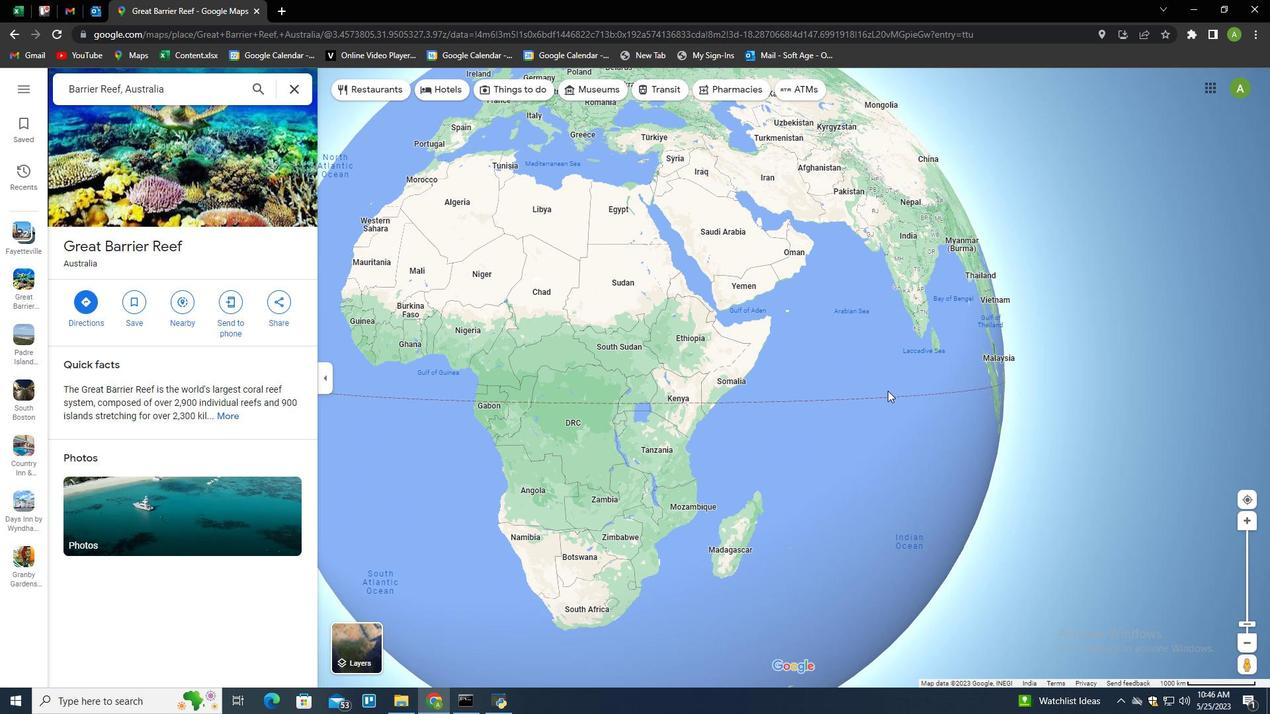 
Action: Mouse moved to (708, 392)
Screenshot: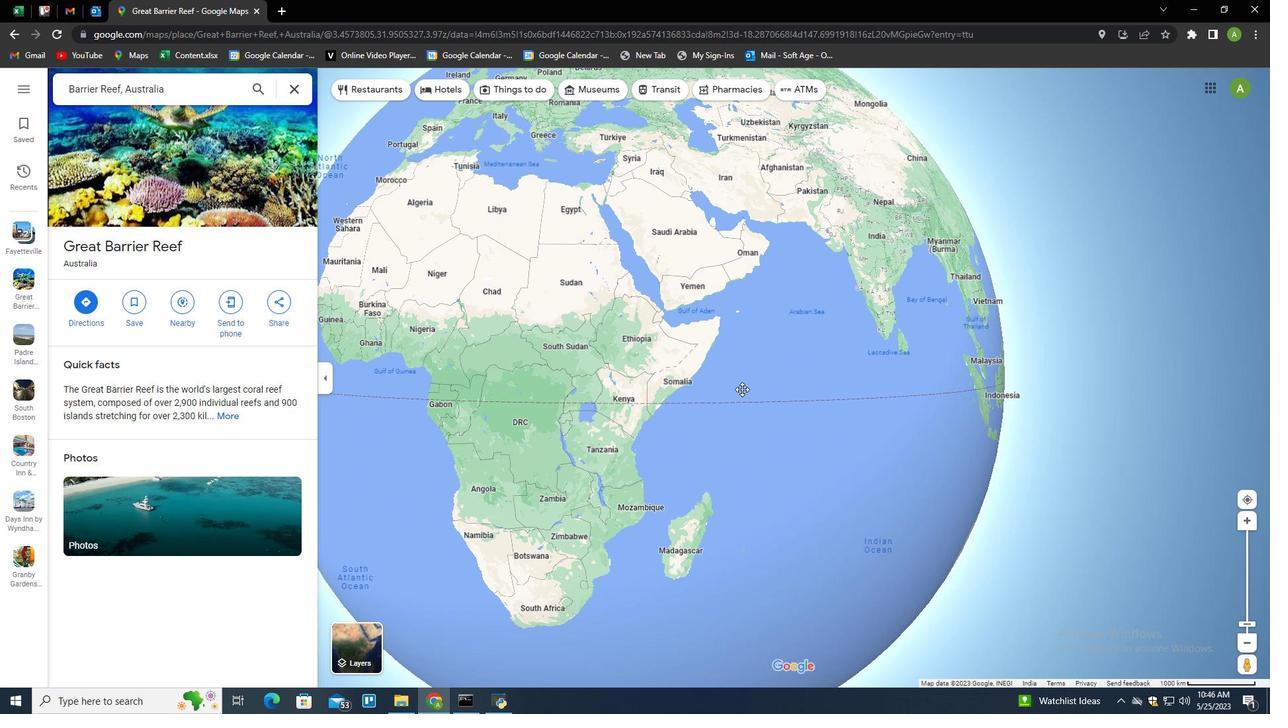 
Action: Mouse pressed left at (711, 392)
Screenshot: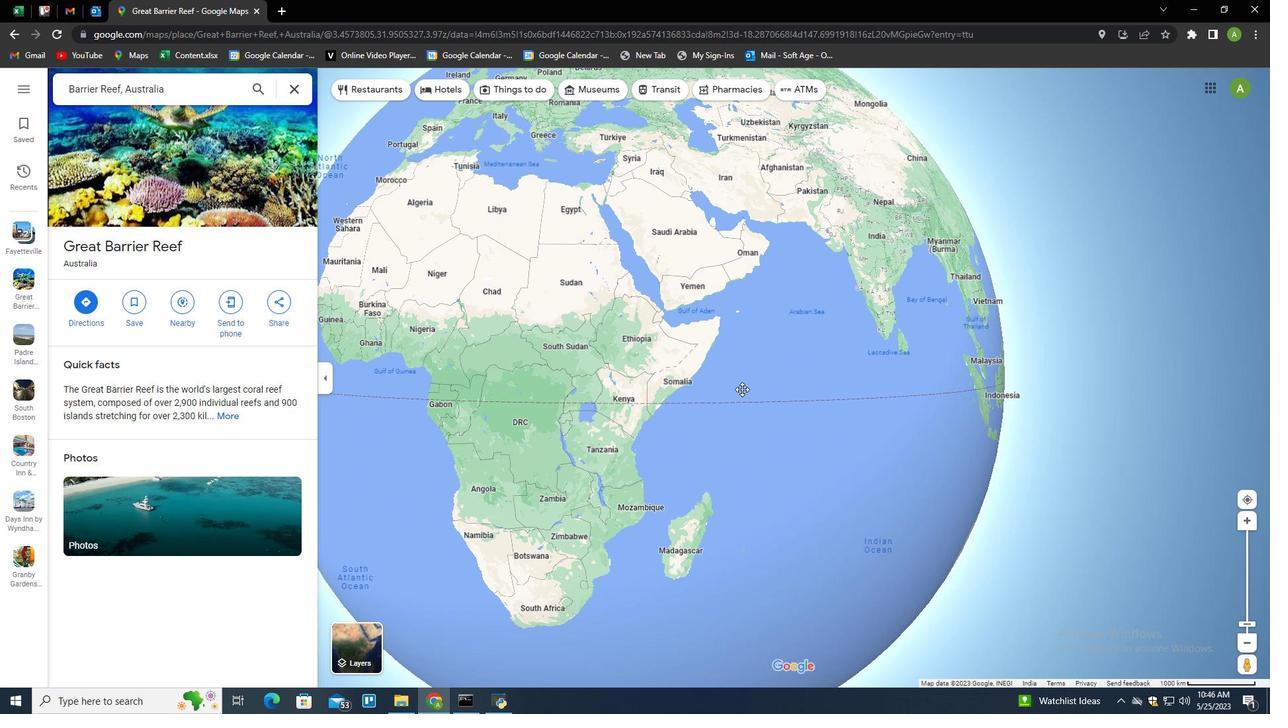 
Action: Mouse moved to (1249, 619)
Screenshot: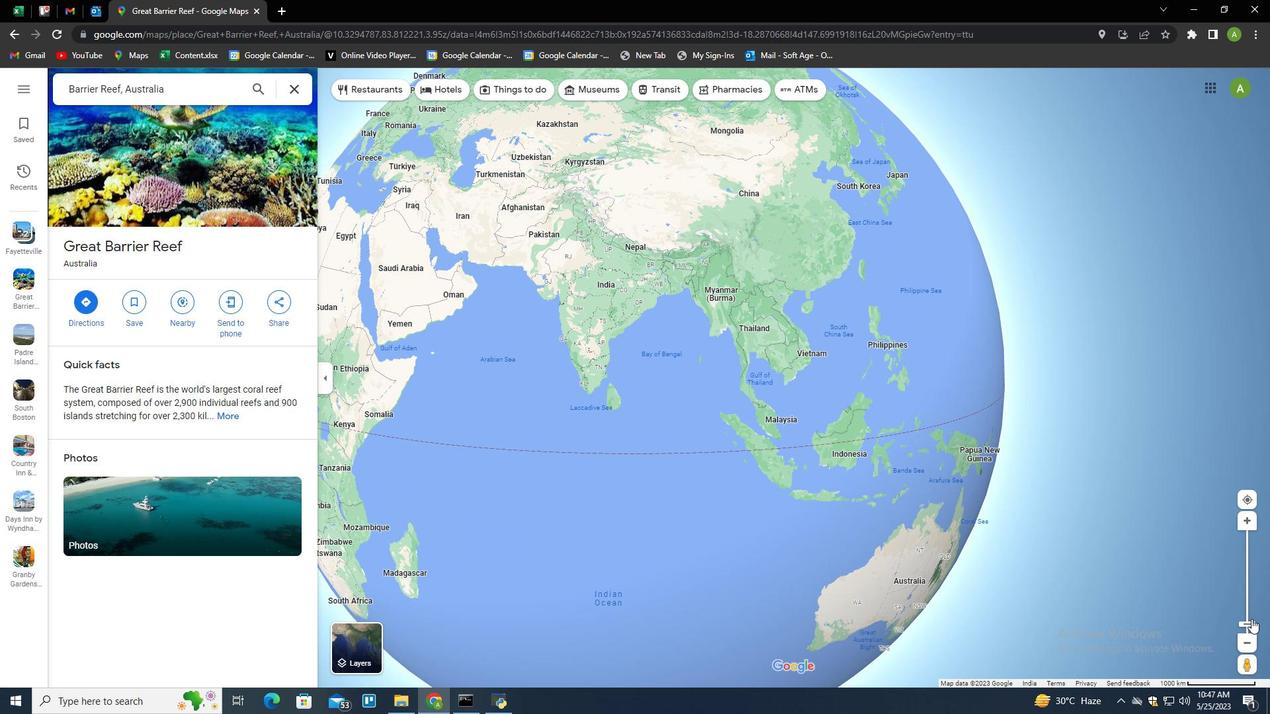 
Action: Mouse pressed left at (1249, 619)
Screenshot: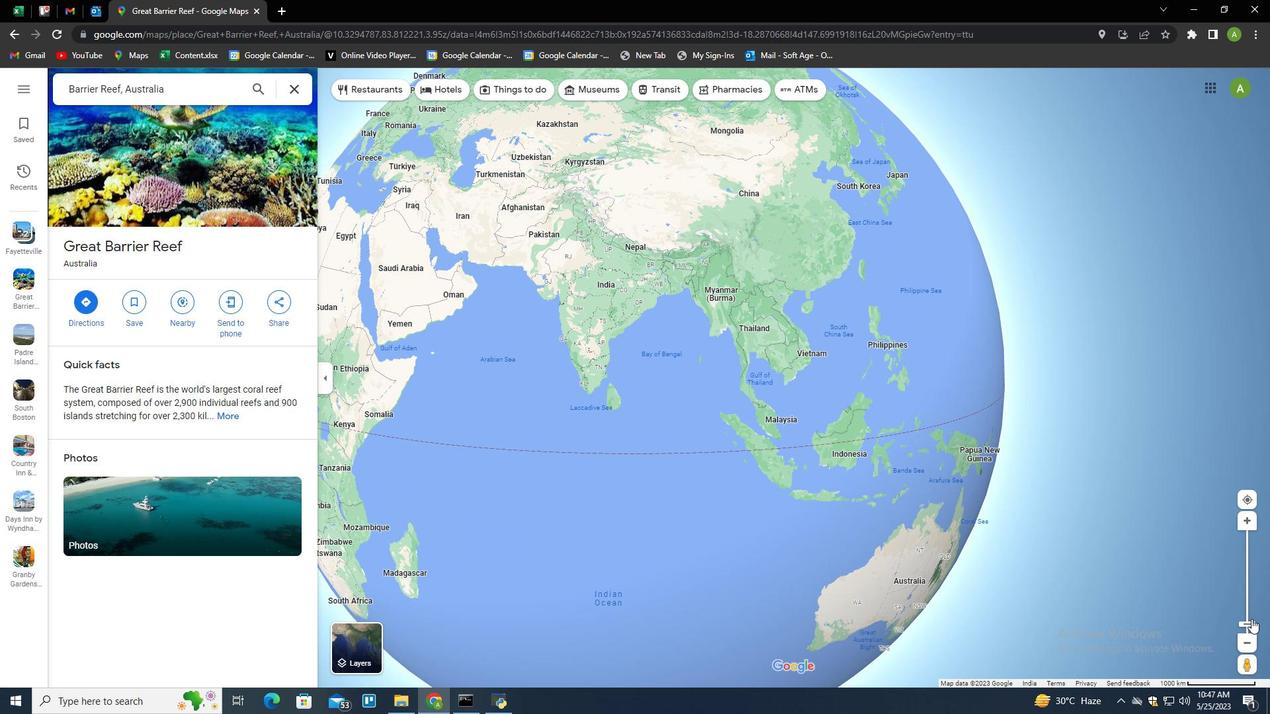 
Action: Mouse moved to (257, 78)
Screenshot: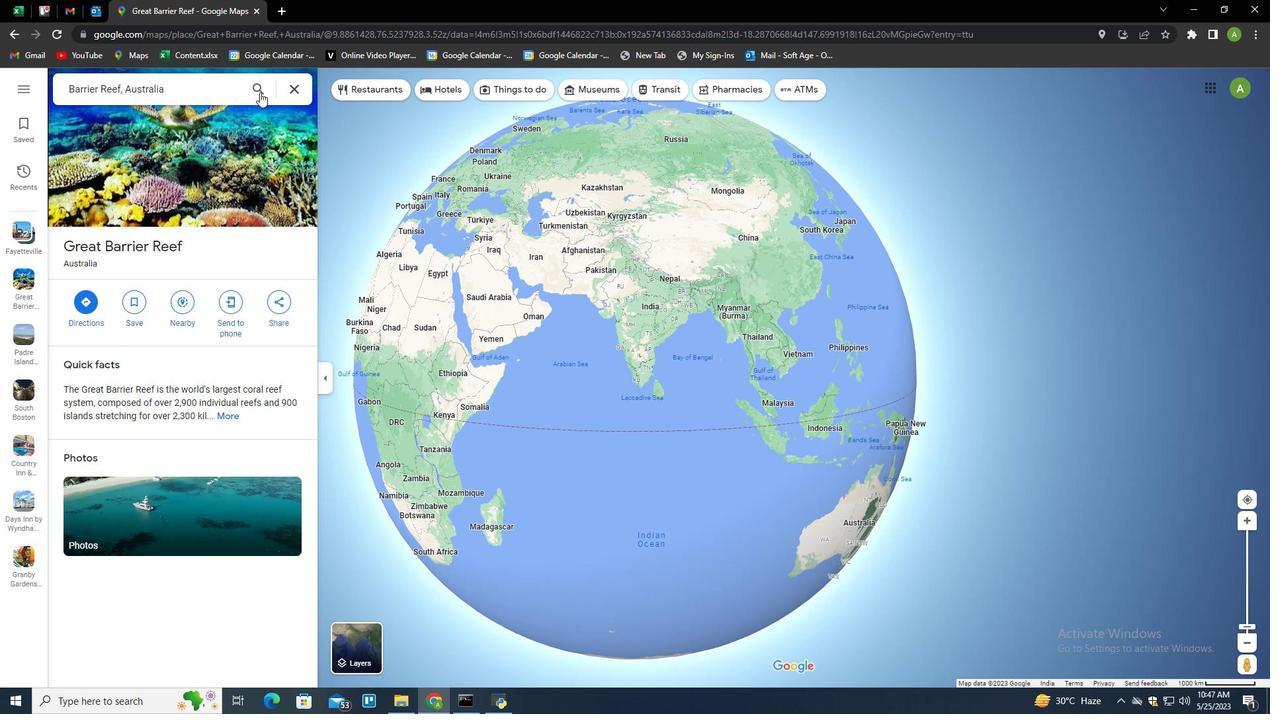 
Action: Mouse pressed left at (257, 78)
Screenshot: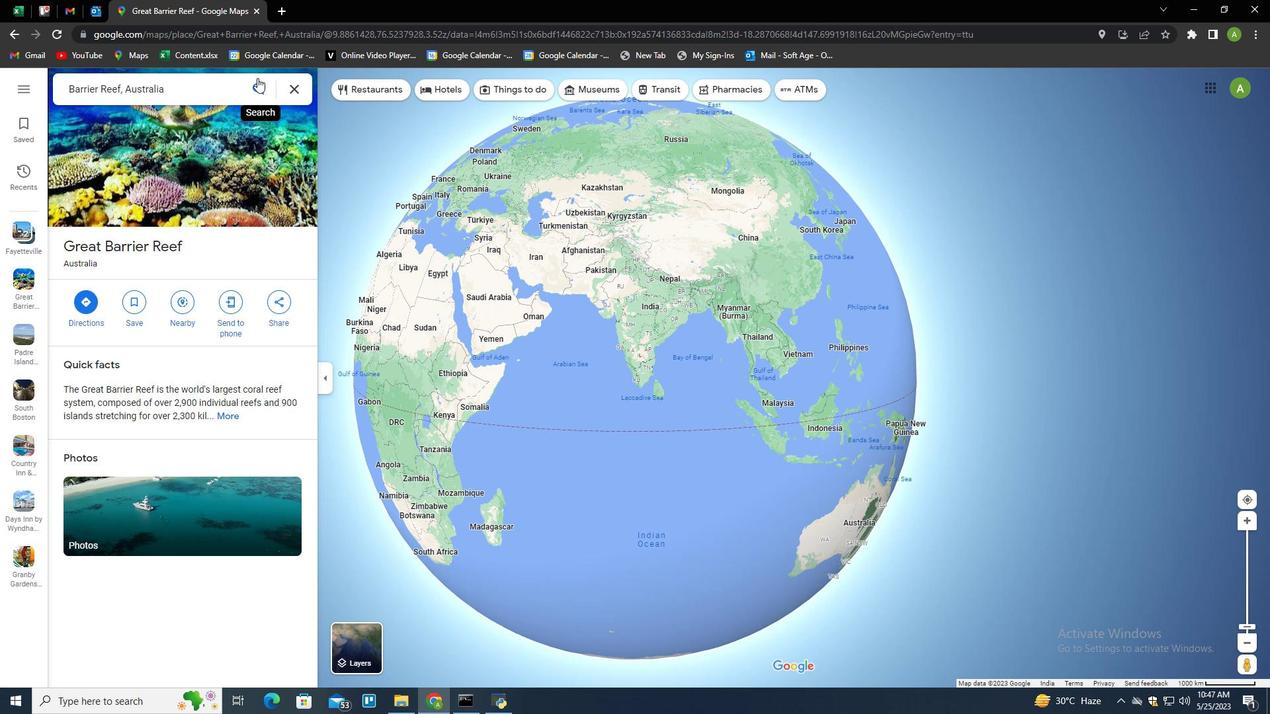 
Action: Mouse moved to (1247, 616)
Screenshot: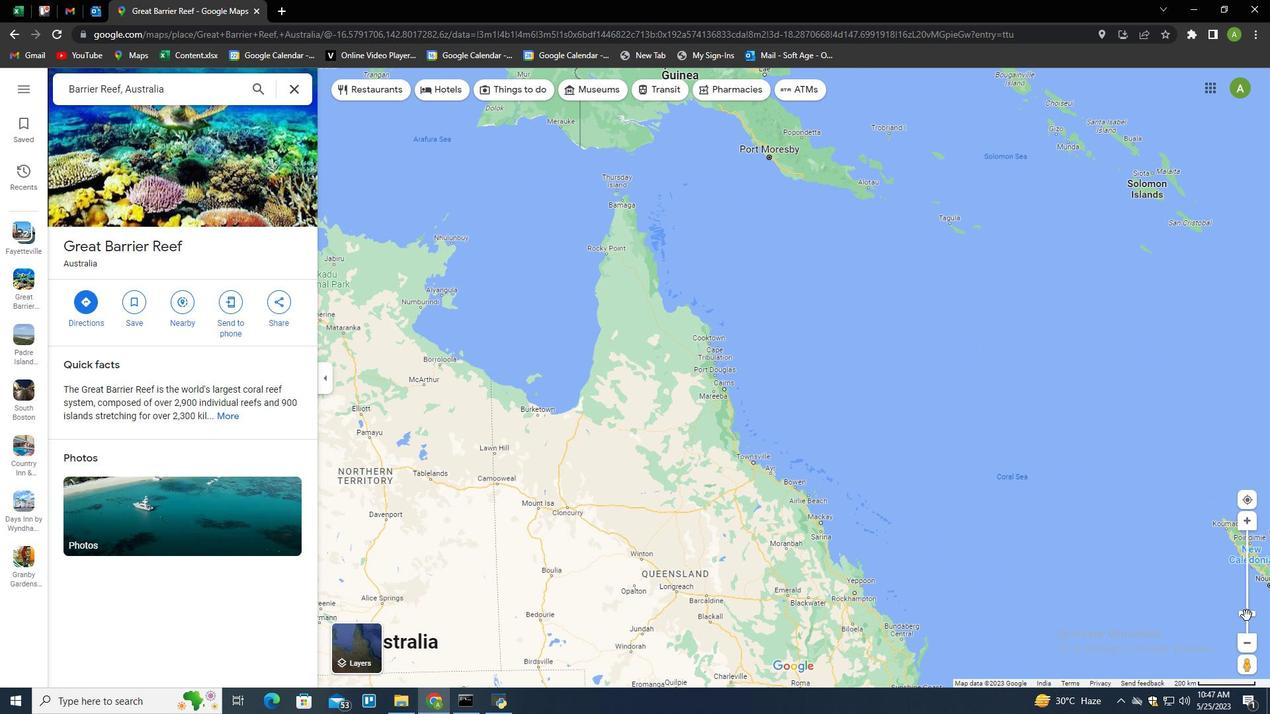 
Action: Mouse pressed left at (1247, 616)
Screenshot: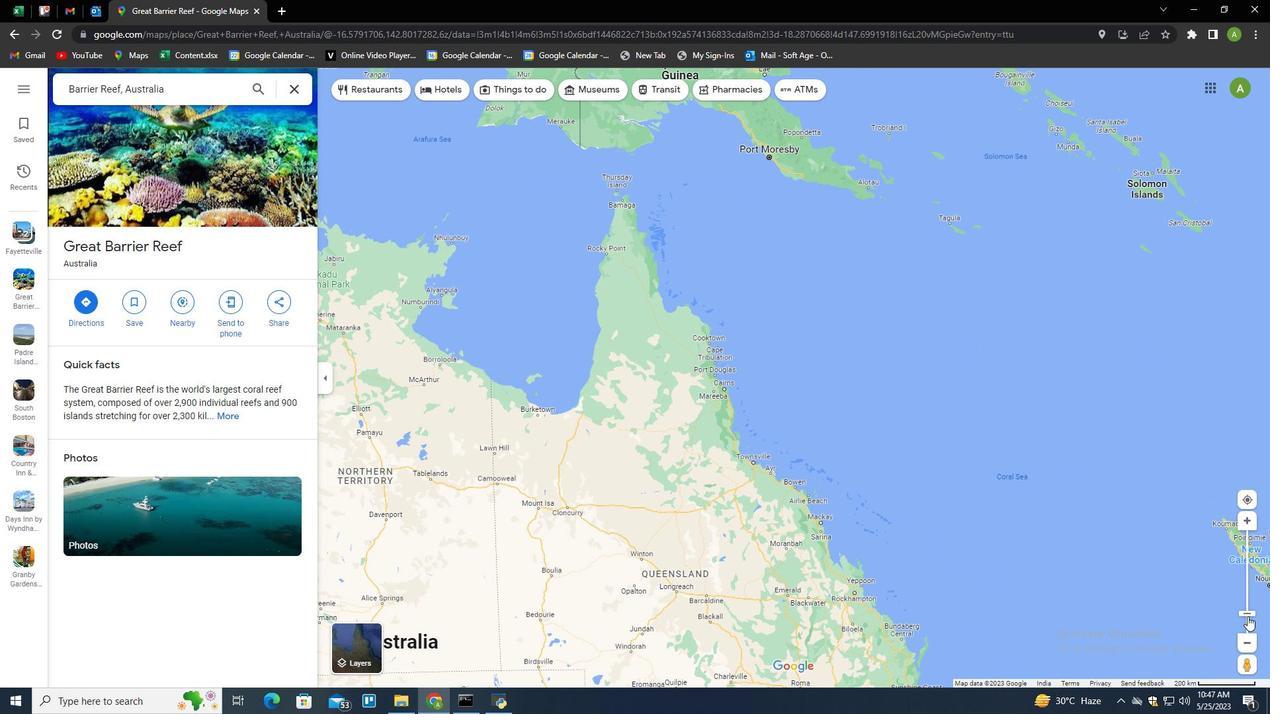 
Action: Mouse moved to (1075, 574)
Screenshot: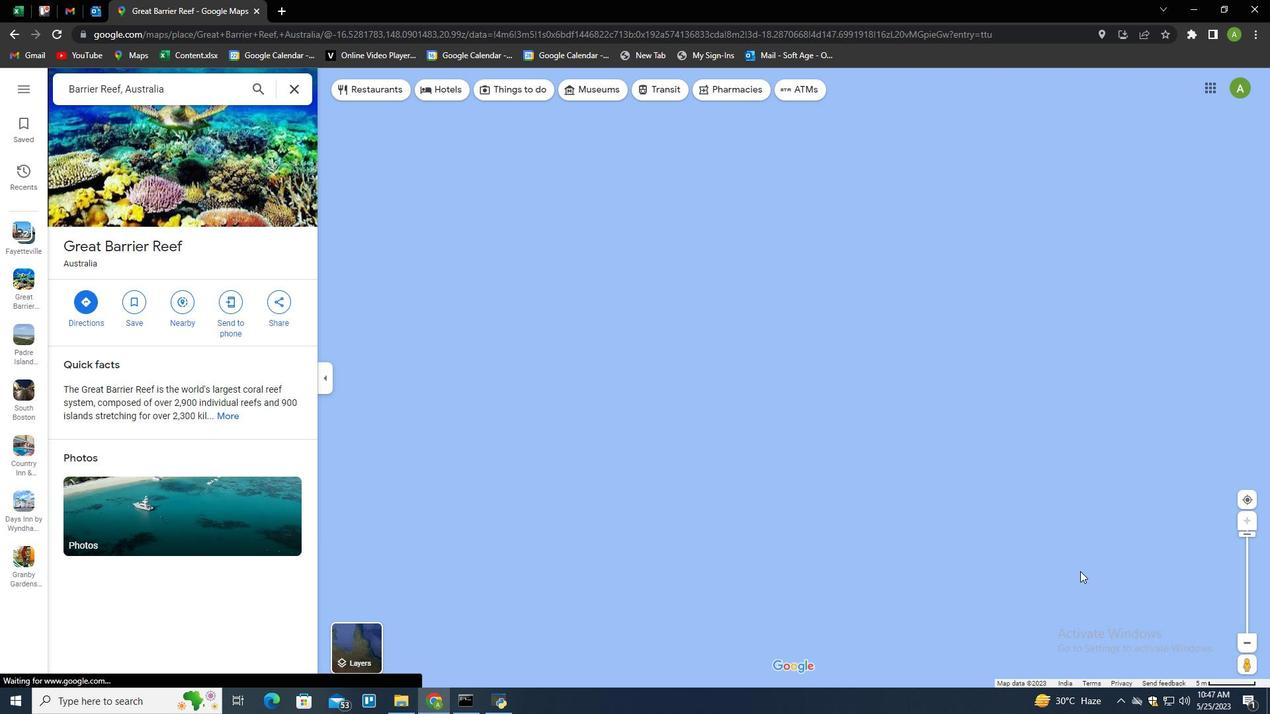 
Action: Mouse scrolled (1075, 573) with delta (0, 0)
Screenshot: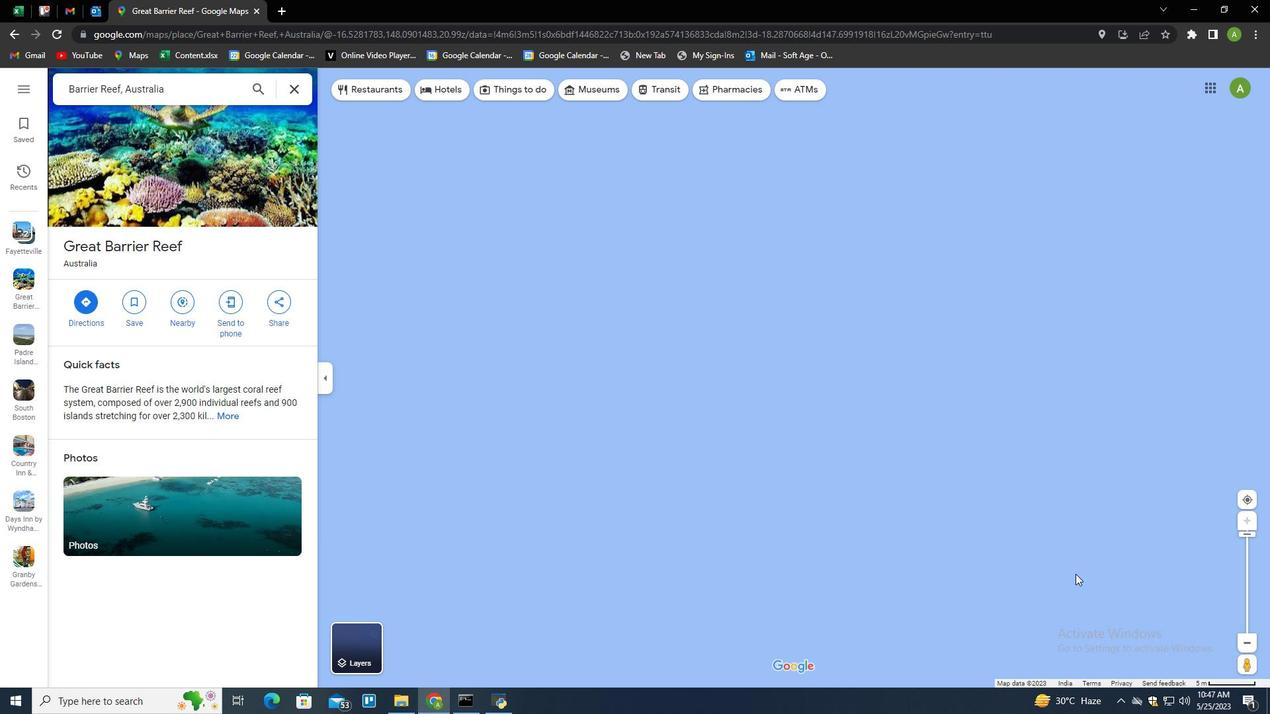 
Action: Mouse scrolled (1075, 573) with delta (0, 0)
Screenshot: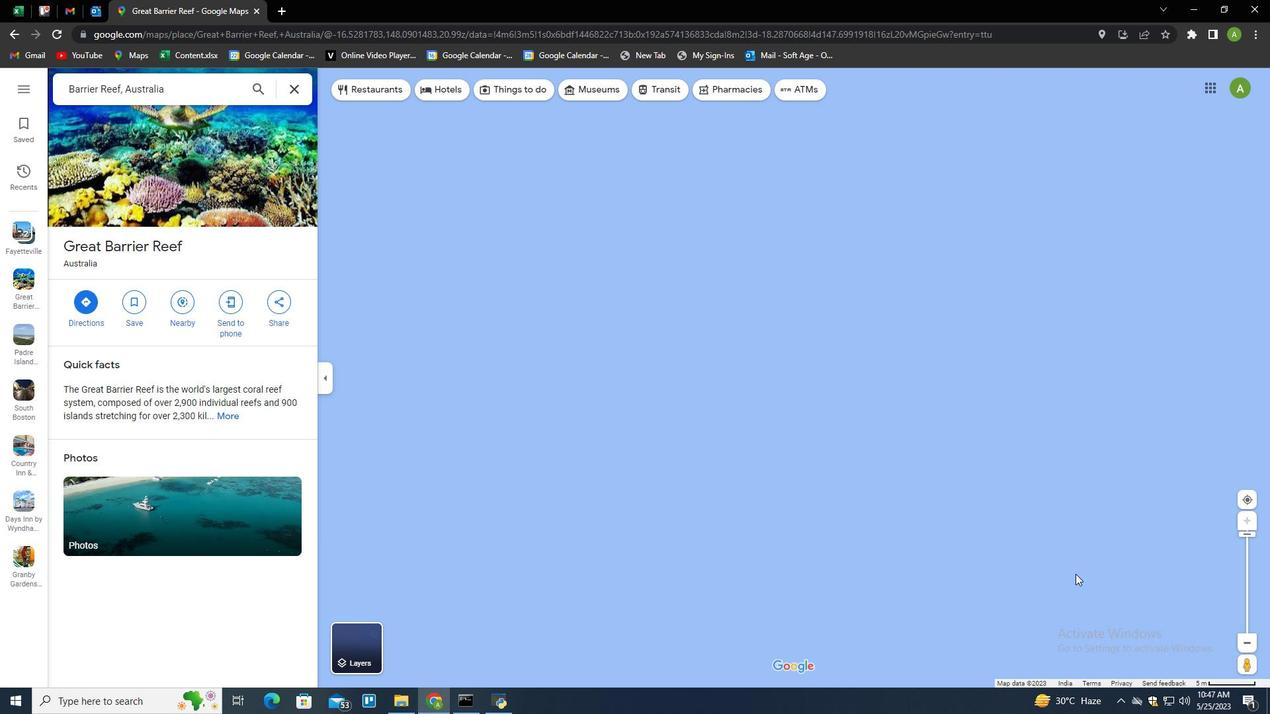 
Action: Mouse scrolled (1075, 573) with delta (0, 0)
Screenshot: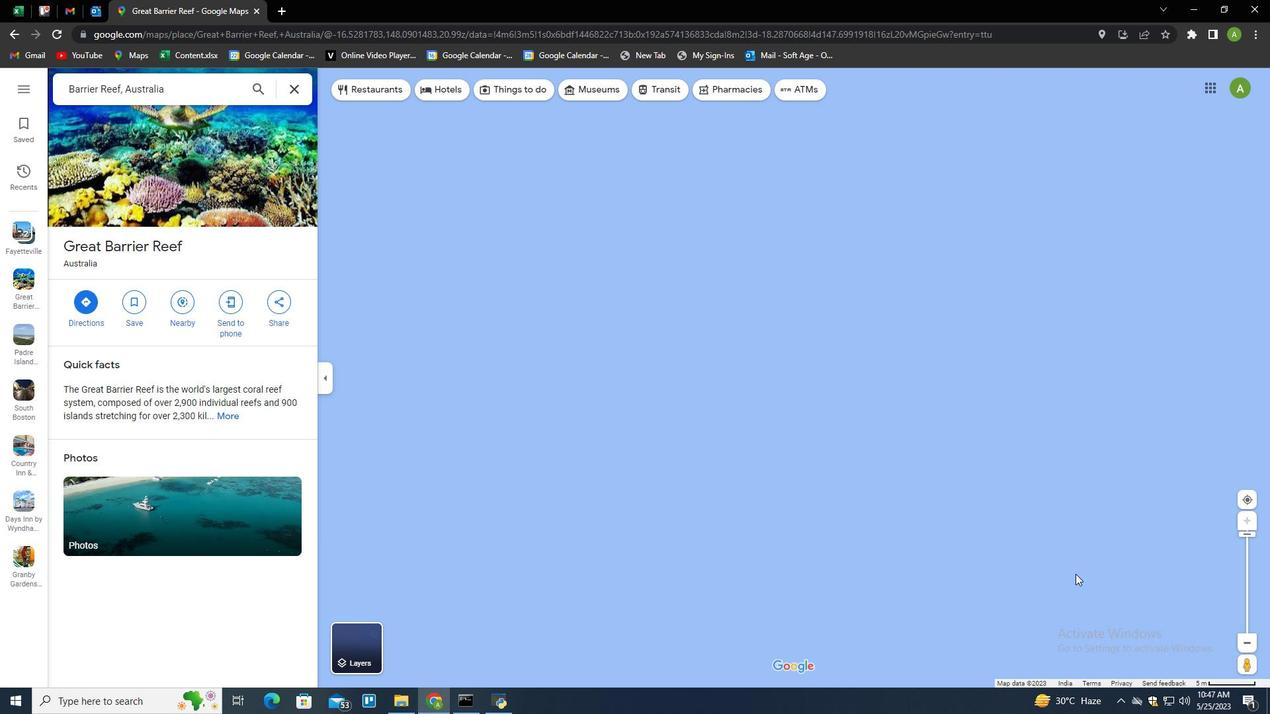 
Action: Mouse moved to (1106, 531)
Screenshot: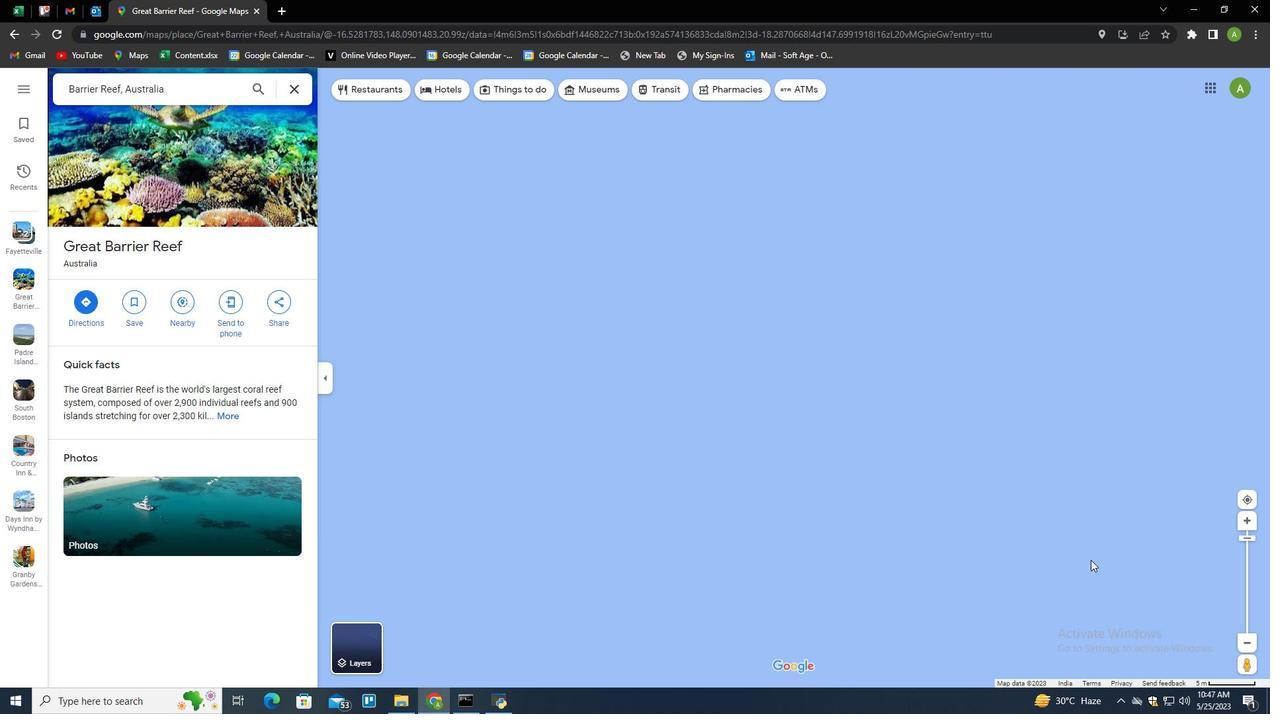 
Action: Mouse scrolled (1106, 531) with delta (0, 0)
Screenshot: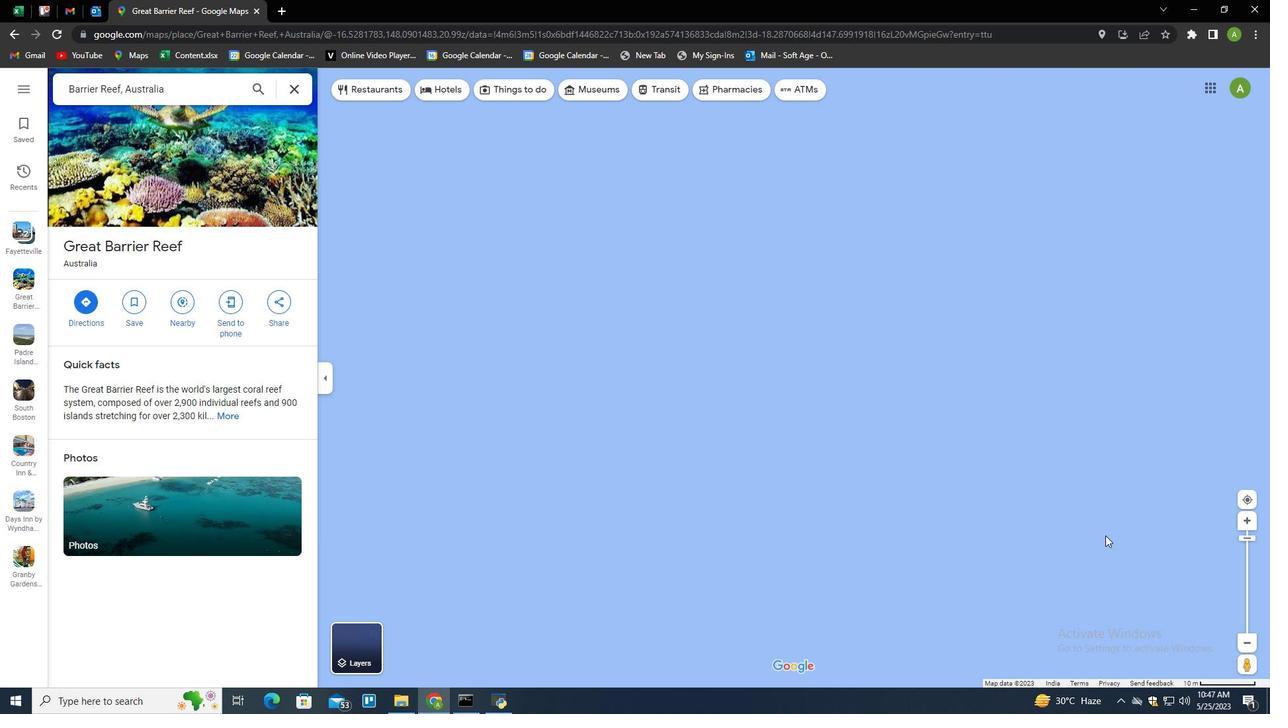 
Action: Mouse scrolled (1106, 531) with delta (0, 0)
Screenshot: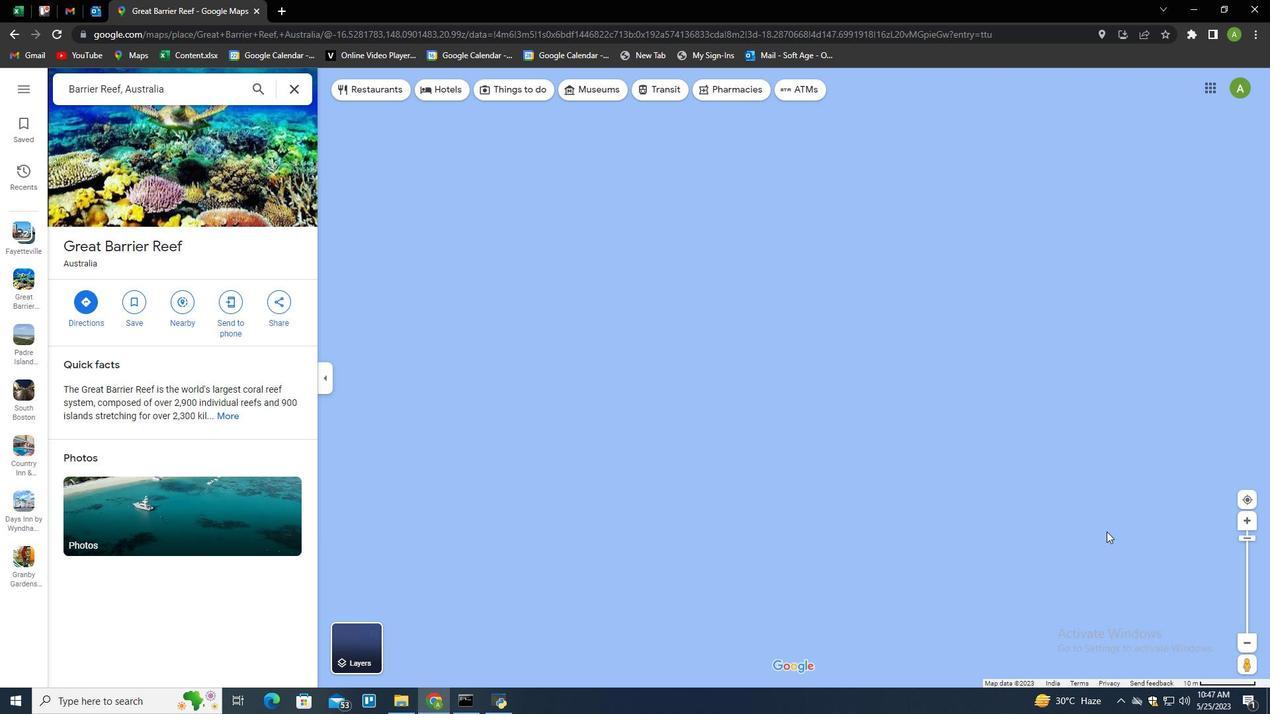 
Action: Mouse scrolled (1106, 531) with delta (0, 0)
Screenshot: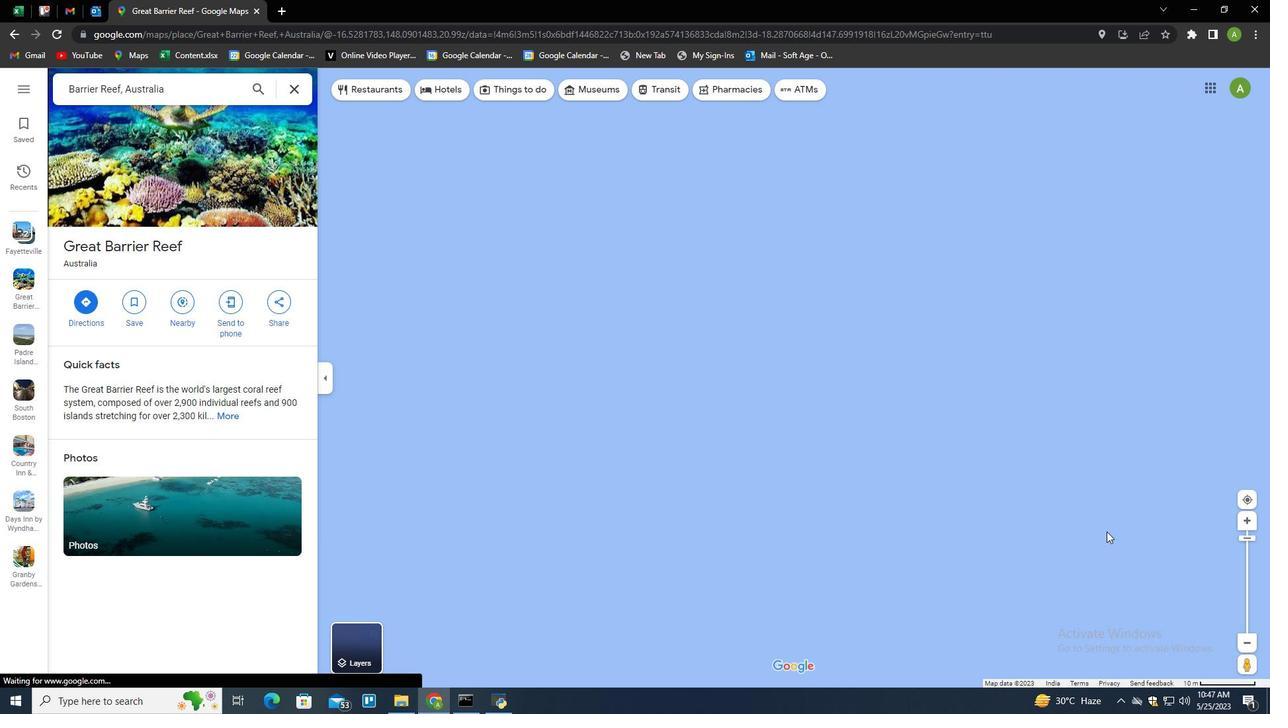 
Action: Mouse scrolled (1106, 531) with delta (0, 0)
Screenshot: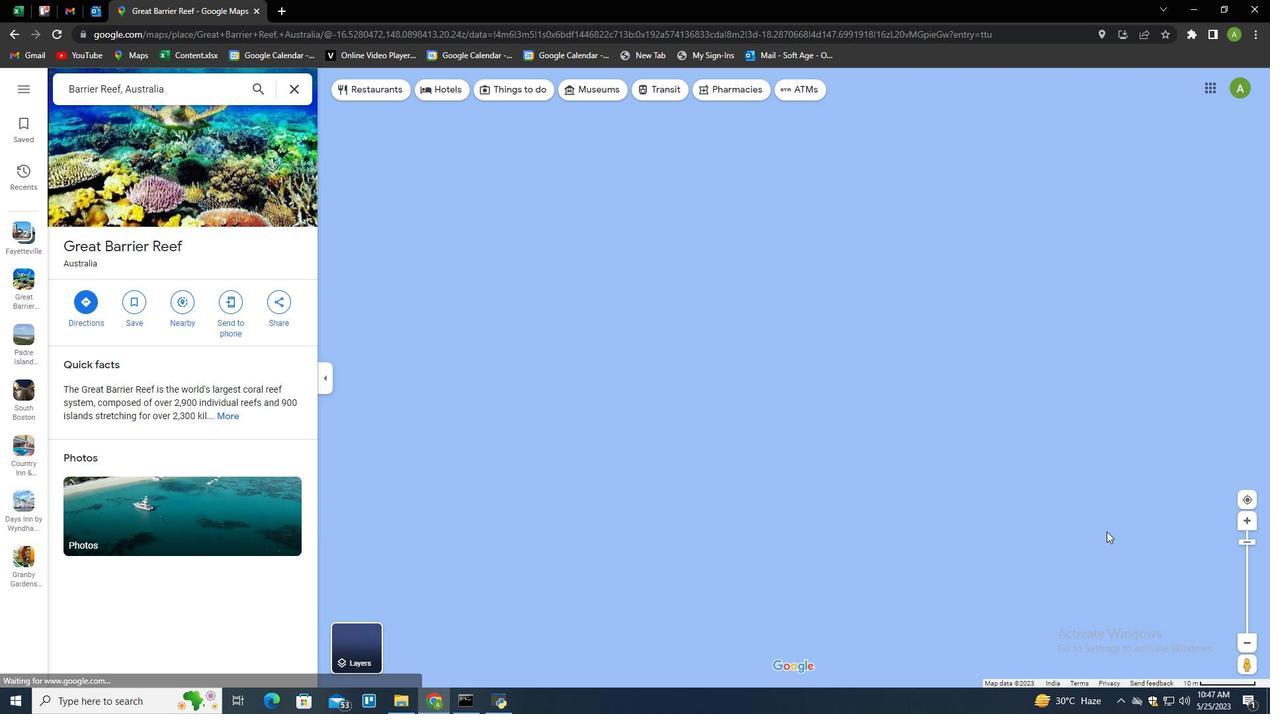 
Action: Mouse scrolled (1106, 531) with delta (0, 0)
Screenshot: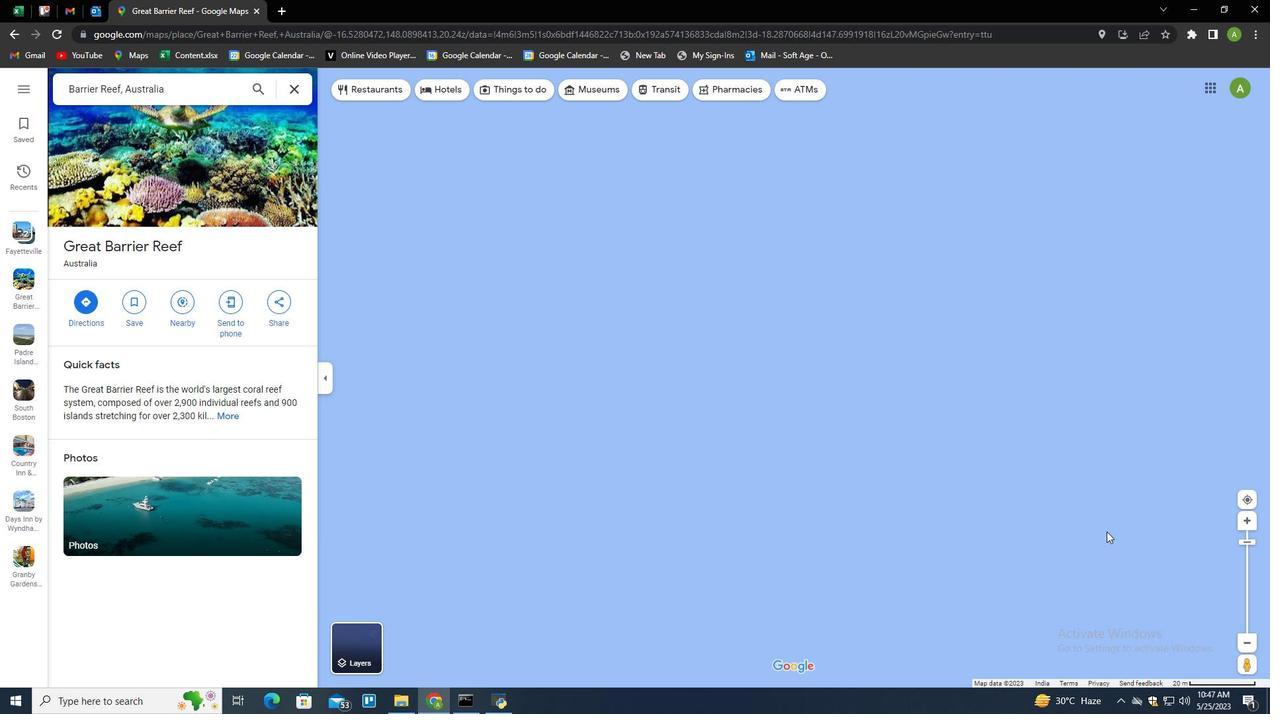 
Action: Mouse scrolled (1106, 531) with delta (0, 0)
Screenshot: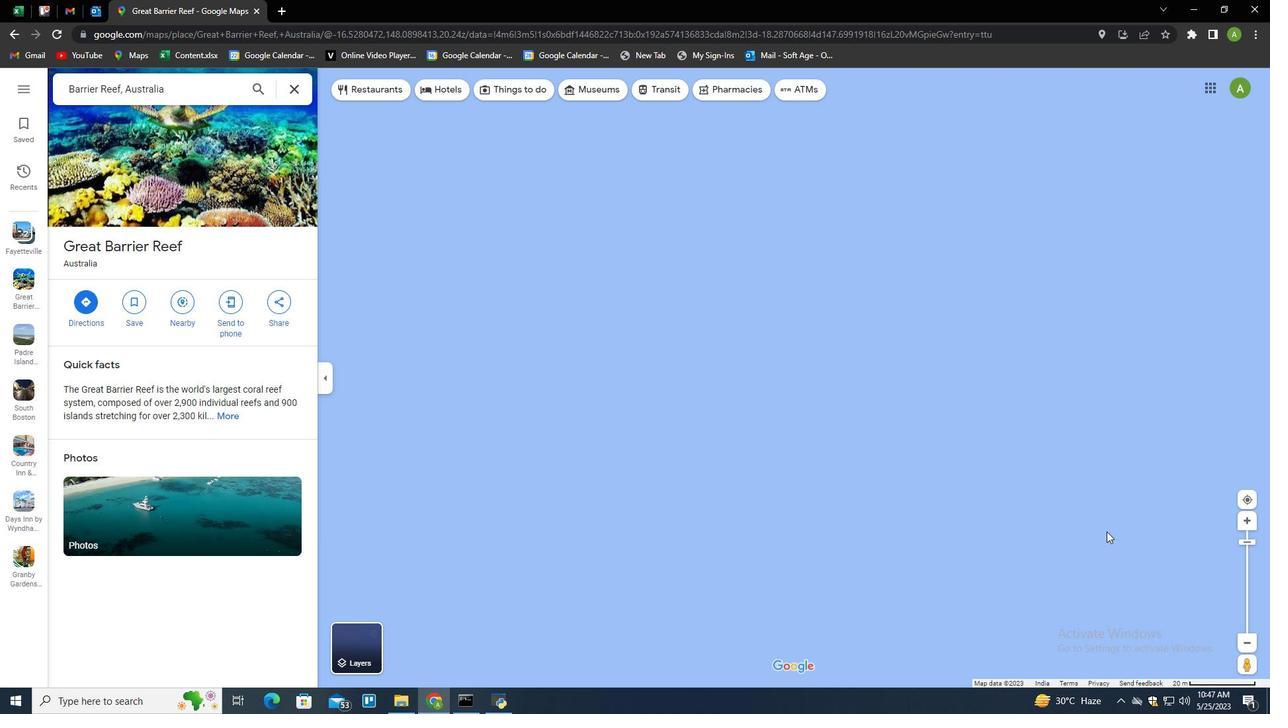 
Action: Mouse scrolled (1106, 531) with delta (0, 0)
Screenshot: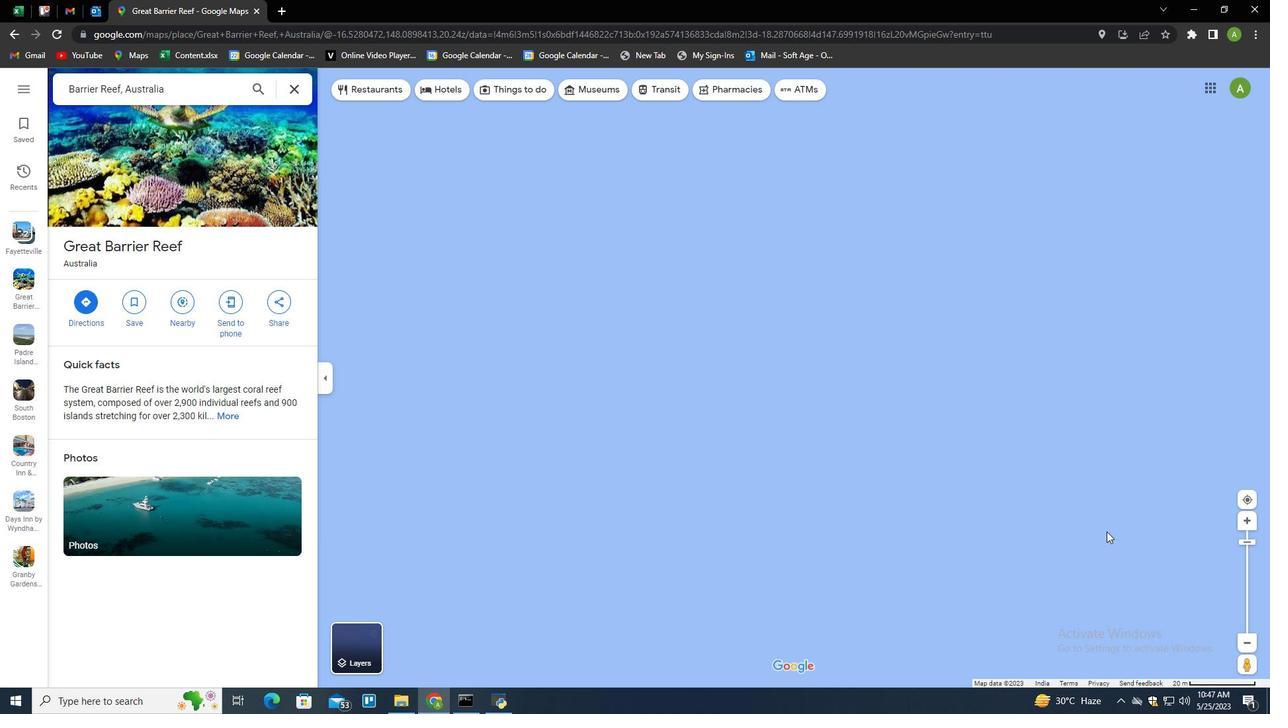 
Action: Mouse scrolled (1106, 531) with delta (0, 0)
Screenshot: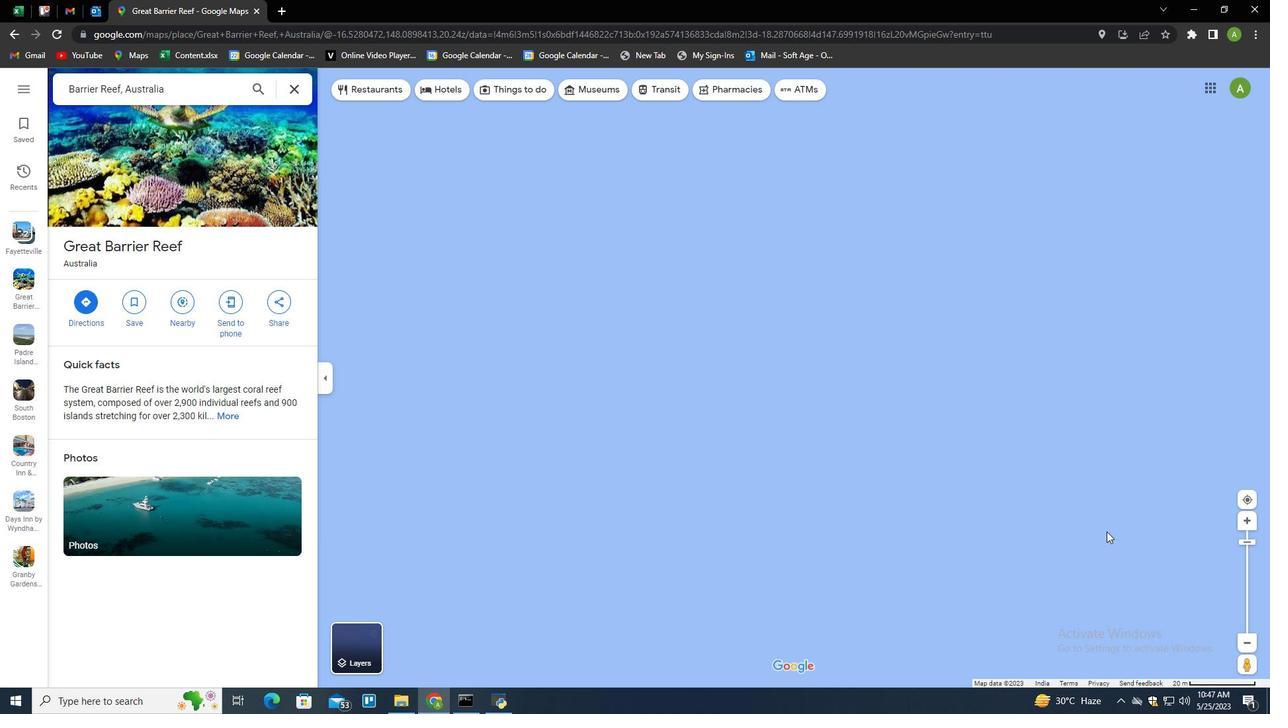 
Action: Mouse scrolled (1106, 531) with delta (0, 0)
Screenshot: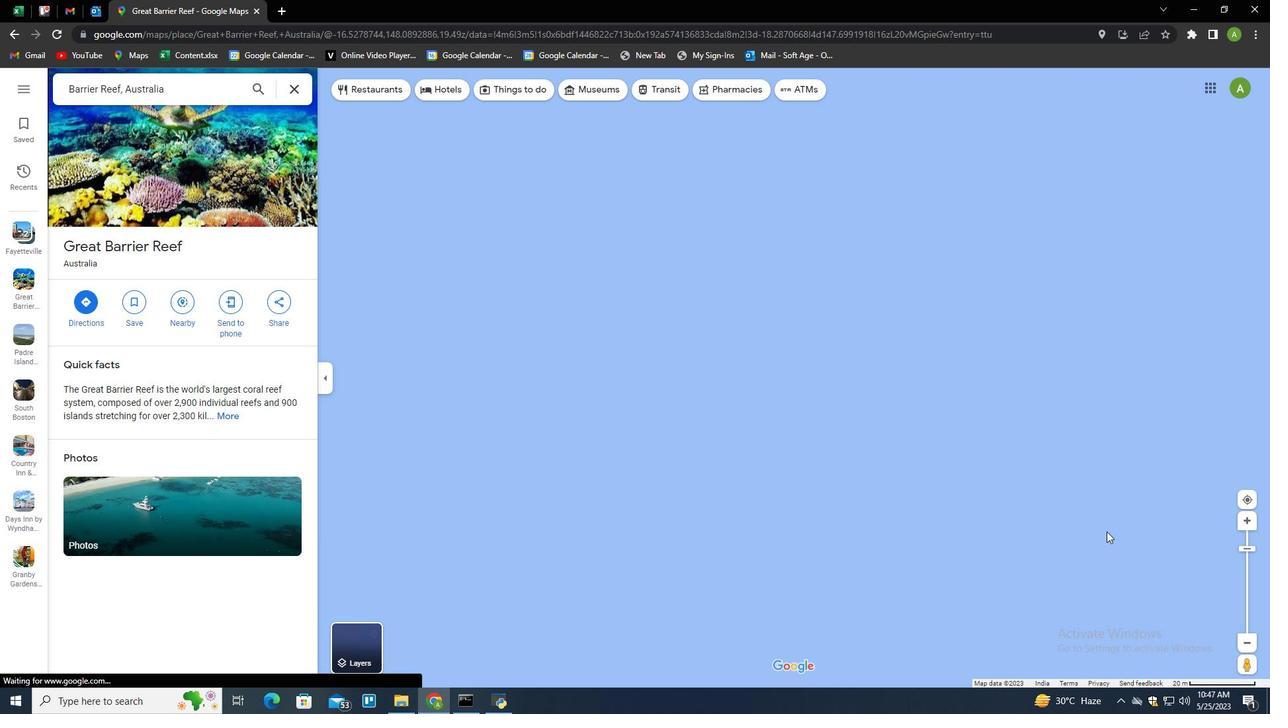 
Action: Mouse scrolled (1106, 531) with delta (0, 0)
Screenshot: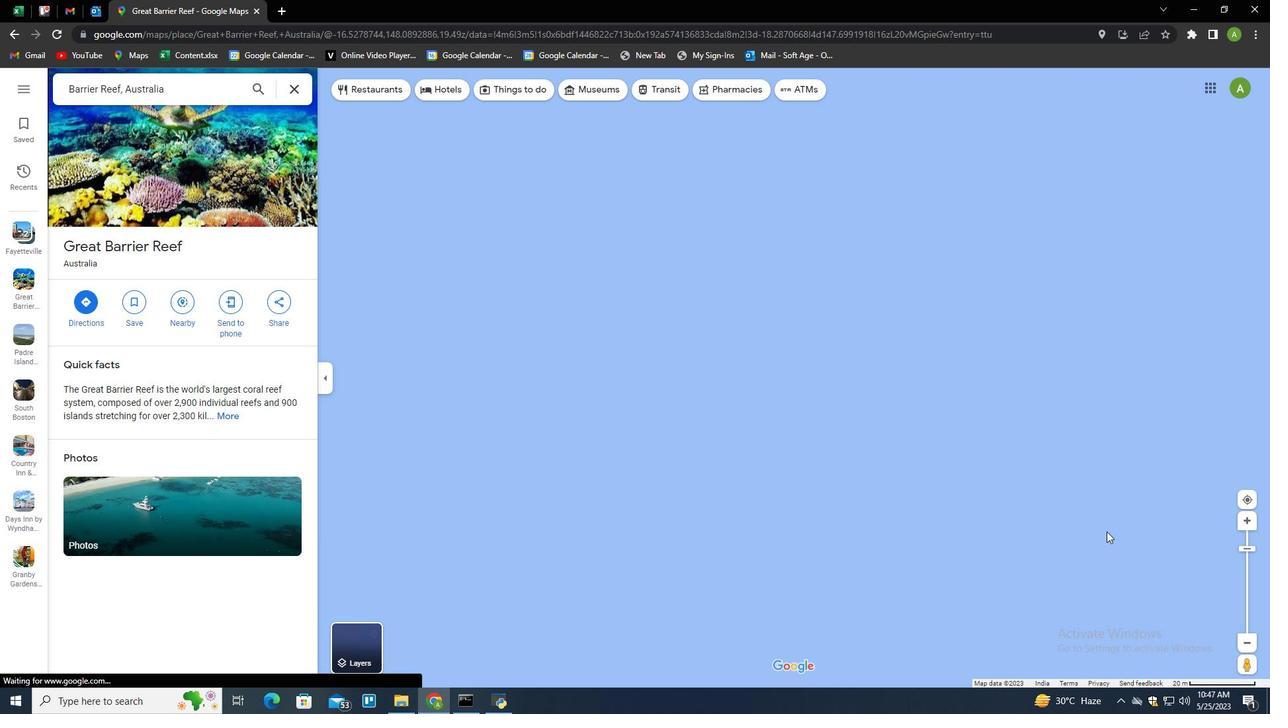 
Action: Mouse scrolled (1106, 531) with delta (0, 0)
Screenshot: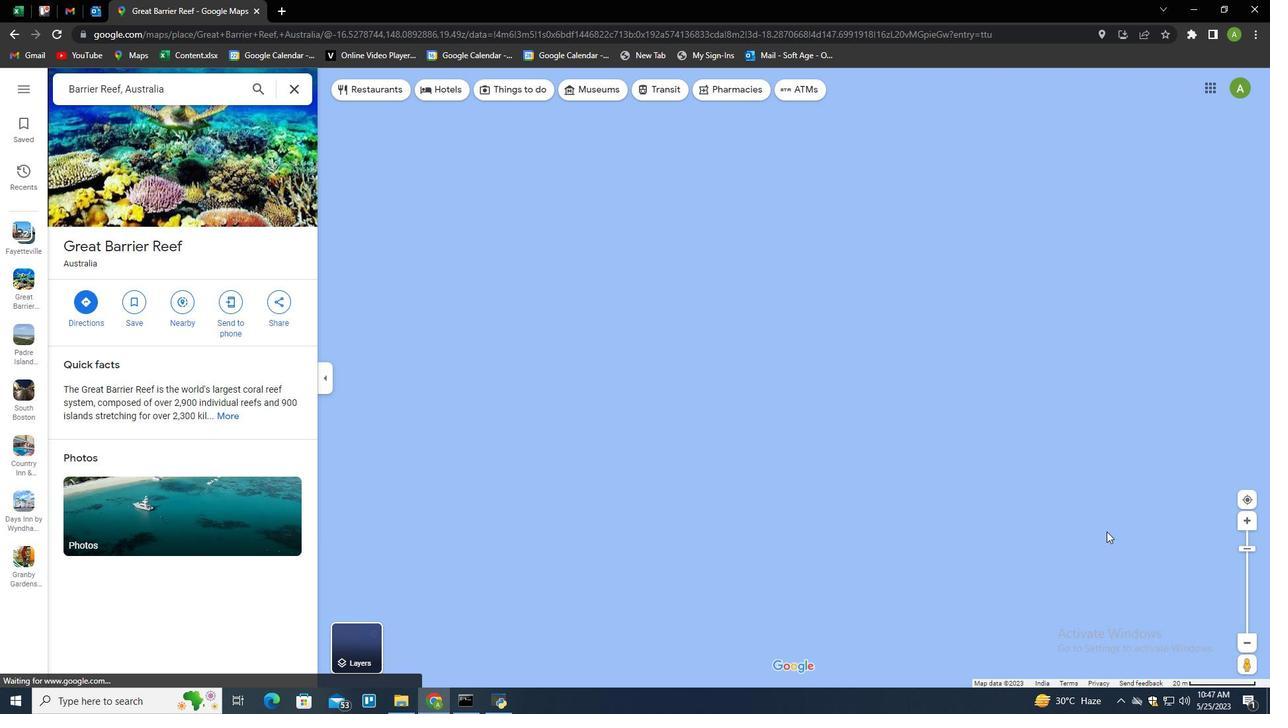 
Action: Mouse scrolled (1106, 531) with delta (0, 0)
Screenshot: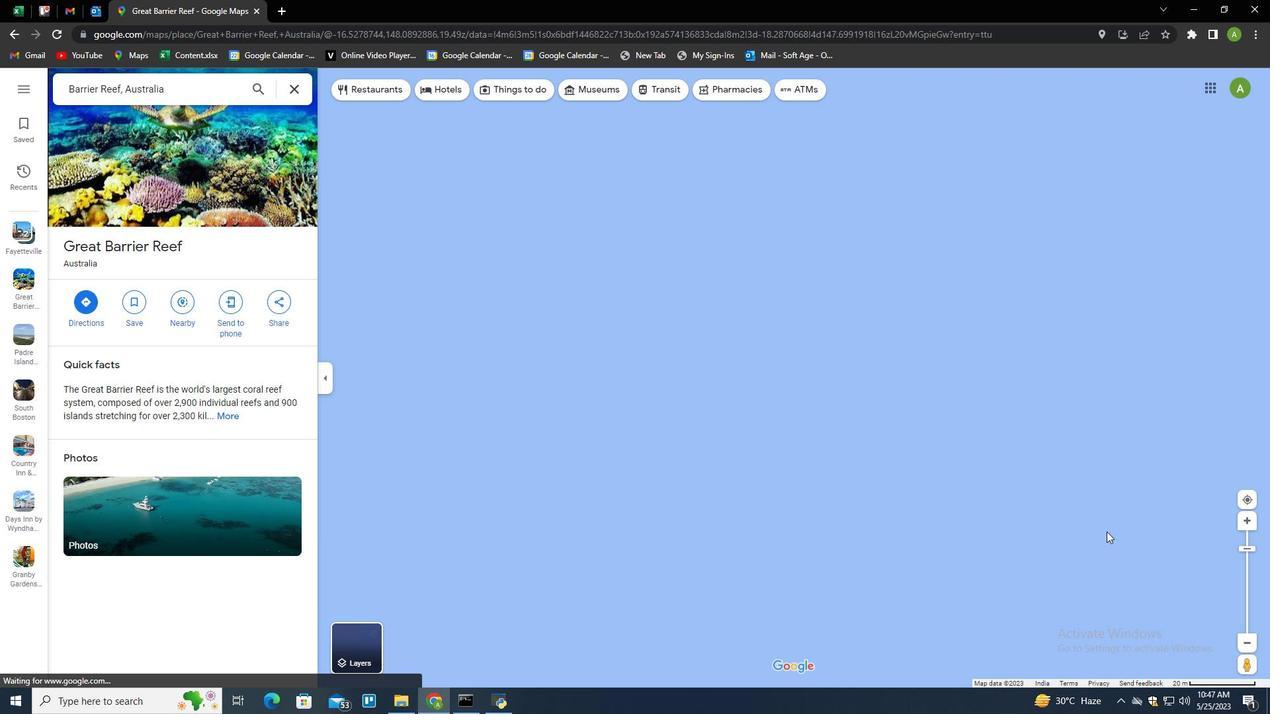 
Action: Mouse scrolled (1106, 531) with delta (0, 0)
Screenshot: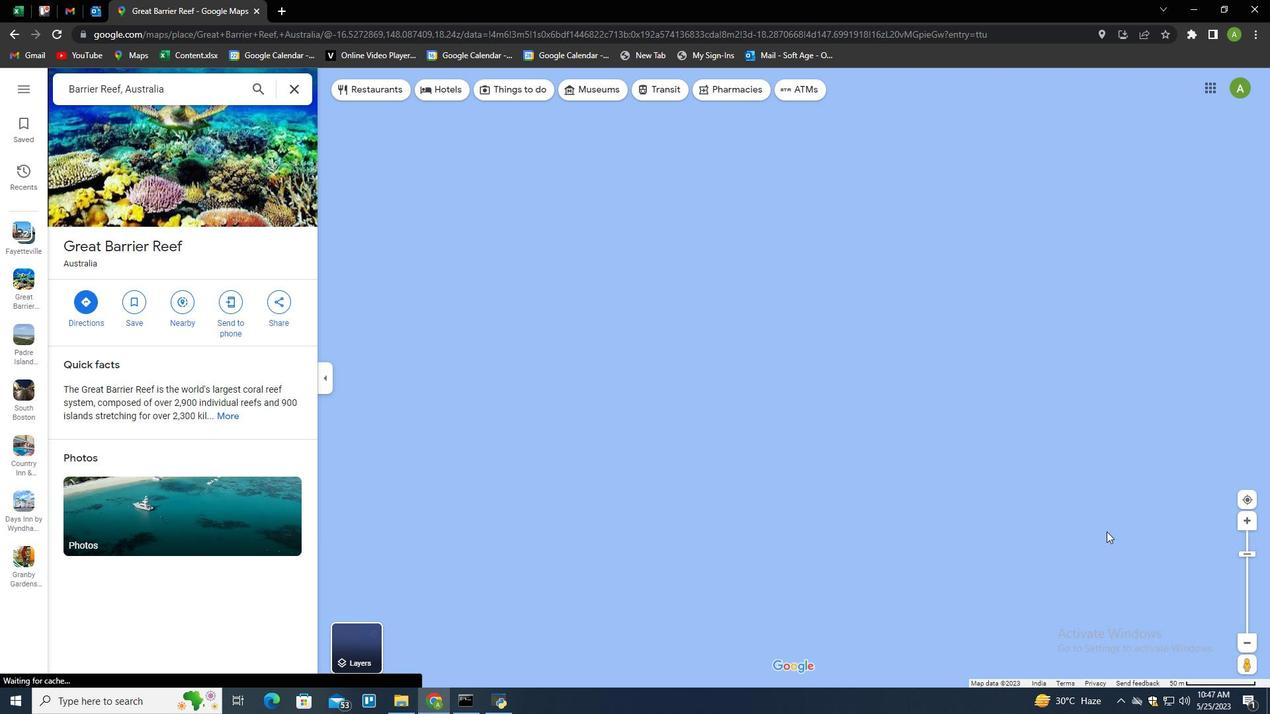 
Action: Mouse scrolled (1106, 531) with delta (0, 0)
Screenshot: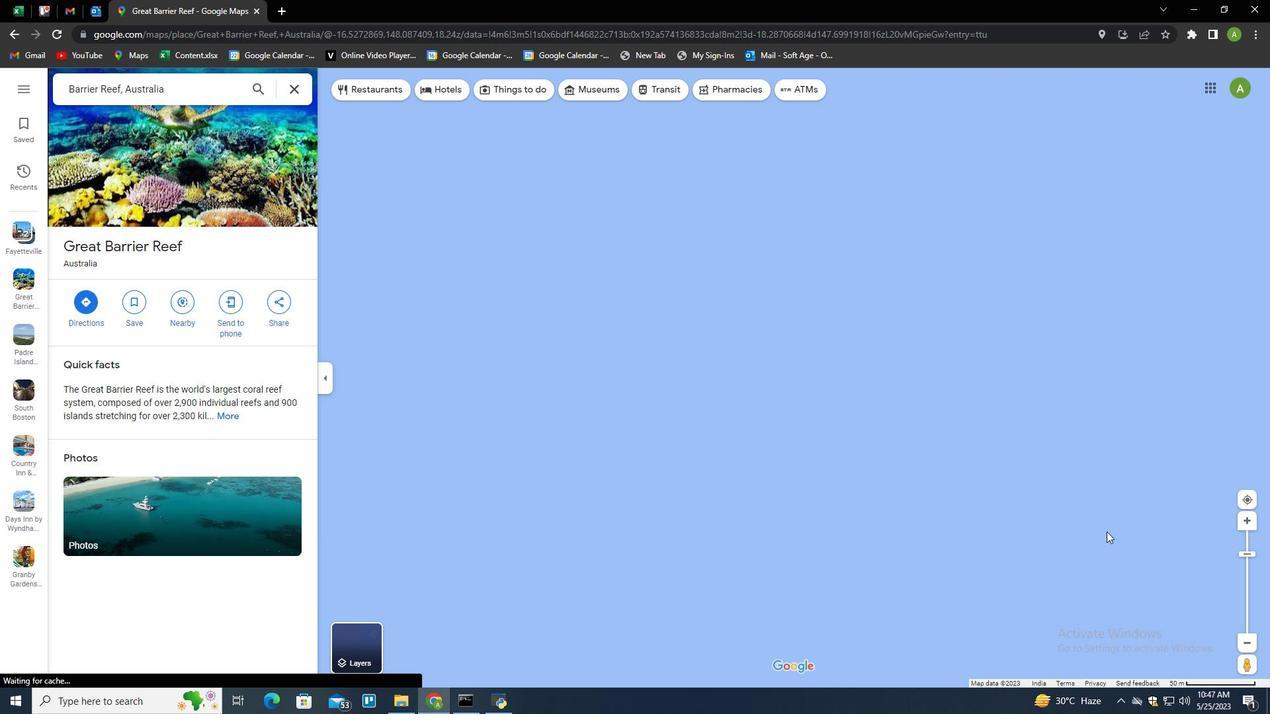 
Action: Mouse scrolled (1106, 531) with delta (0, 0)
Screenshot: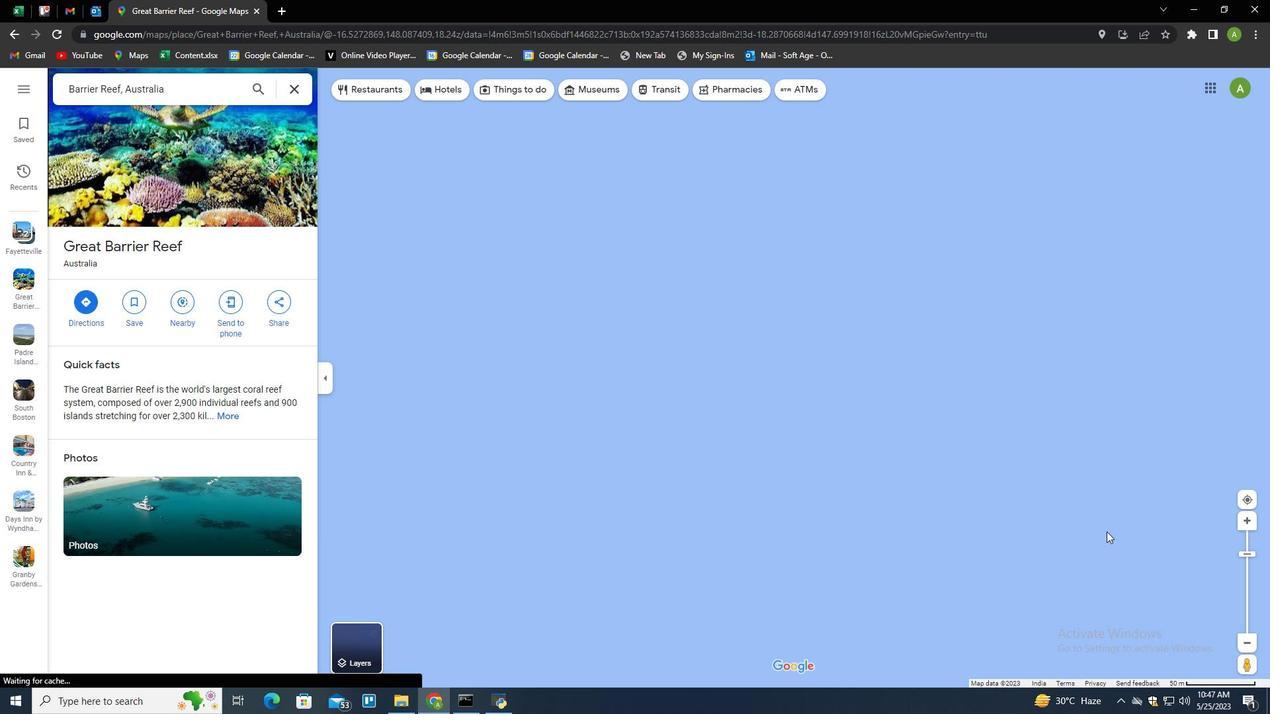 
Action: Mouse scrolled (1106, 531) with delta (0, 0)
Screenshot: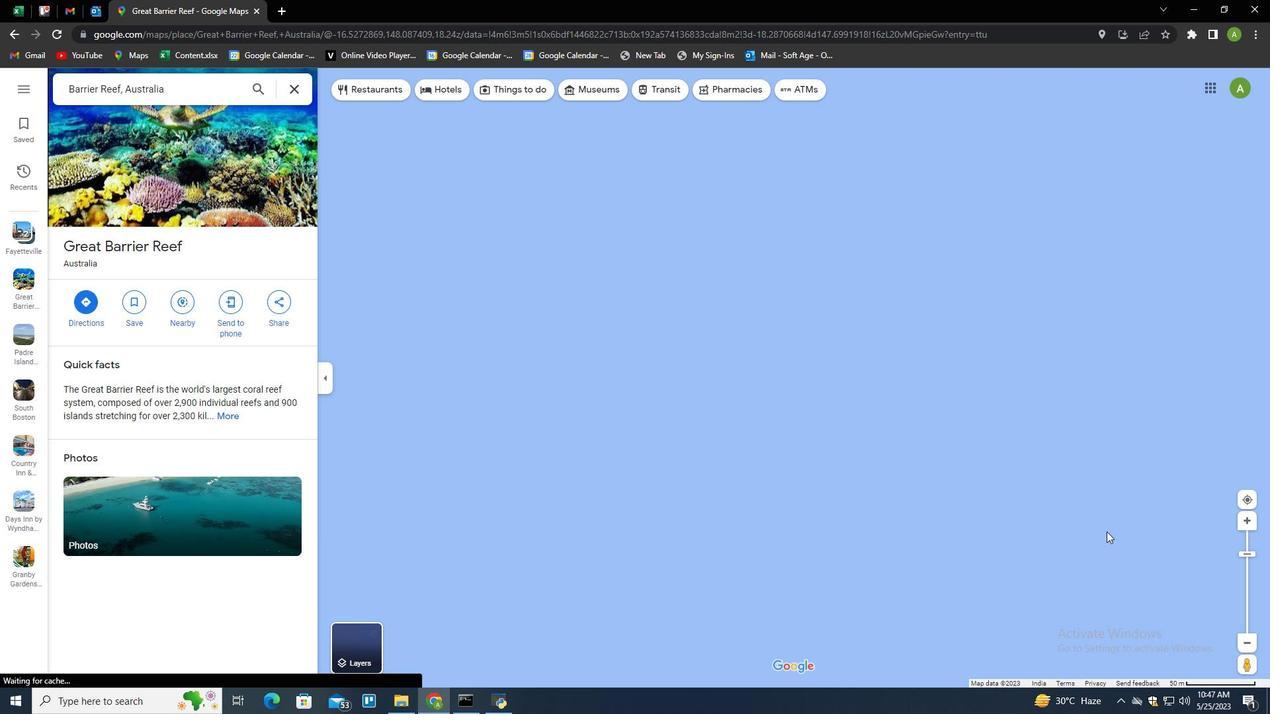 
Action: Mouse scrolled (1106, 531) with delta (0, 0)
Screenshot: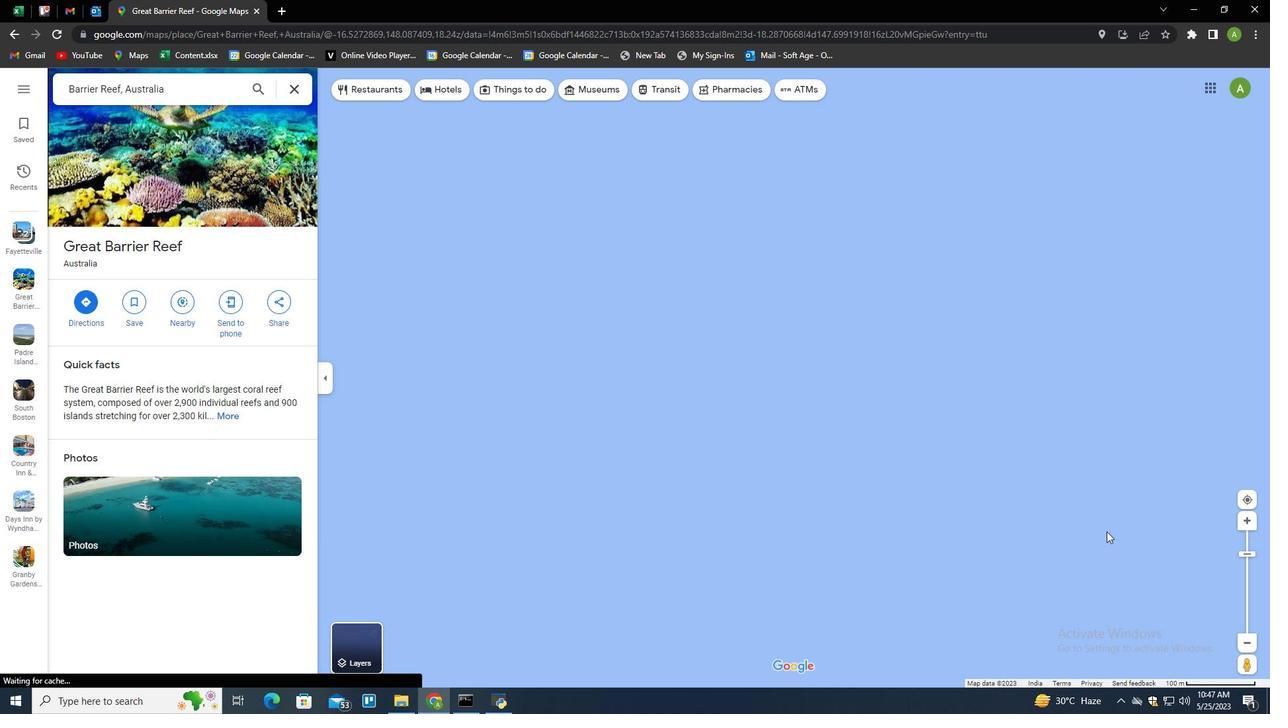 
Action: Mouse scrolled (1106, 531) with delta (0, 0)
Screenshot: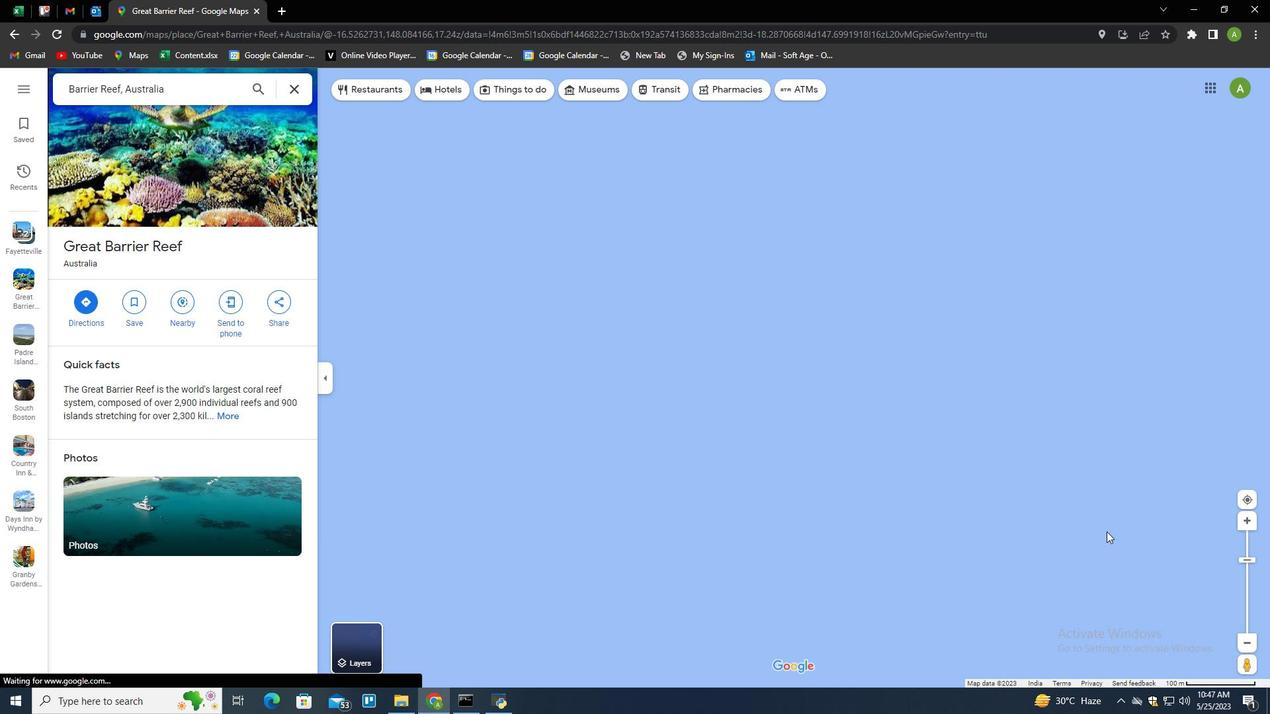 
Action: Mouse scrolled (1106, 531) with delta (0, 0)
Screenshot: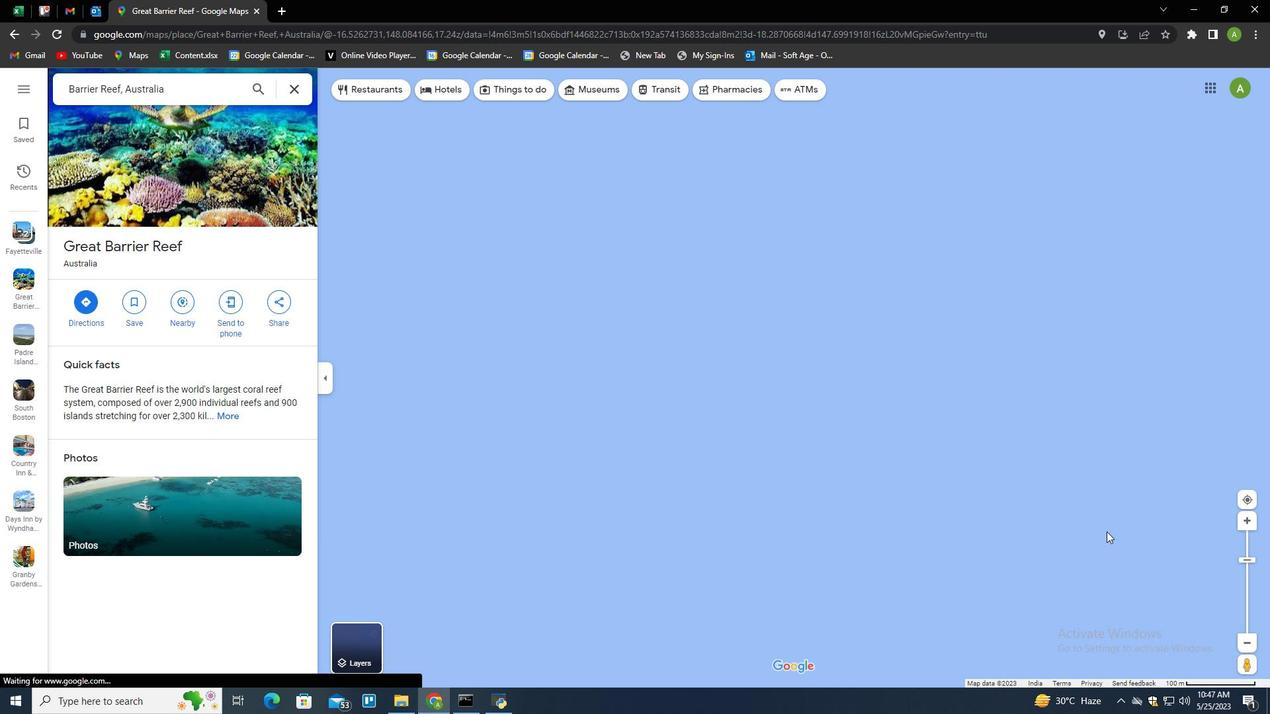 
Action: Mouse scrolled (1106, 531) with delta (0, 0)
Screenshot: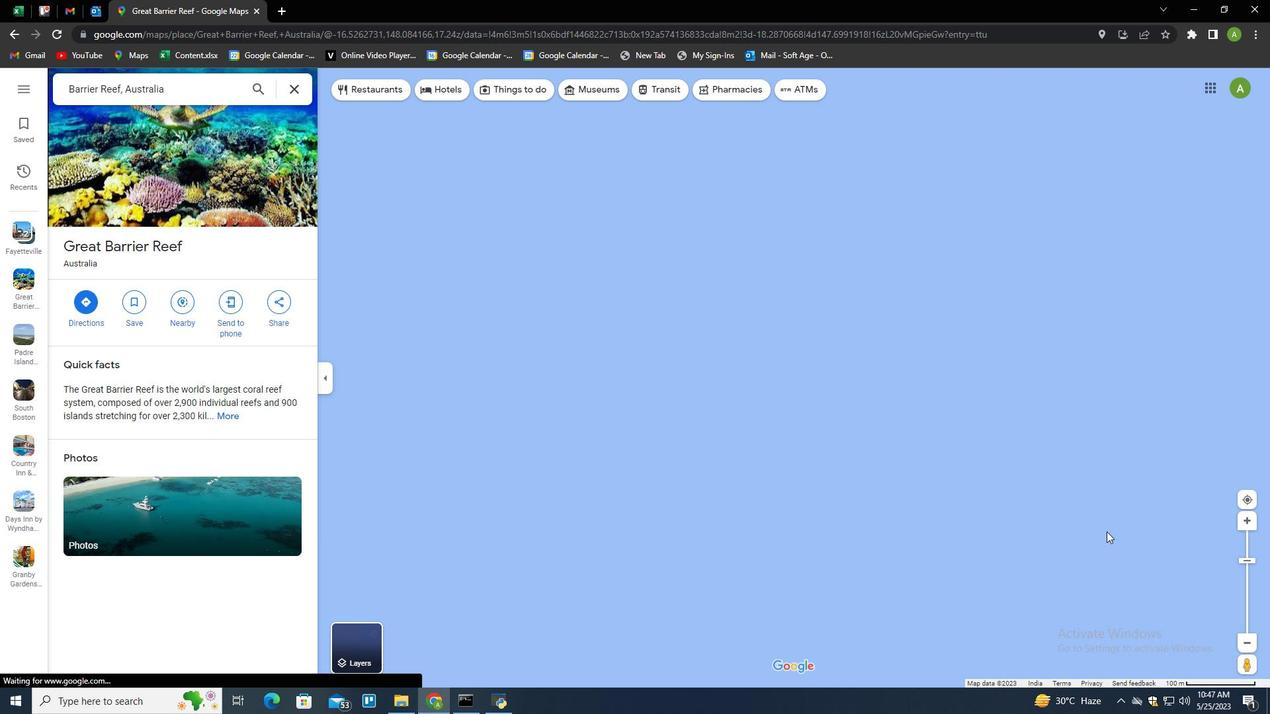 
Action: Mouse scrolled (1106, 531) with delta (0, 0)
Screenshot: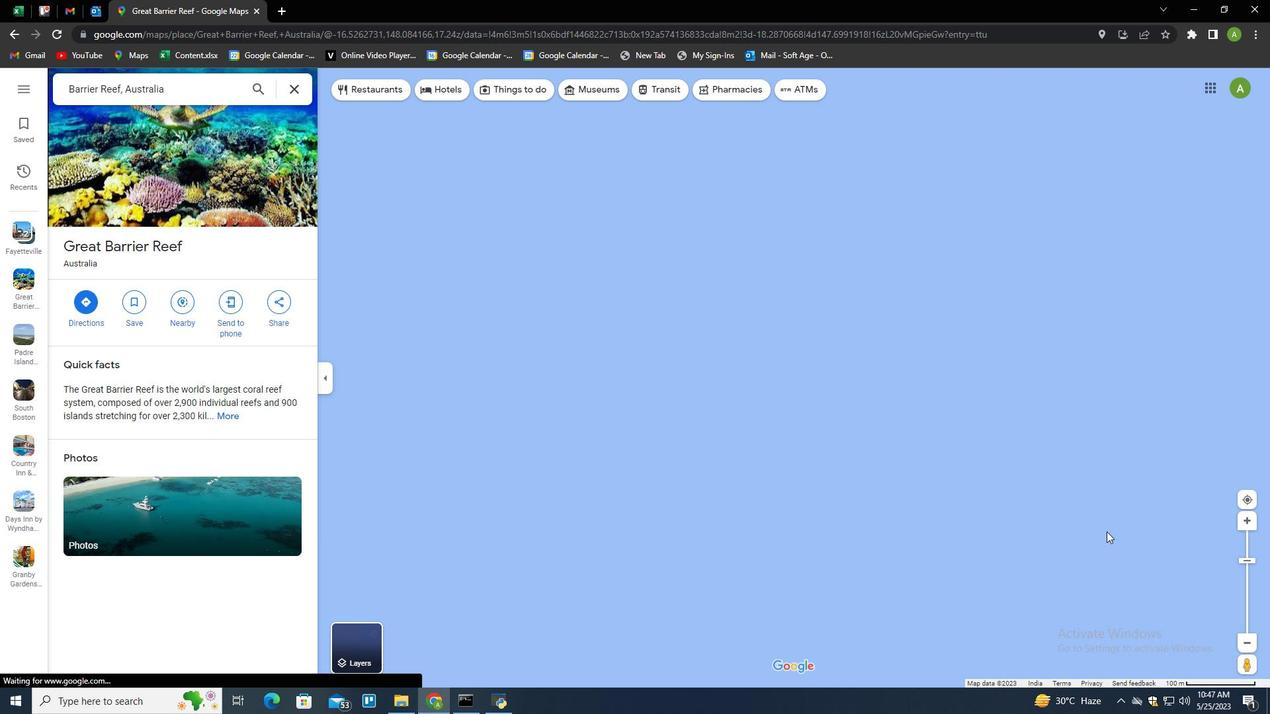 
Action: Mouse scrolled (1106, 531) with delta (0, 0)
Screenshot: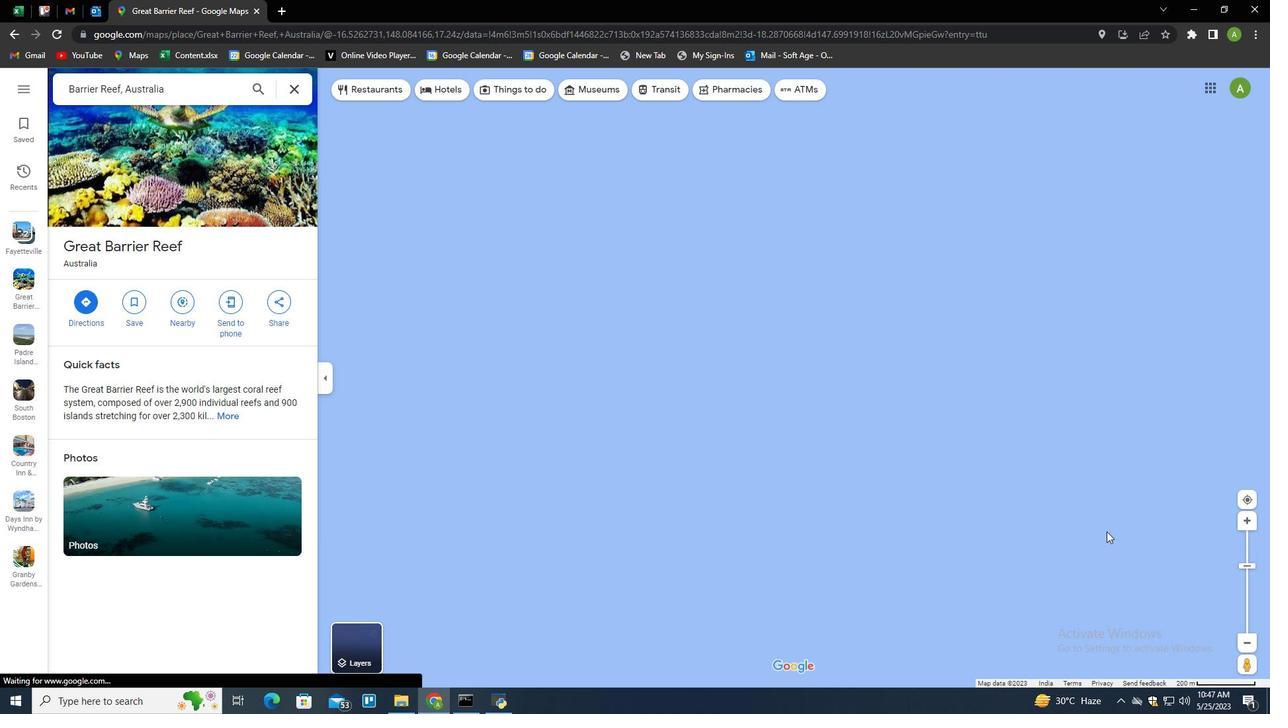 
Action: Mouse scrolled (1106, 531) with delta (0, 0)
Screenshot: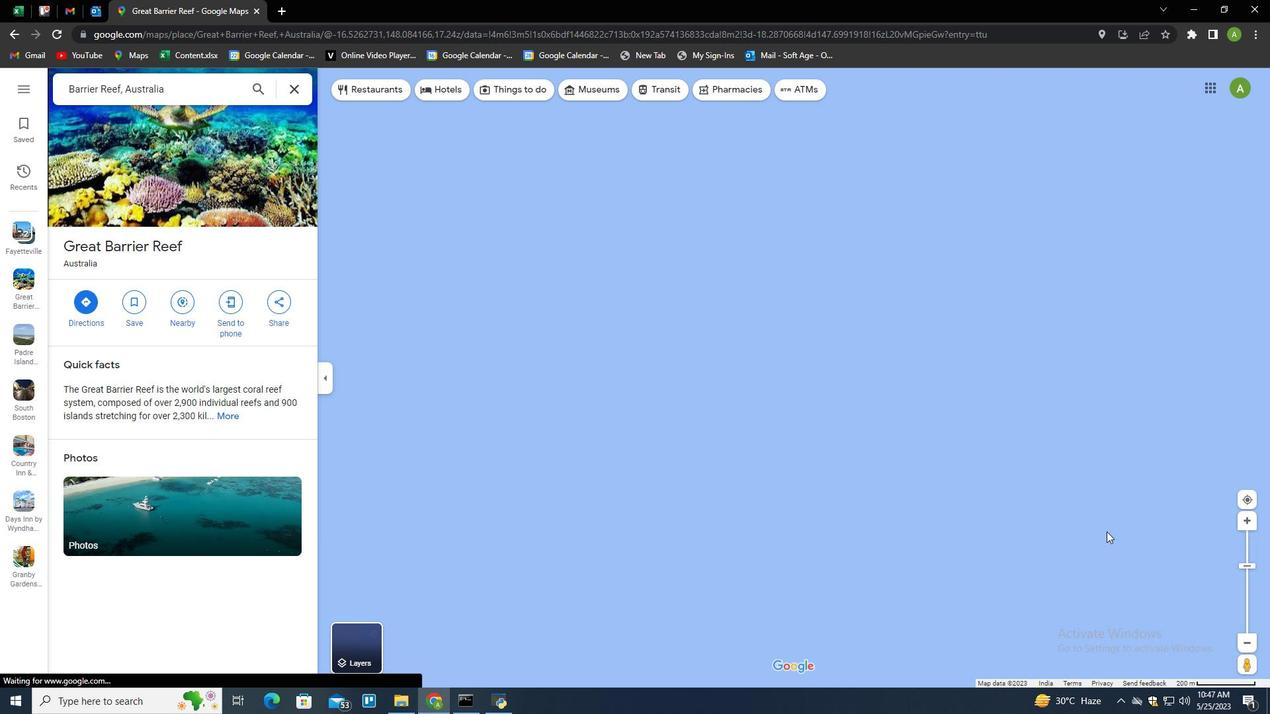 
Action: Mouse scrolled (1106, 531) with delta (0, 0)
Screenshot: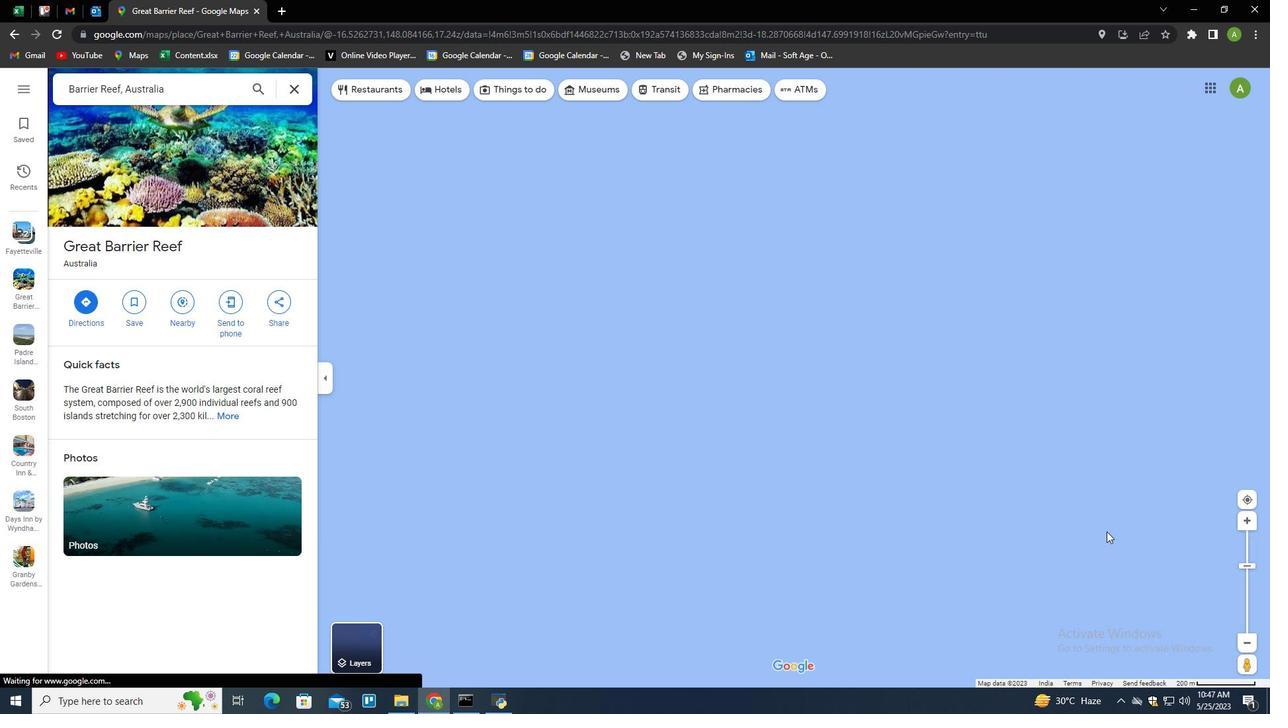 
Action: Mouse scrolled (1106, 531) with delta (0, 0)
Screenshot: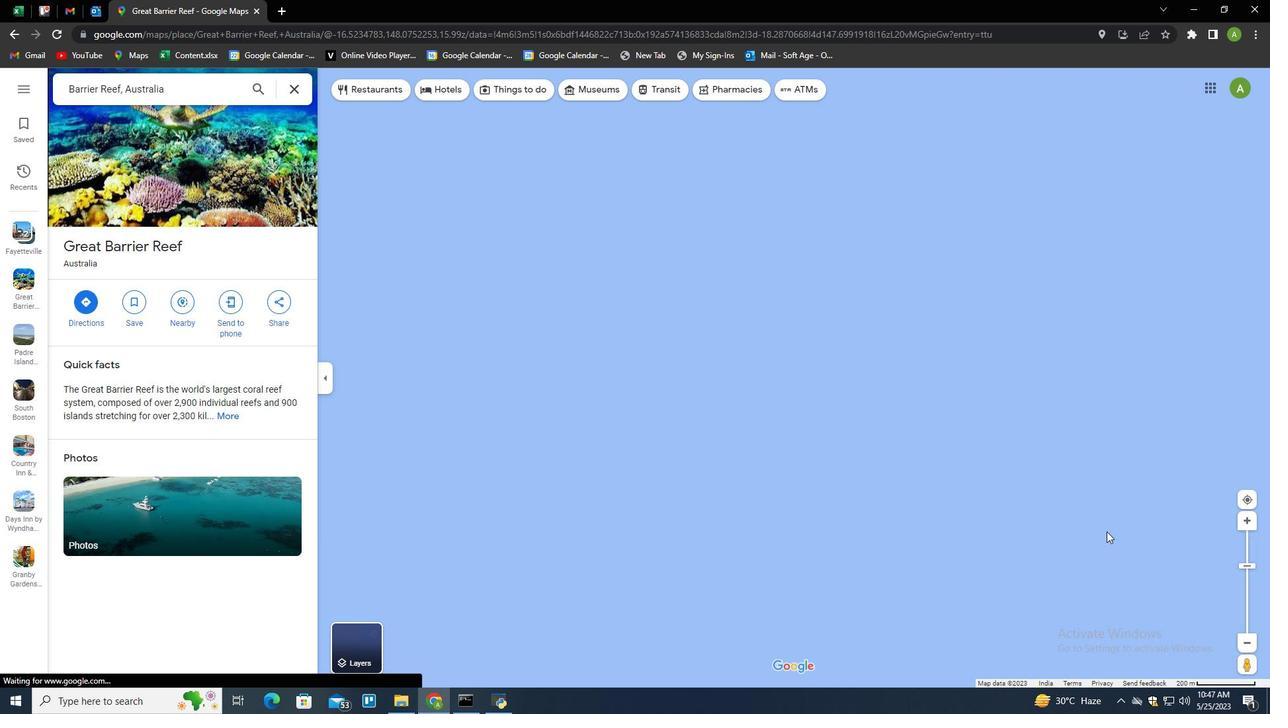 
Action: Mouse scrolled (1106, 531) with delta (0, 0)
Screenshot: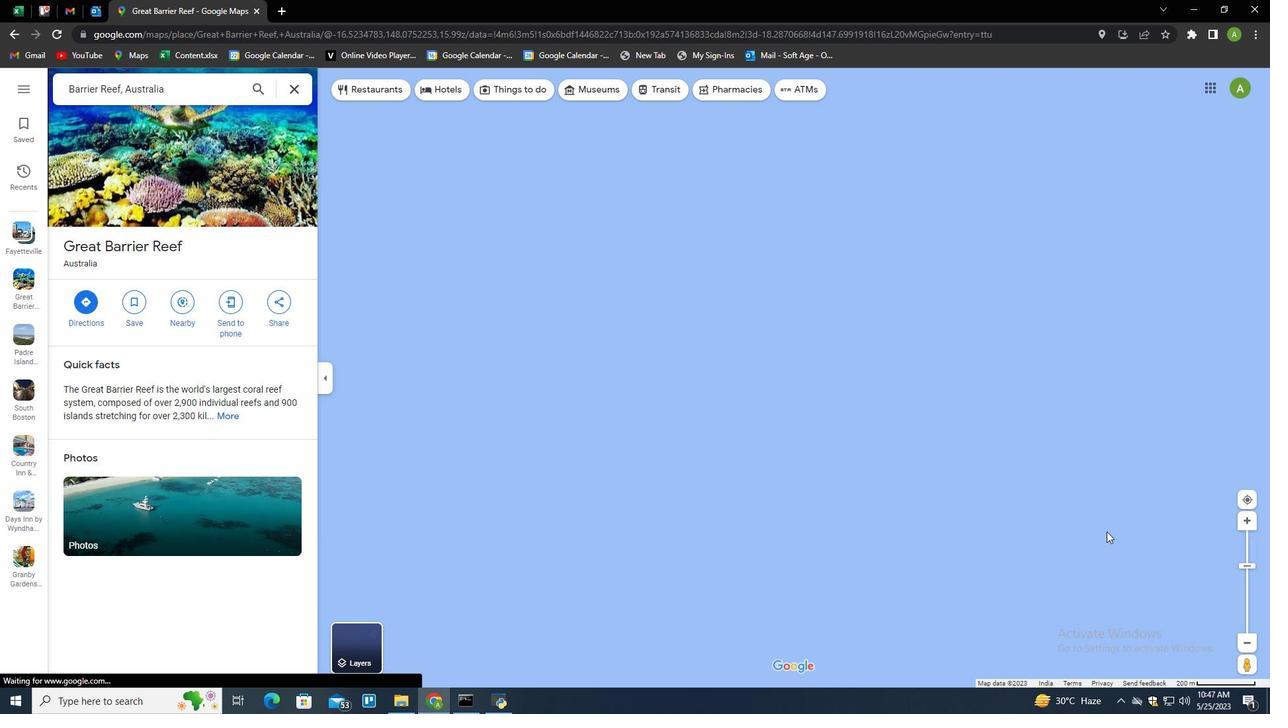
Action: Mouse scrolled (1106, 531) with delta (0, 0)
Screenshot: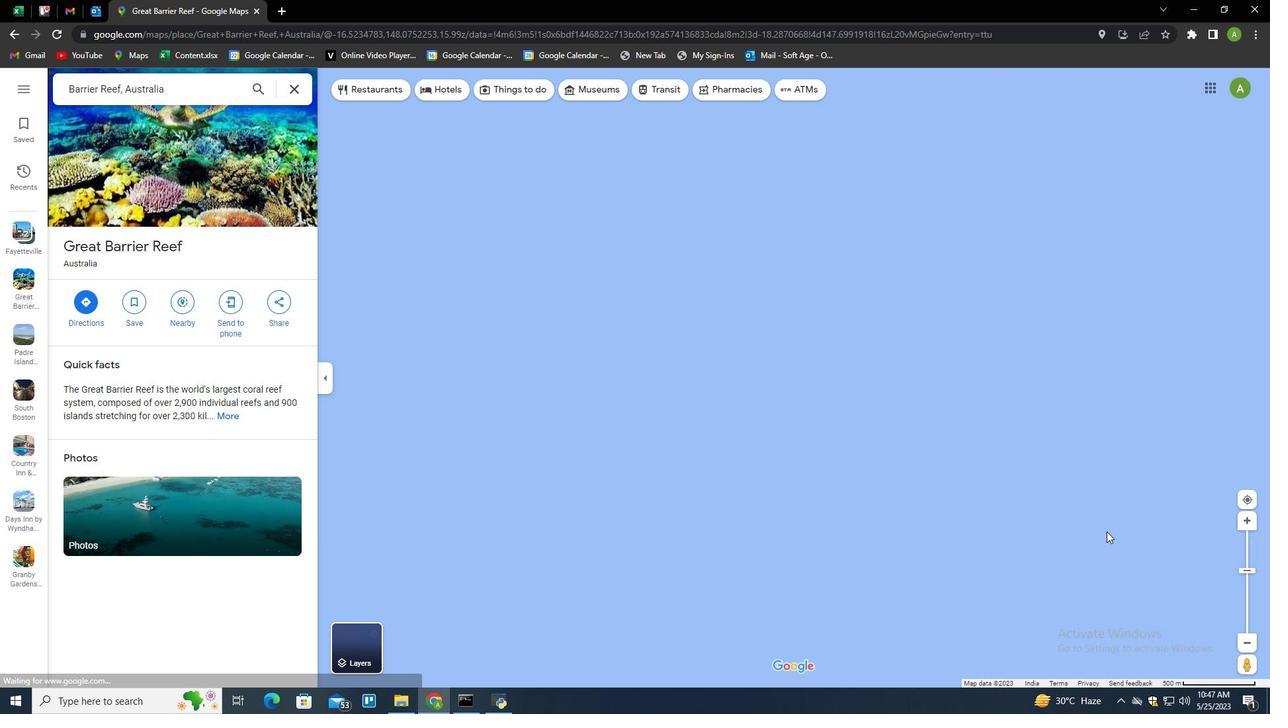 
Action: Mouse scrolled (1106, 531) with delta (0, 0)
Screenshot: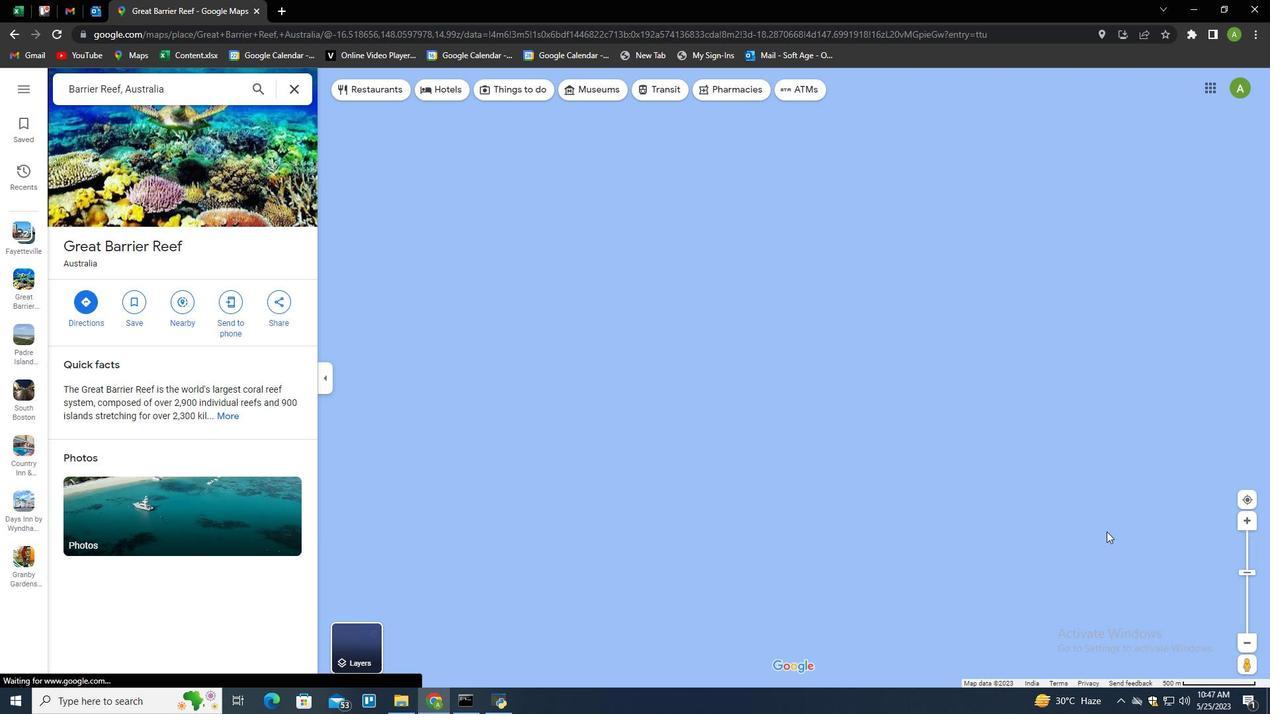 
Action: Mouse scrolled (1106, 531) with delta (0, 0)
Screenshot: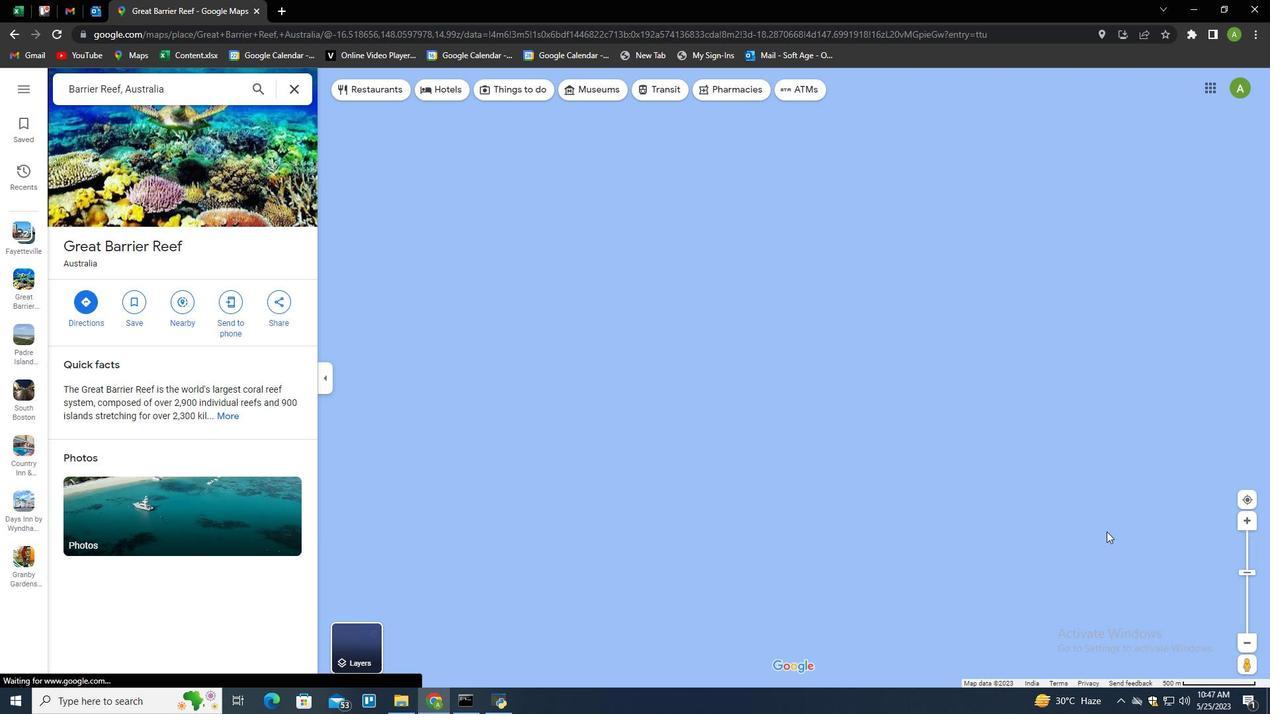 
Action: Mouse scrolled (1106, 531) with delta (0, 0)
Screenshot: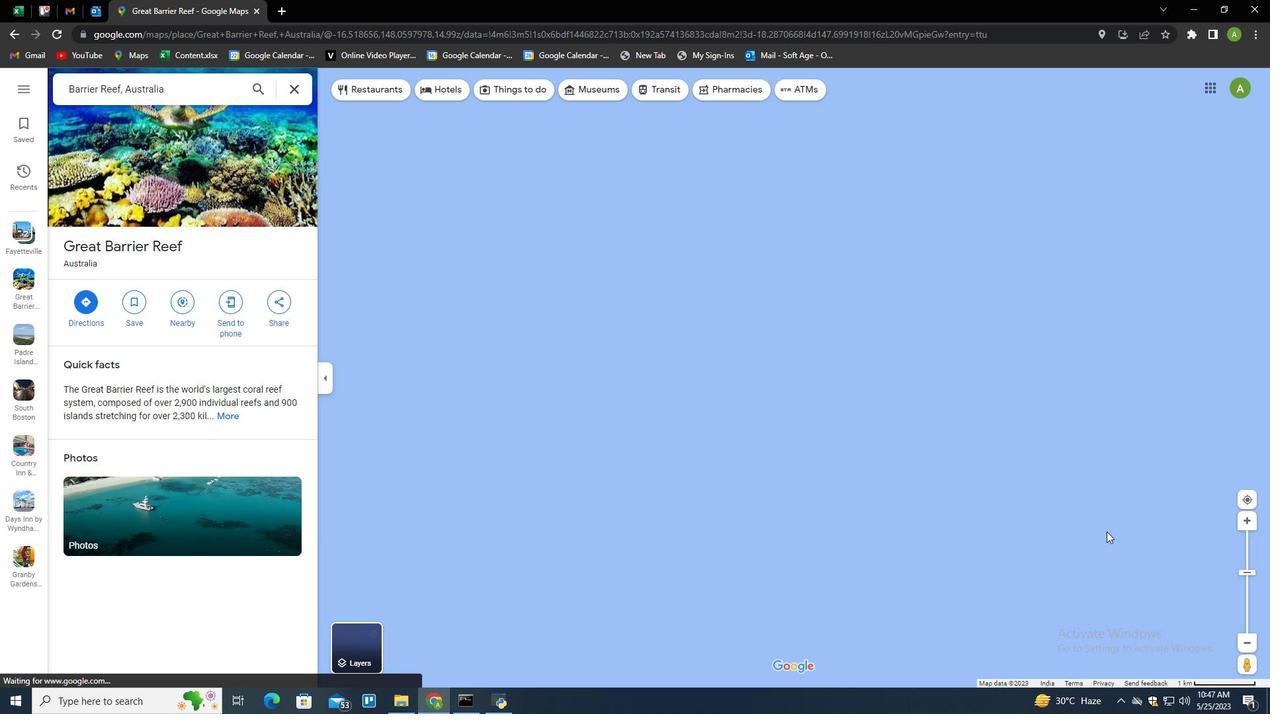 
Action: Mouse scrolled (1106, 531) with delta (0, 0)
Screenshot: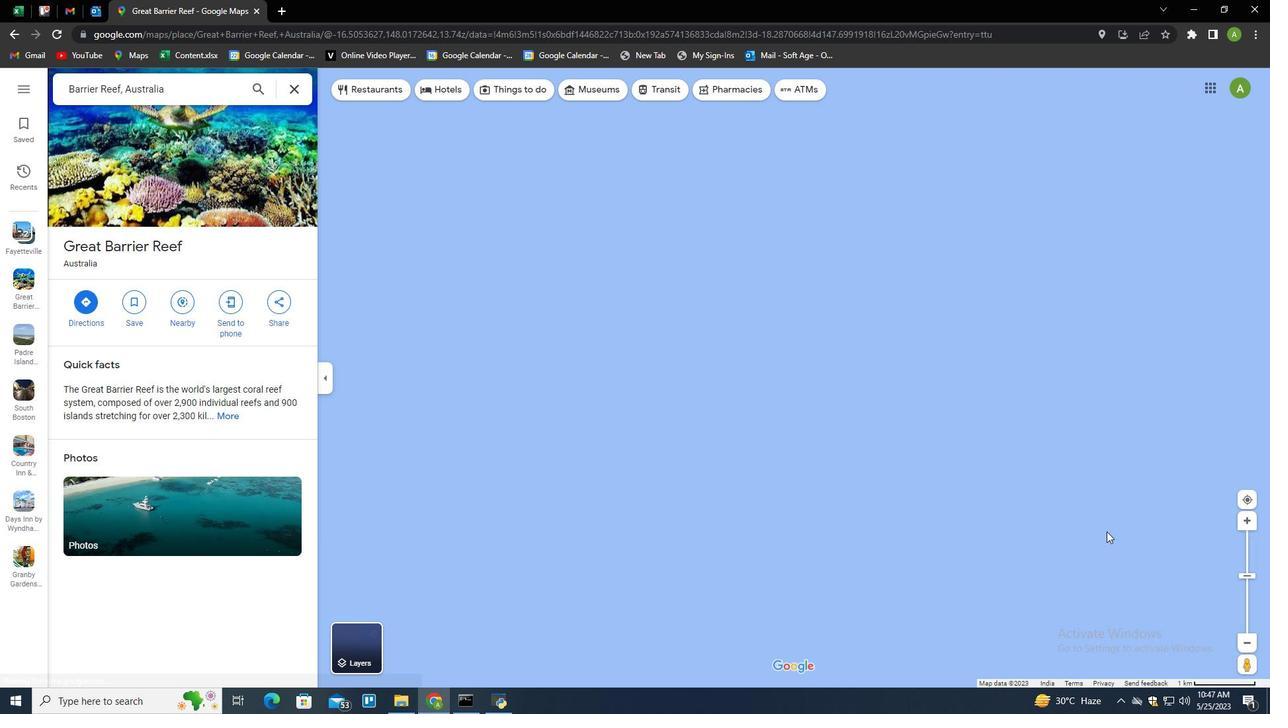 
Action: Mouse scrolled (1106, 531) with delta (0, 0)
Screenshot: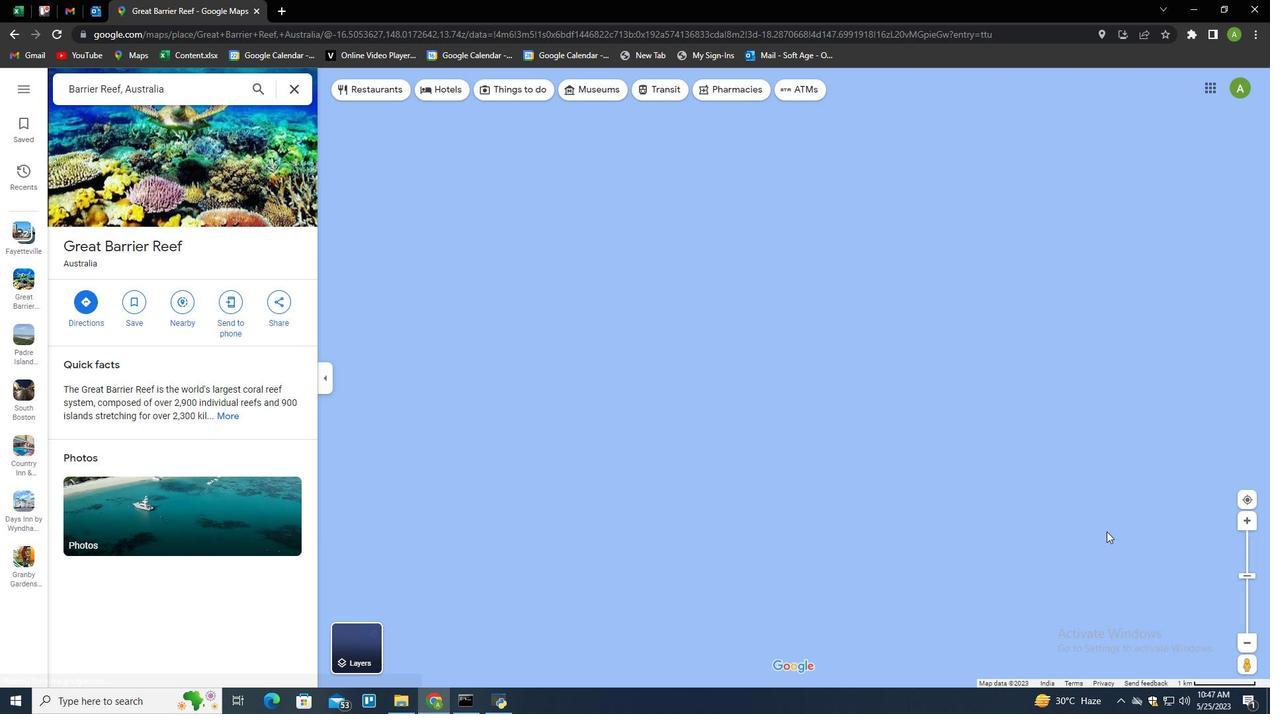 
Action: Mouse scrolled (1106, 531) with delta (0, 0)
Screenshot: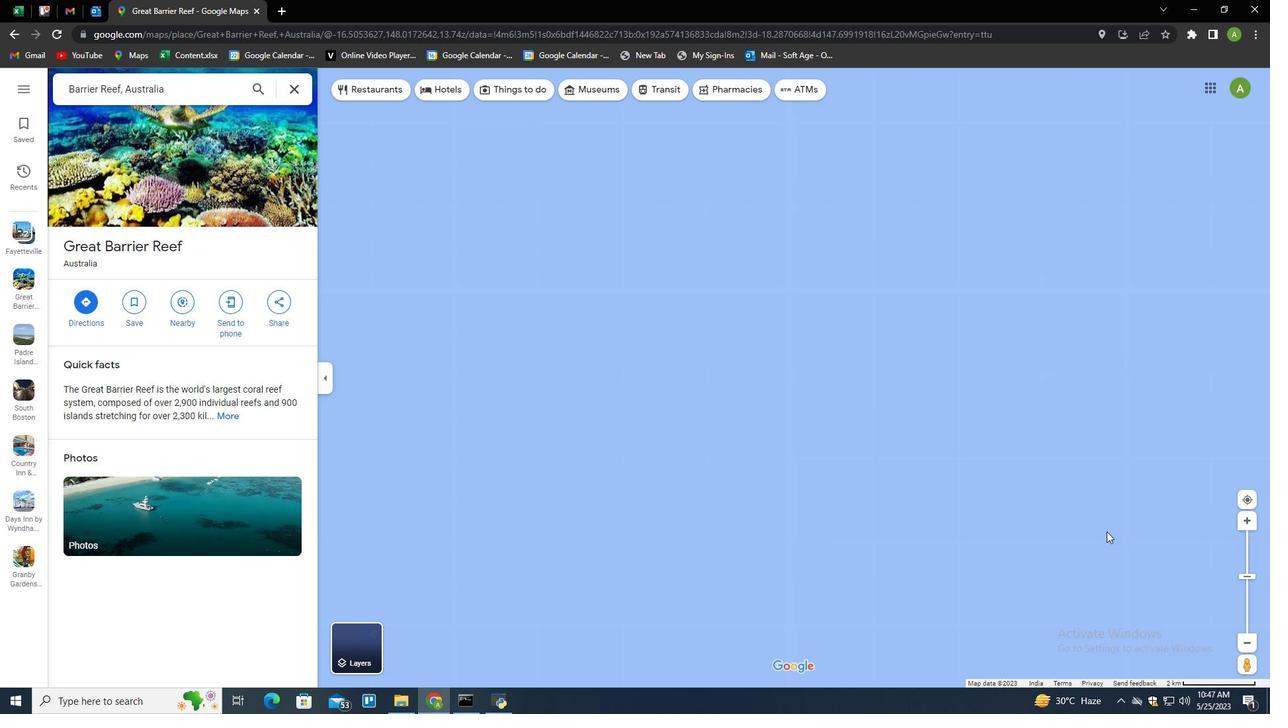 
Action: Mouse scrolled (1106, 531) with delta (0, 0)
Screenshot: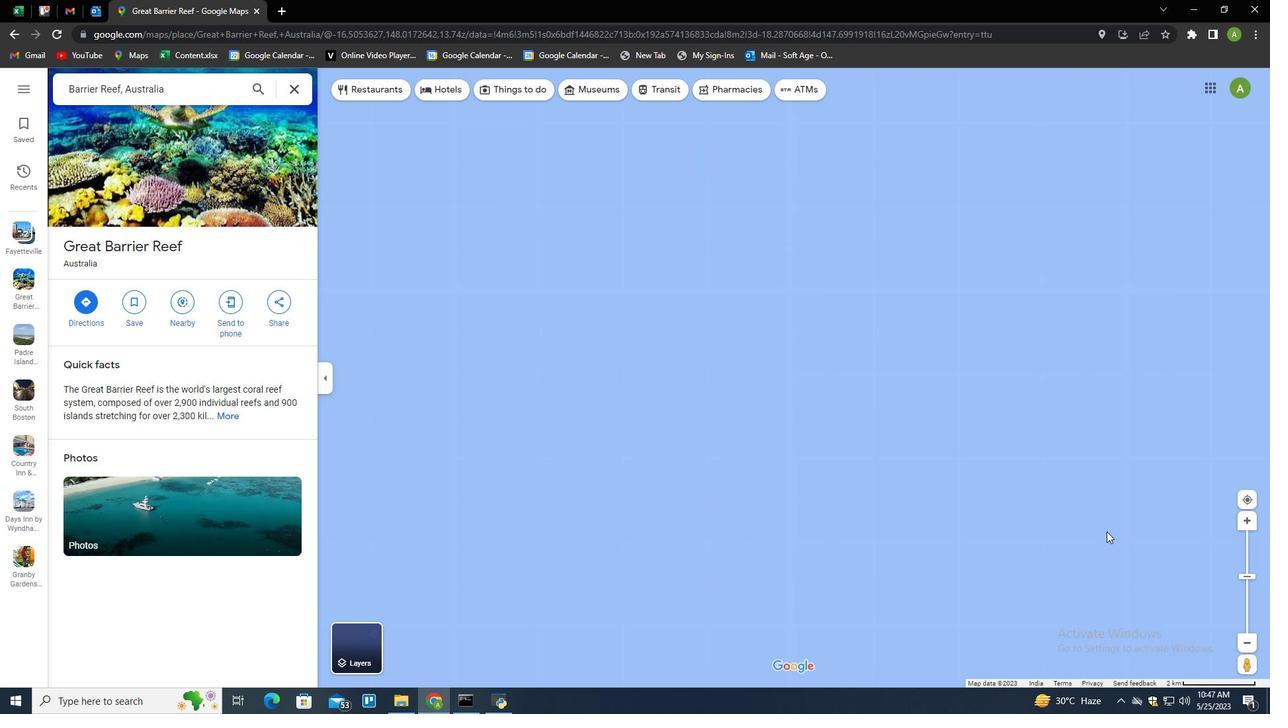 
Action: Mouse scrolled (1106, 531) with delta (0, 0)
Screenshot: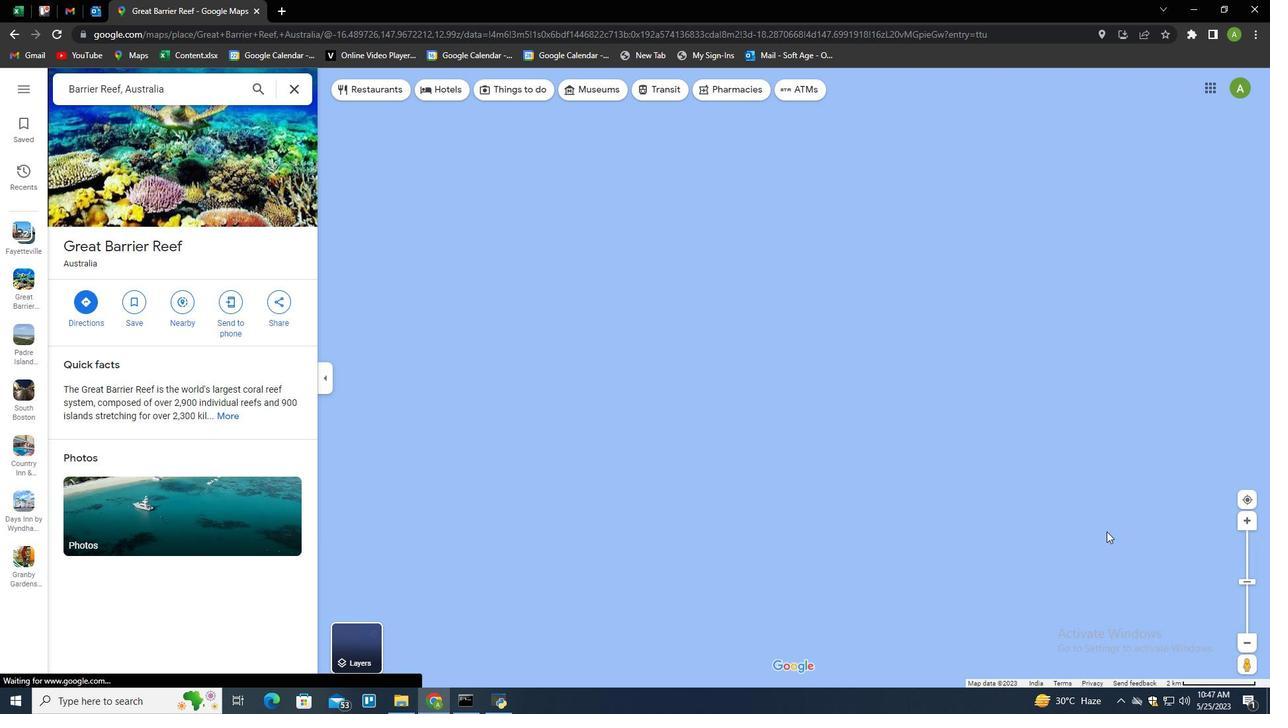 
Action: Mouse scrolled (1106, 531) with delta (0, 0)
Screenshot: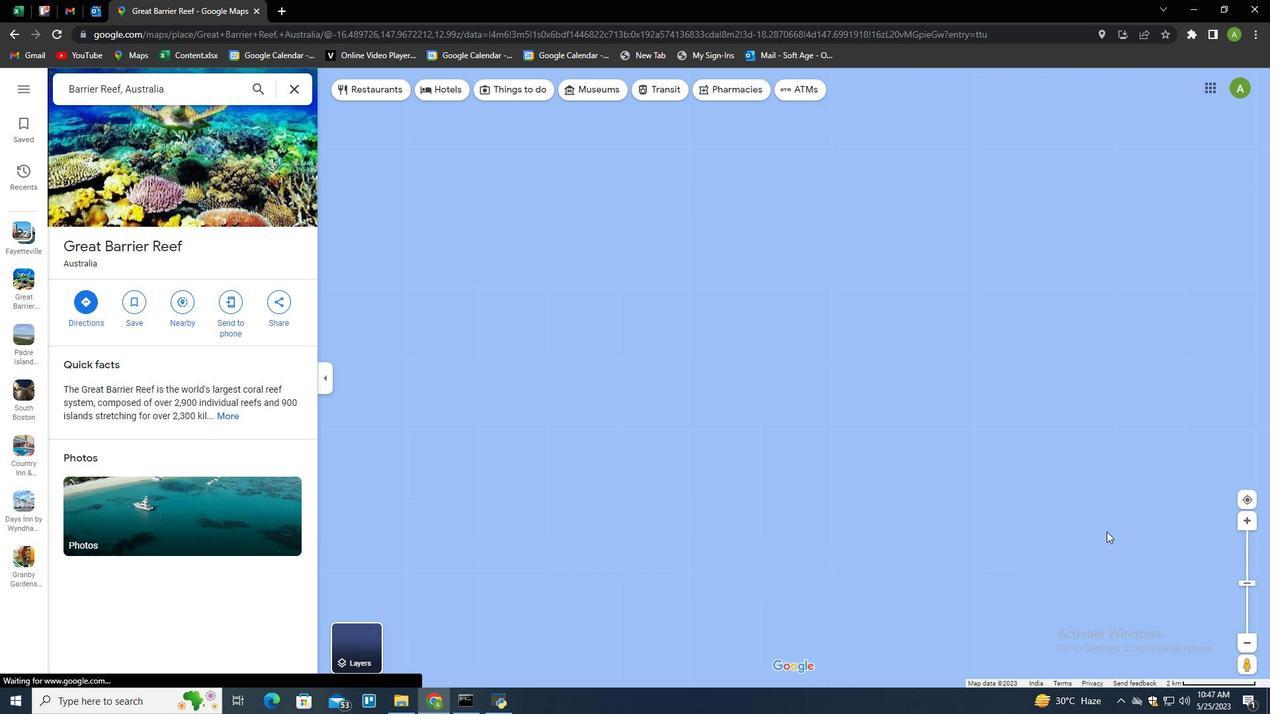 
Action: Mouse scrolled (1106, 531) with delta (0, 0)
Screenshot: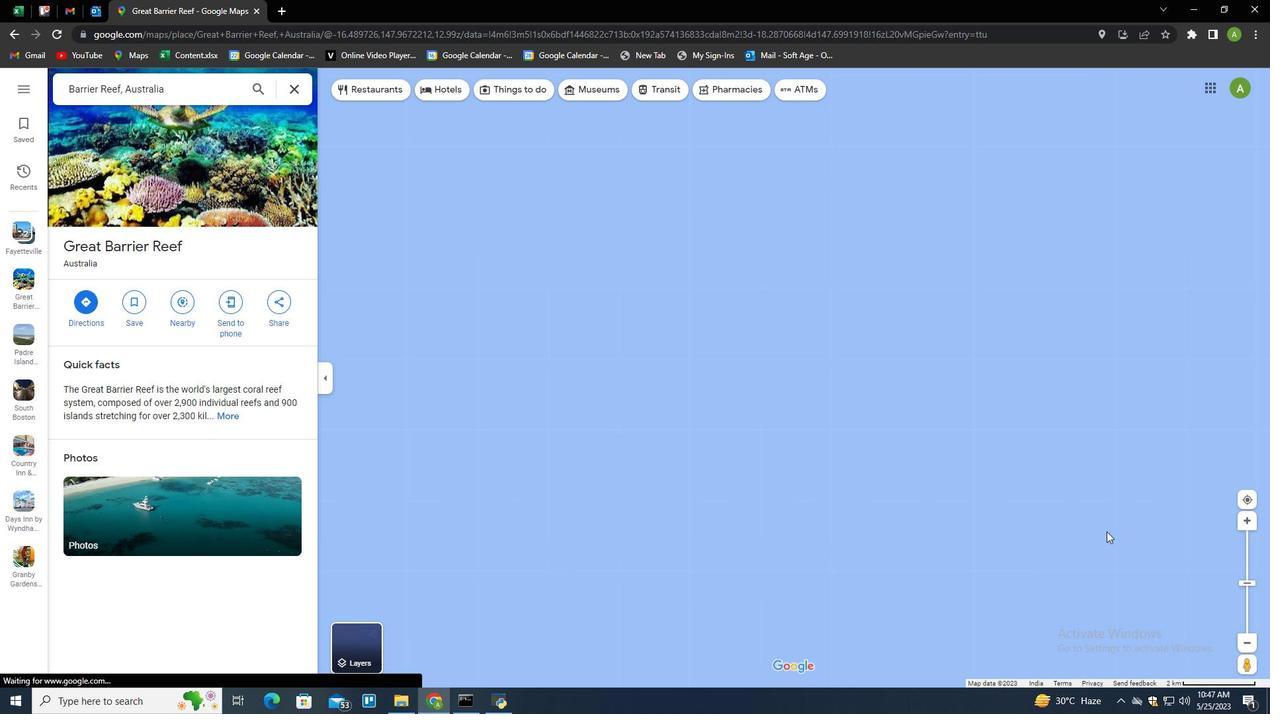 
Action: Mouse scrolled (1106, 531) with delta (0, 0)
Screenshot: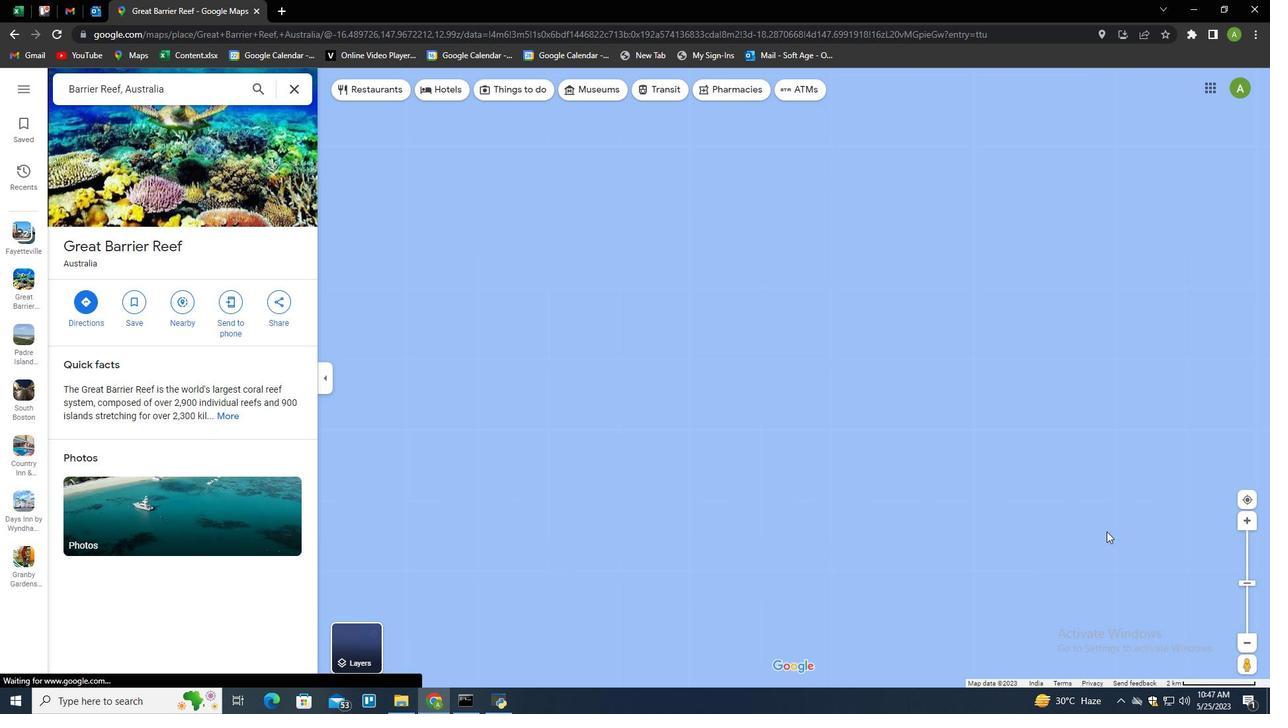 
Action: Mouse scrolled (1106, 531) with delta (0, 0)
Screenshot: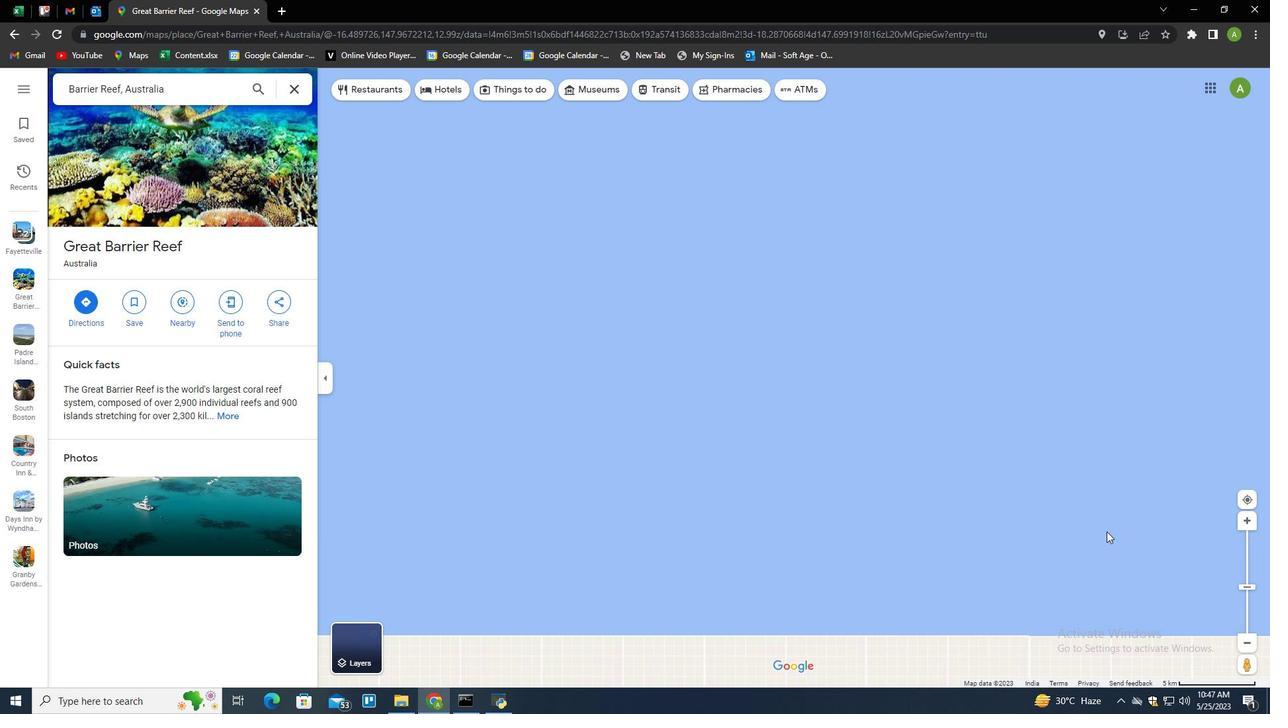 
Action: Mouse scrolled (1106, 531) with delta (0, 0)
Screenshot: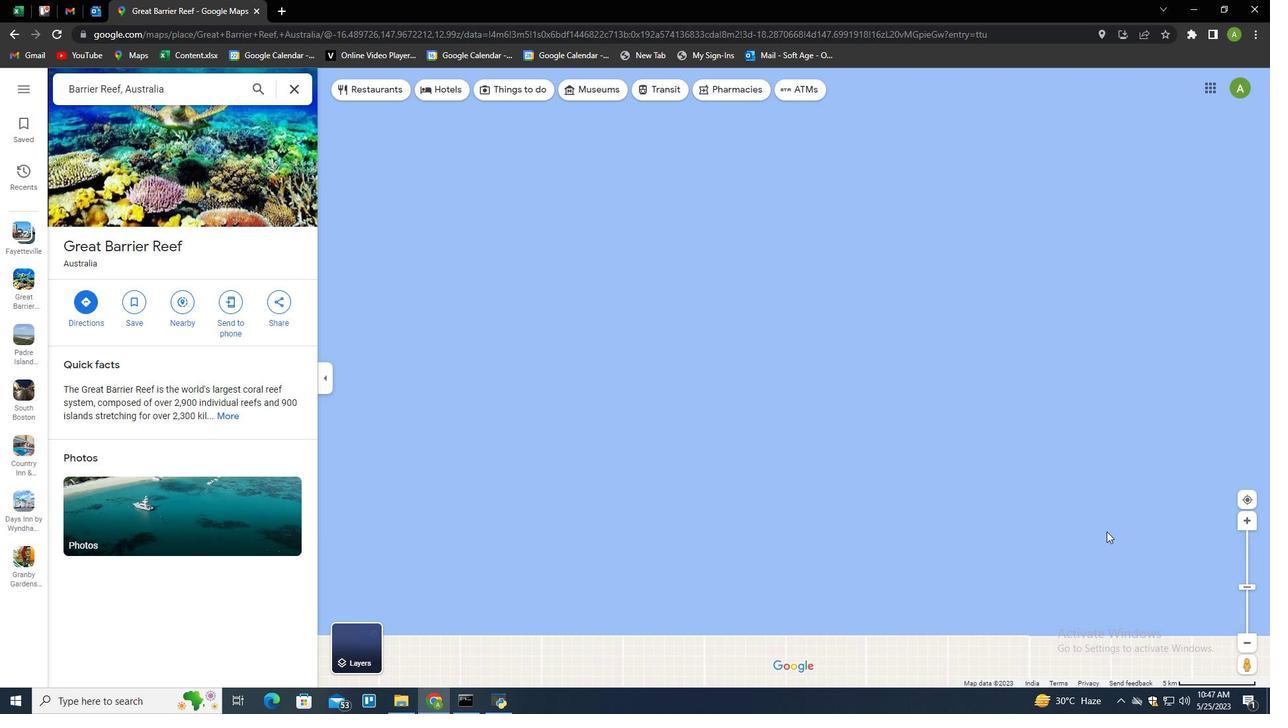 
Action: Mouse scrolled (1106, 531) with delta (0, 0)
Screenshot: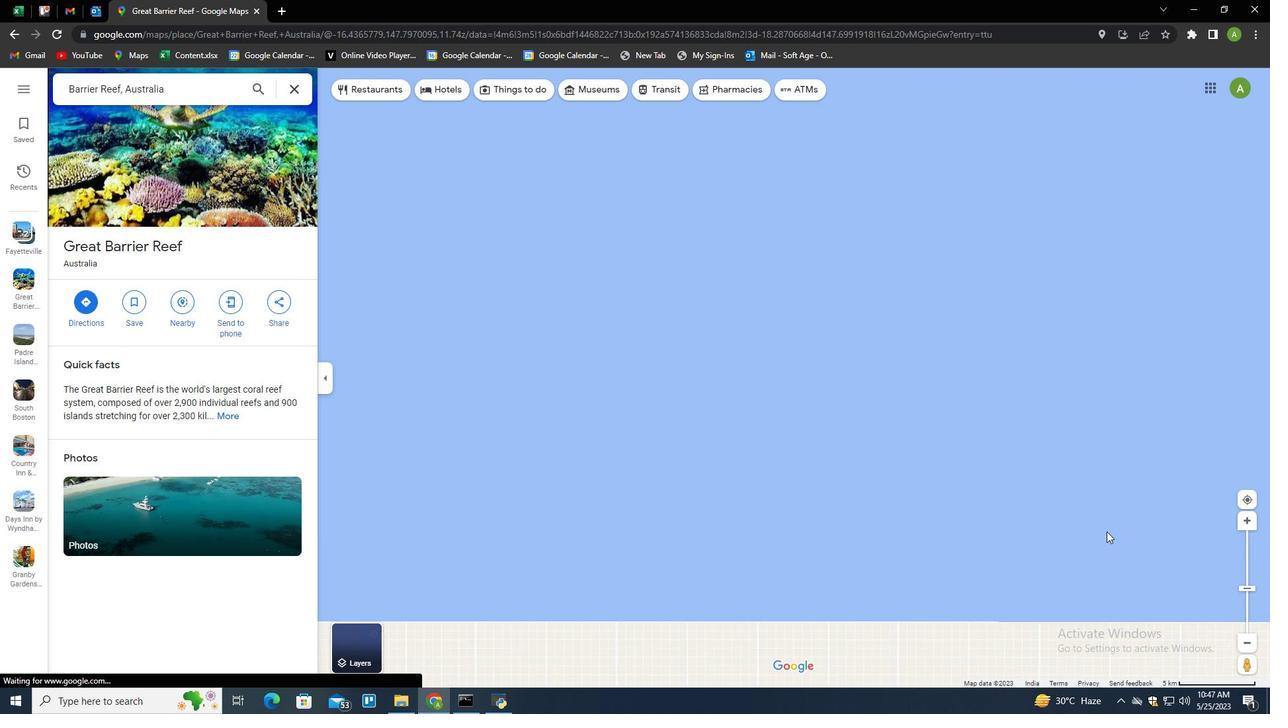 
Action: Mouse scrolled (1106, 531) with delta (0, 0)
Screenshot: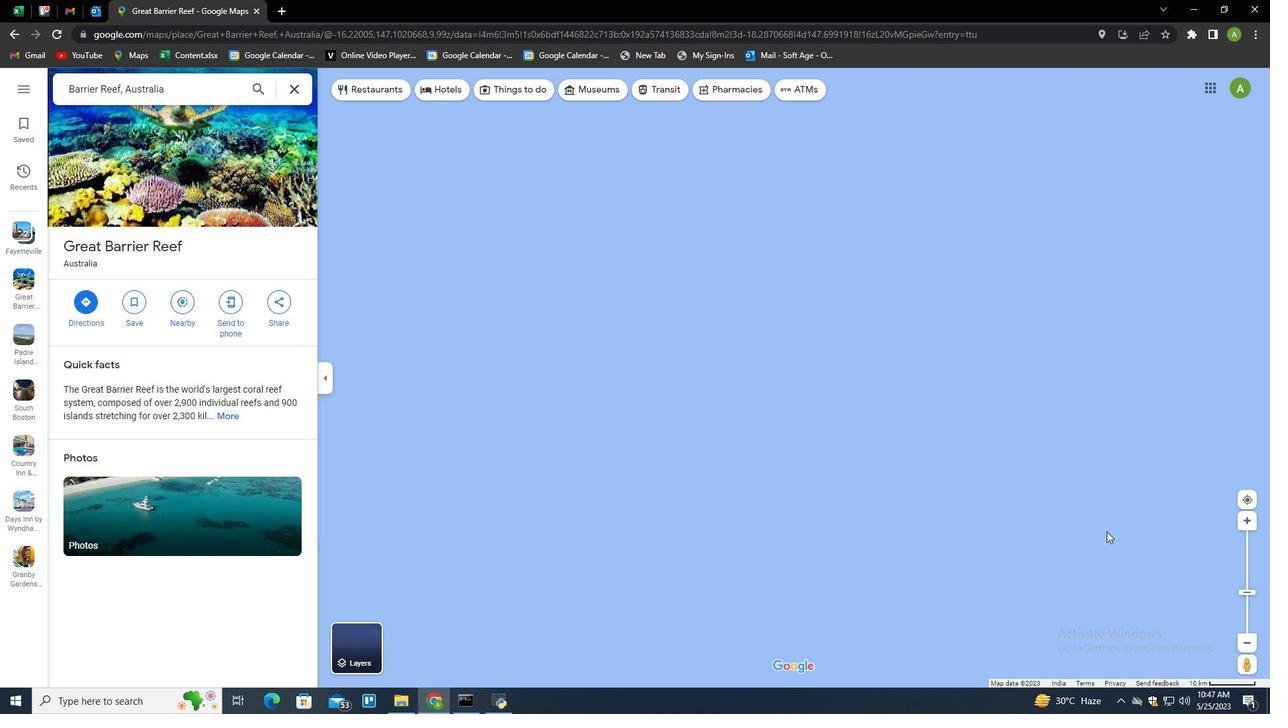 
Action: Mouse scrolled (1106, 531) with delta (0, 0)
Screenshot: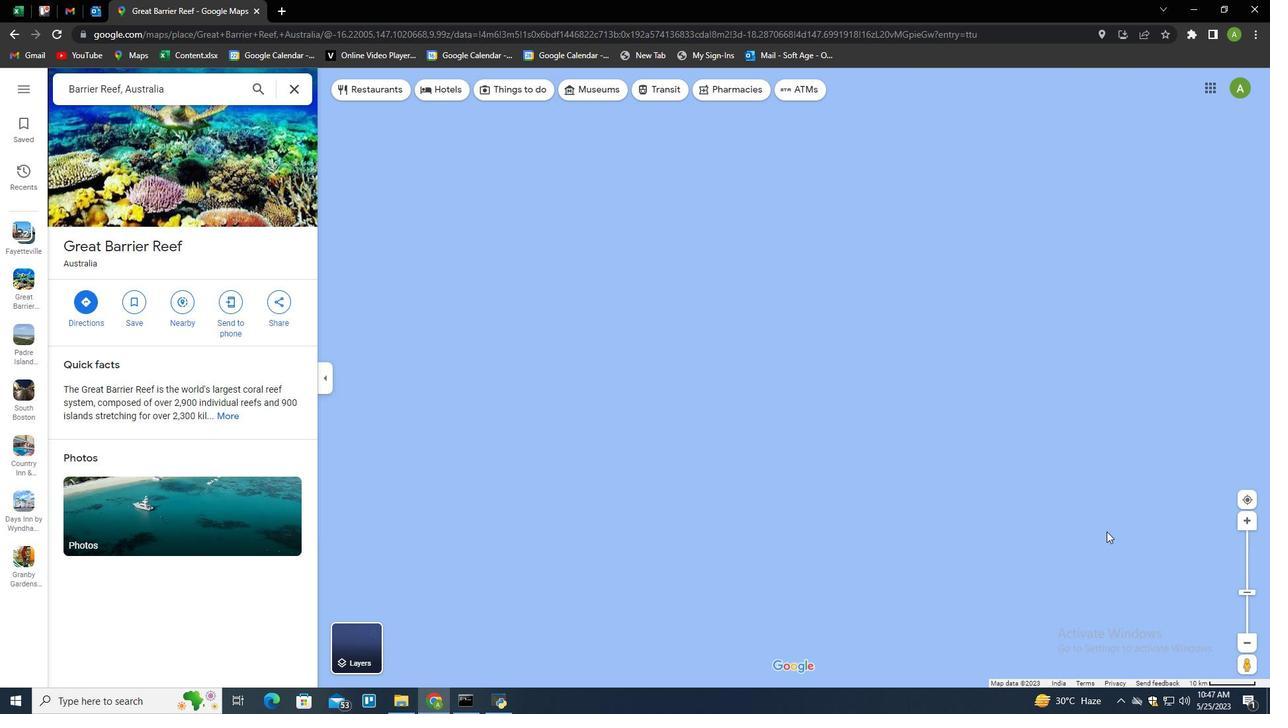 
Action: Mouse scrolled (1106, 531) with delta (0, 0)
Screenshot: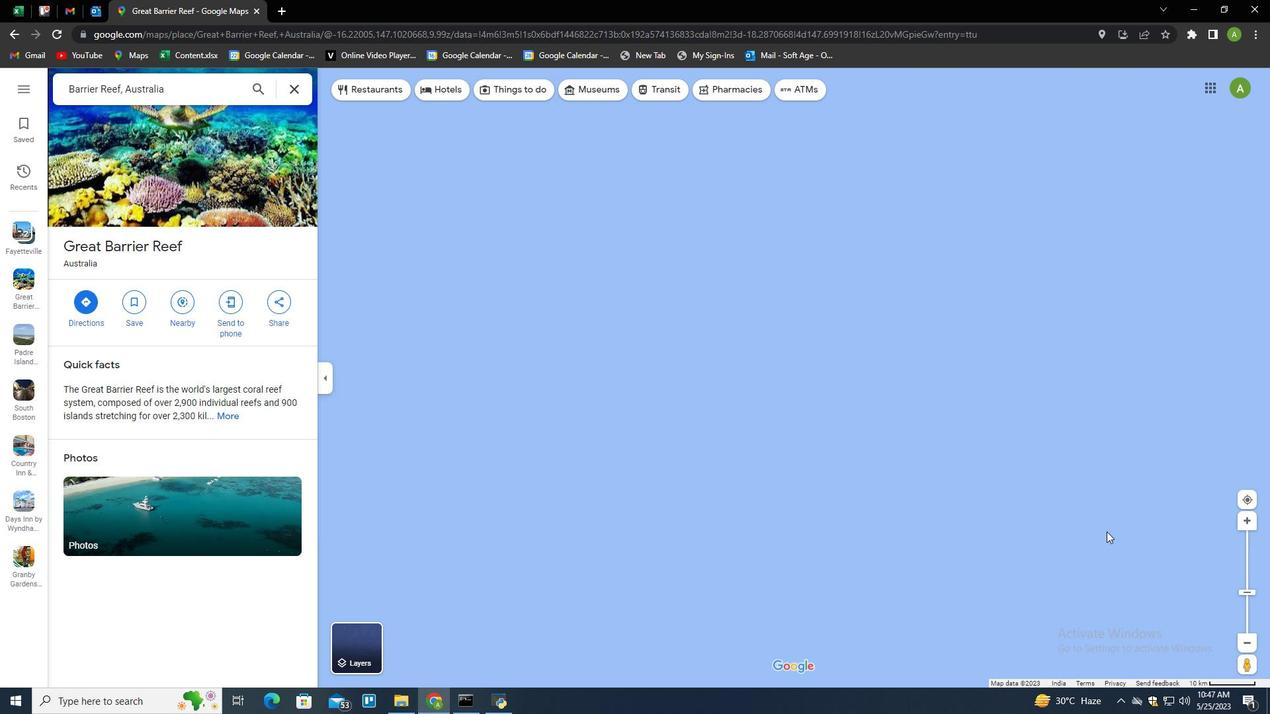 
Action: Mouse scrolled (1106, 531) with delta (0, 0)
Screenshot: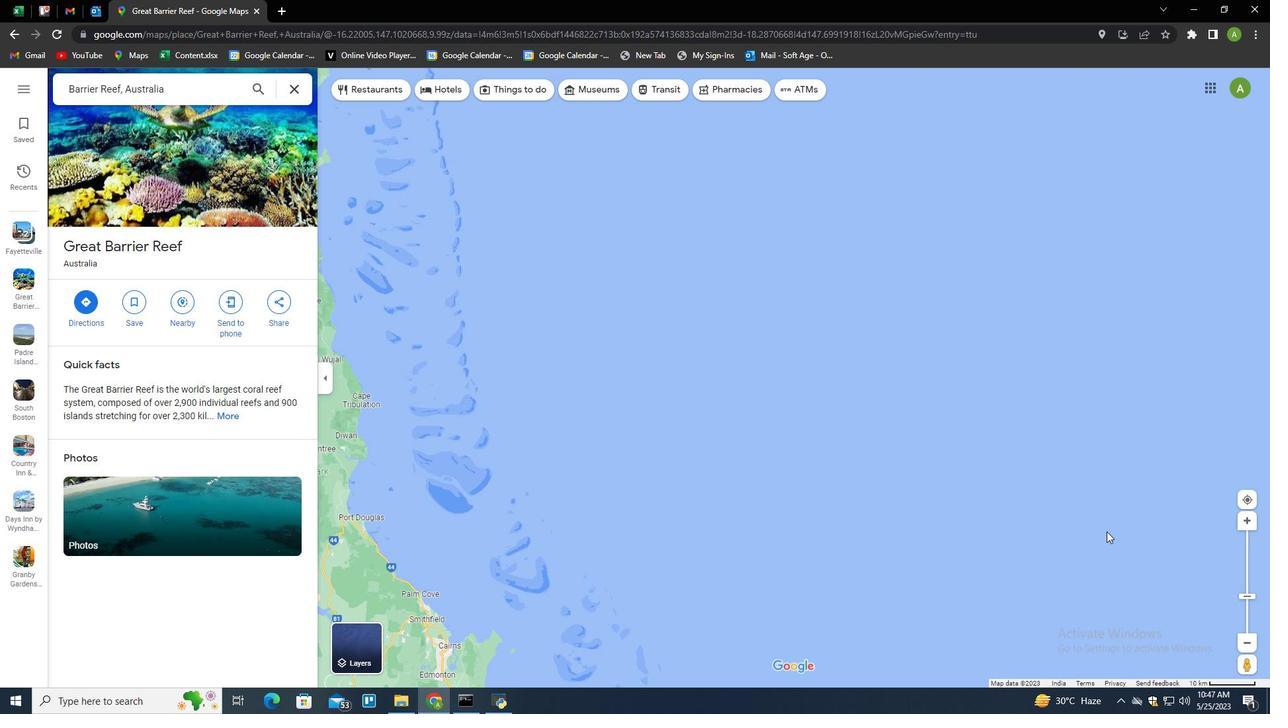 
Action: Mouse scrolled (1106, 531) with delta (0, 0)
Screenshot: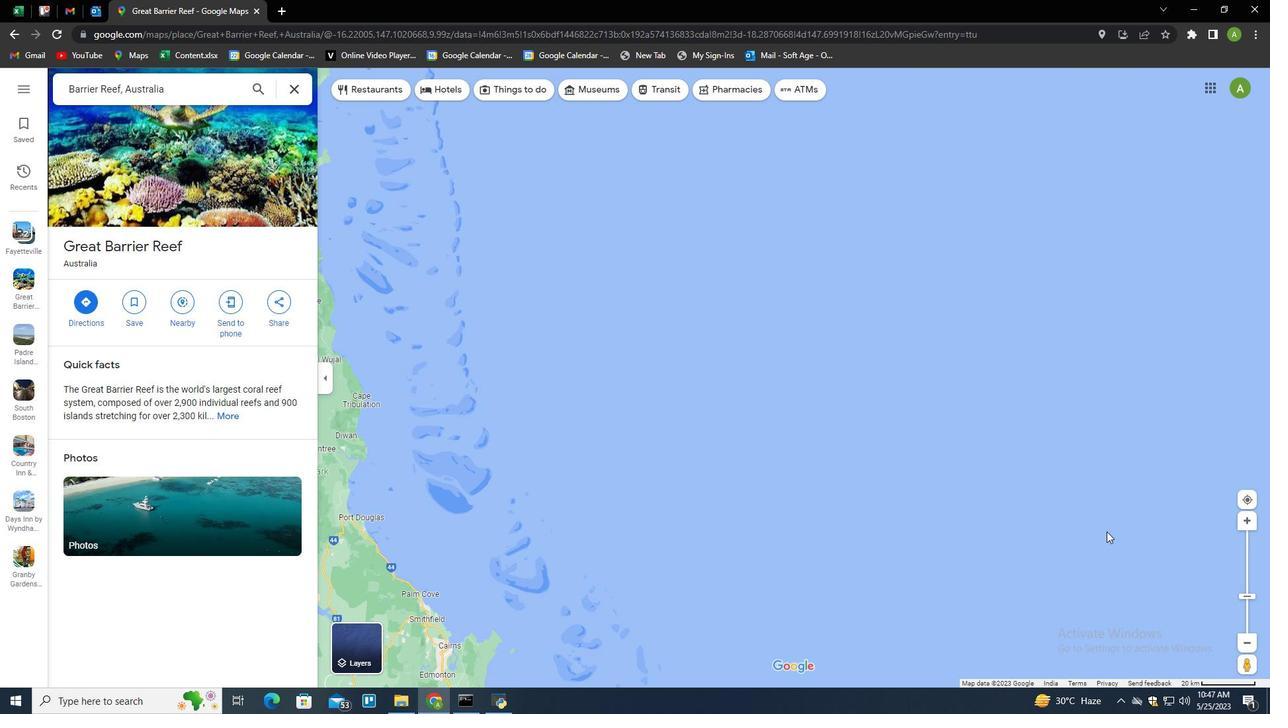 
Action: Mouse scrolled (1106, 531) with delta (0, 0)
Screenshot: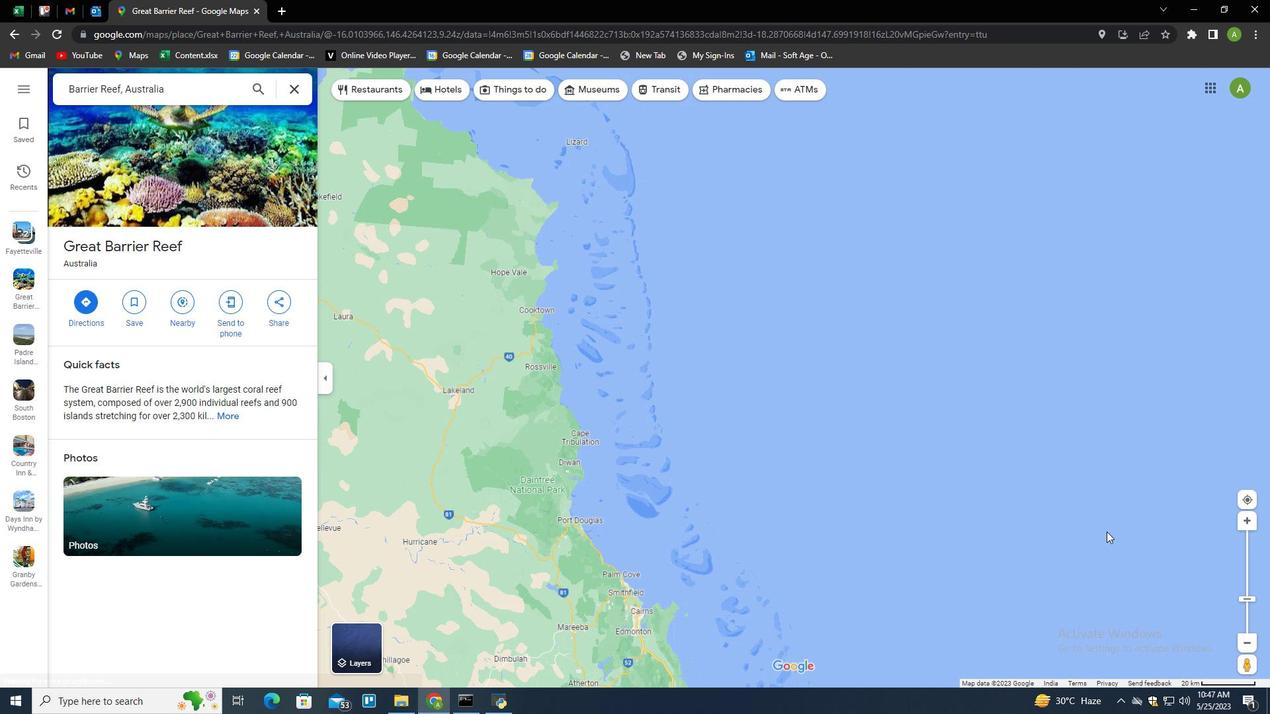 
Action: Mouse scrolled (1106, 531) with delta (0, 0)
Screenshot: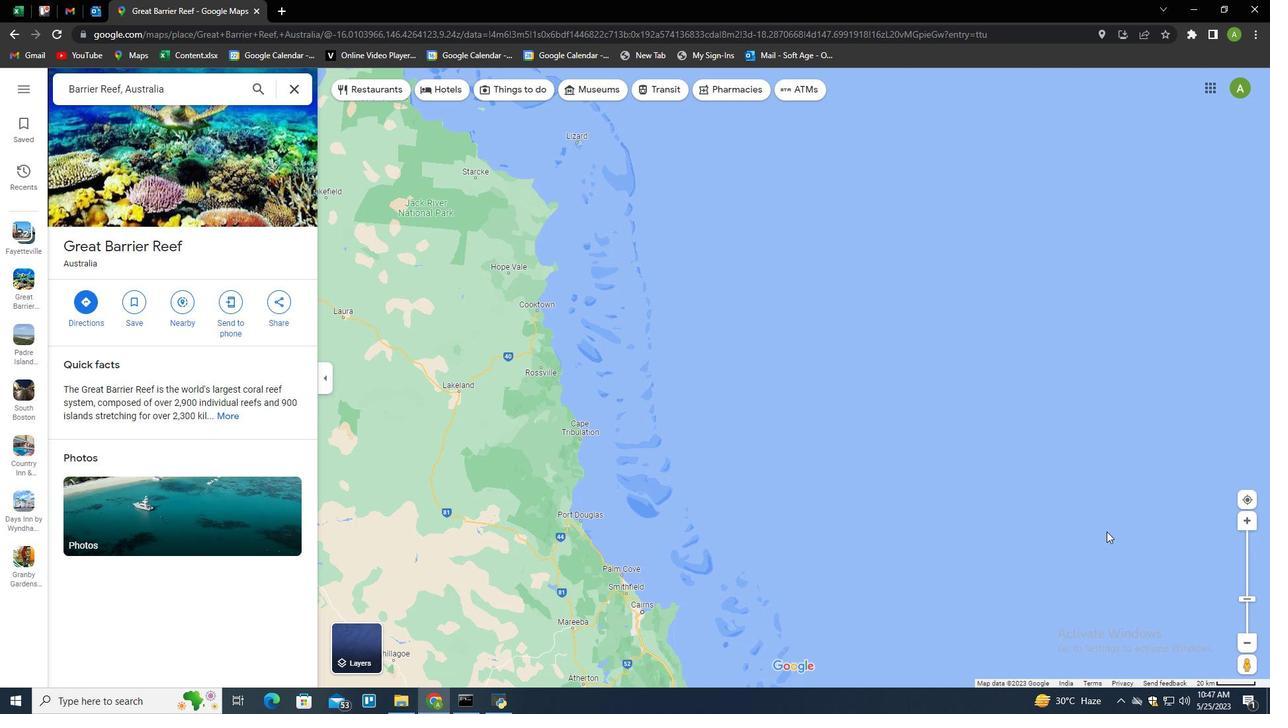 
Action: Mouse scrolled (1106, 531) with delta (0, 0)
Screenshot: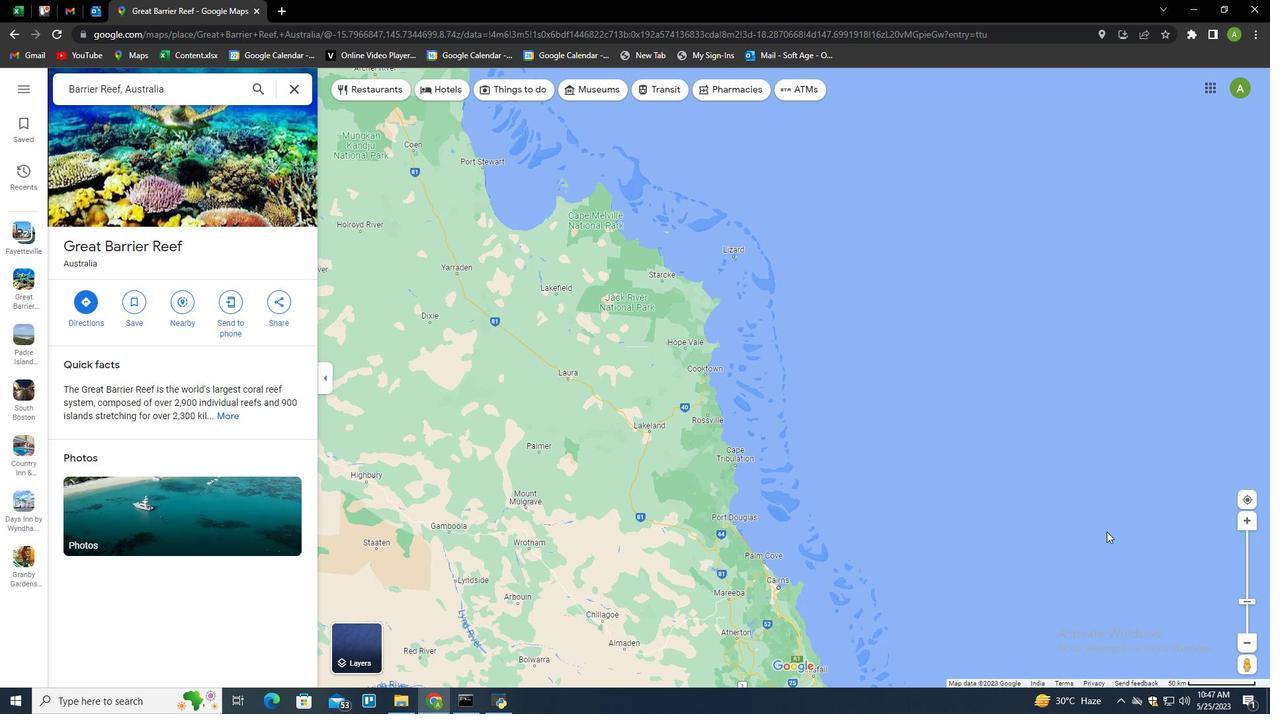 
Action: Mouse scrolled (1106, 531) with delta (0, 0)
Screenshot: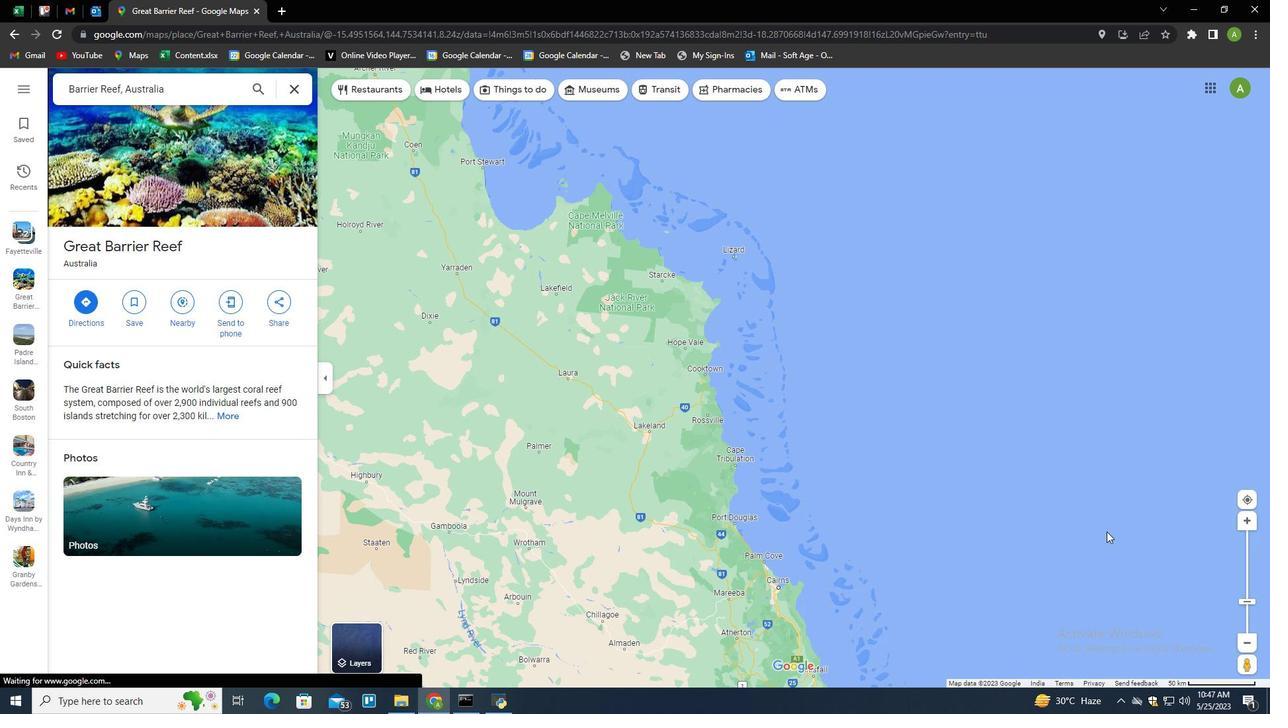 
Action: Mouse scrolled (1106, 531) with delta (0, 0)
Screenshot: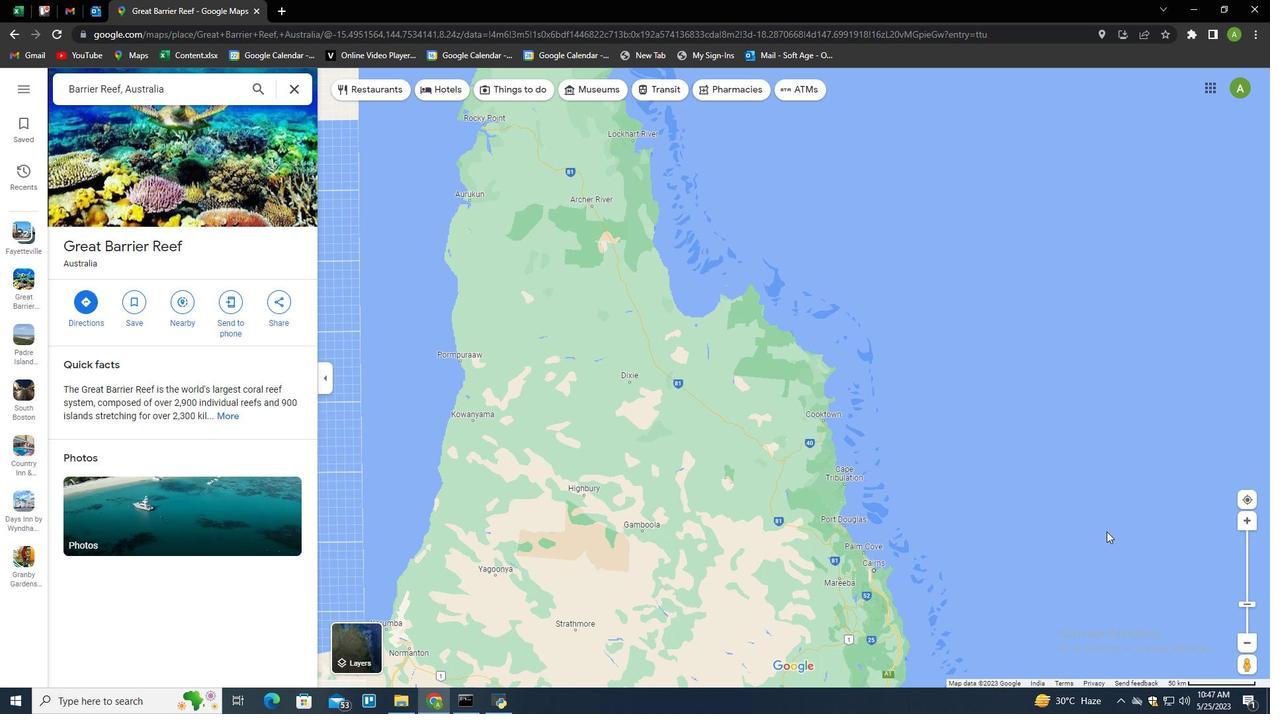 
Action: Mouse scrolled (1106, 531) with delta (0, 0)
Screenshot: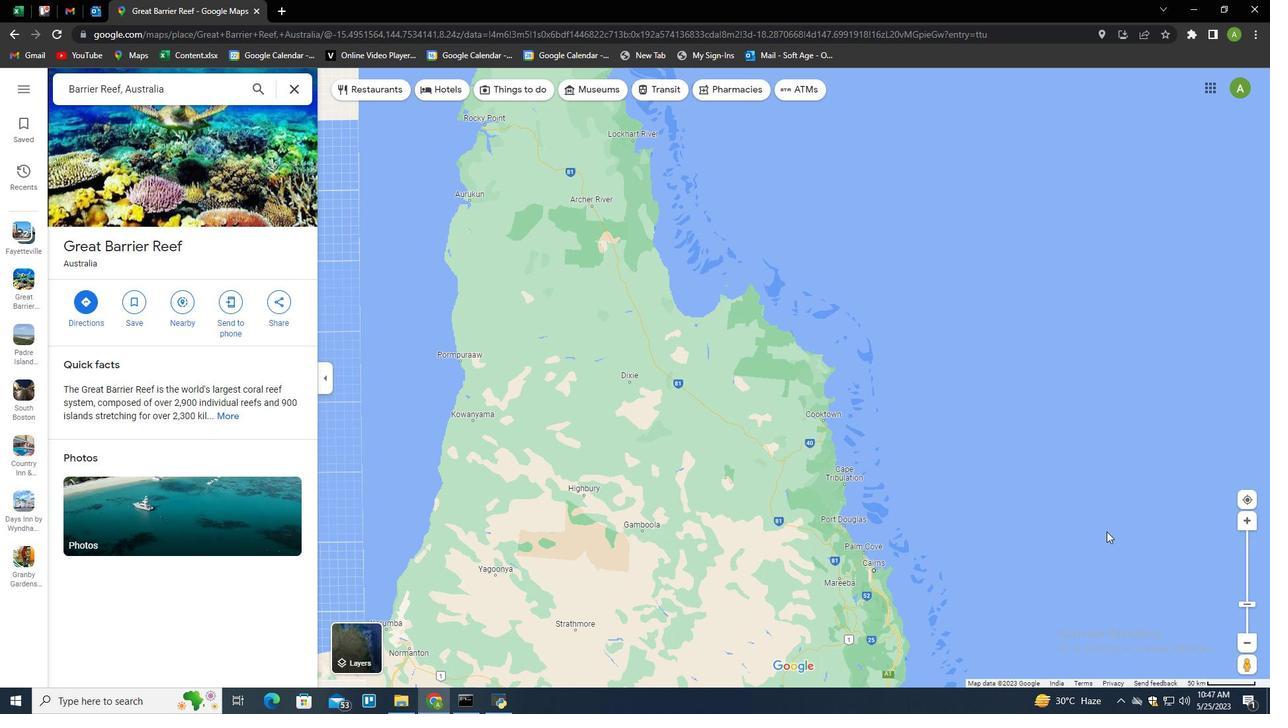 
Action: Mouse scrolled (1106, 531) with delta (0, 0)
Screenshot: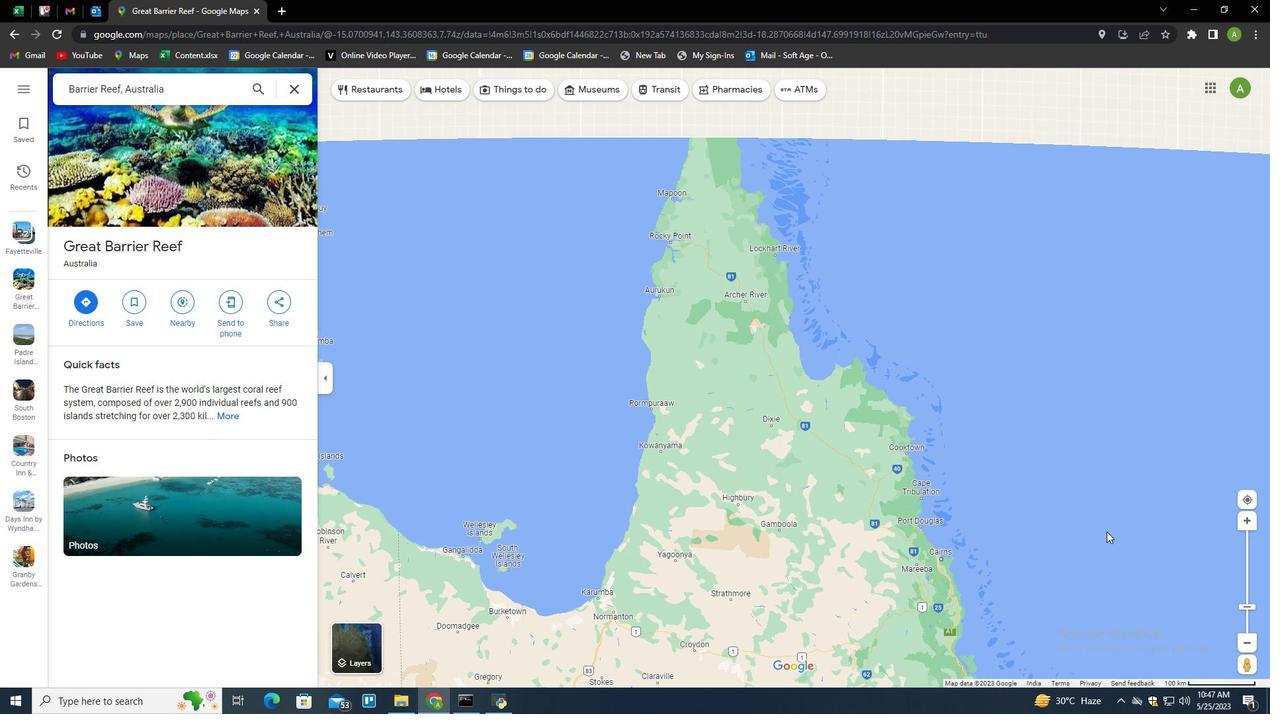 
Action: Mouse scrolled (1106, 531) with delta (0, 0)
Screenshot: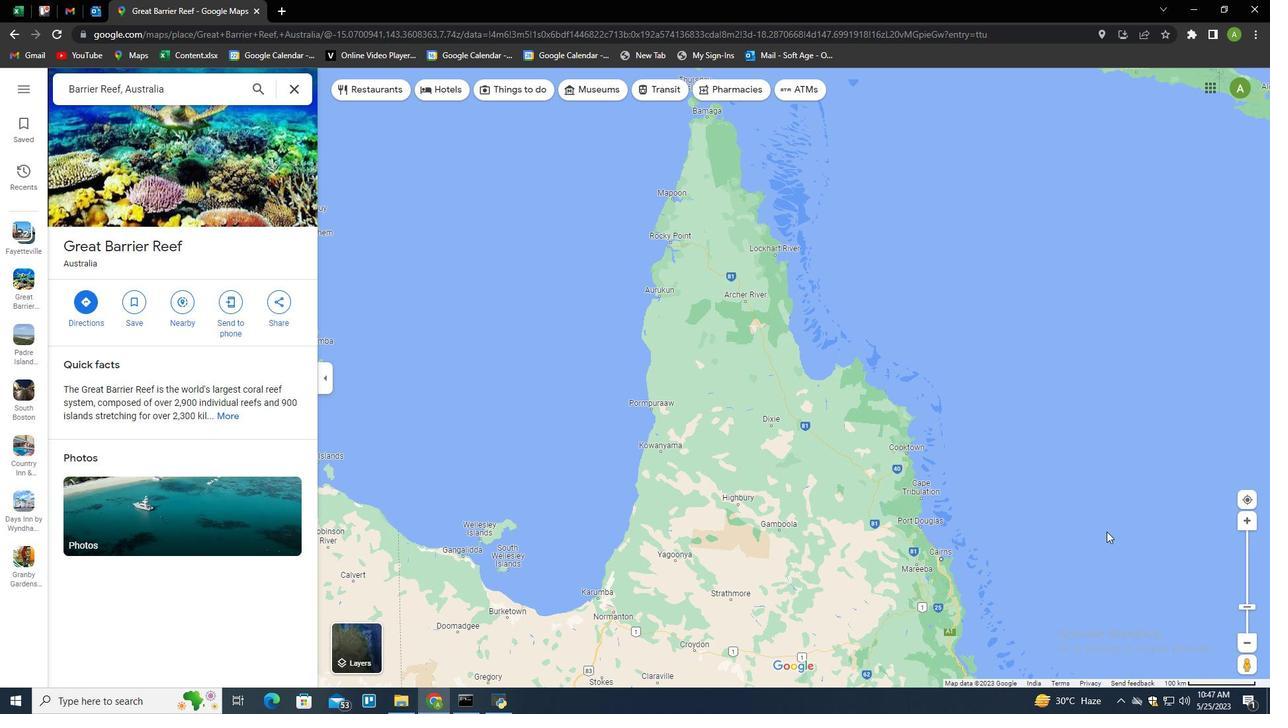 
Action: Mouse scrolled (1106, 531) with delta (0, 0)
Screenshot: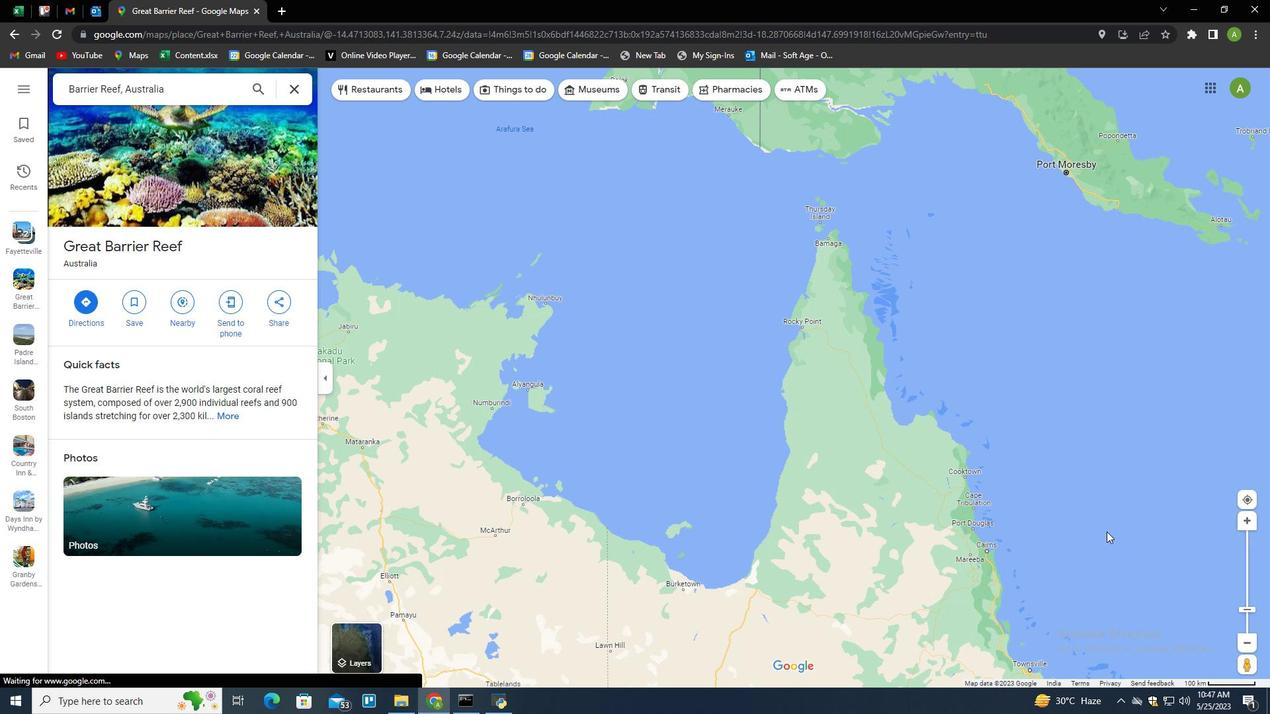 
Action: Mouse scrolled (1106, 532) with delta (0, 0)
Screenshot: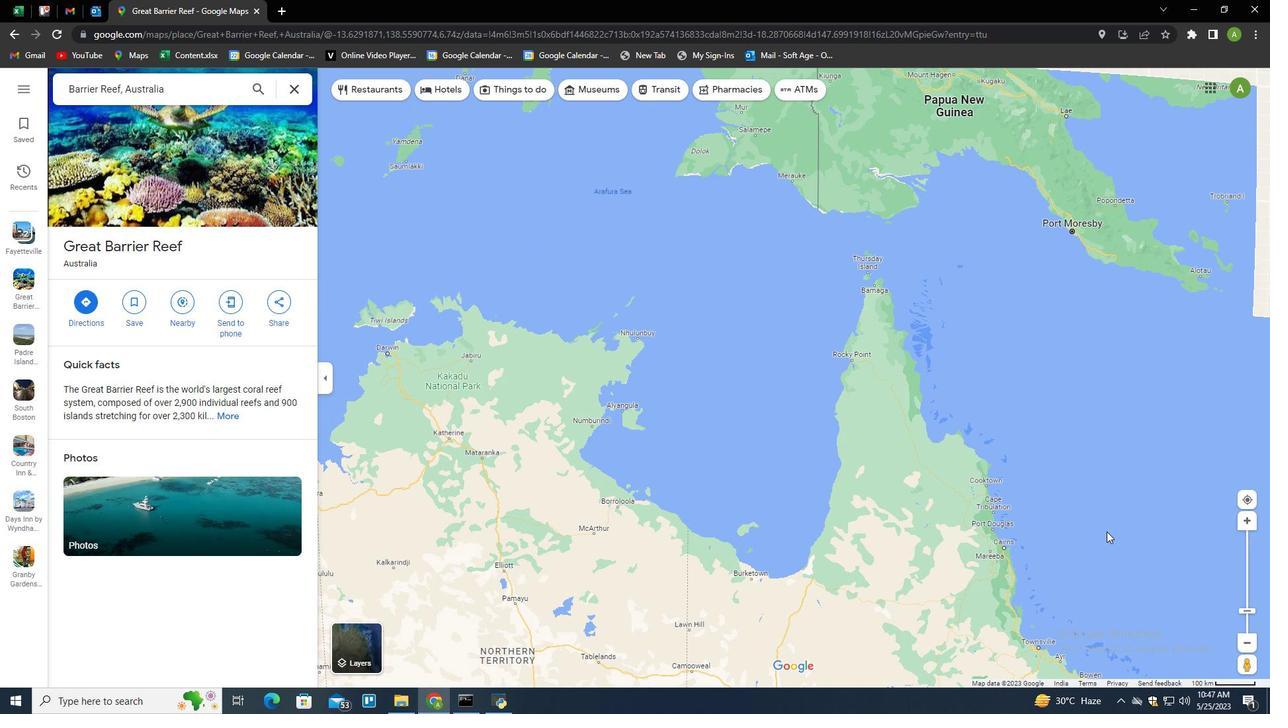 
Action: Mouse scrolled (1106, 532) with delta (0, 0)
Screenshot: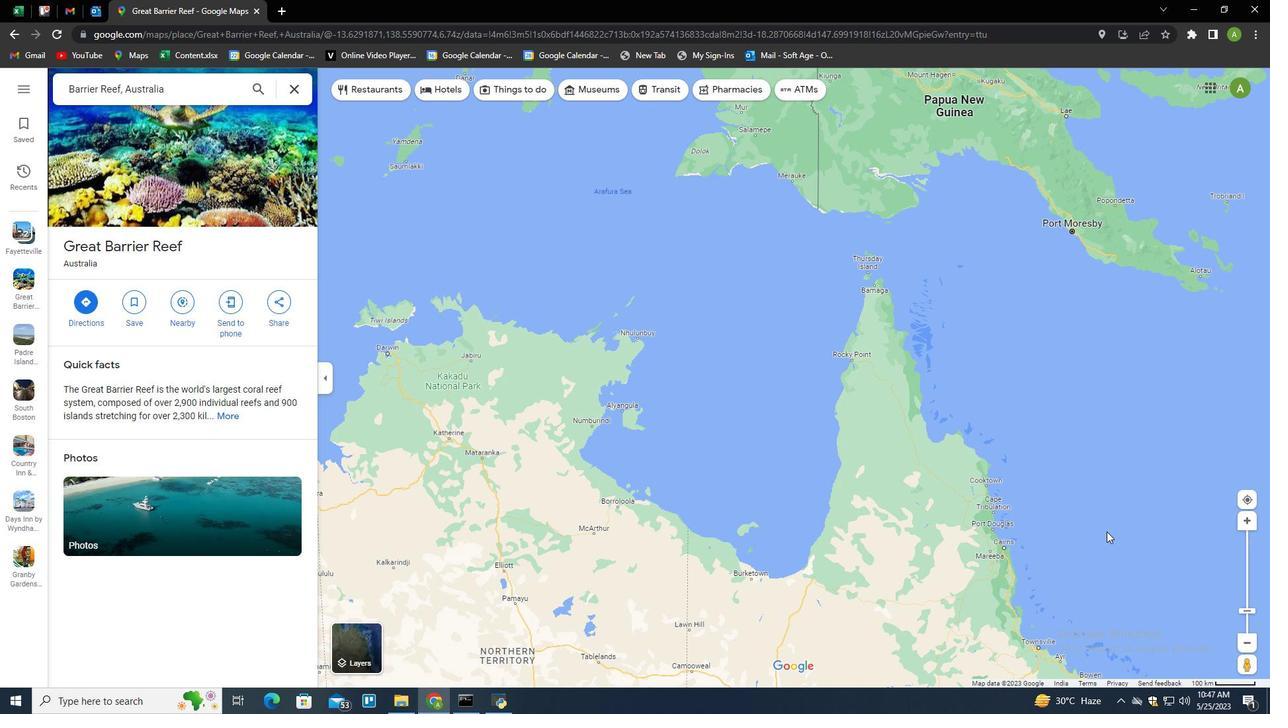 
